 Task: Research Airbnb options in Ieper, Belgium from 6th December, 2023 to 8th December, 2023 for 2 adults. Place can be private room with 1  bedroom having 2 beds and 1 bathroom. Property type can be flat. Amenities needed are: heating.
Action: Mouse moved to (519, 123)
Screenshot: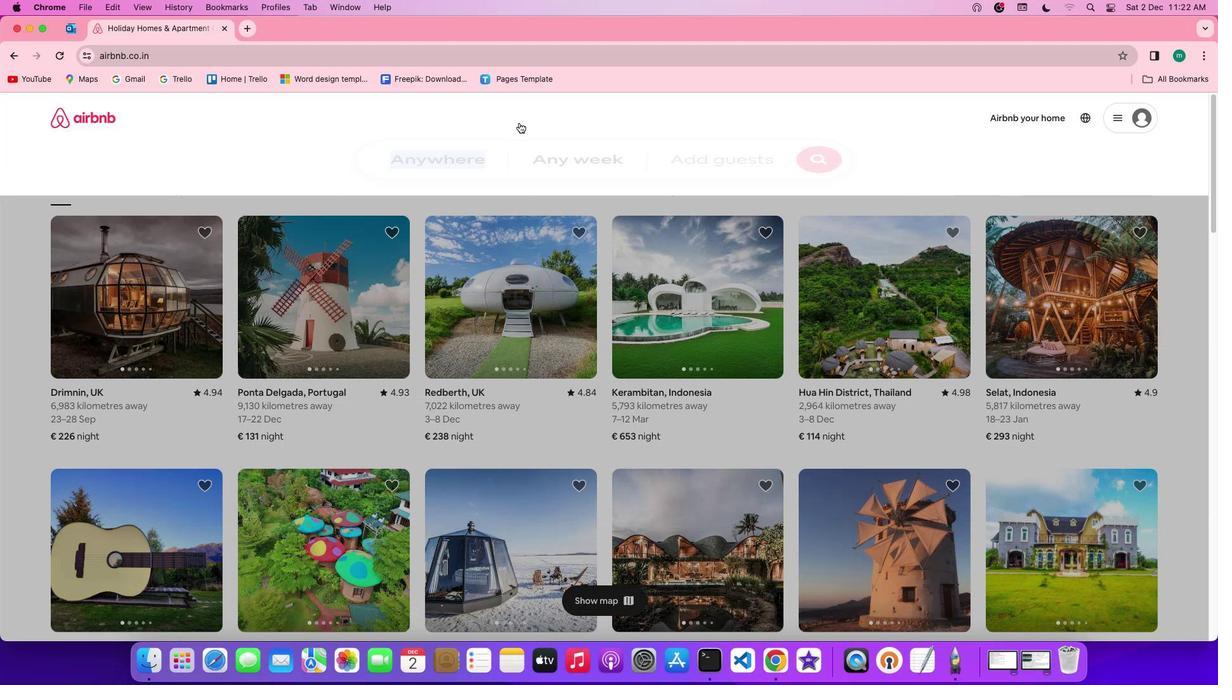 
Action: Mouse pressed left at (519, 123)
Screenshot: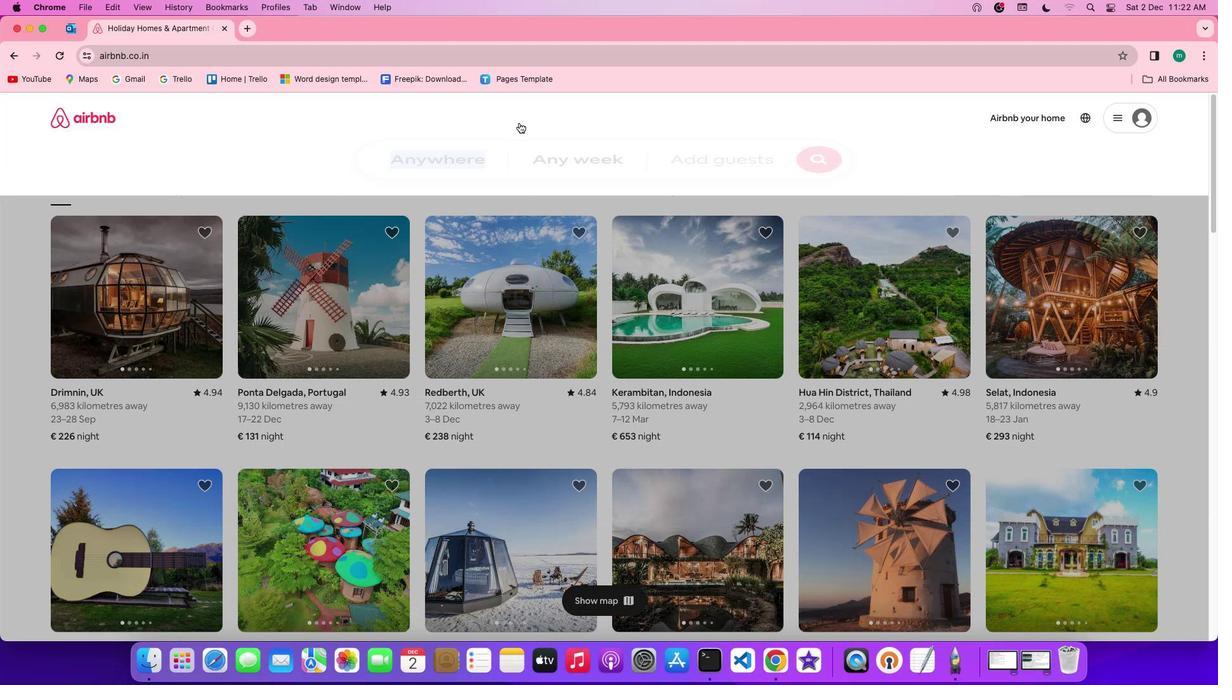 
Action: Mouse moved to (469, 163)
Screenshot: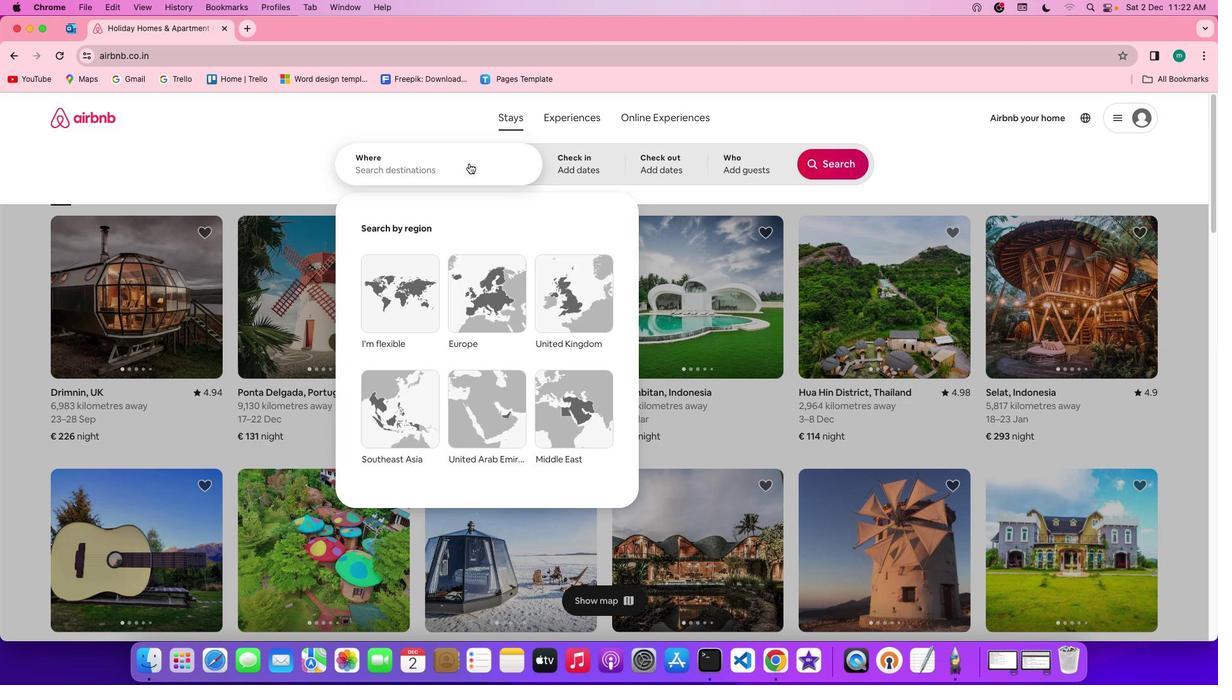 
Action: Mouse pressed left at (469, 163)
Screenshot: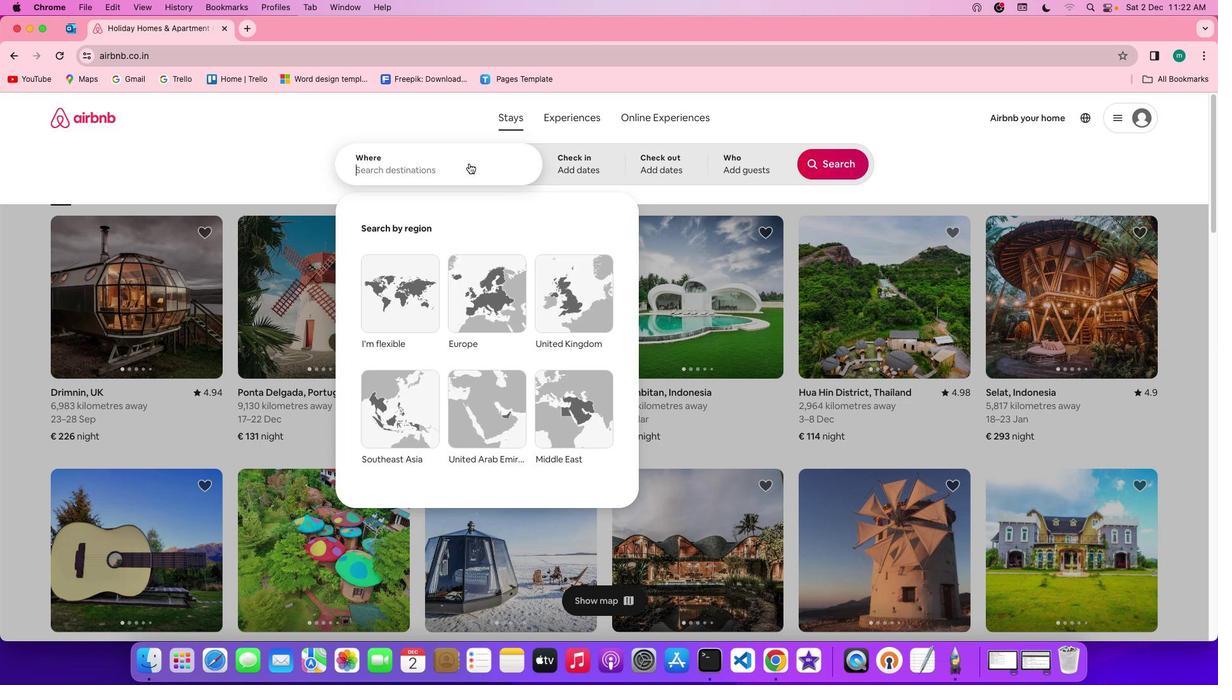 
Action: Key pressed Key.shift'L''e''p''r''e'Key.backspaceKey.backspace'e''r'','Key.spaceKey.shift'b''e''l''g''i''u''m'
Screenshot: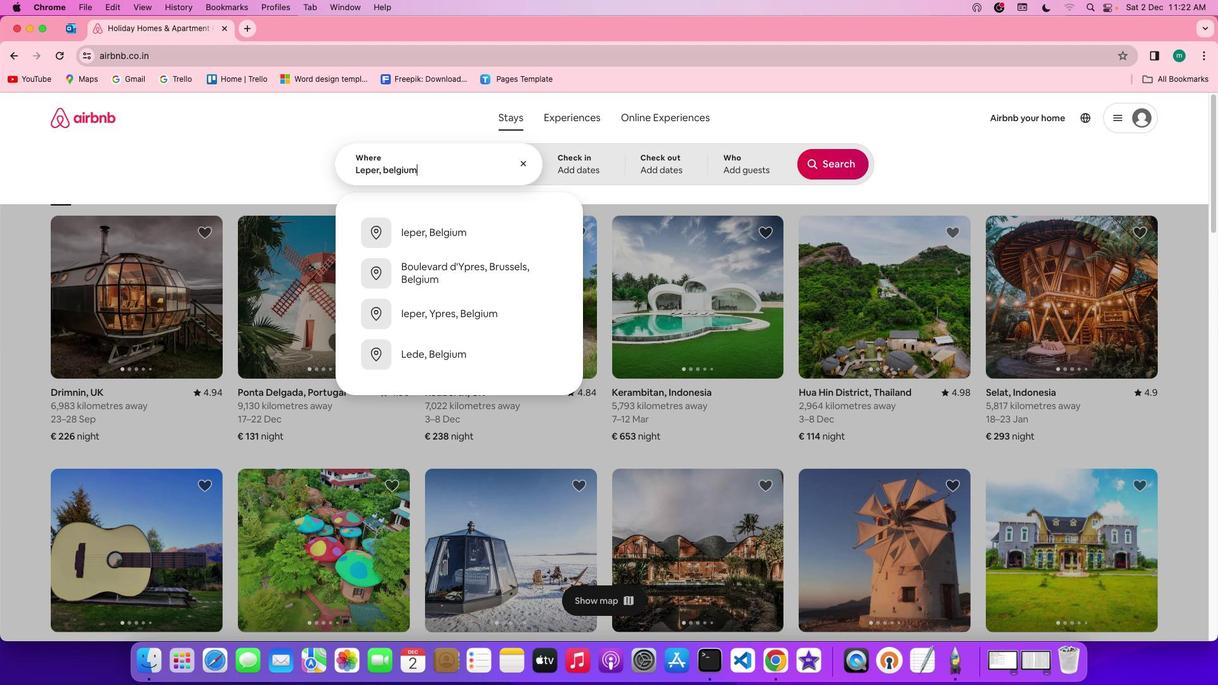 
Action: Mouse moved to (616, 156)
Screenshot: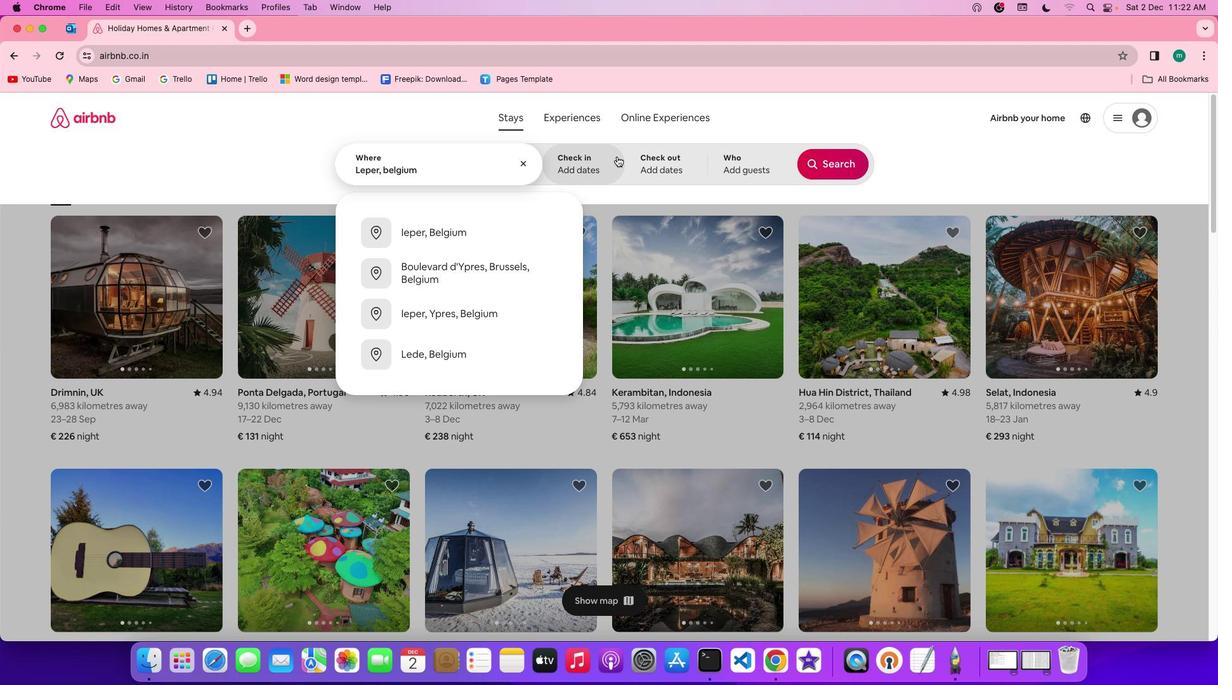 
Action: Mouse pressed left at (616, 156)
Screenshot: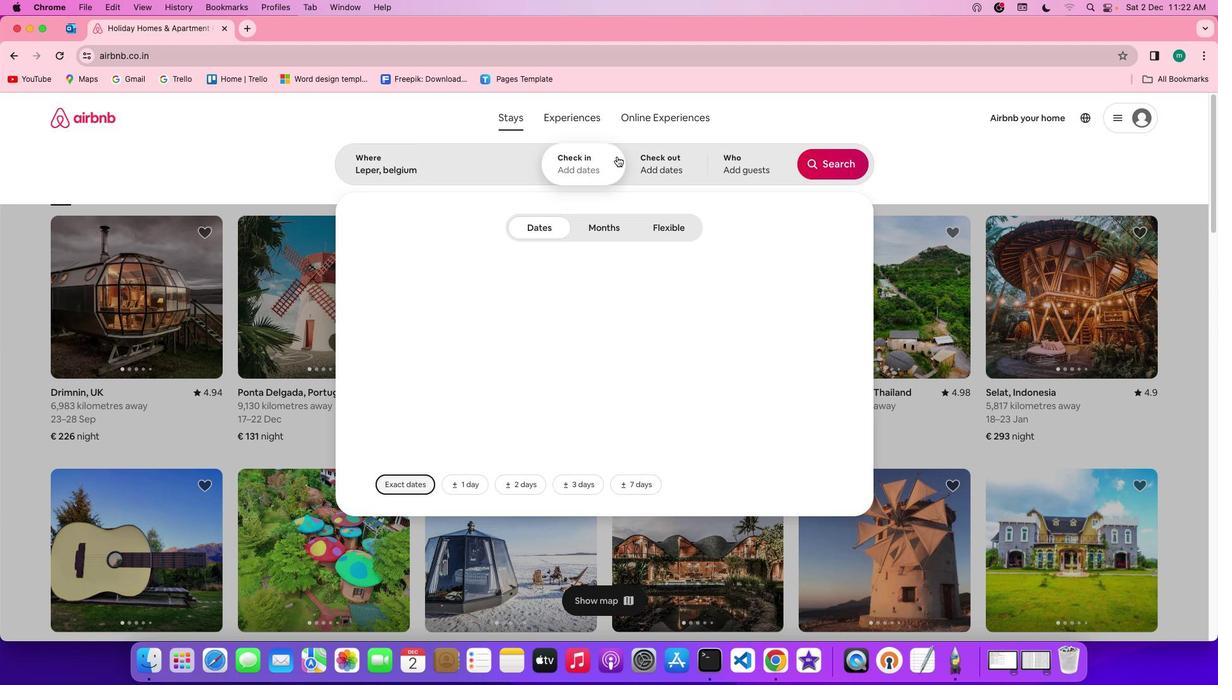 
Action: Mouse moved to (485, 354)
Screenshot: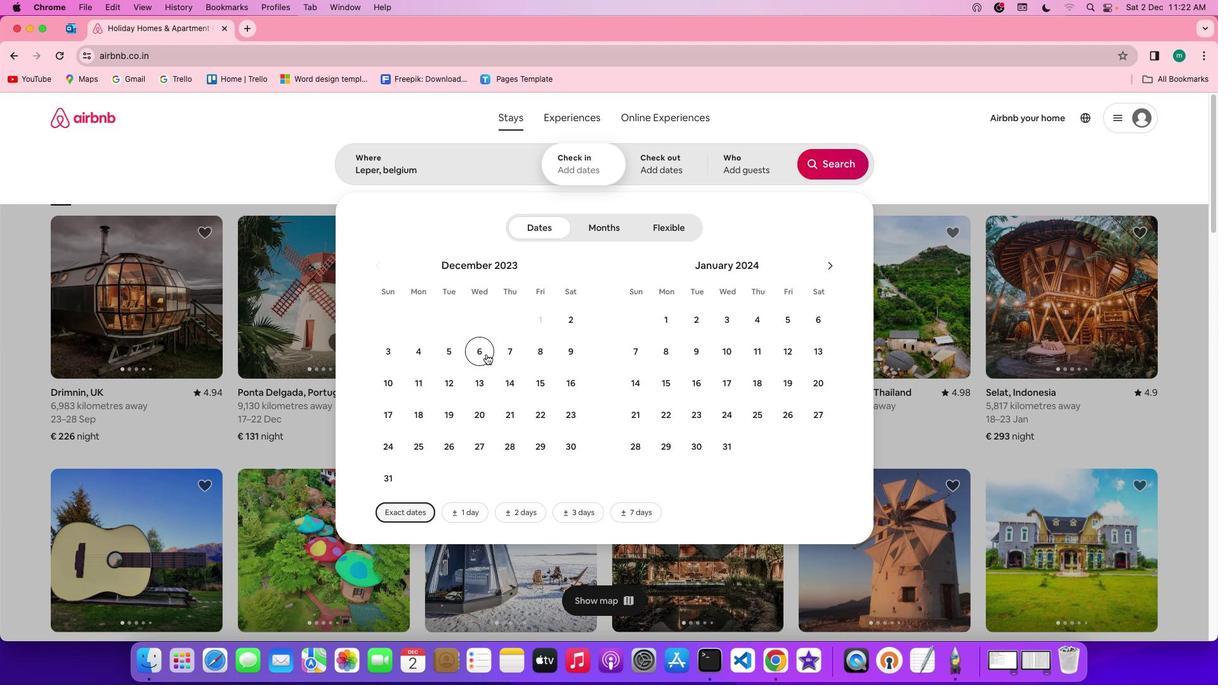 
Action: Mouse pressed left at (485, 354)
Screenshot: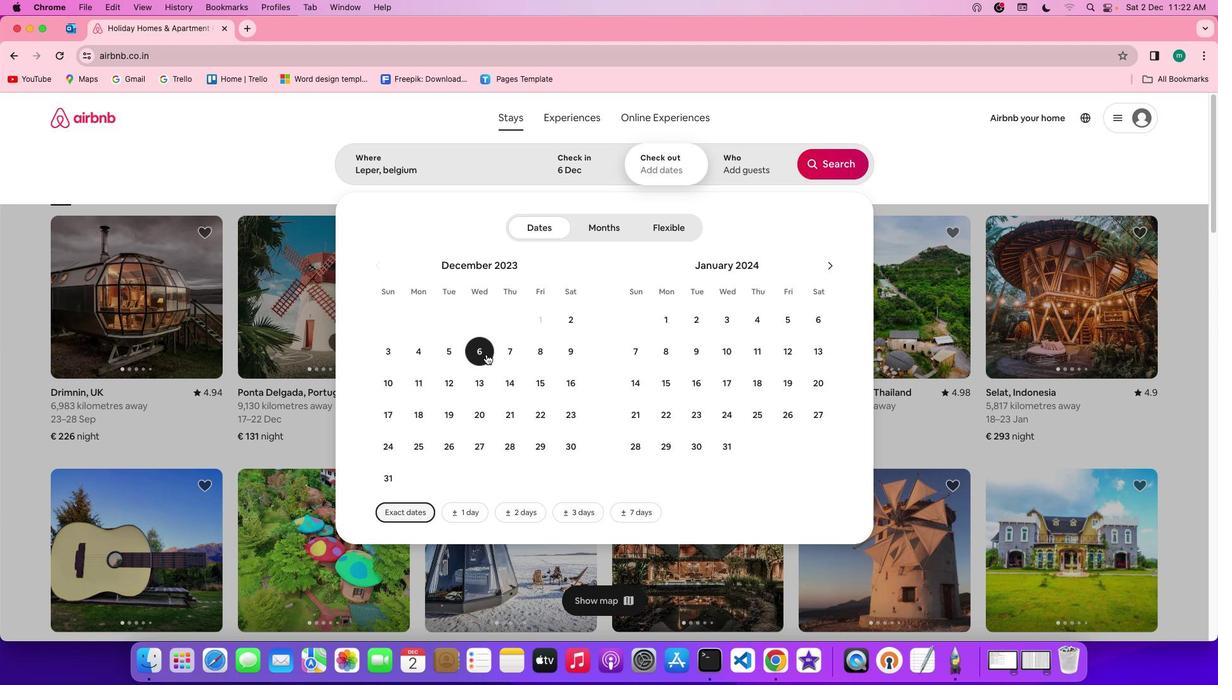 
Action: Mouse moved to (543, 357)
Screenshot: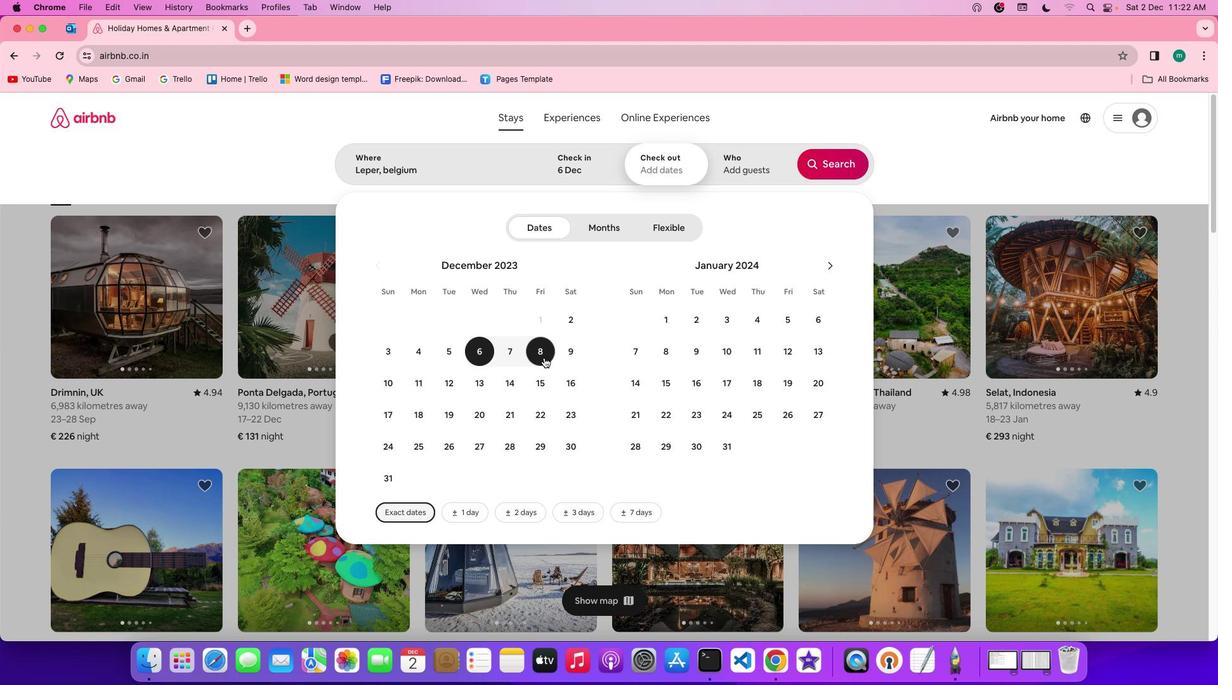 
Action: Mouse pressed left at (543, 357)
Screenshot: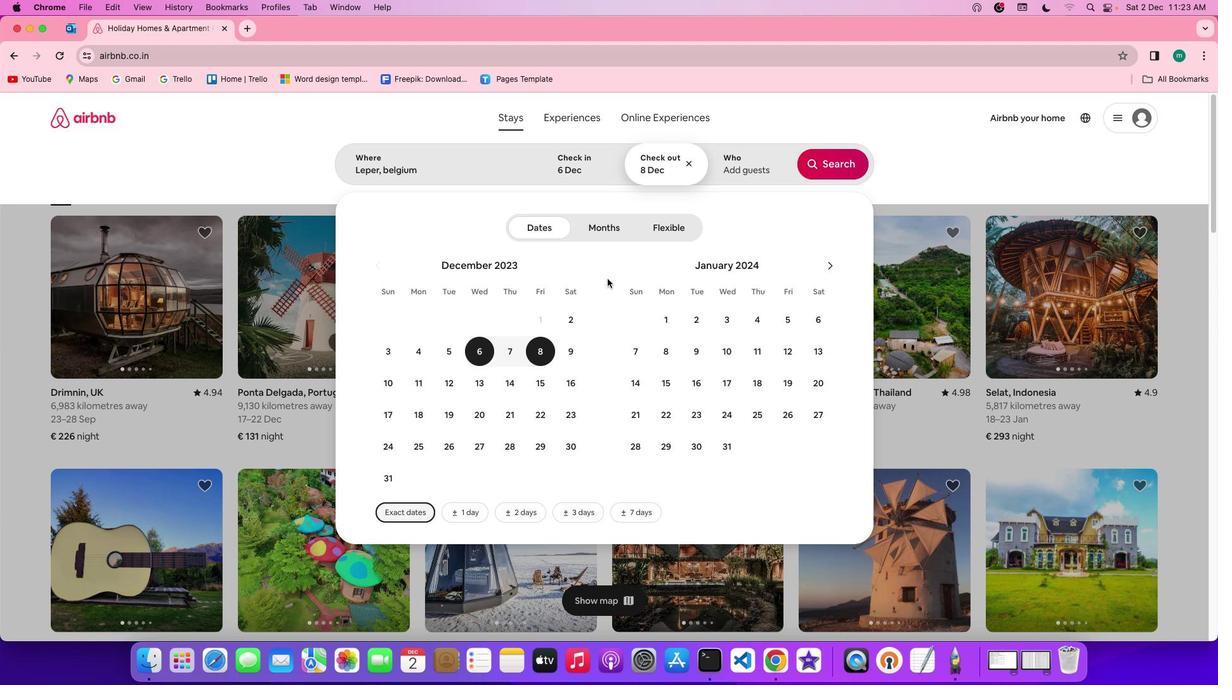 
Action: Mouse moved to (734, 180)
Screenshot: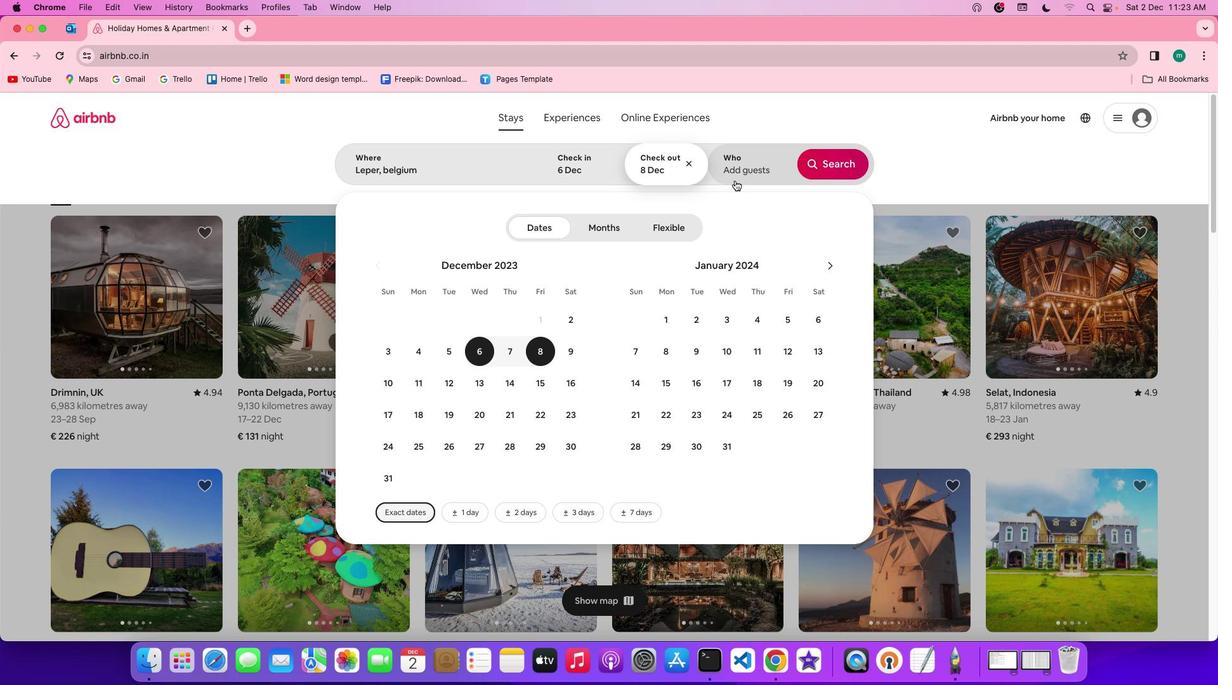 
Action: Mouse pressed left at (734, 180)
Screenshot: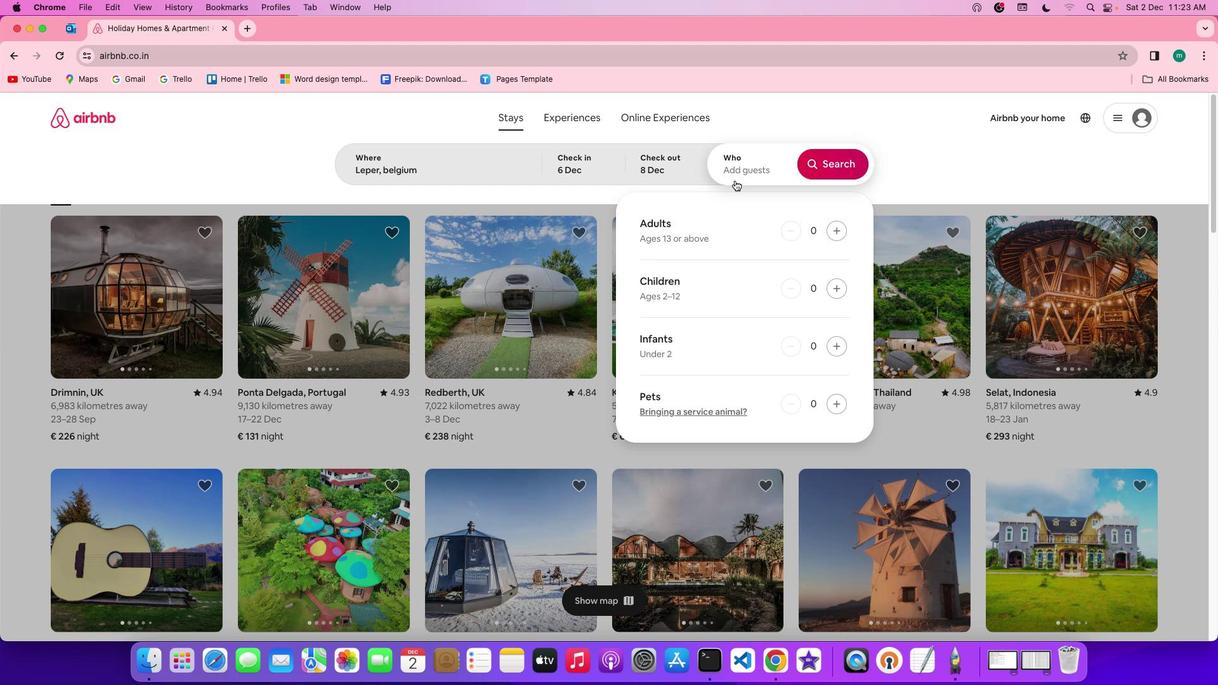 
Action: Mouse moved to (841, 236)
Screenshot: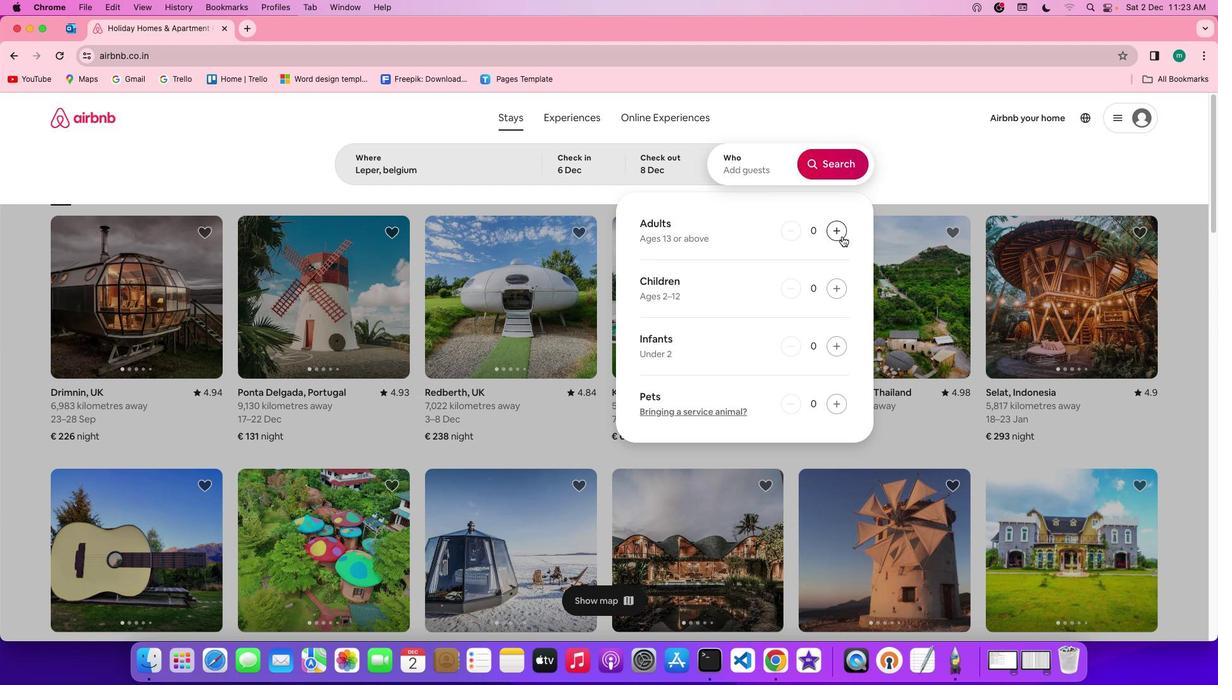 
Action: Mouse pressed left at (841, 236)
Screenshot: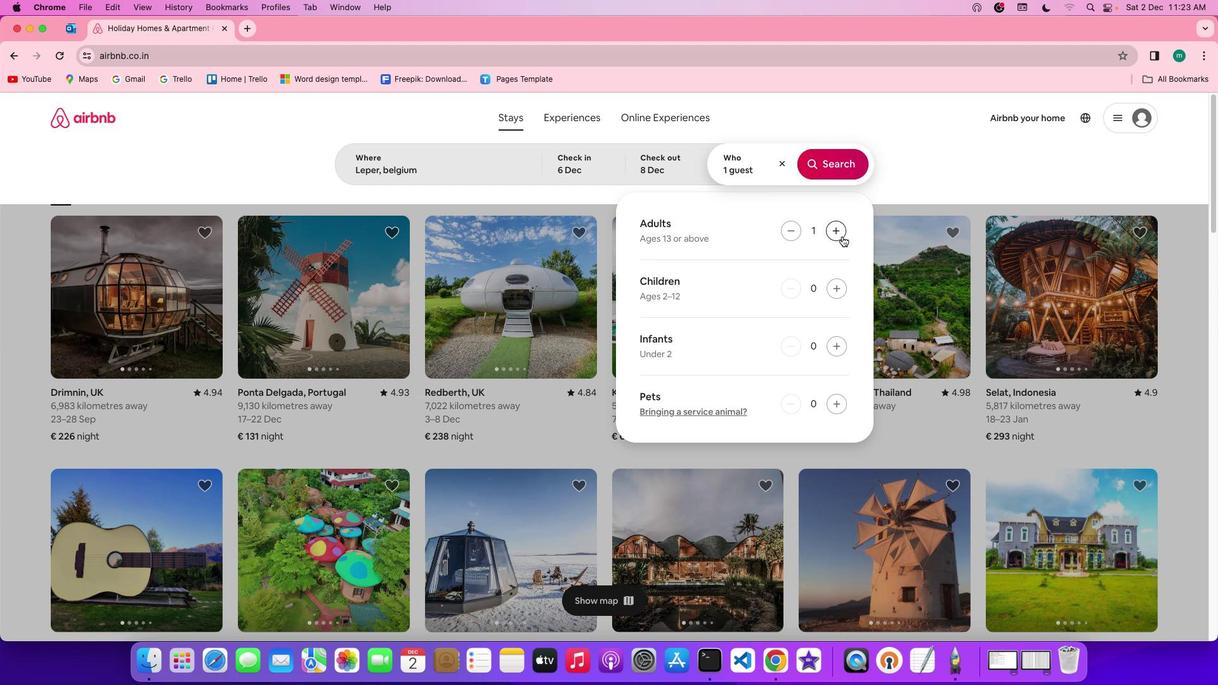 
Action: Mouse pressed left at (841, 236)
Screenshot: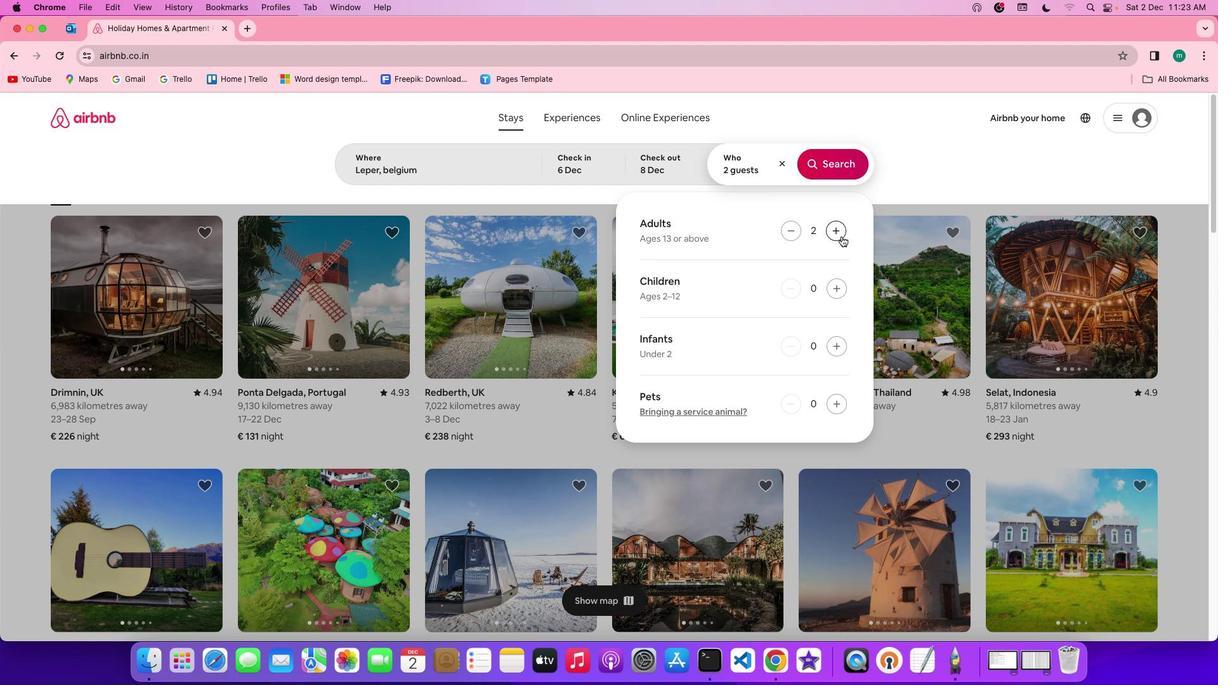 
Action: Mouse moved to (841, 161)
Screenshot: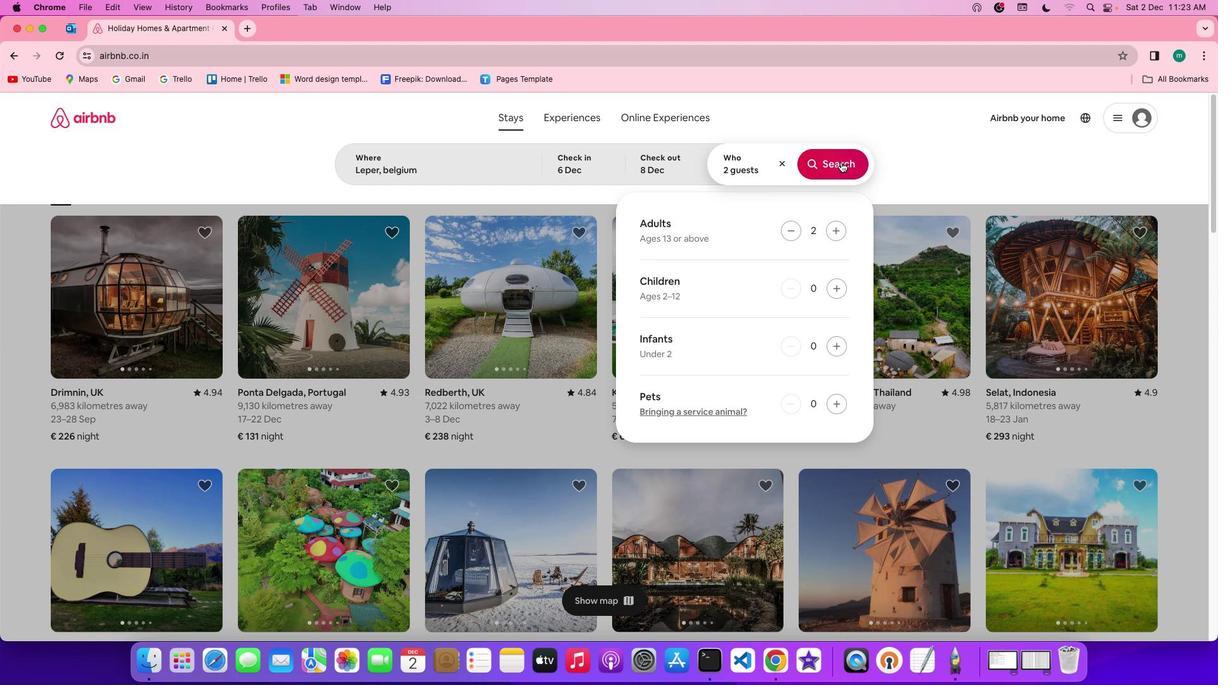 
Action: Mouse pressed left at (841, 161)
Screenshot: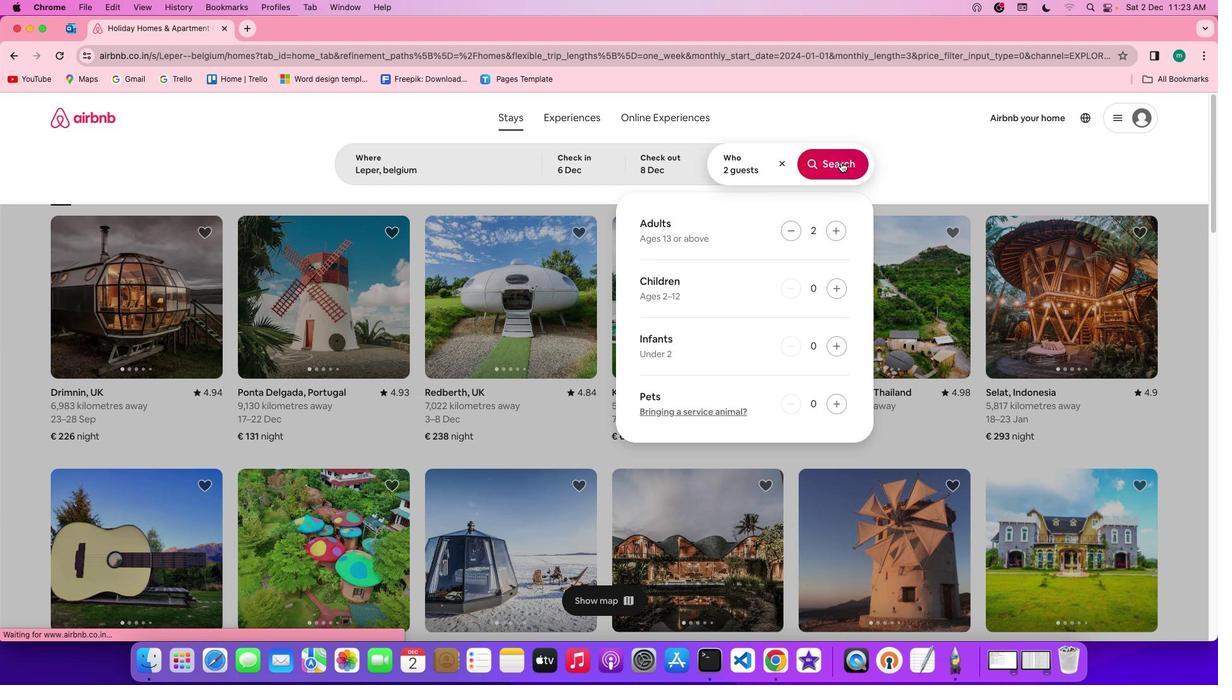 
Action: Mouse moved to (1036, 166)
Screenshot: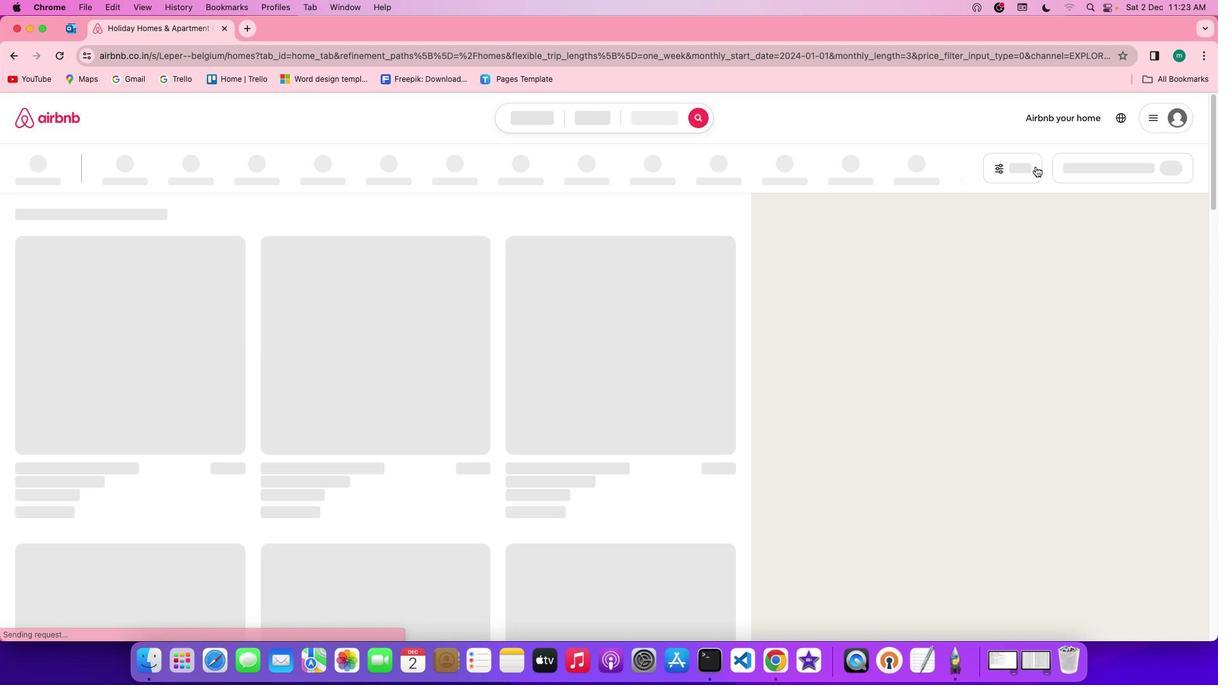 
Action: Mouse pressed left at (1036, 166)
Screenshot: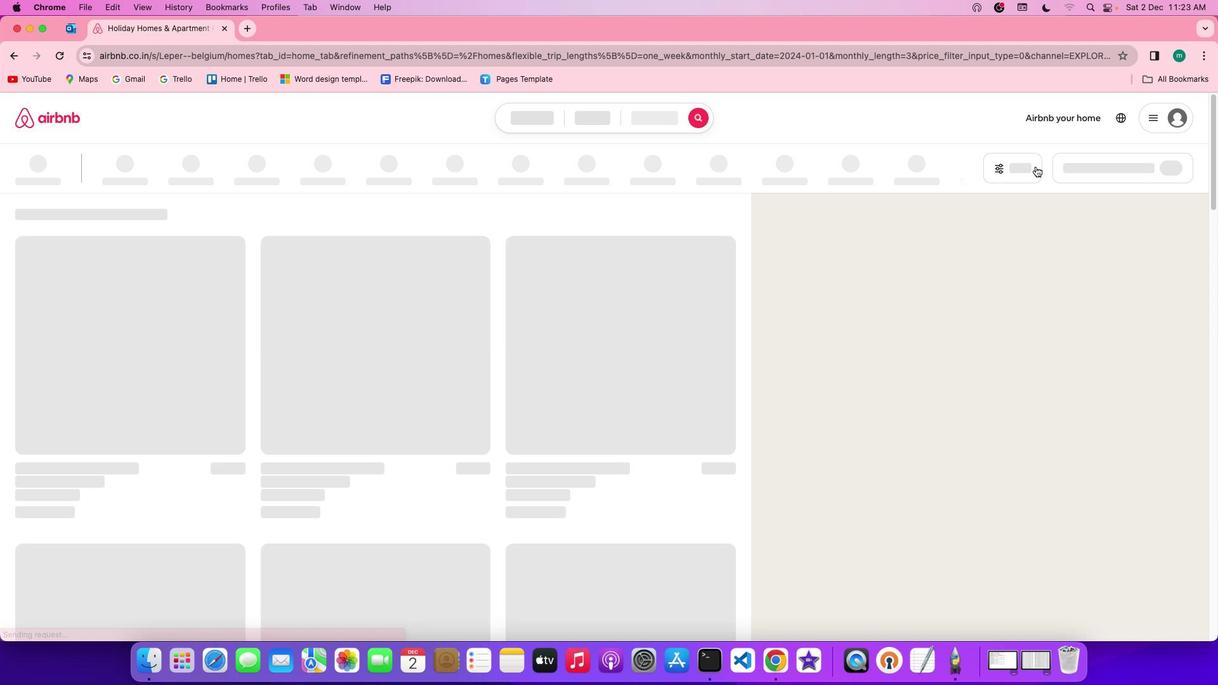 
Action: Mouse moved to (1010, 166)
Screenshot: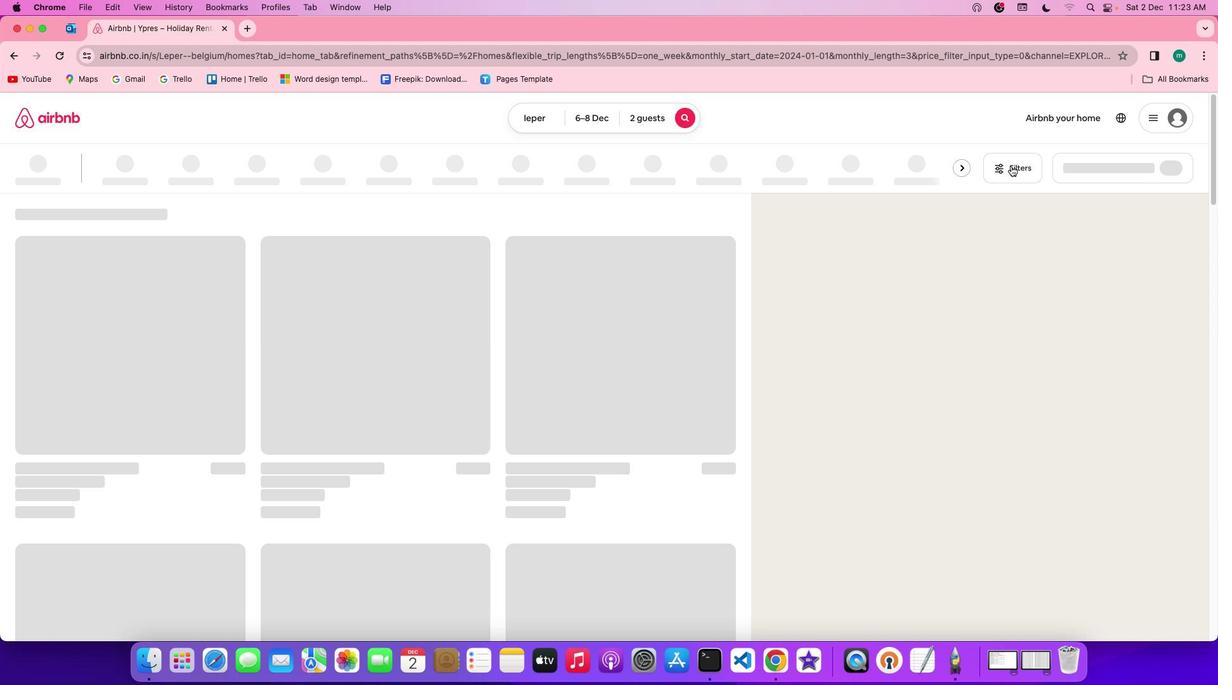 
Action: Mouse pressed left at (1010, 166)
Screenshot: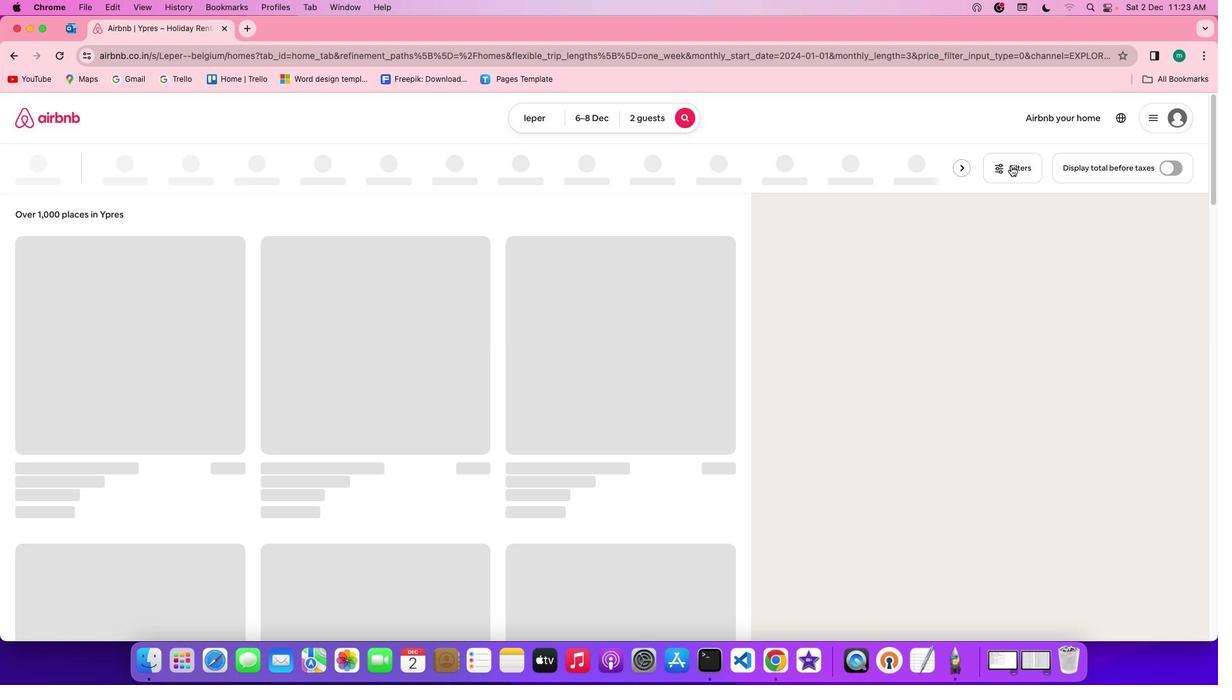 
Action: Mouse moved to (650, 380)
Screenshot: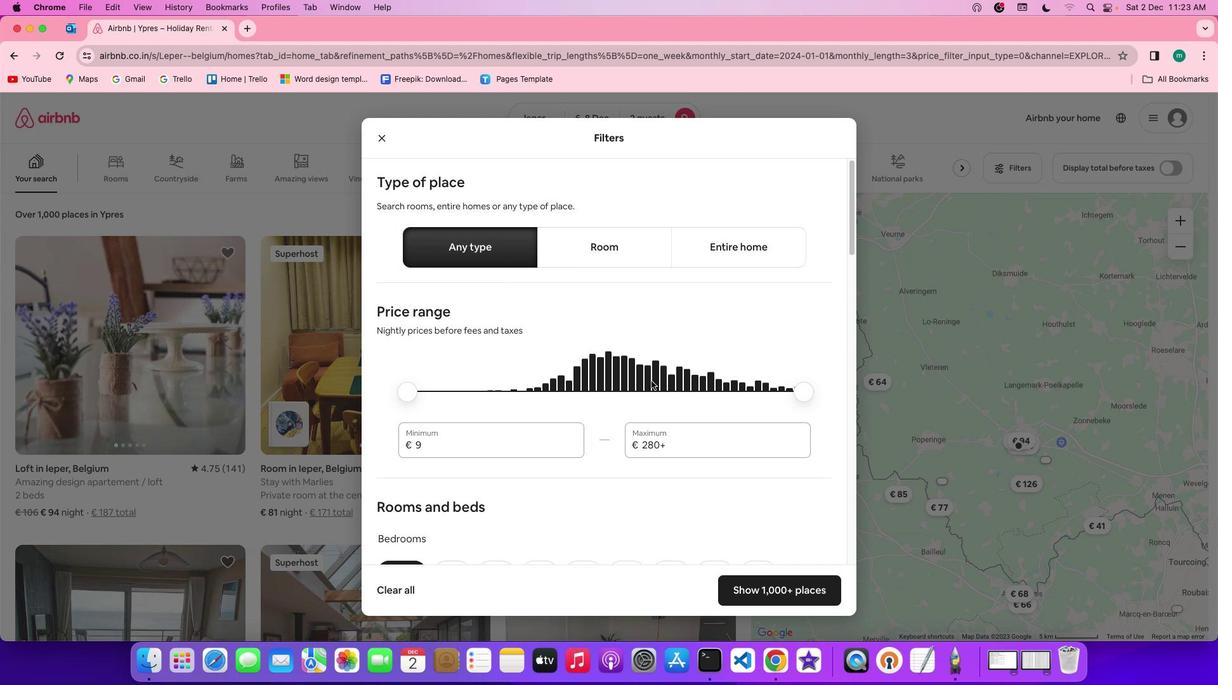
Action: Mouse scrolled (650, 380) with delta (0, 0)
Screenshot: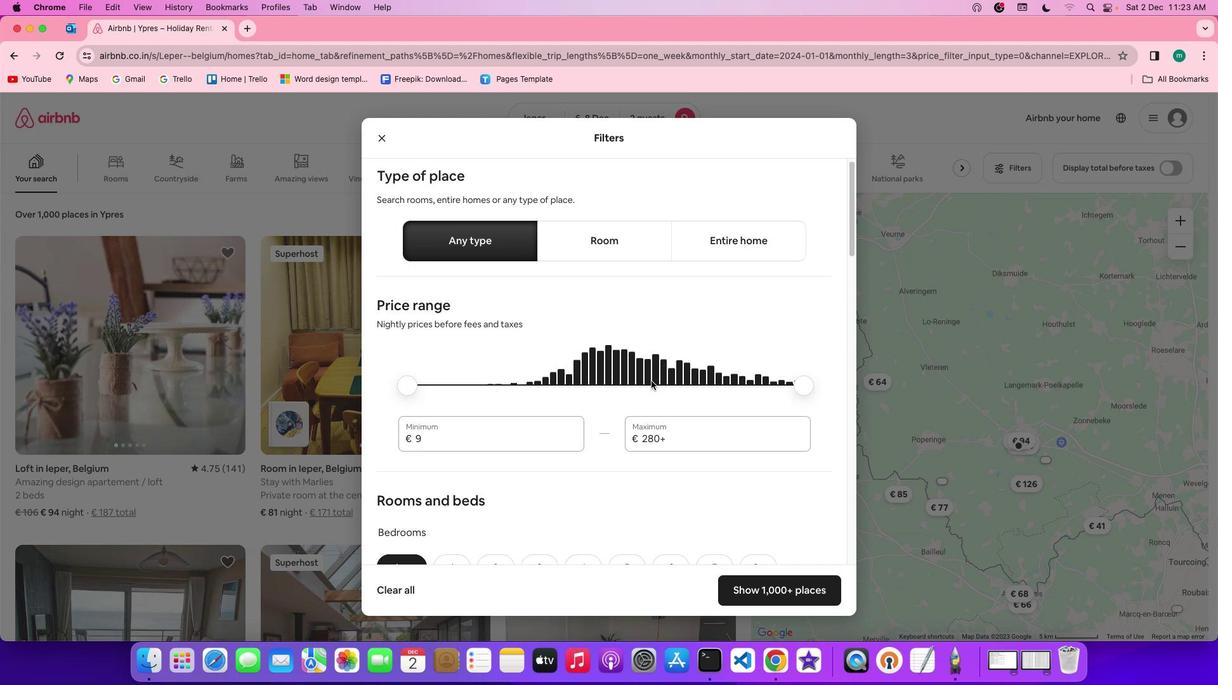
Action: Mouse scrolled (650, 380) with delta (0, 0)
Screenshot: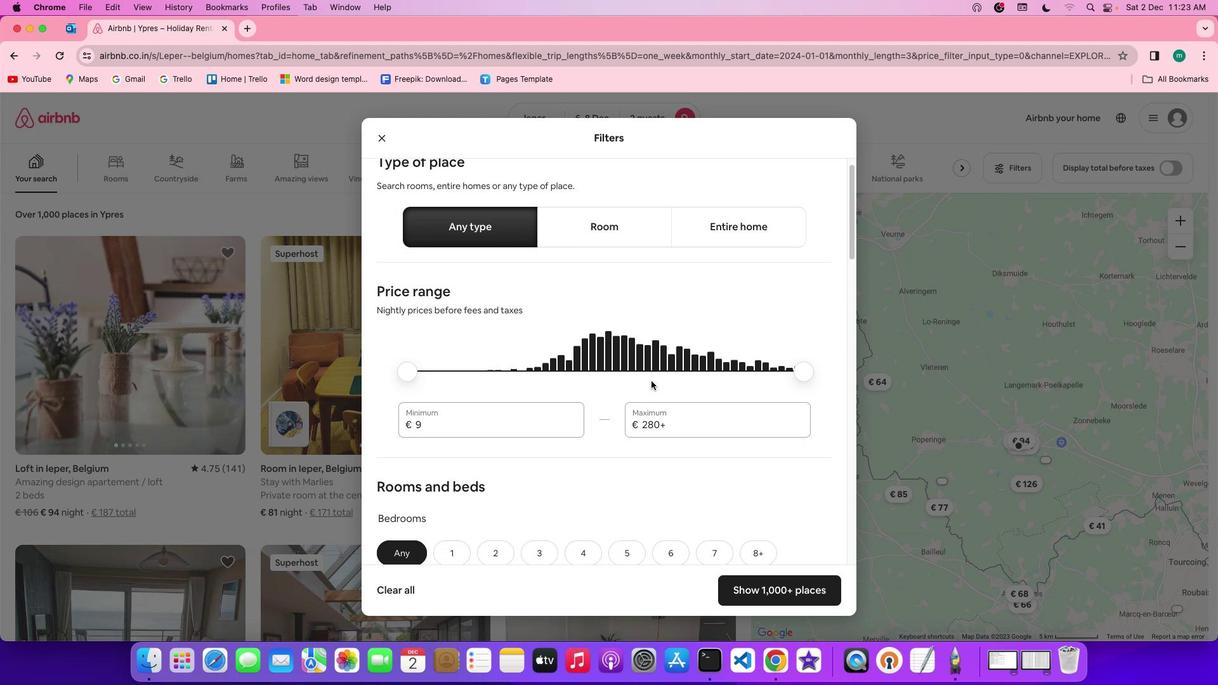
Action: Mouse scrolled (650, 380) with delta (0, 0)
Screenshot: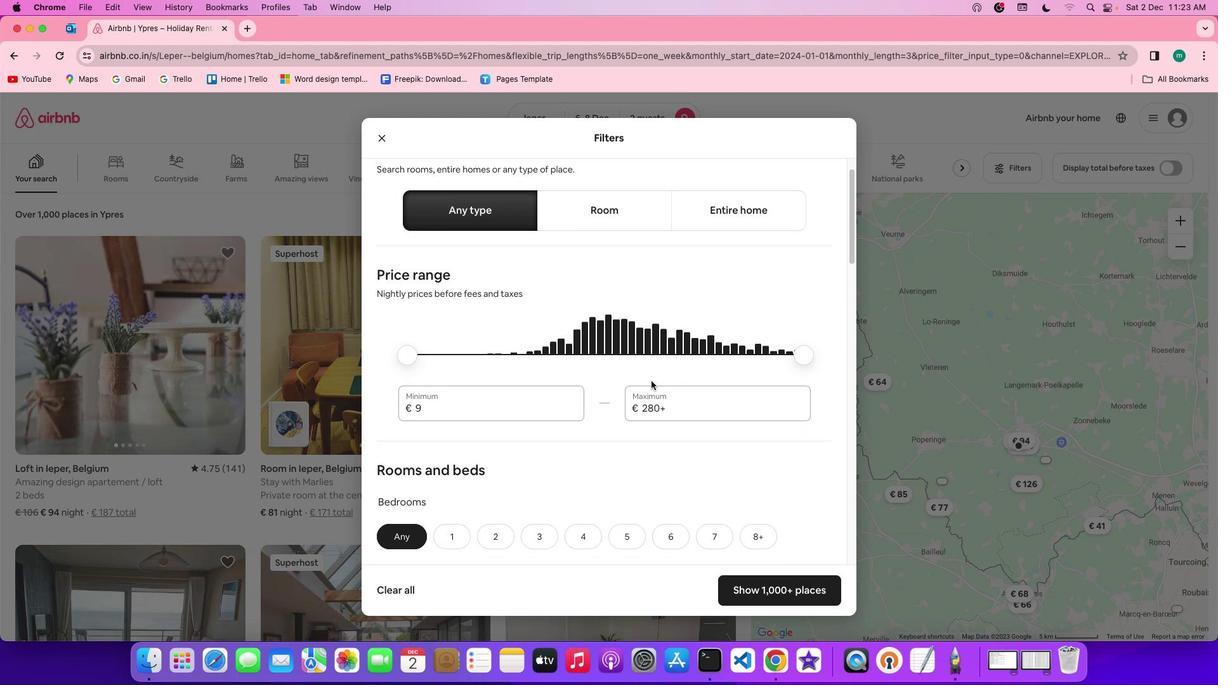 
Action: Mouse scrolled (650, 380) with delta (0, 0)
Screenshot: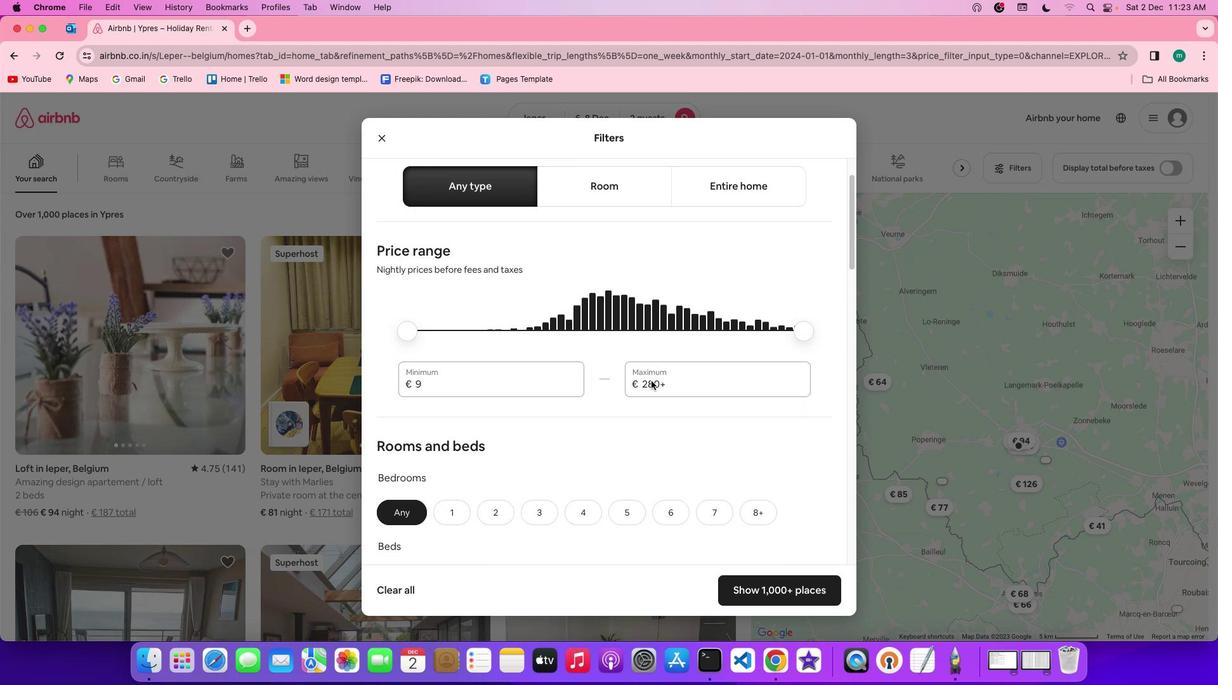 
Action: Mouse scrolled (650, 380) with delta (0, 0)
Screenshot: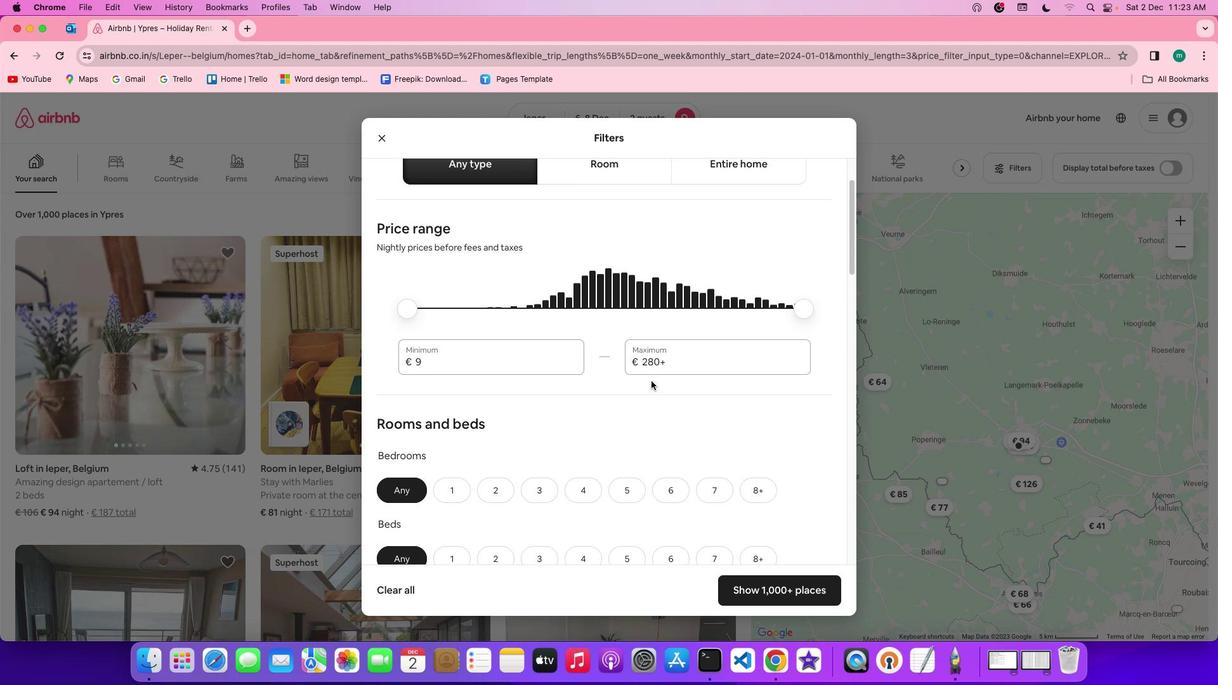 
Action: Mouse scrolled (650, 380) with delta (0, 0)
Screenshot: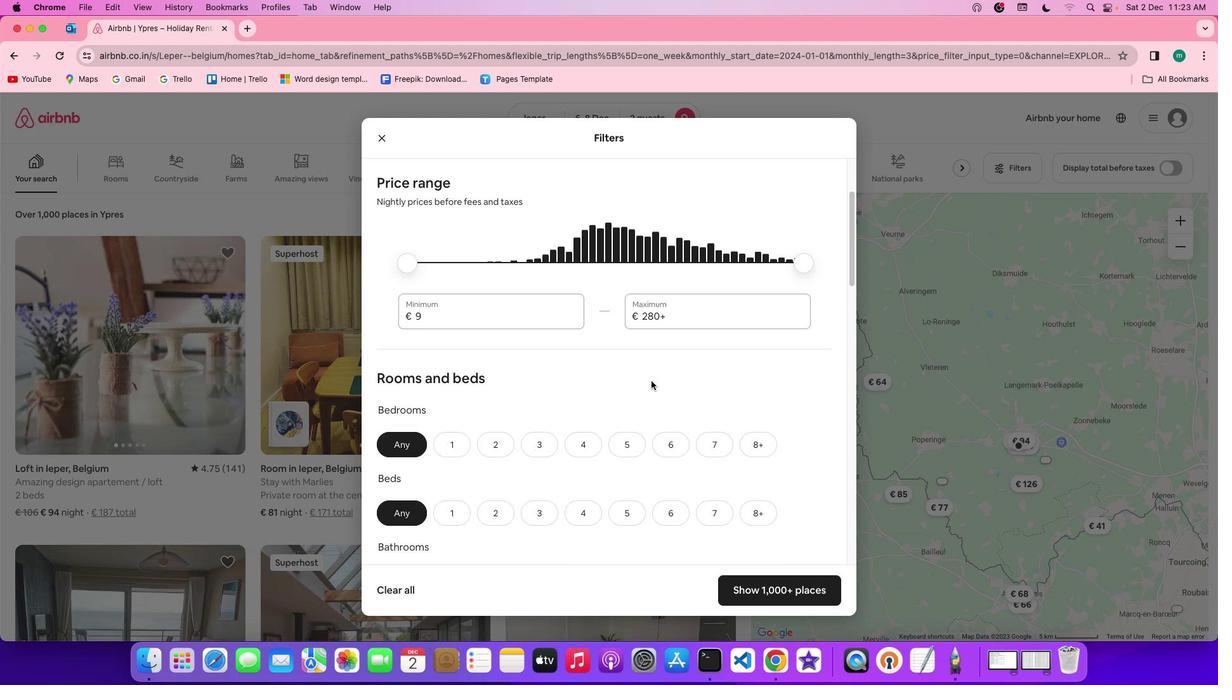 
Action: Mouse scrolled (650, 380) with delta (0, -1)
Screenshot: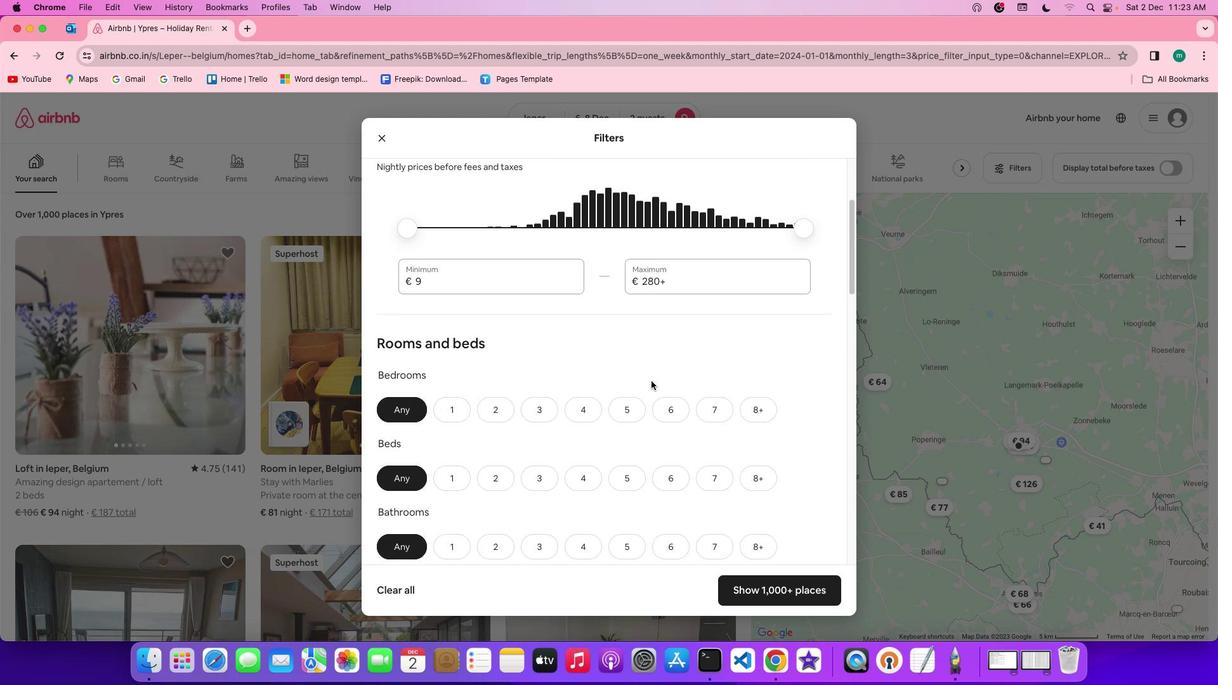 
Action: Mouse scrolled (650, 380) with delta (0, -1)
Screenshot: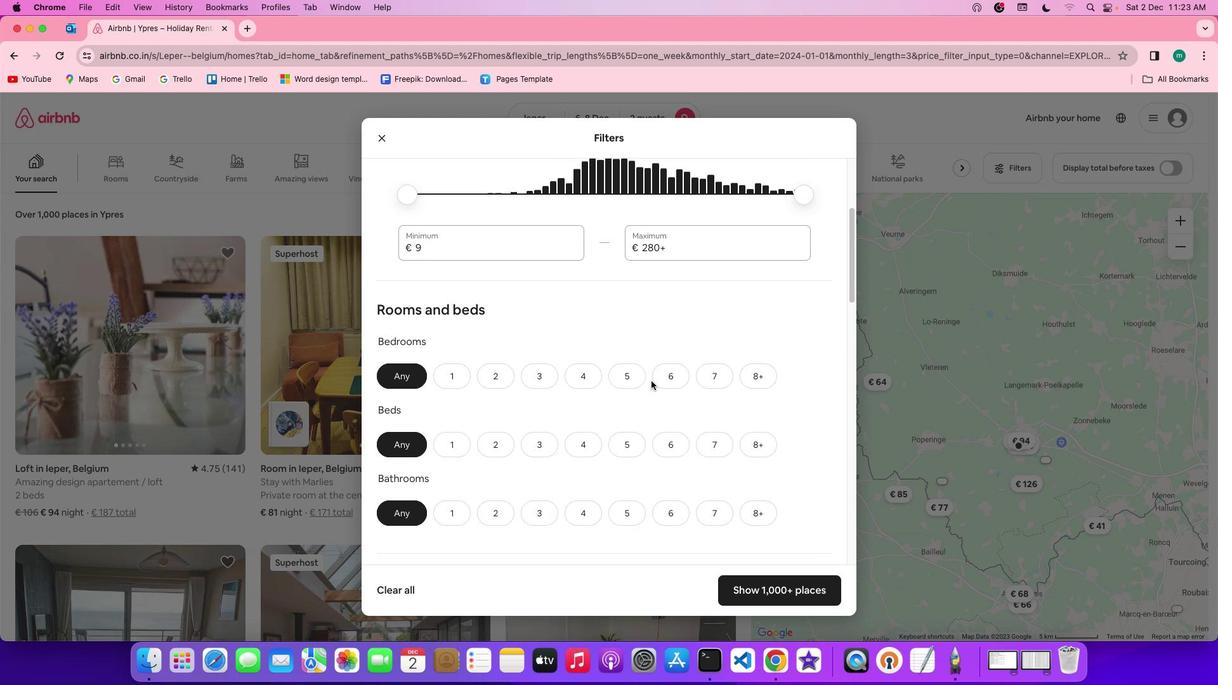 
Action: Mouse scrolled (650, 380) with delta (0, 0)
Screenshot: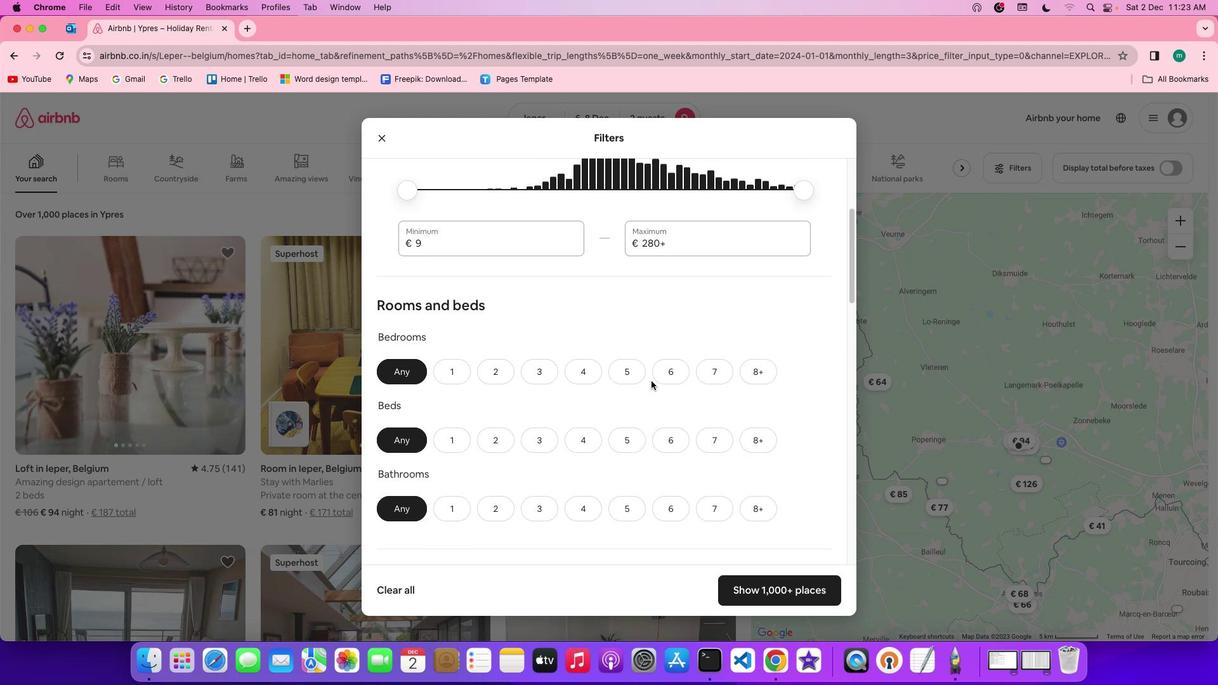 
Action: Mouse scrolled (650, 380) with delta (0, 0)
Screenshot: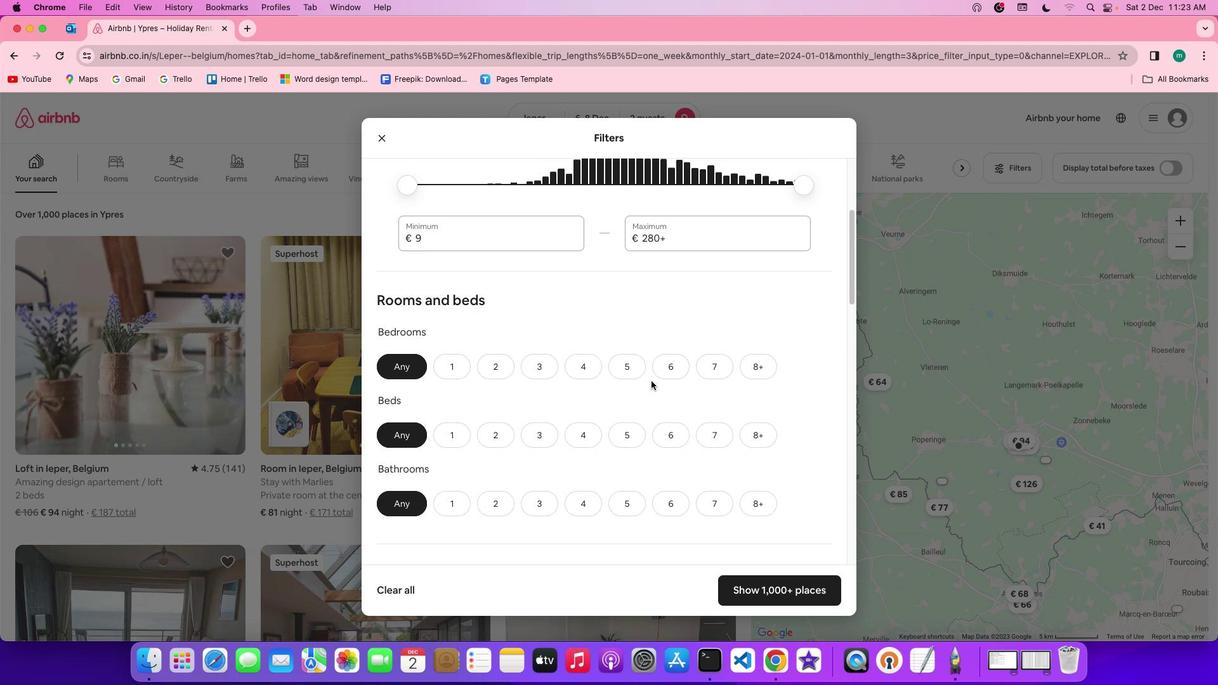 
Action: Mouse scrolled (650, 380) with delta (0, 0)
Screenshot: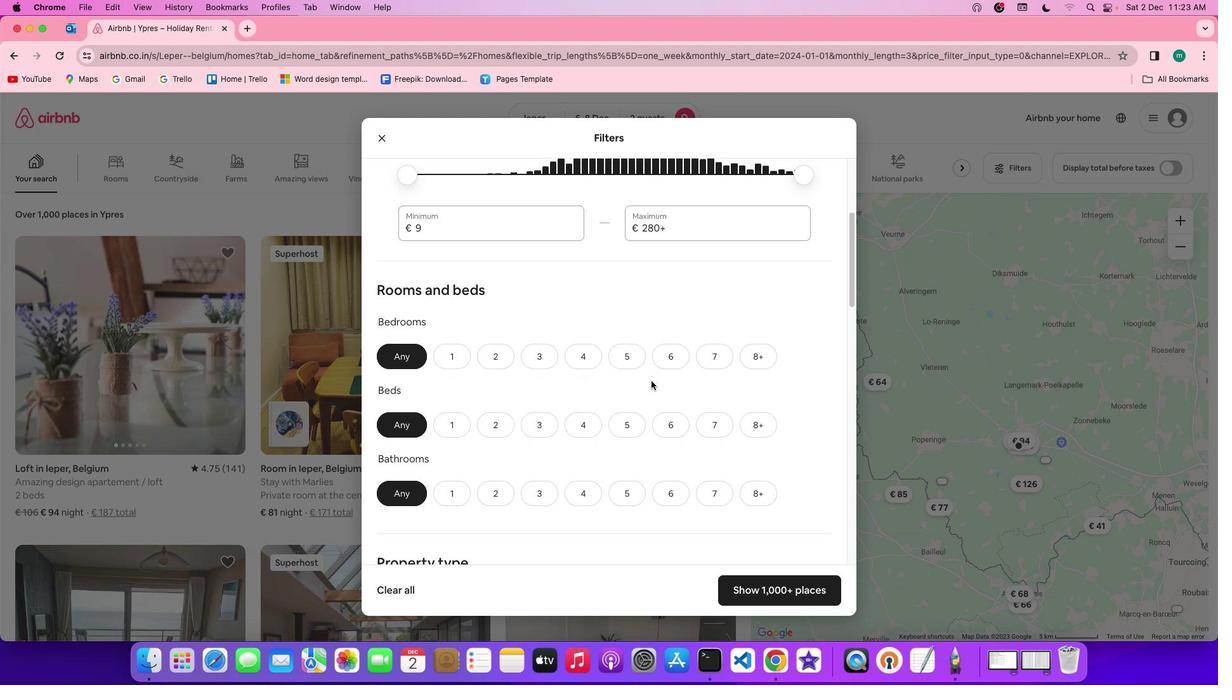 
Action: Mouse scrolled (650, 380) with delta (0, 0)
Screenshot: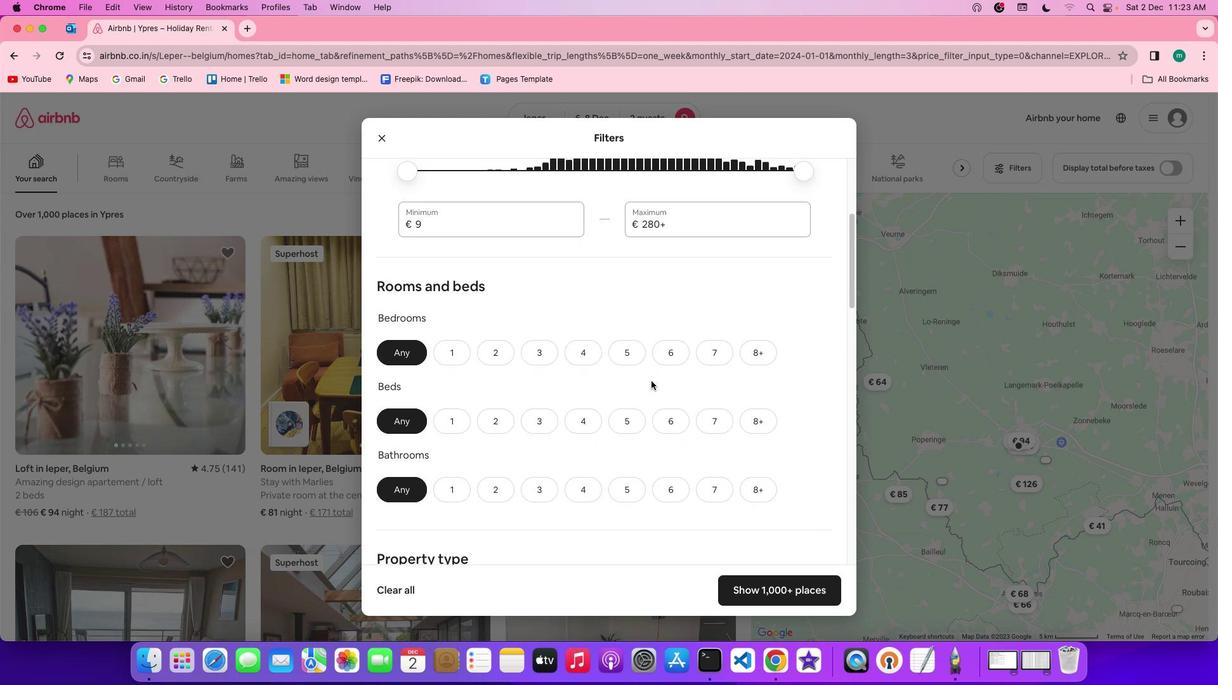 
Action: Mouse scrolled (650, 380) with delta (0, 0)
Screenshot: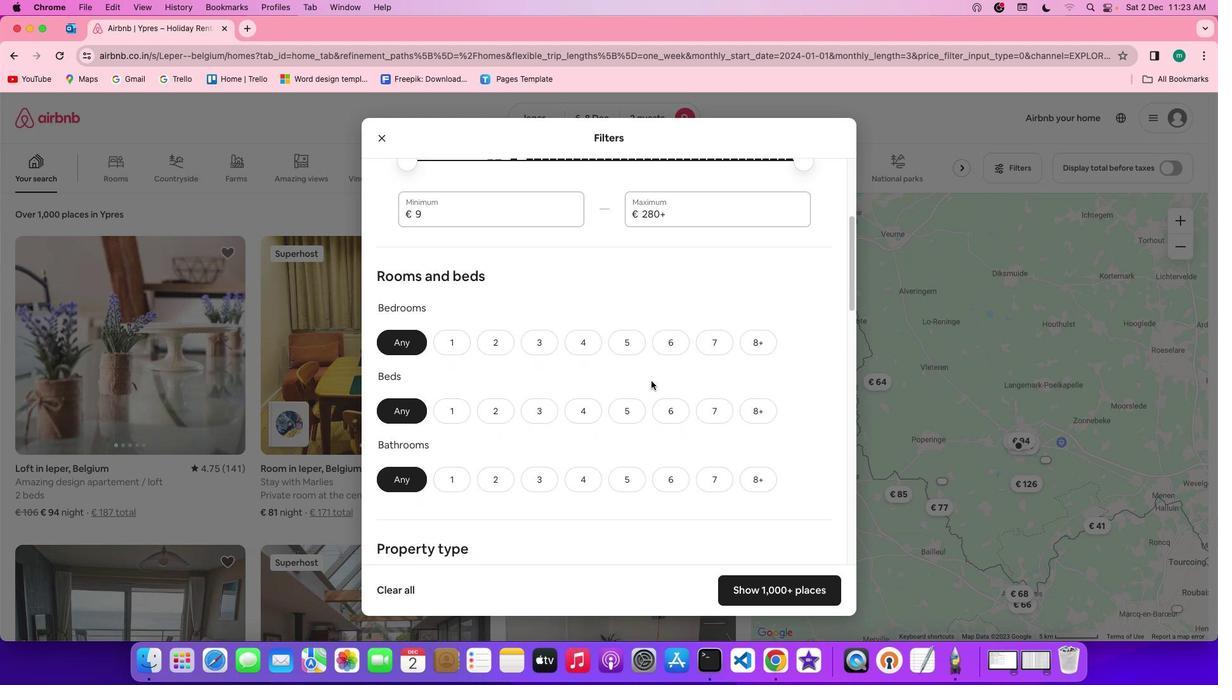 
Action: Mouse scrolled (650, 380) with delta (0, 0)
Screenshot: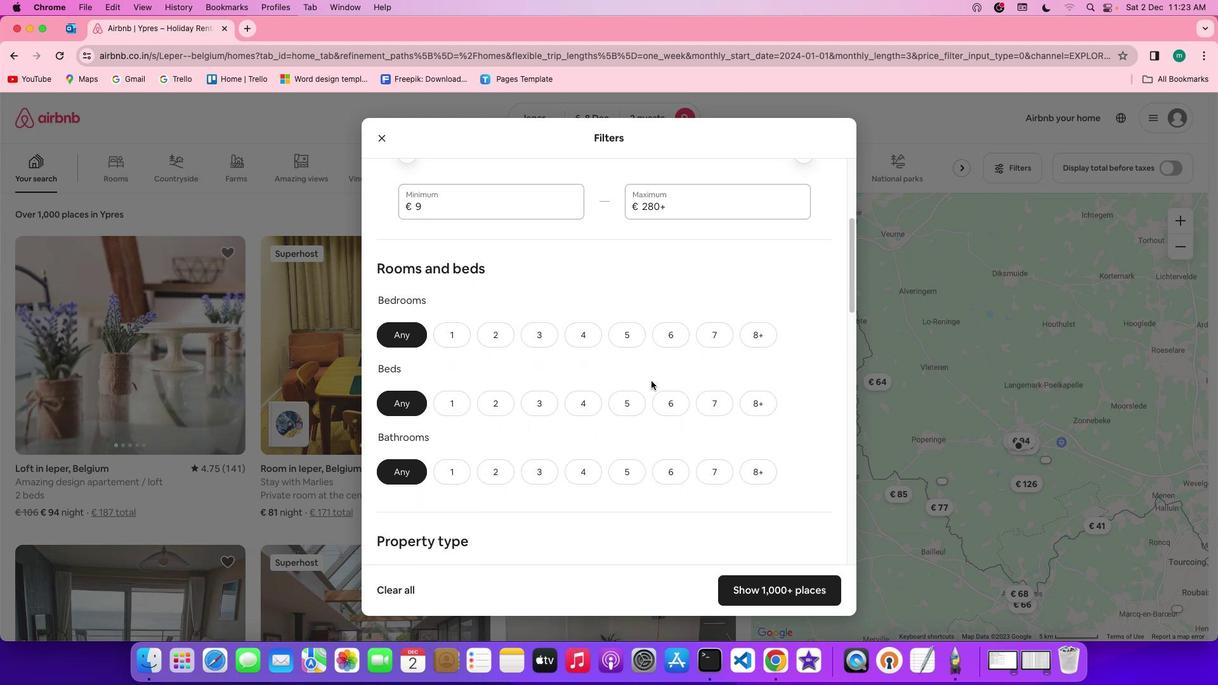 
Action: Mouse scrolled (650, 380) with delta (0, 0)
Screenshot: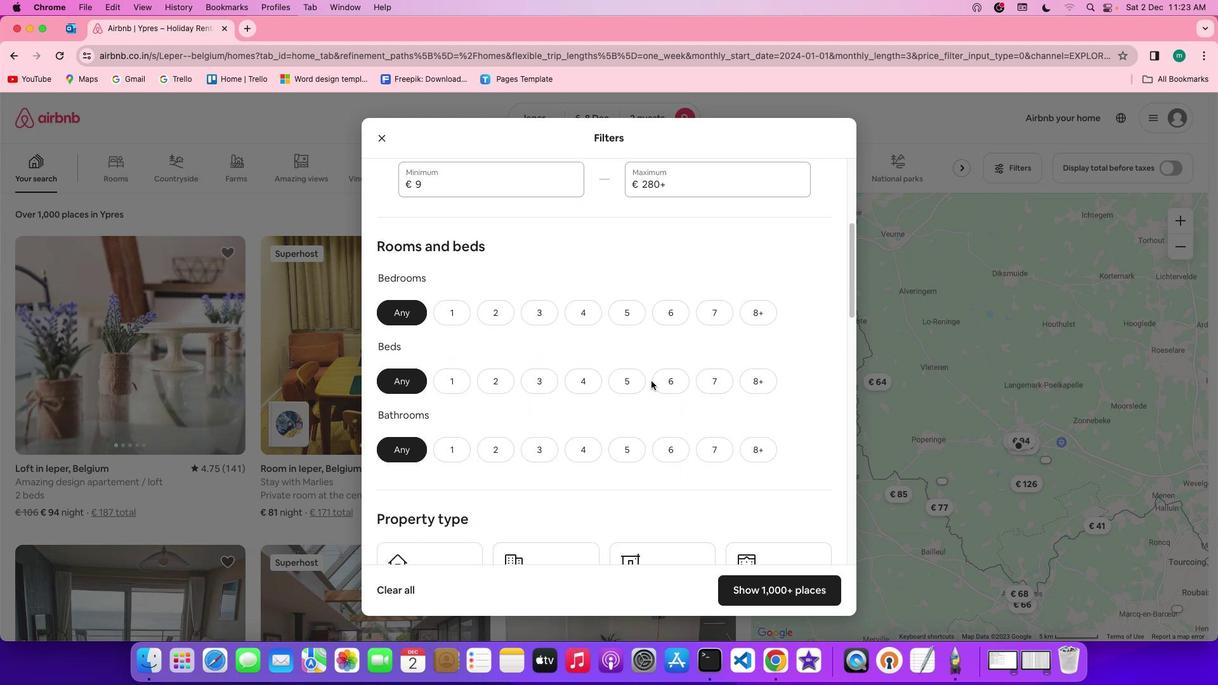 
Action: Mouse scrolled (650, 380) with delta (0, 0)
Screenshot: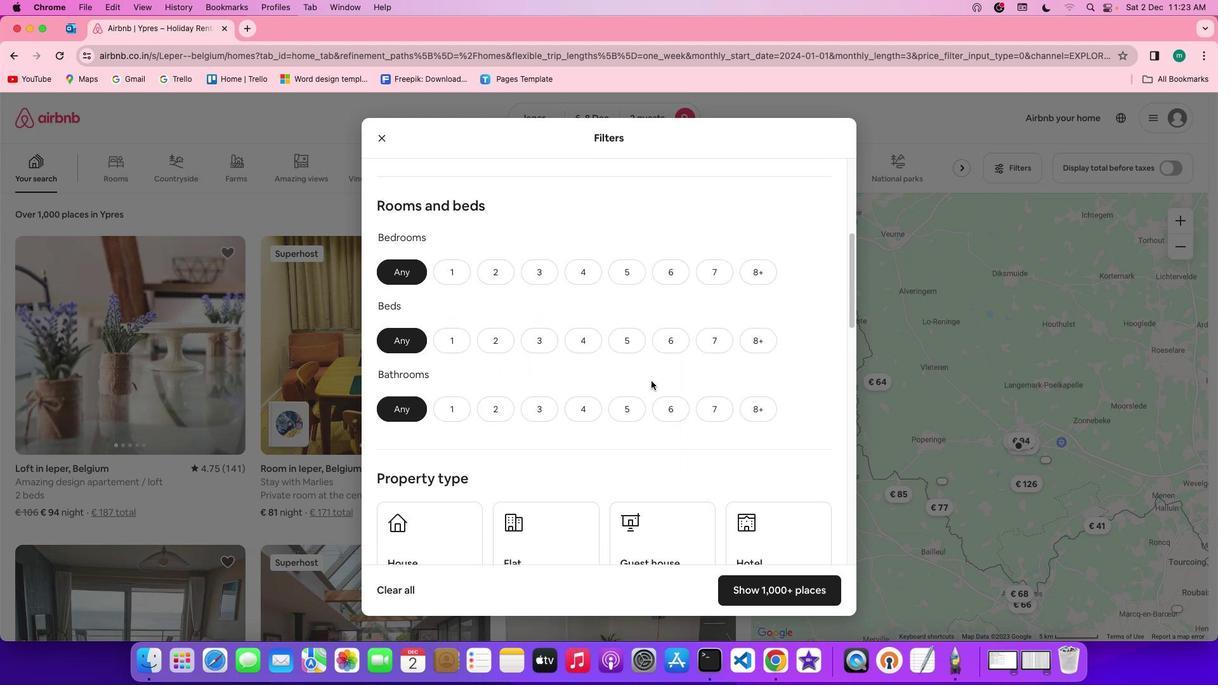 
Action: Mouse scrolled (650, 380) with delta (0, -1)
Screenshot: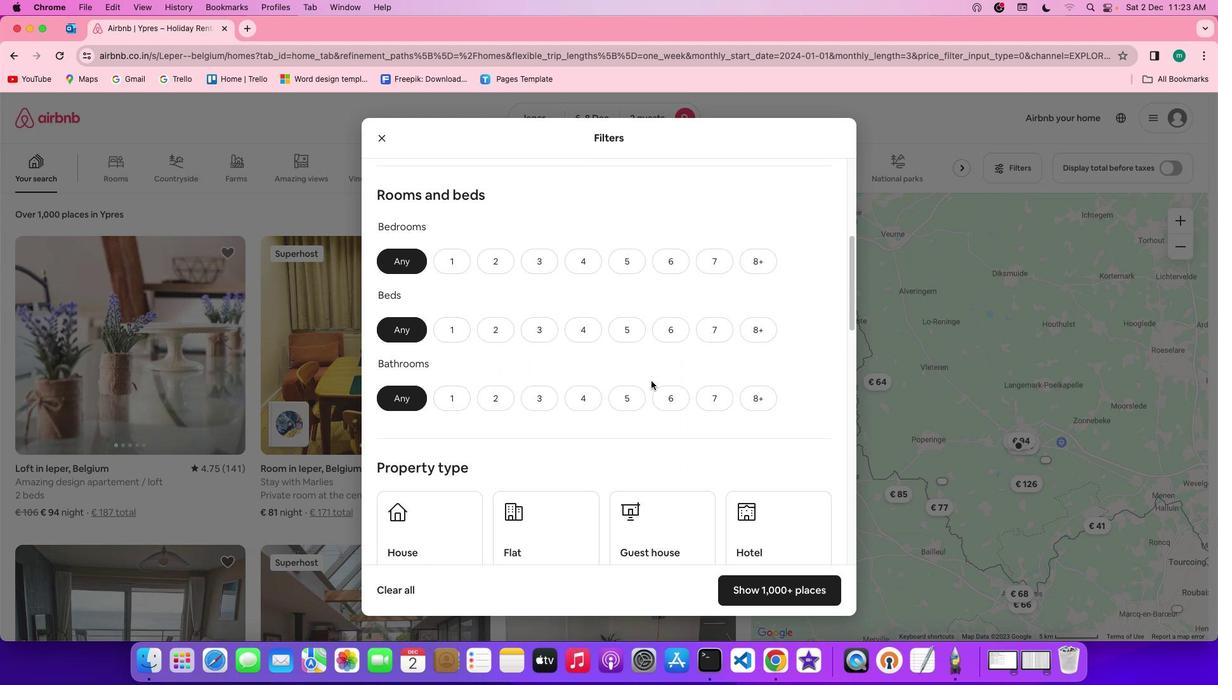 
Action: Mouse scrolled (650, 380) with delta (0, 0)
Screenshot: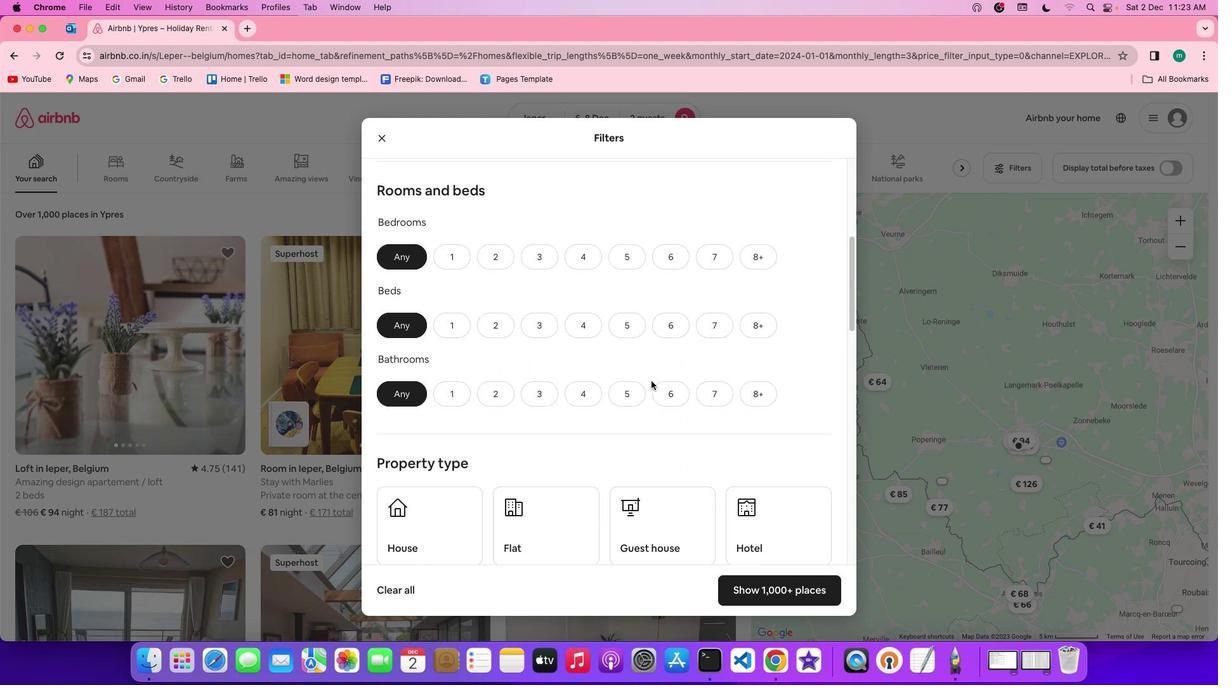 
Action: Mouse scrolled (650, 380) with delta (0, 0)
Screenshot: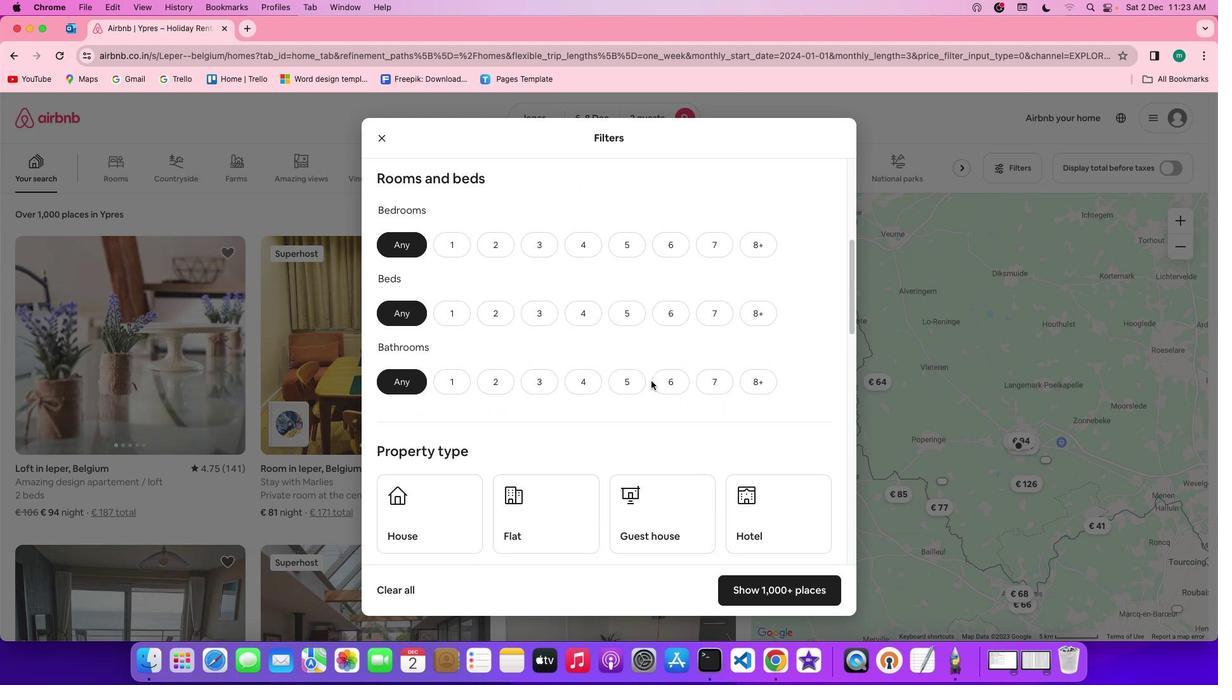 
Action: Mouse scrolled (650, 380) with delta (0, 0)
Screenshot: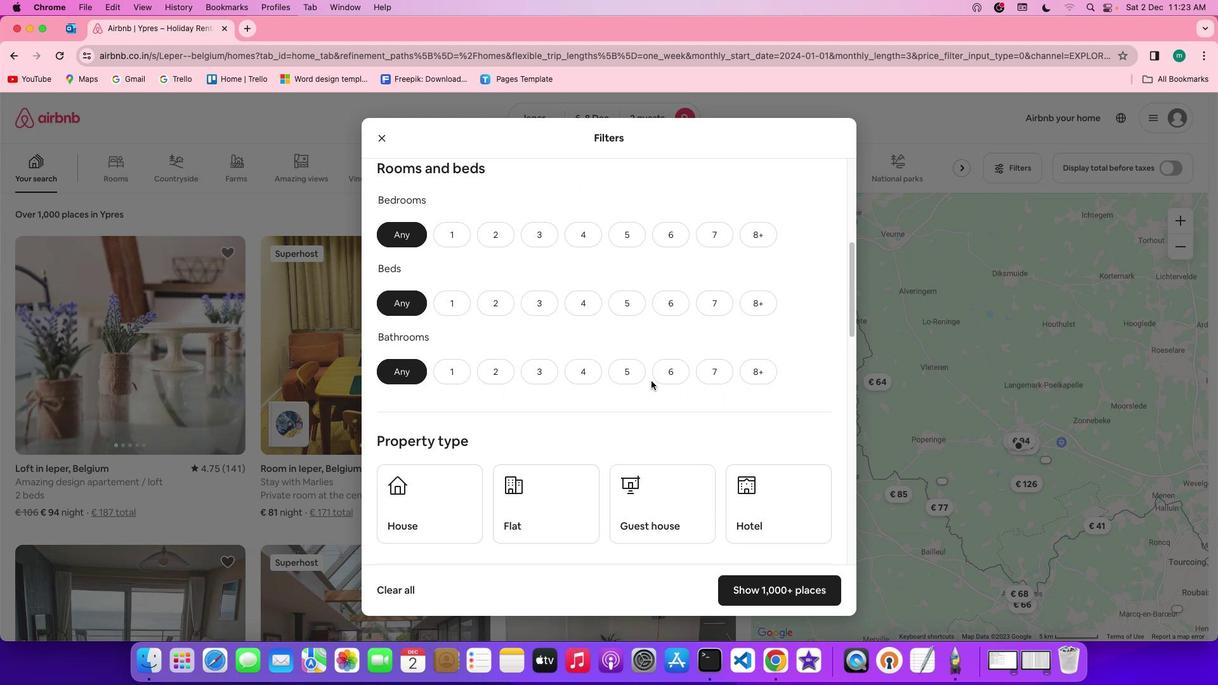 
Action: Mouse moved to (459, 238)
Screenshot: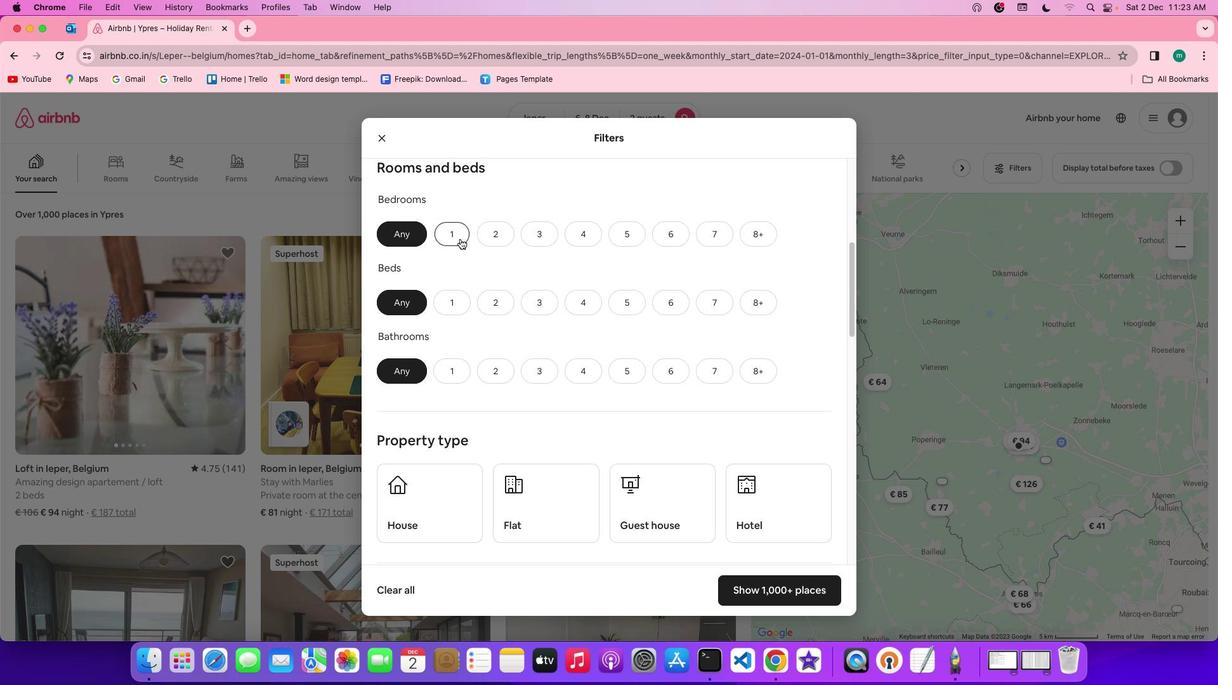 
Action: Mouse pressed left at (459, 238)
Screenshot: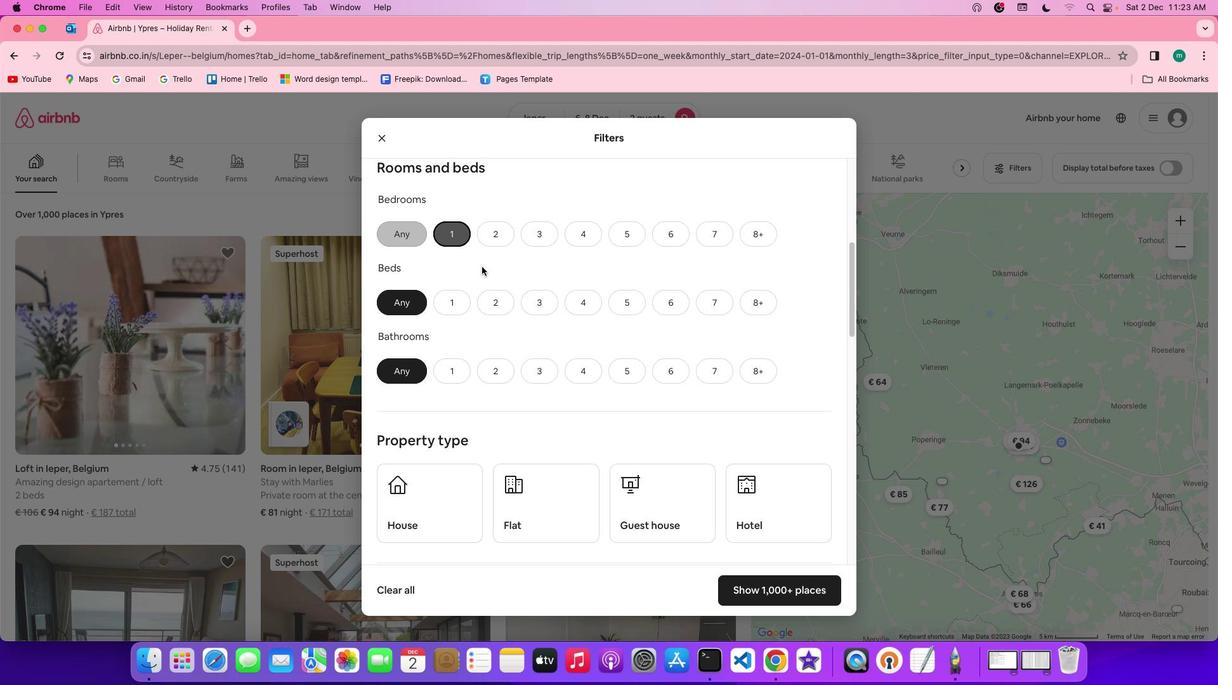 
Action: Mouse moved to (499, 289)
Screenshot: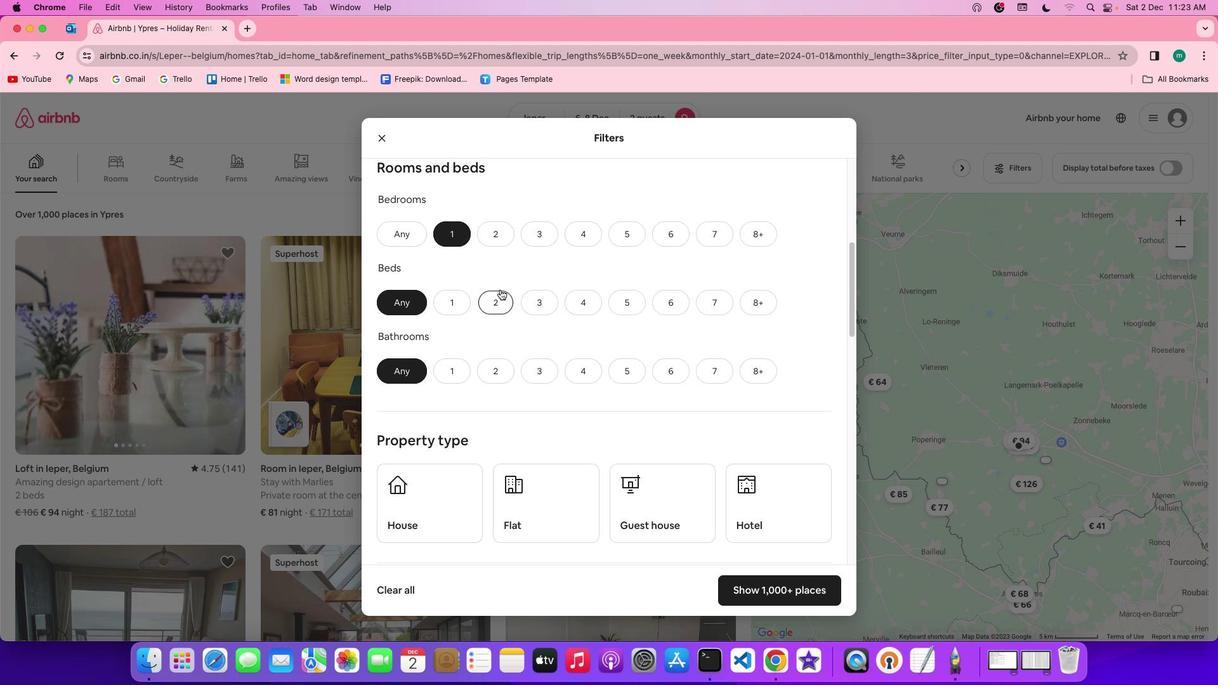 
Action: Mouse pressed left at (499, 289)
Screenshot: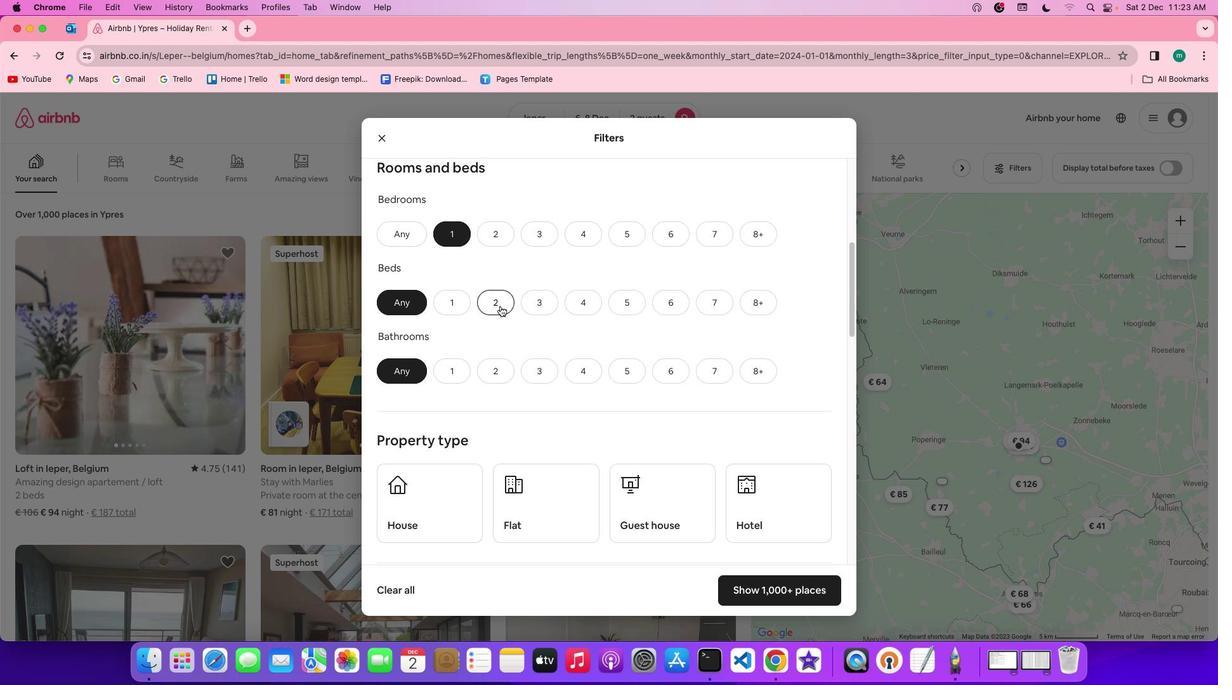 
Action: Mouse moved to (440, 374)
Screenshot: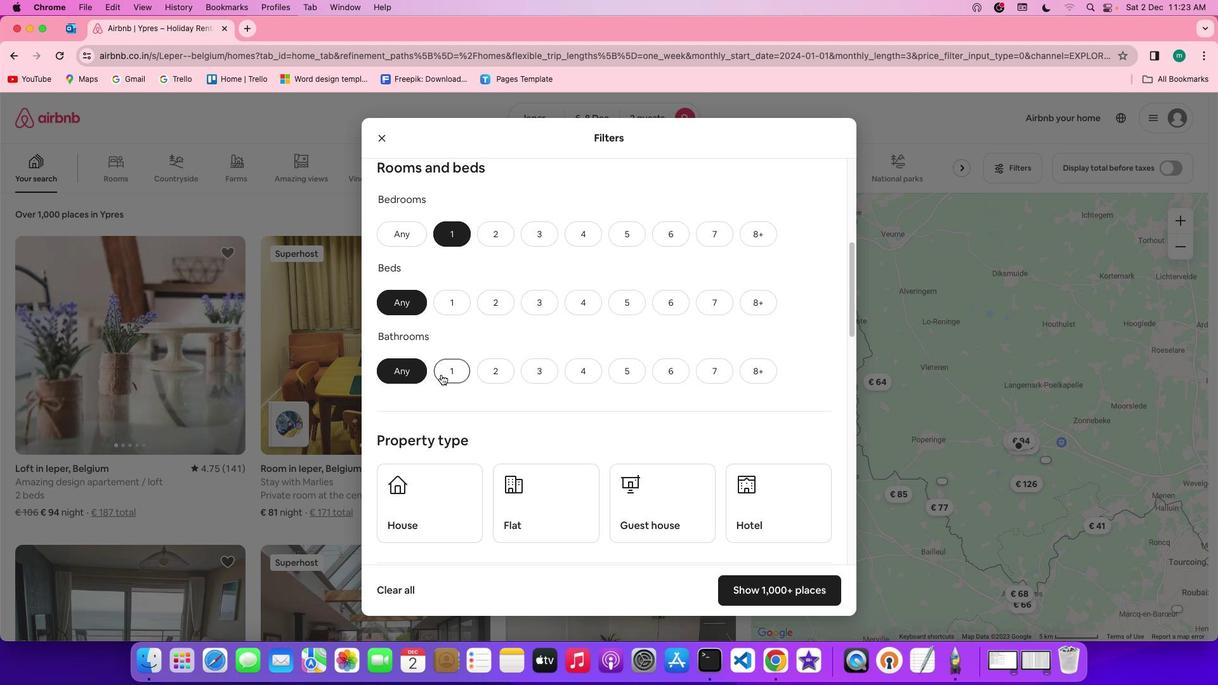 
Action: Mouse pressed left at (440, 374)
Screenshot: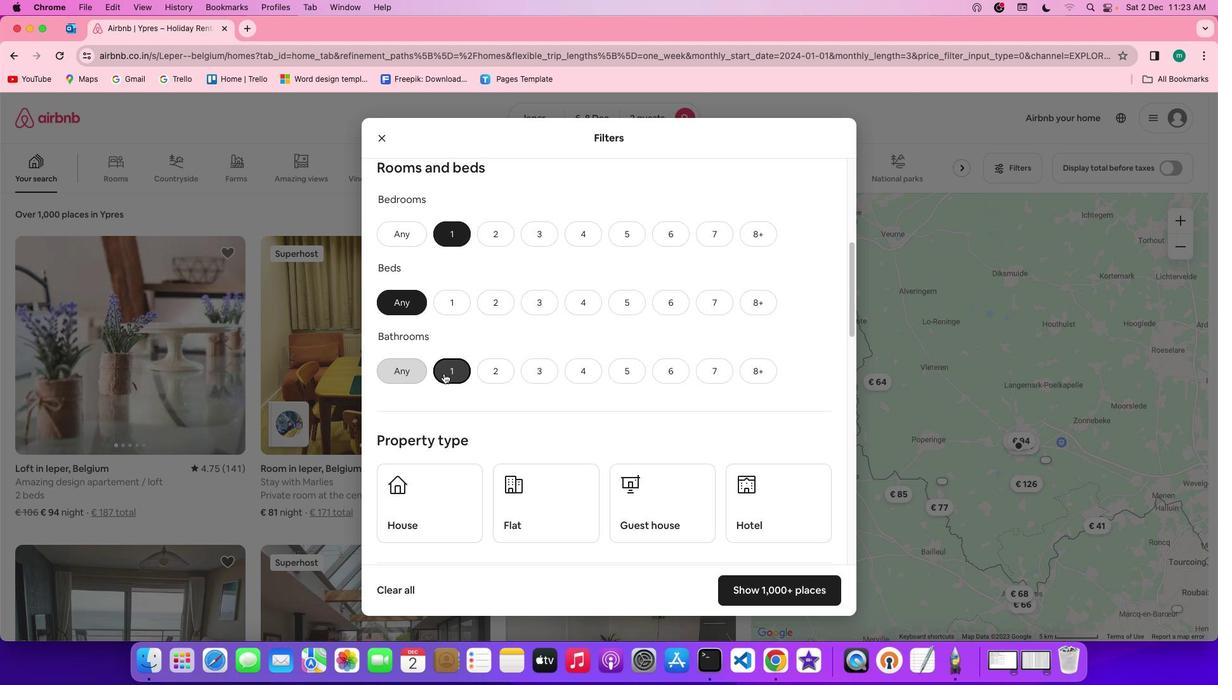 
Action: Mouse moved to (508, 303)
Screenshot: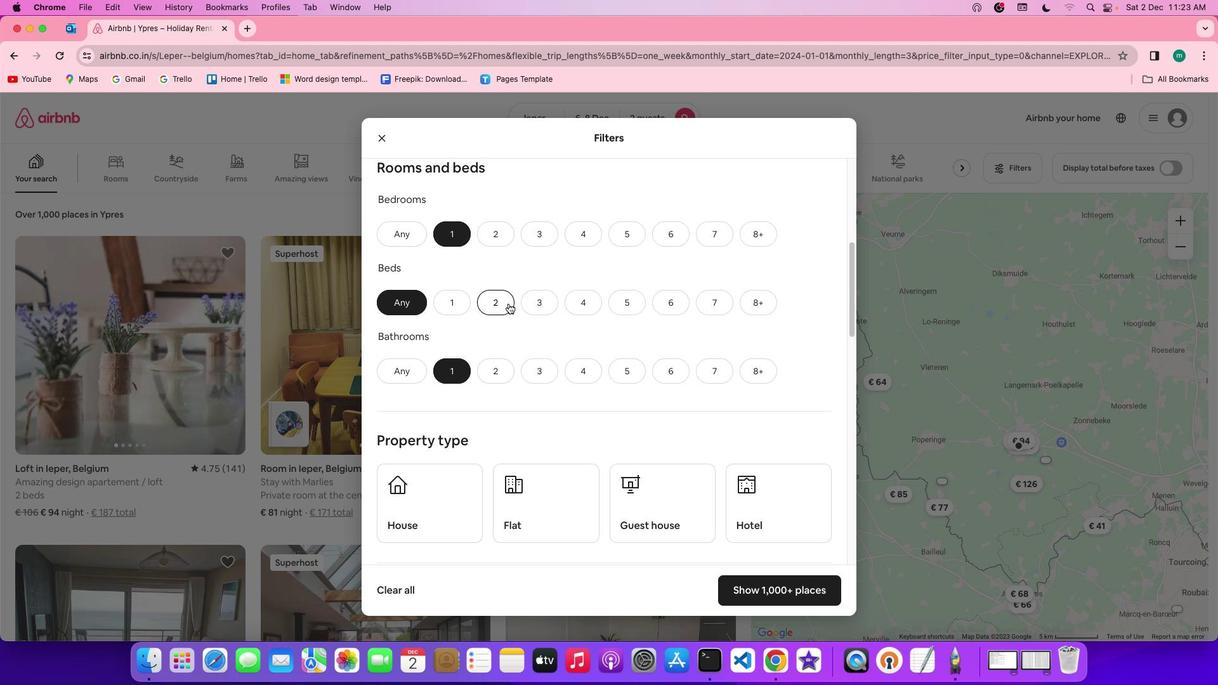 
Action: Mouse pressed left at (508, 303)
Screenshot: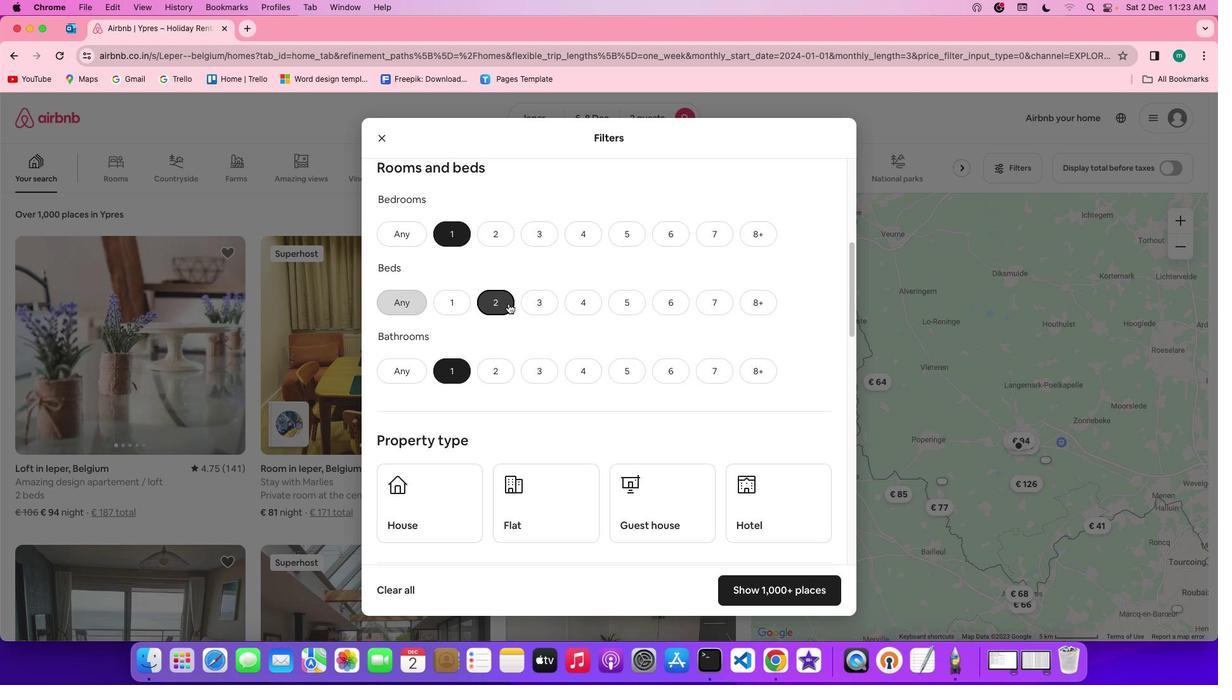 
Action: Mouse moved to (717, 436)
Screenshot: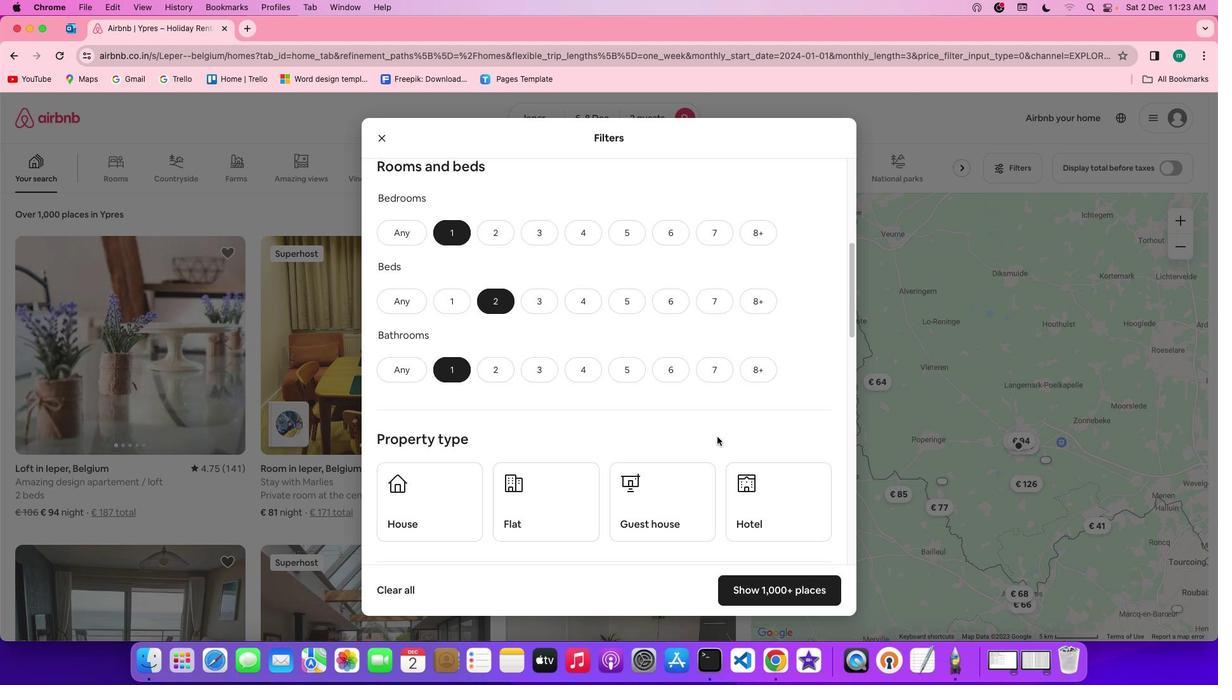
Action: Mouse scrolled (717, 436) with delta (0, 0)
Screenshot: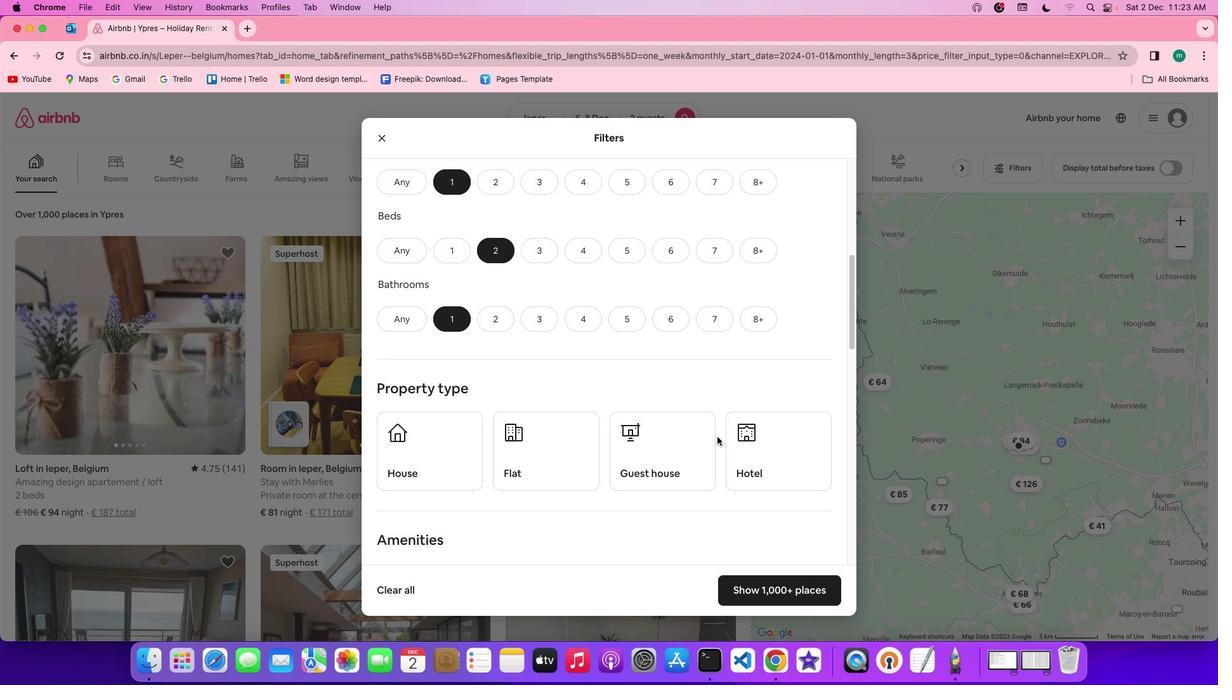 
Action: Mouse scrolled (717, 436) with delta (0, 0)
Screenshot: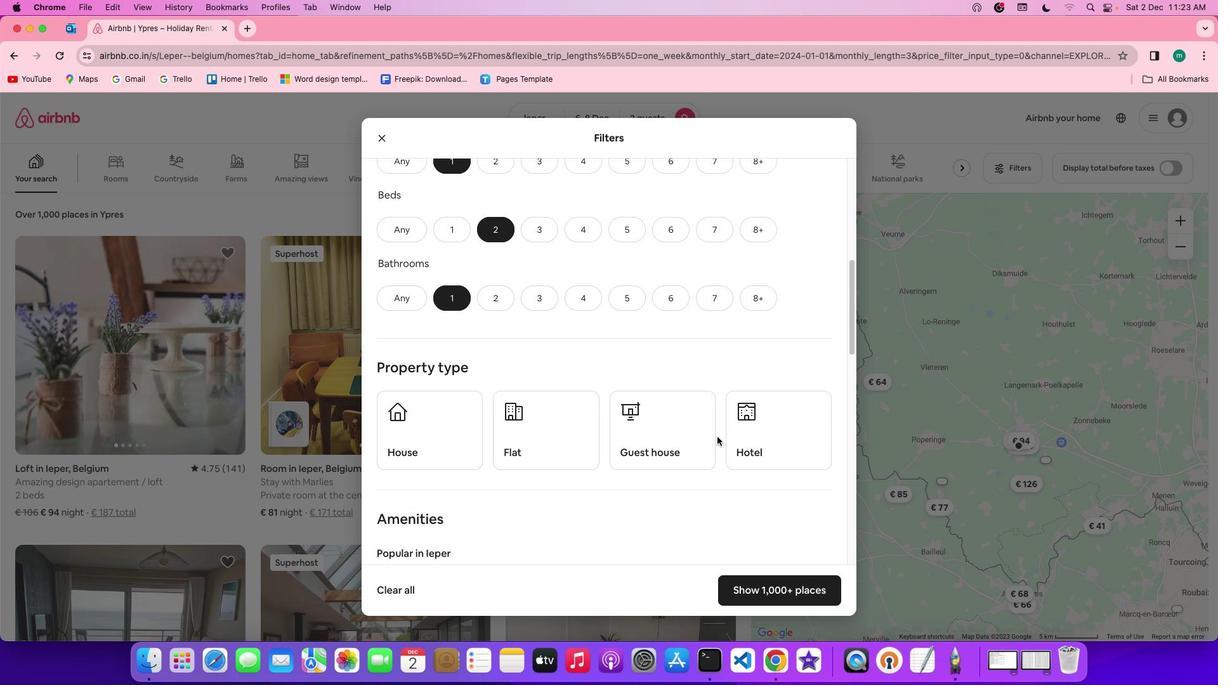 
Action: Mouse scrolled (717, 436) with delta (0, -1)
Screenshot: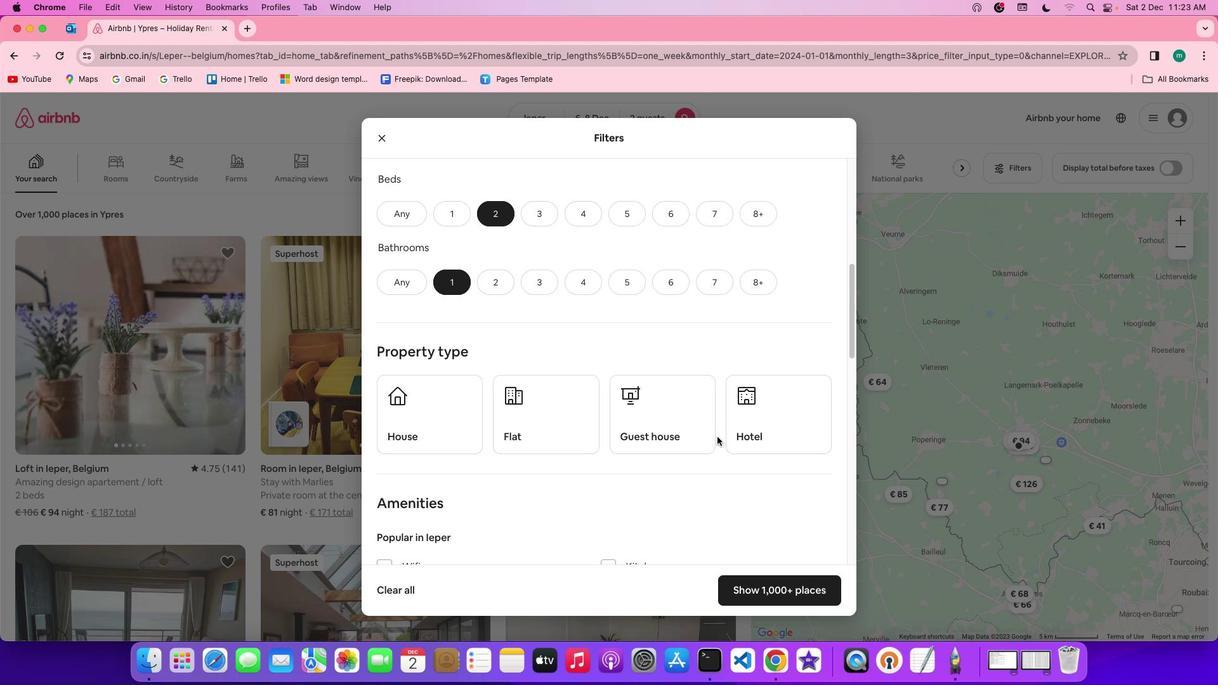 
Action: Mouse scrolled (717, 436) with delta (0, 0)
Screenshot: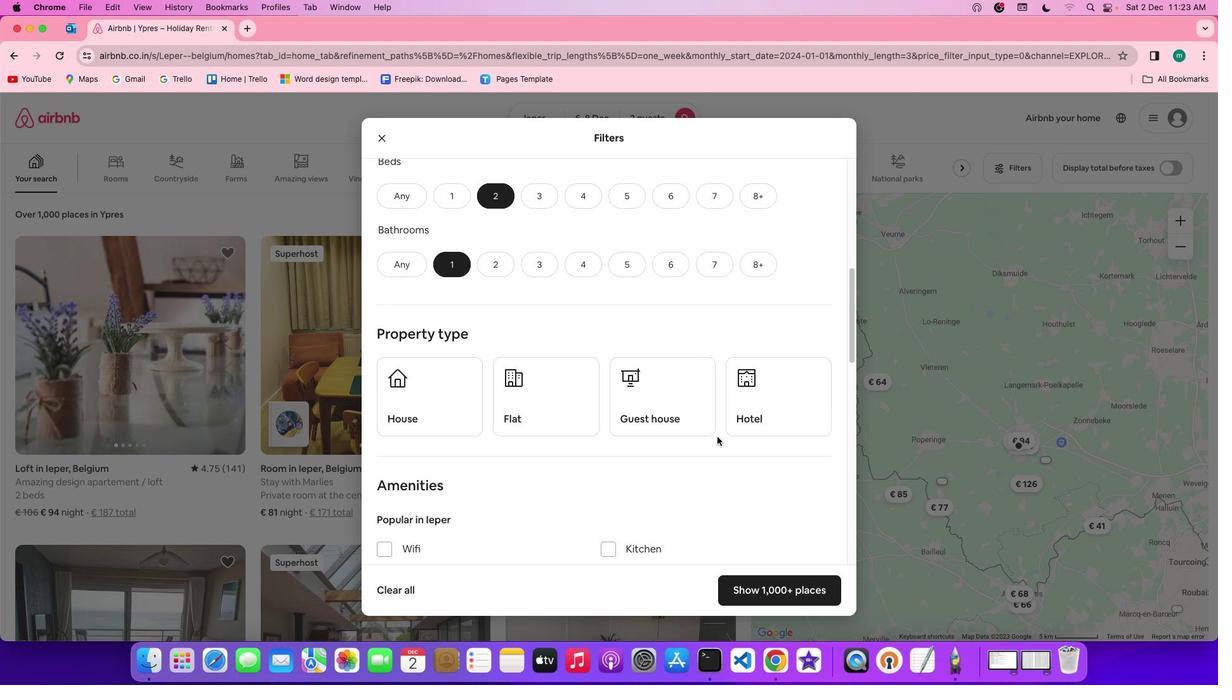 
Action: Mouse scrolled (717, 436) with delta (0, 0)
Screenshot: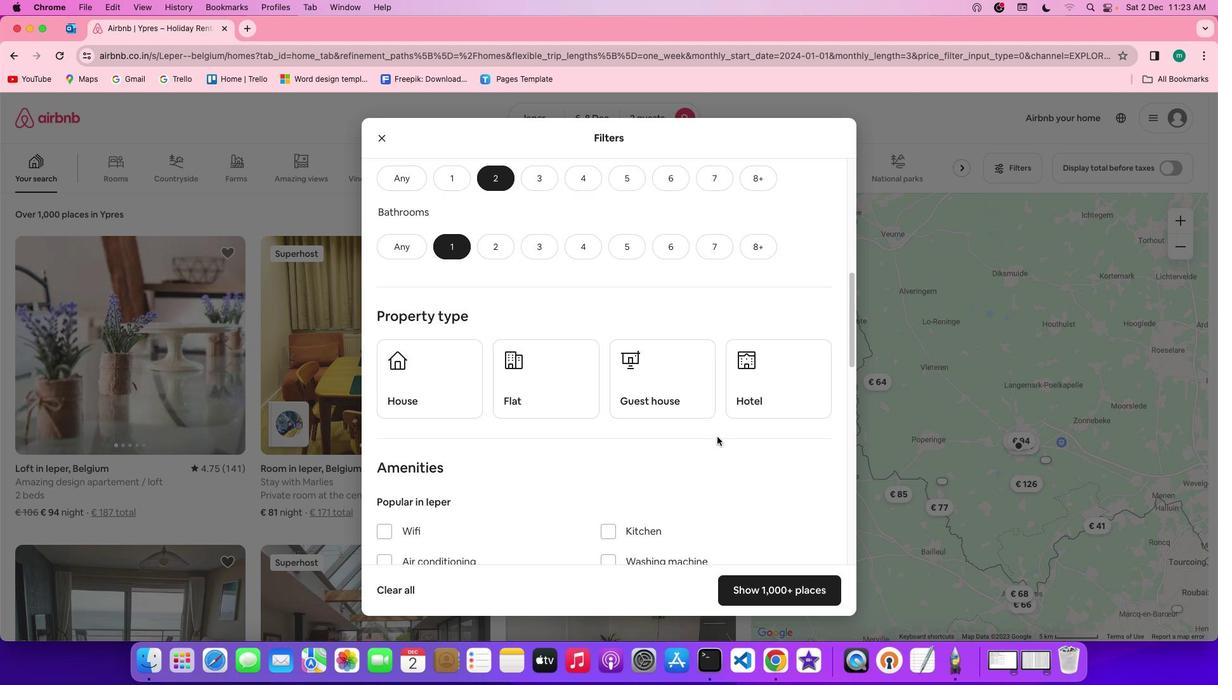 
Action: Mouse scrolled (717, 436) with delta (0, 0)
Screenshot: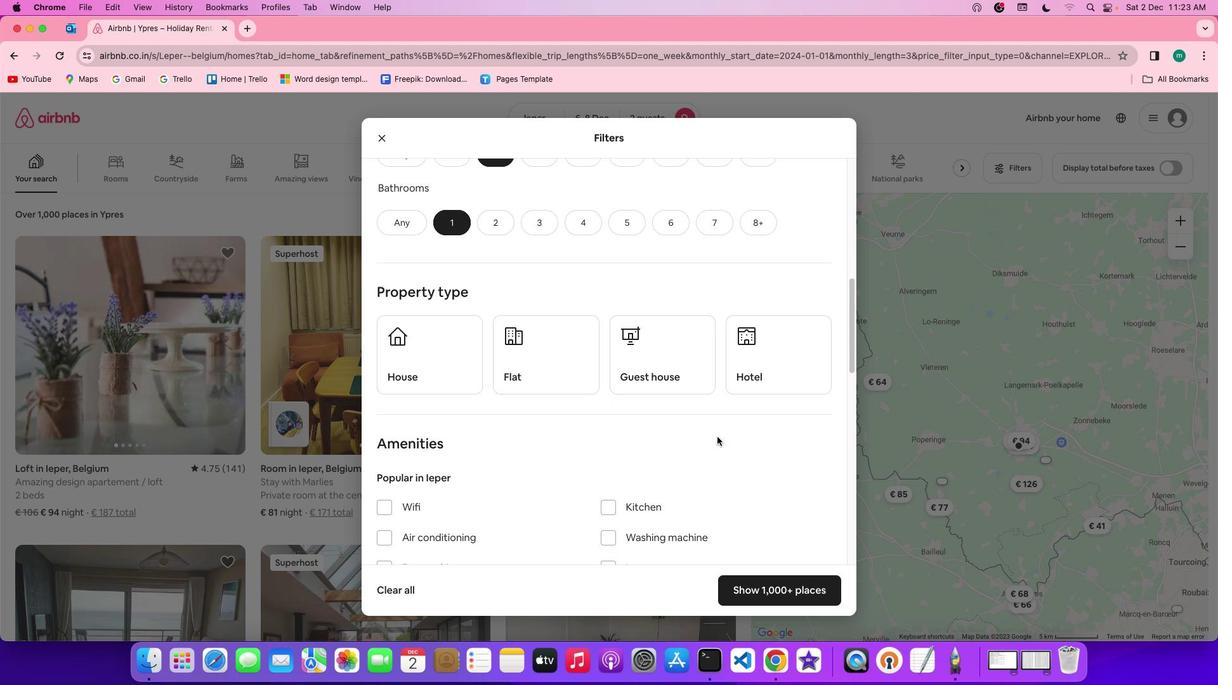 
Action: Mouse scrolled (717, 436) with delta (0, 0)
Screenshot: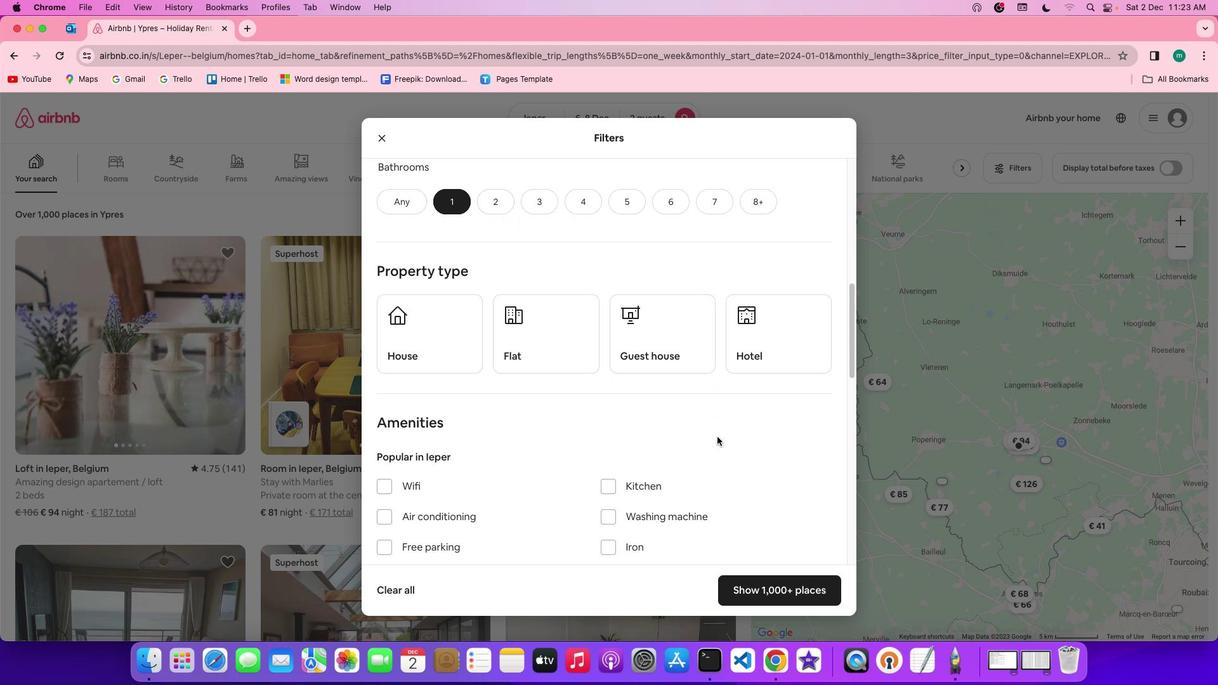 
Action: Mouse scrolled (717, 436) with delta (0, 0)
Screenshot: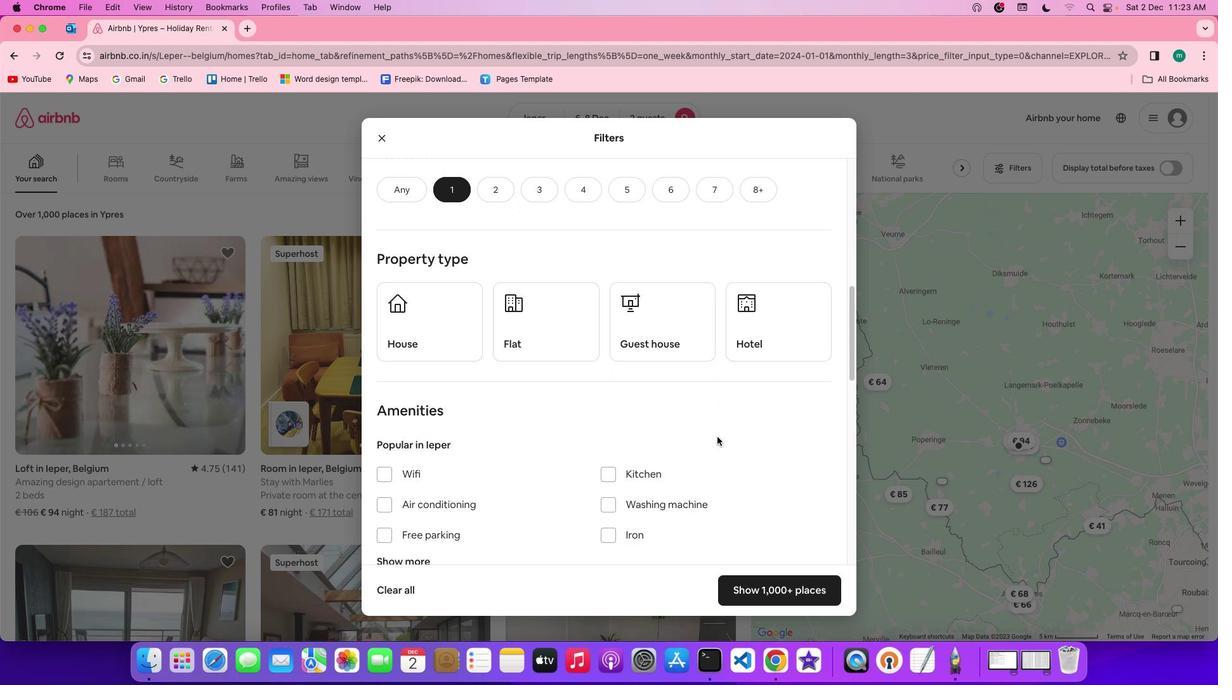 
Action: Mouse scrolled (717, 436) with delta (0, 0)
Screenshot: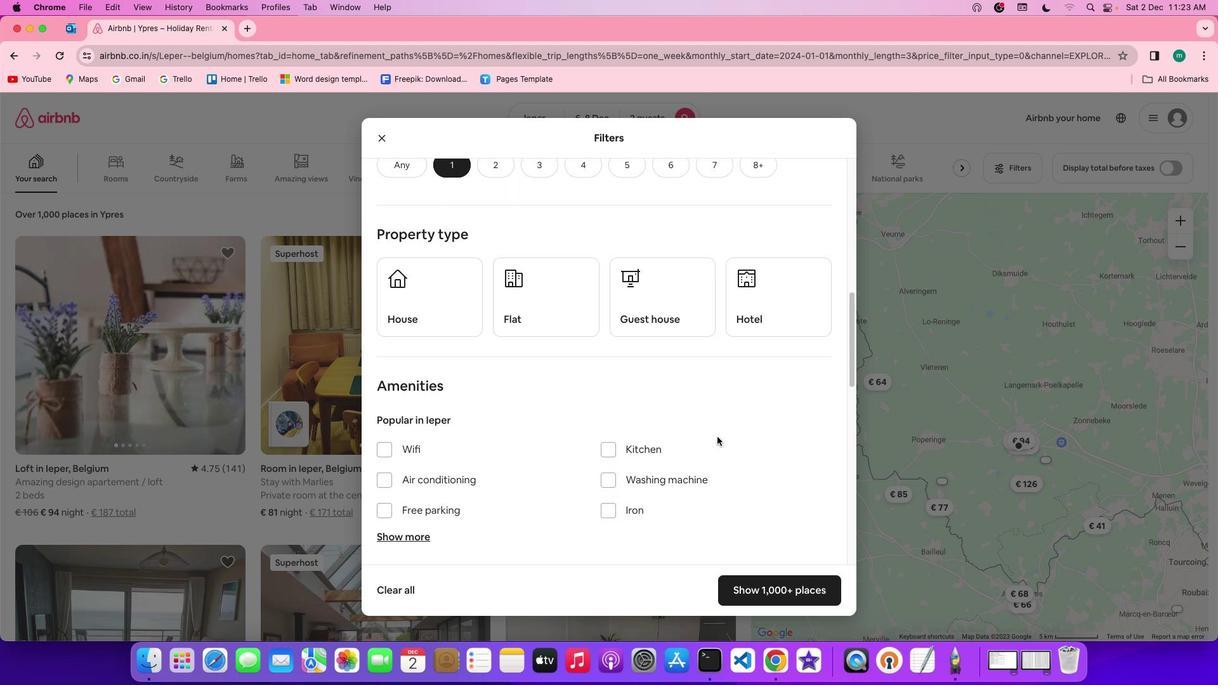 
Action: Mouse moved to (571, 314)
Screenshot: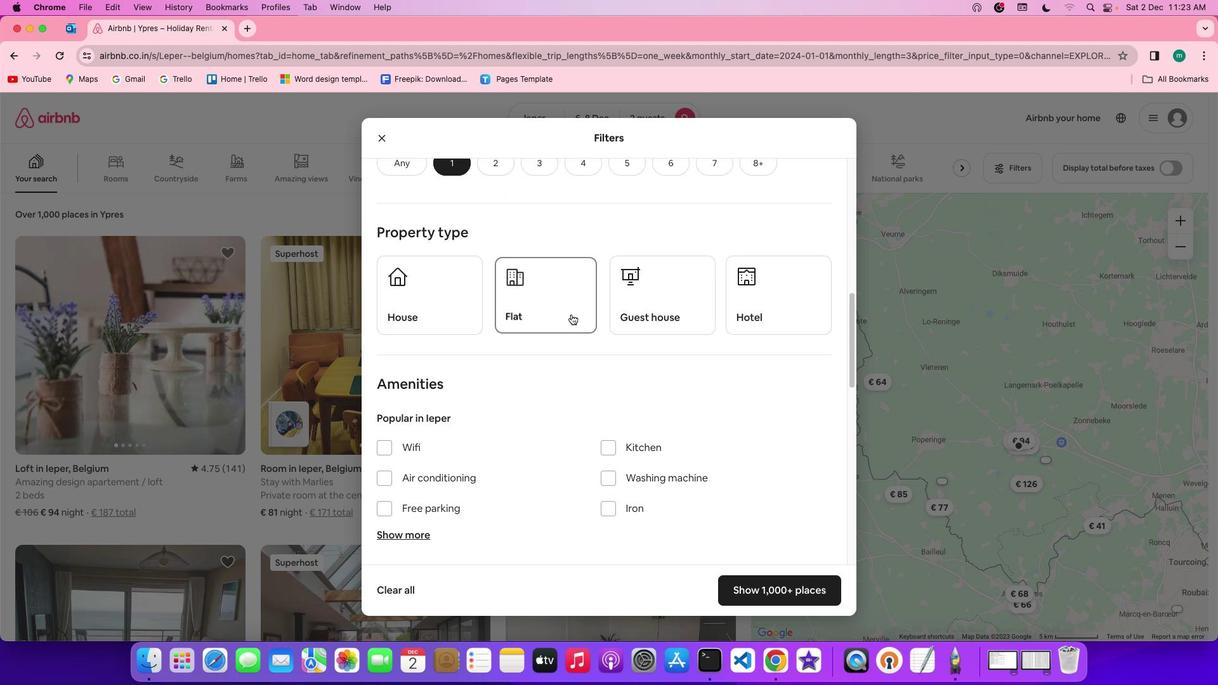 
Action: Mouse pressed left at (571, 314)
Screenshot: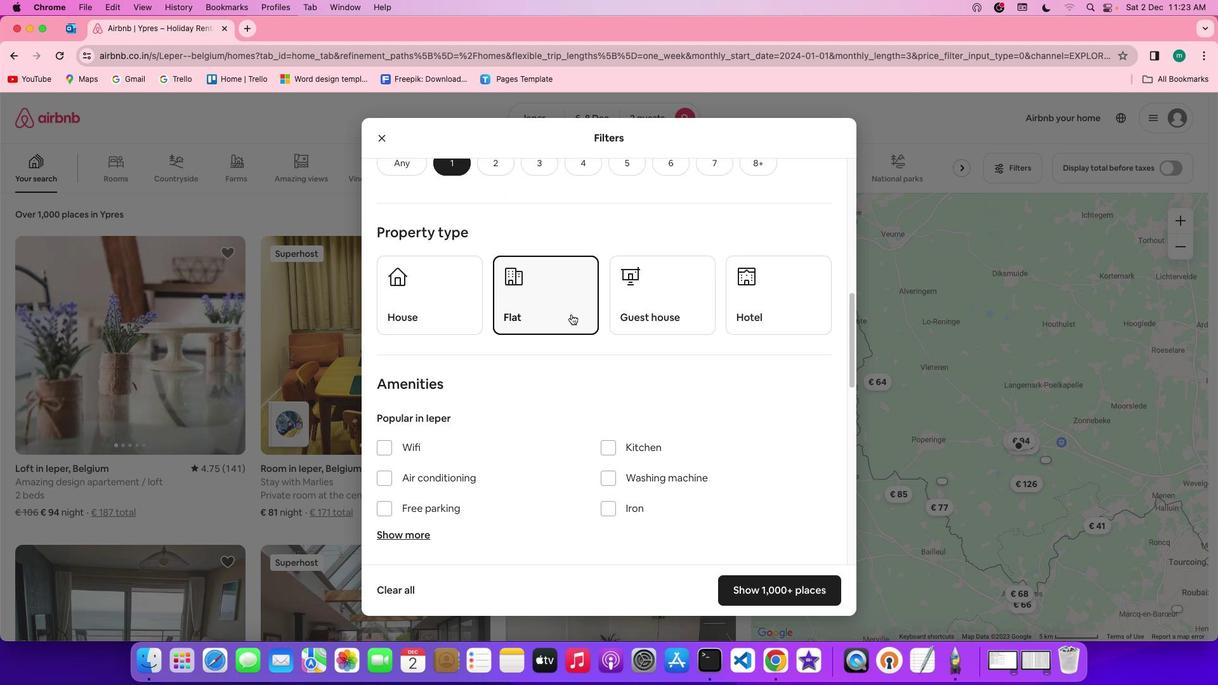 
Action: Mouse moved to (715, 408)
Screenshot: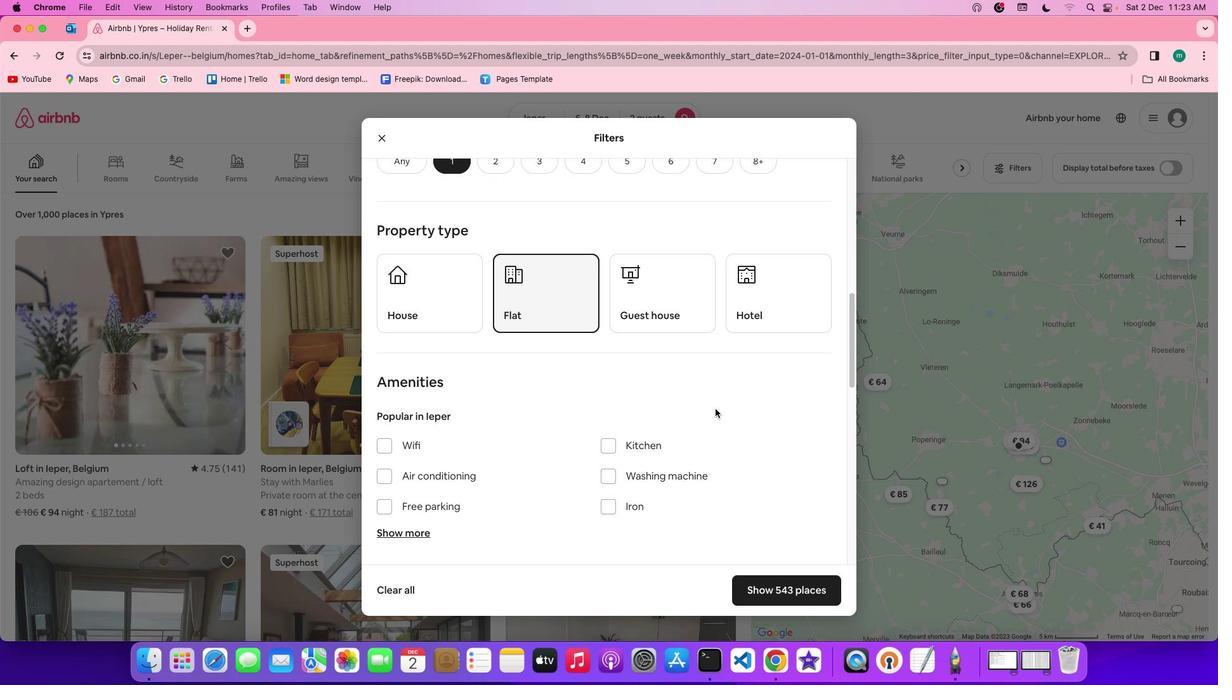 
Action: Mouse scrolled (715, 408) with delta (0, 0)
Screenshot: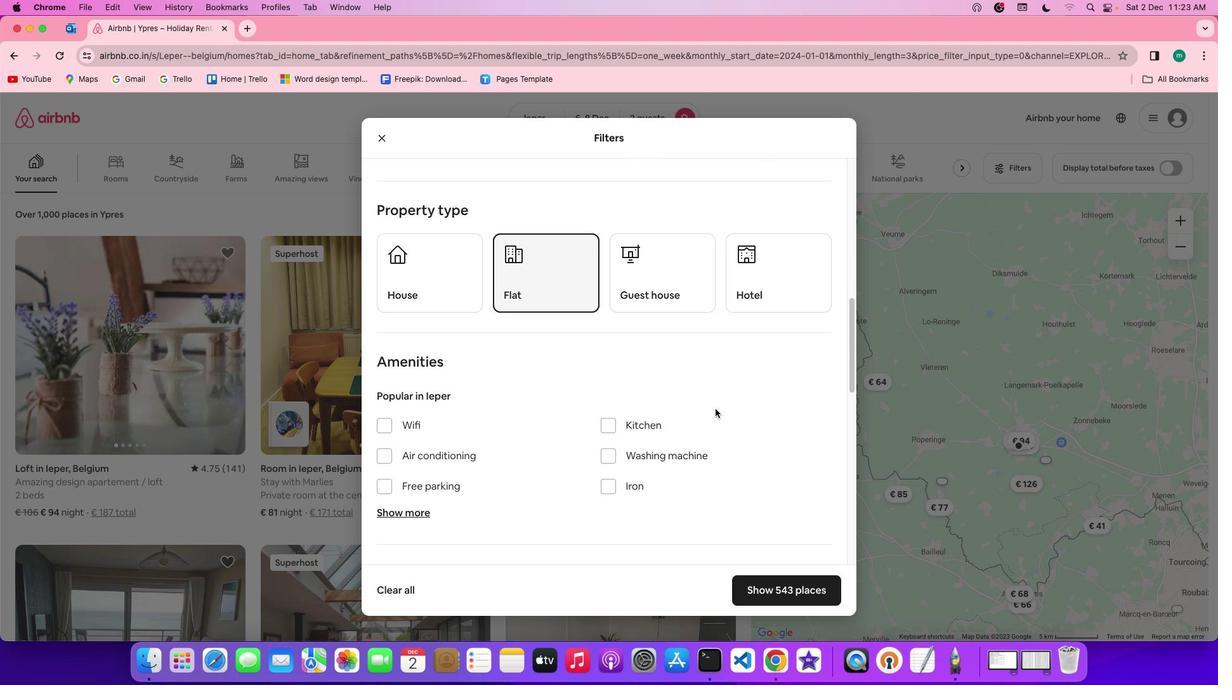 
Action: Mouse scrolled (715, 408) with delta (0, 0)
Screenshot: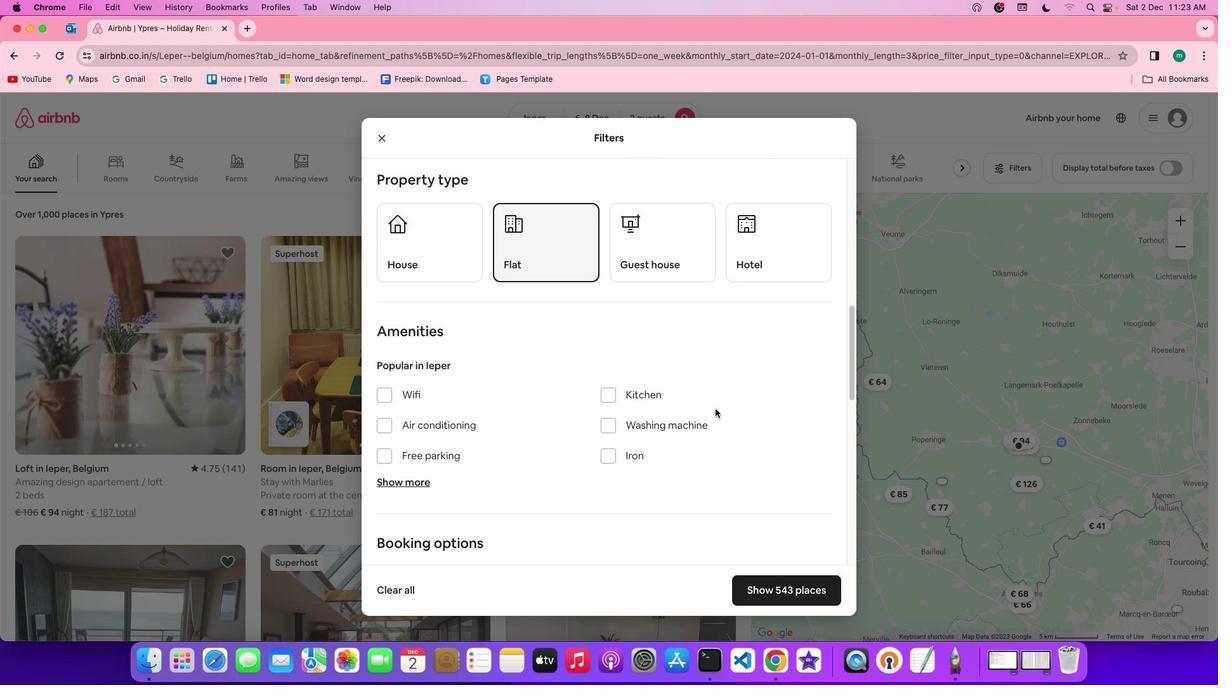 
Action: Mouse scrolled (715, 408) with delta (0, 0)
Screenshot: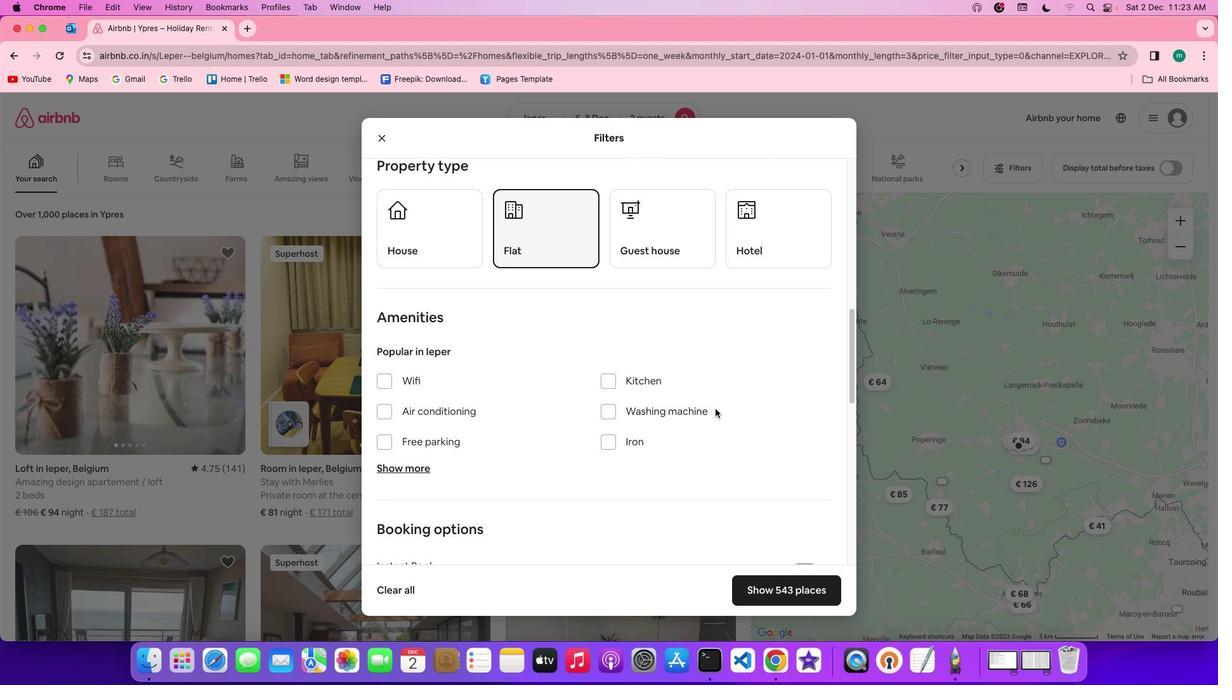 
Action: Mouse scrolled (715, 408) with delta (0, 0)
Screenshot: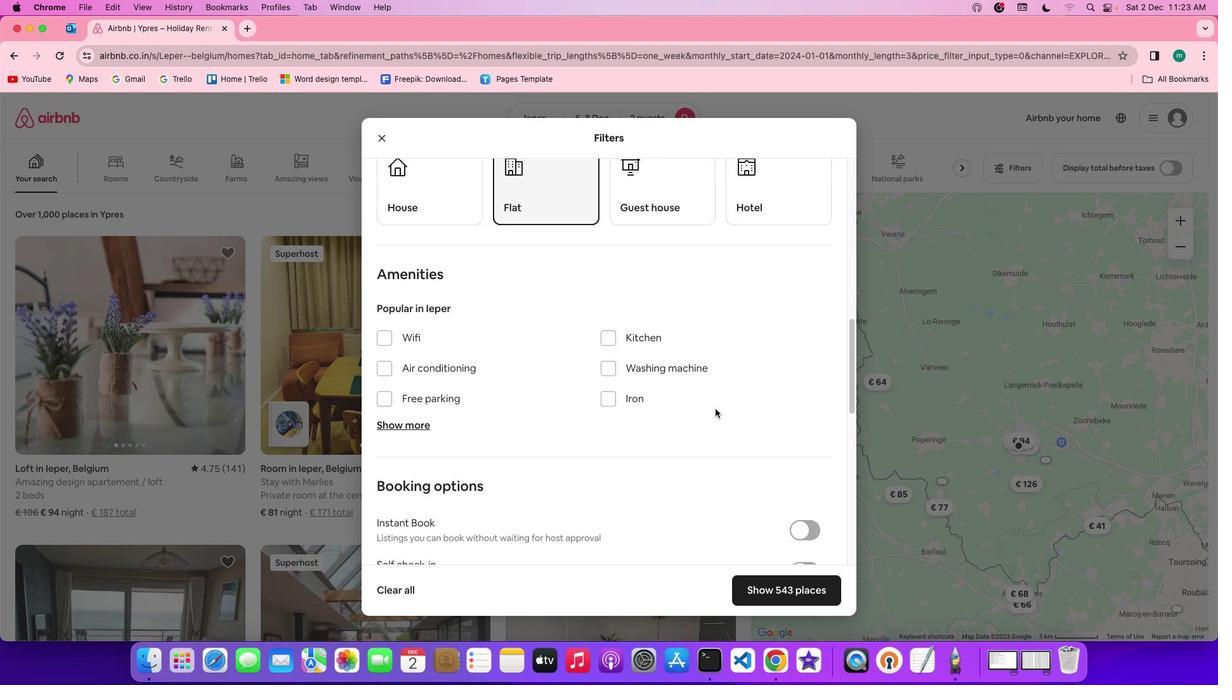 
Action: Mouse scrolled (715, 408) with delta (0, 0)
Screenshot: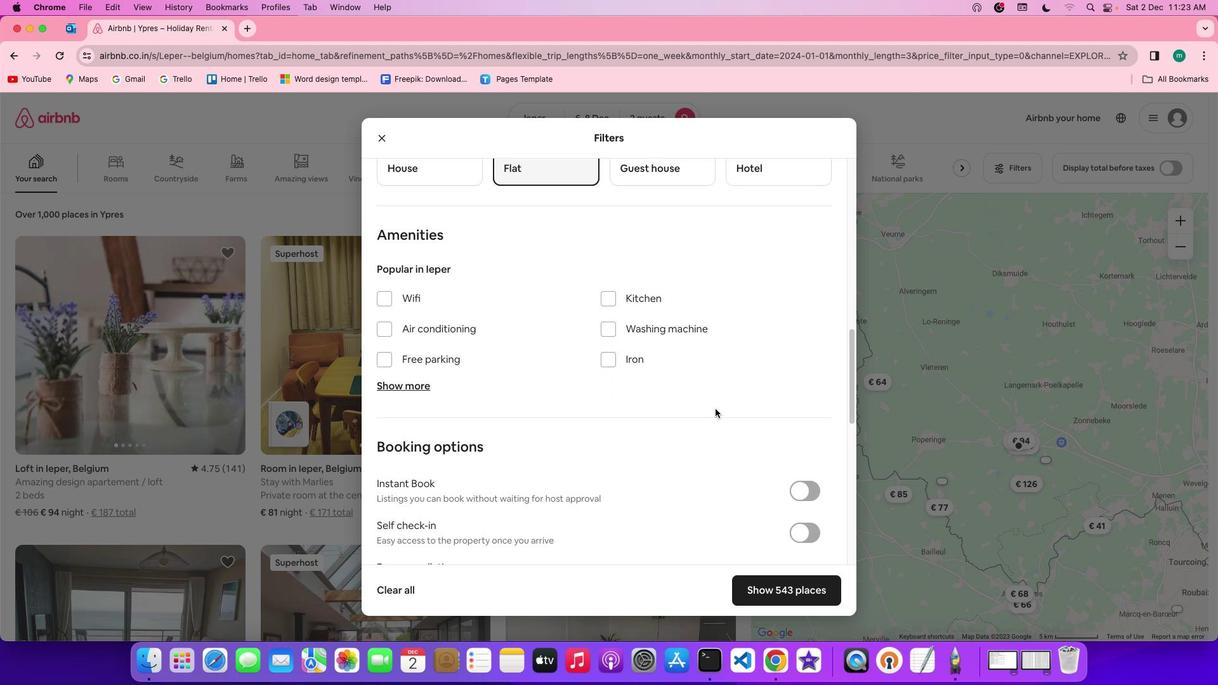 
Action: Mouse scrolled (715, 408) with delta (0, -1)
Screenshot: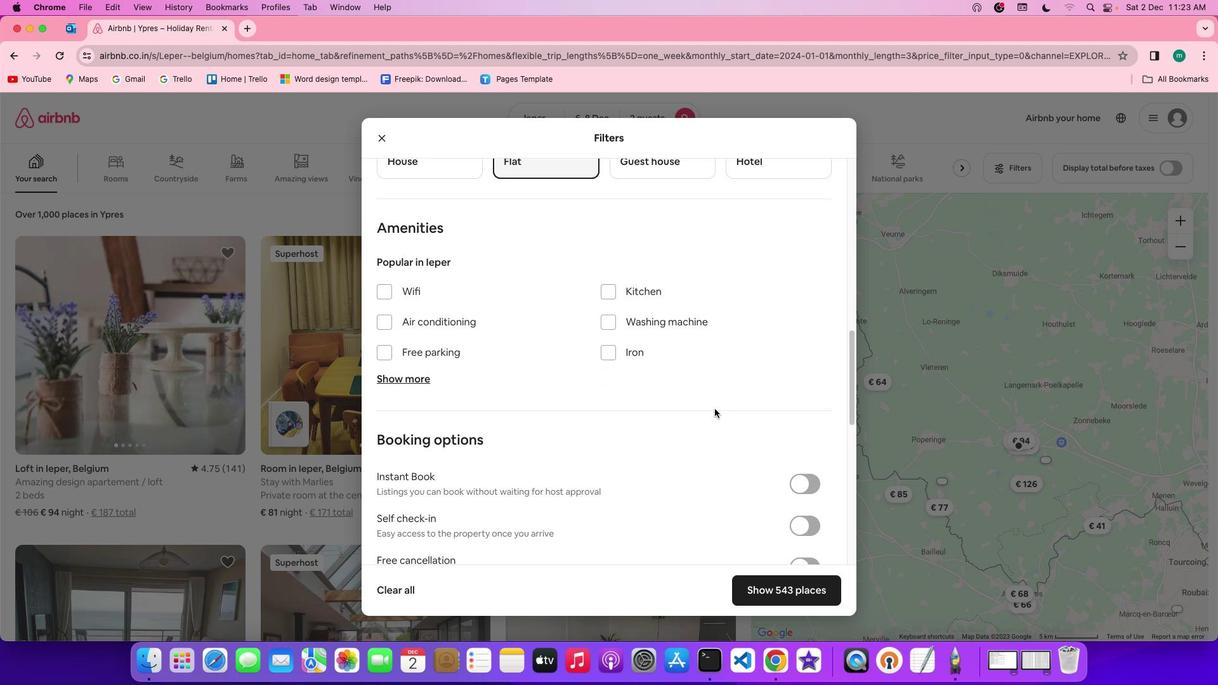 
Action: Mouse moved to (428, 374)
Screenshot: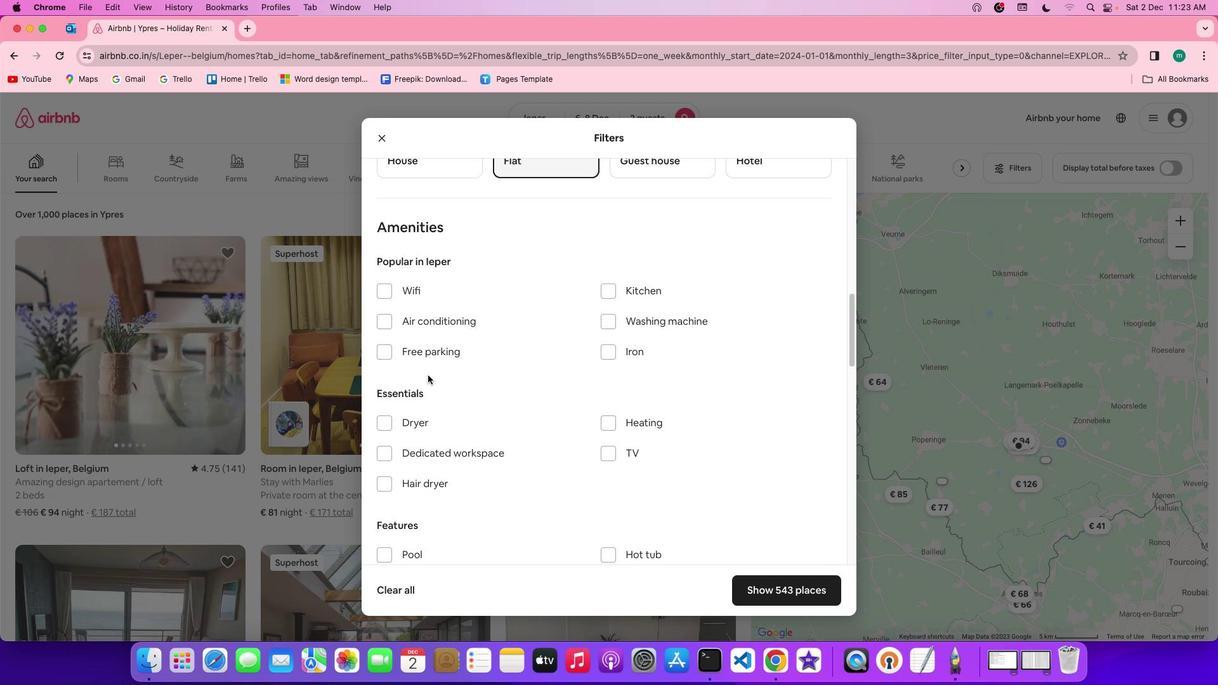 
Action: Mouse pressed left at (428, 374)
Screenshot: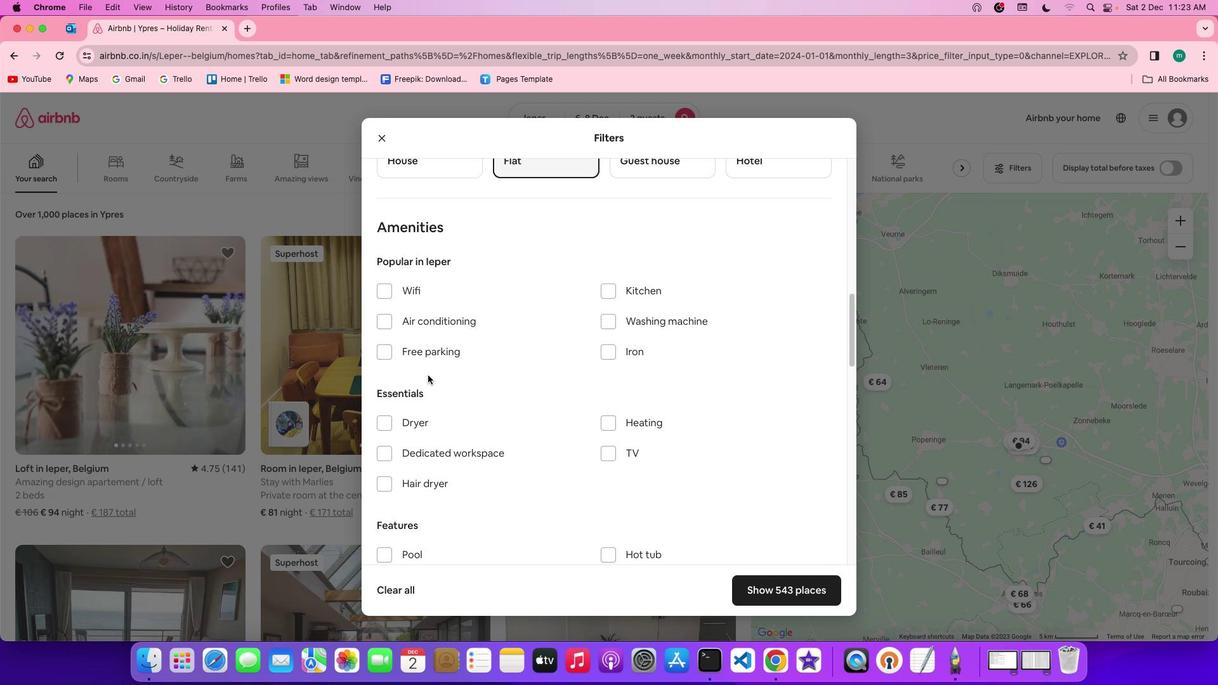 
Action: Mouse moved to (662, 425)
Screenshot: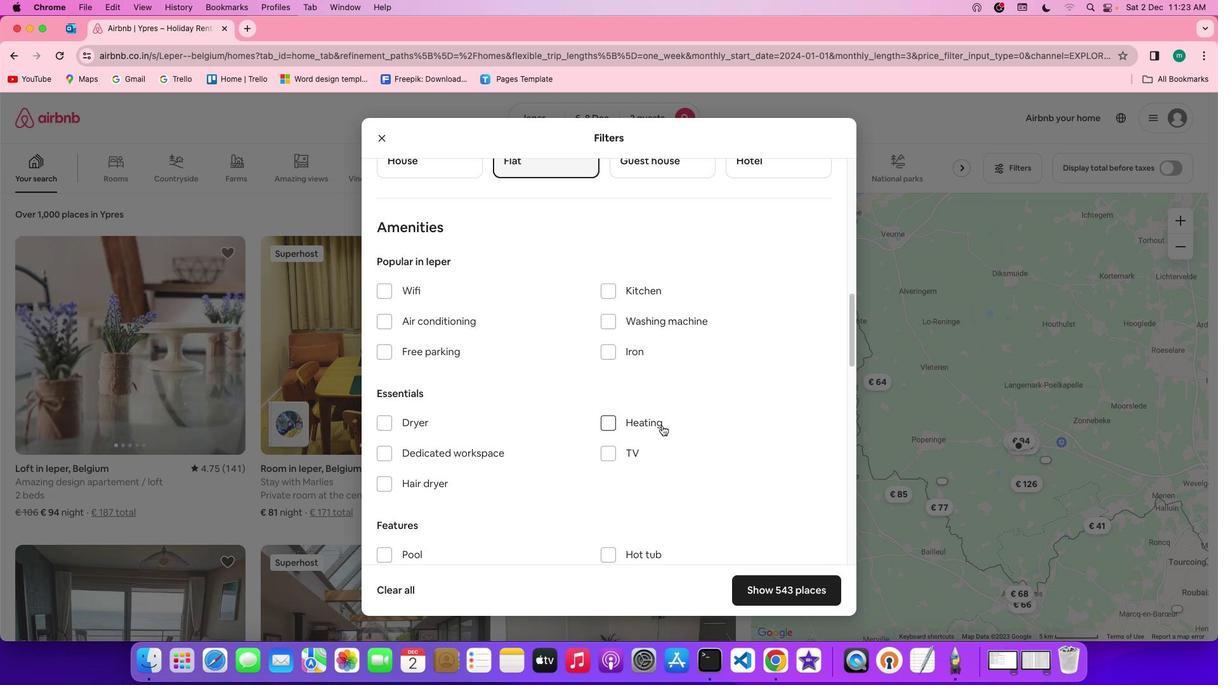 
Action: Mouse pressed left at (662, 425)
Screenshot: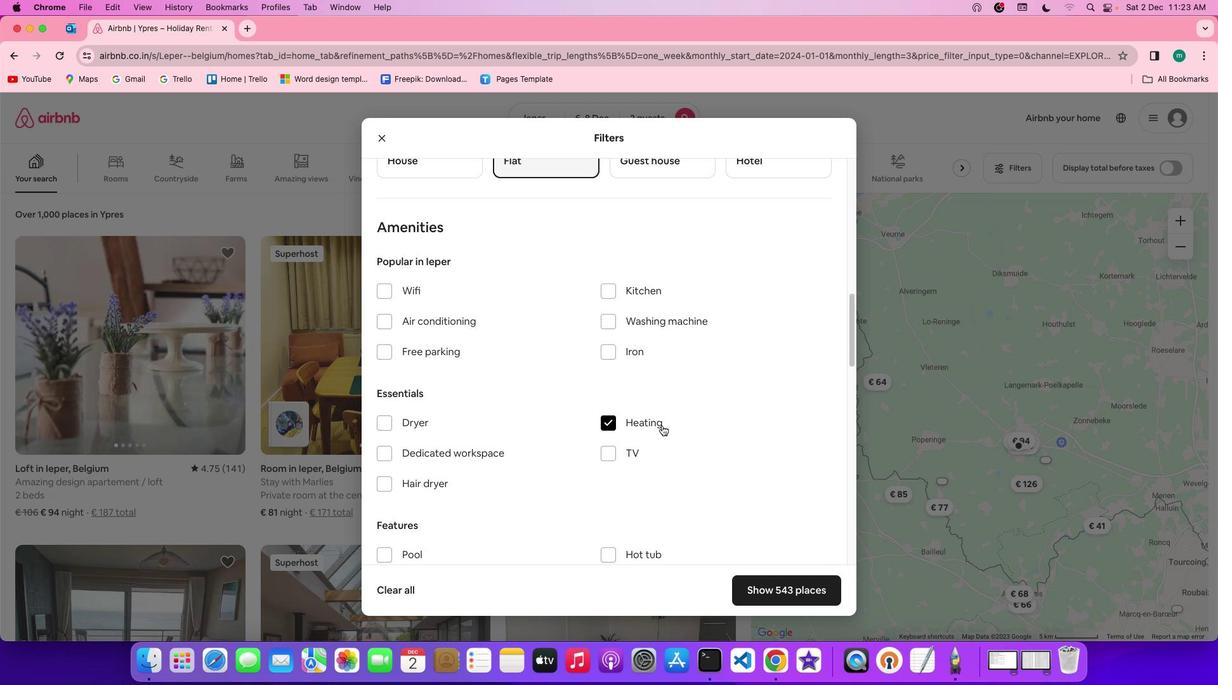 
Action: Mouse moved to (799, 482)
Screenshot: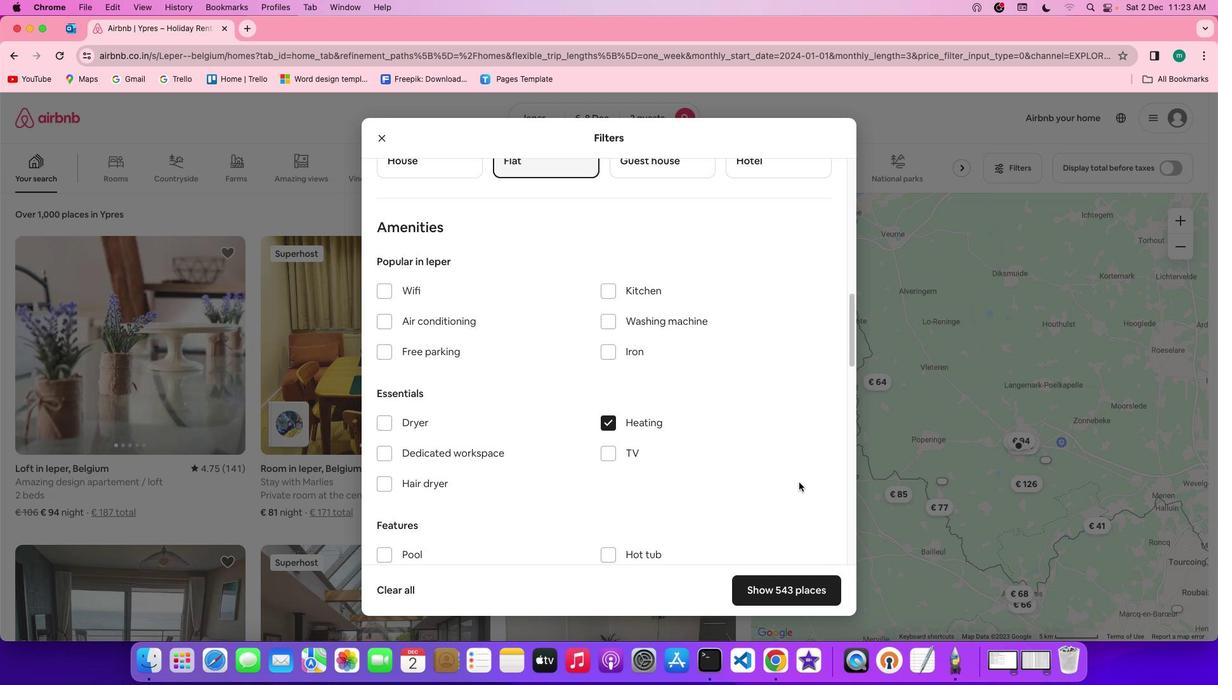 
Action: Mouse scrolled (799, 482) with delta (0, 0)
Screenshot: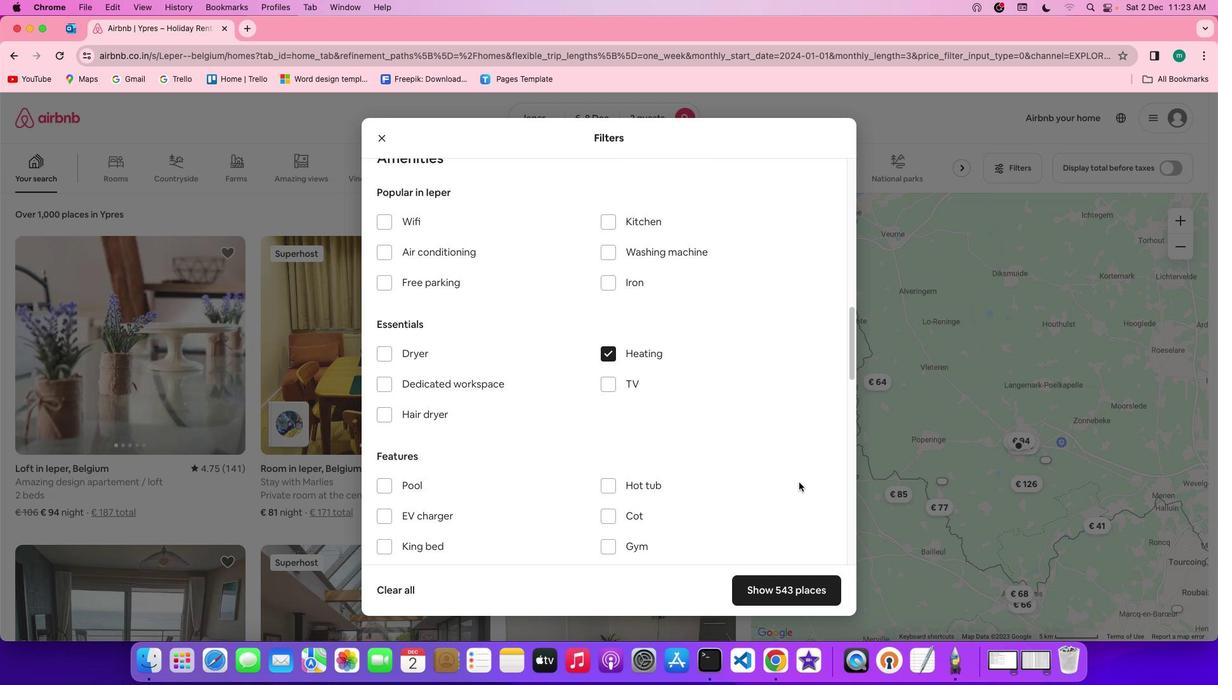 
Action: Mouse scrolled (799, 482) with delta (0, 0)
Screenshot: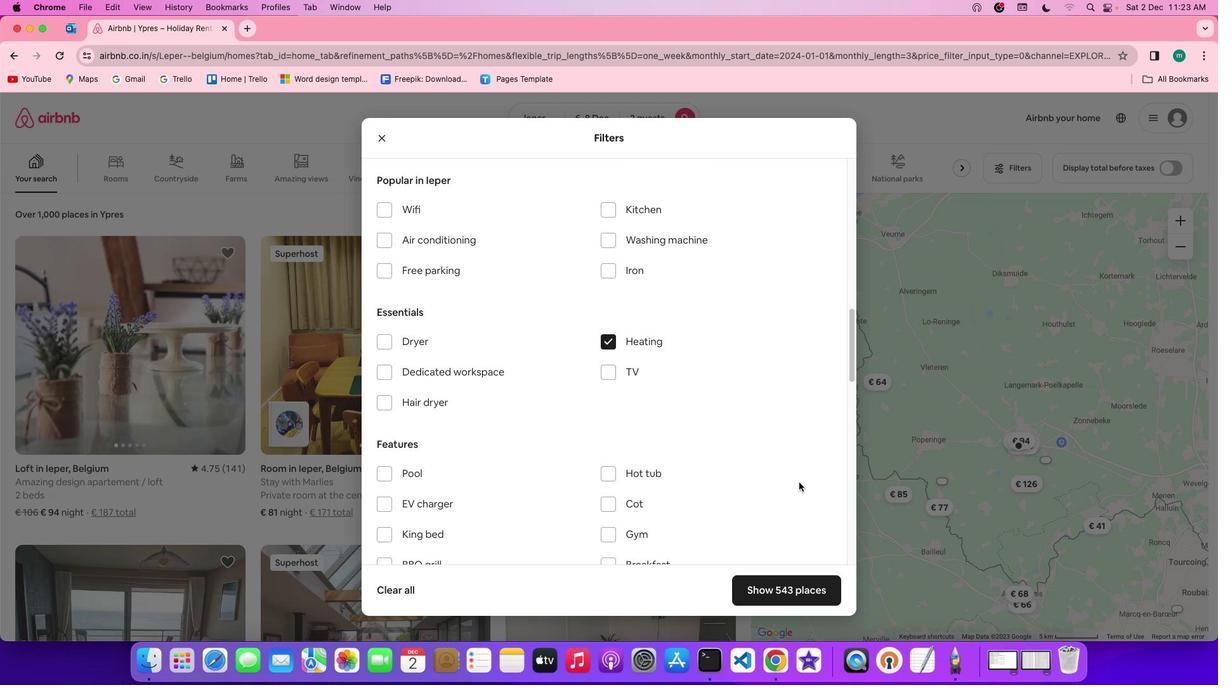 
Action: Mouse scrolled (799, 482) with delta (0, -1)
Screenshot: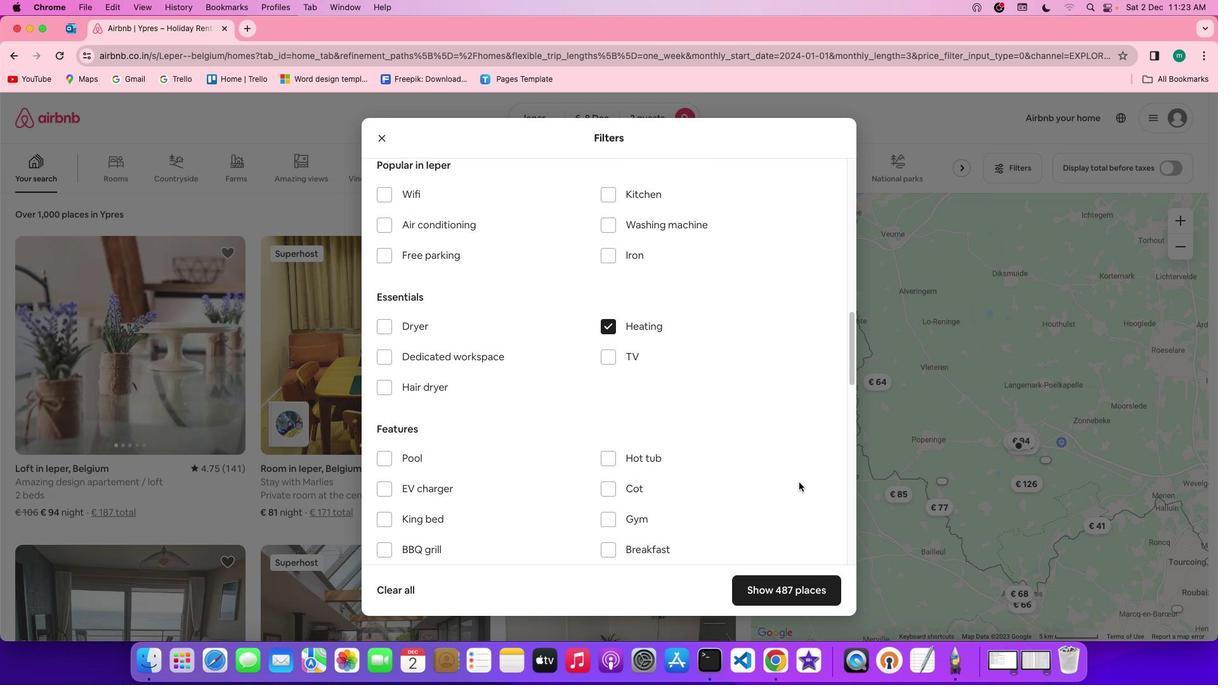 
Action: Mouse scrolled (799, 482) with delta (0, 0)
Screenshot: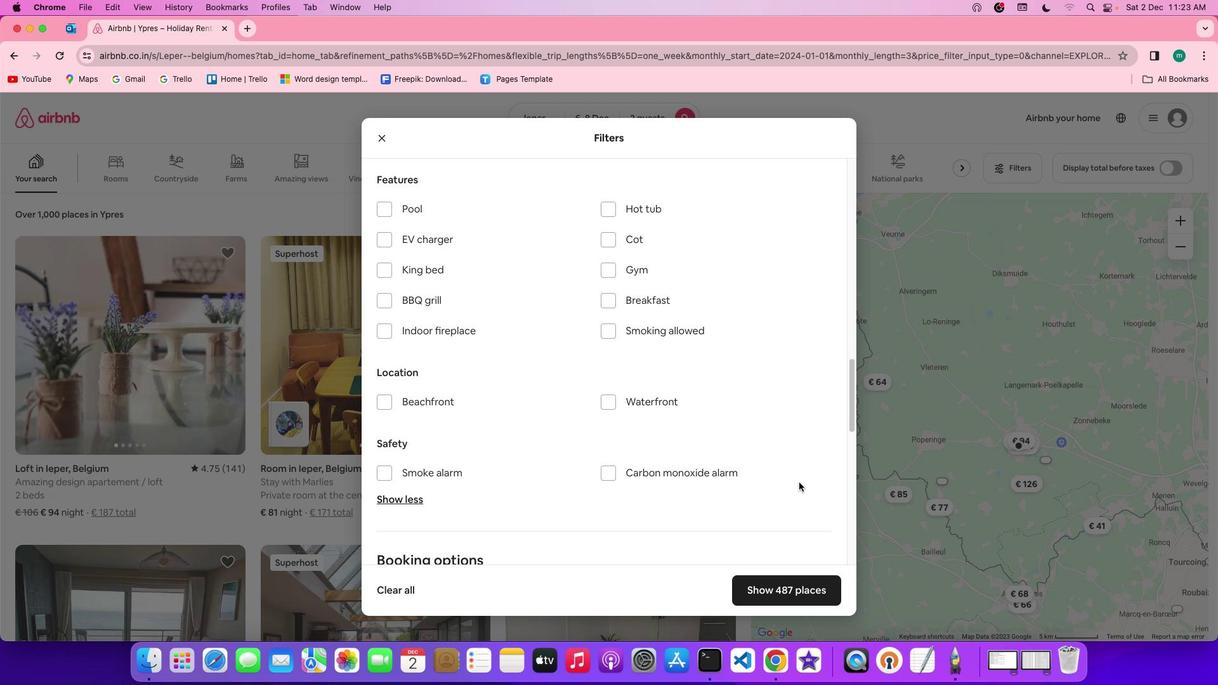 
Action: Mouse scrolled (799, 482) with delta (0, 0)
Screenshot: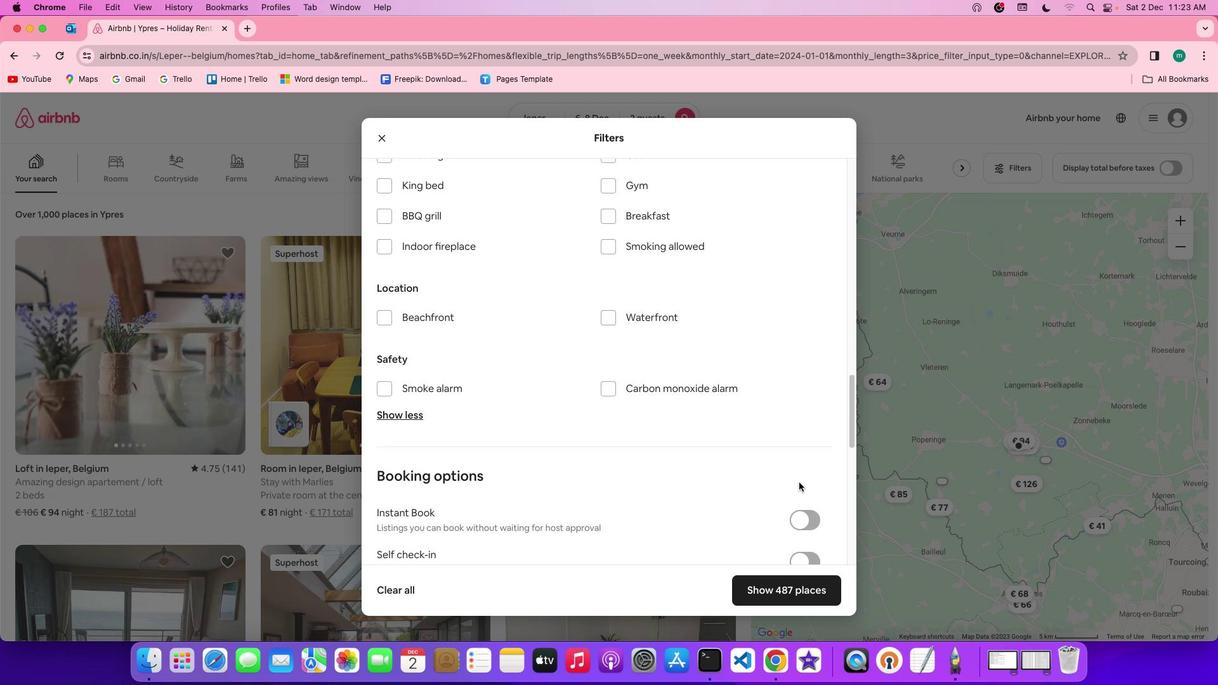 
Action: Mouse scrolled (799, 482) with delta (0, -1)
Screenshot: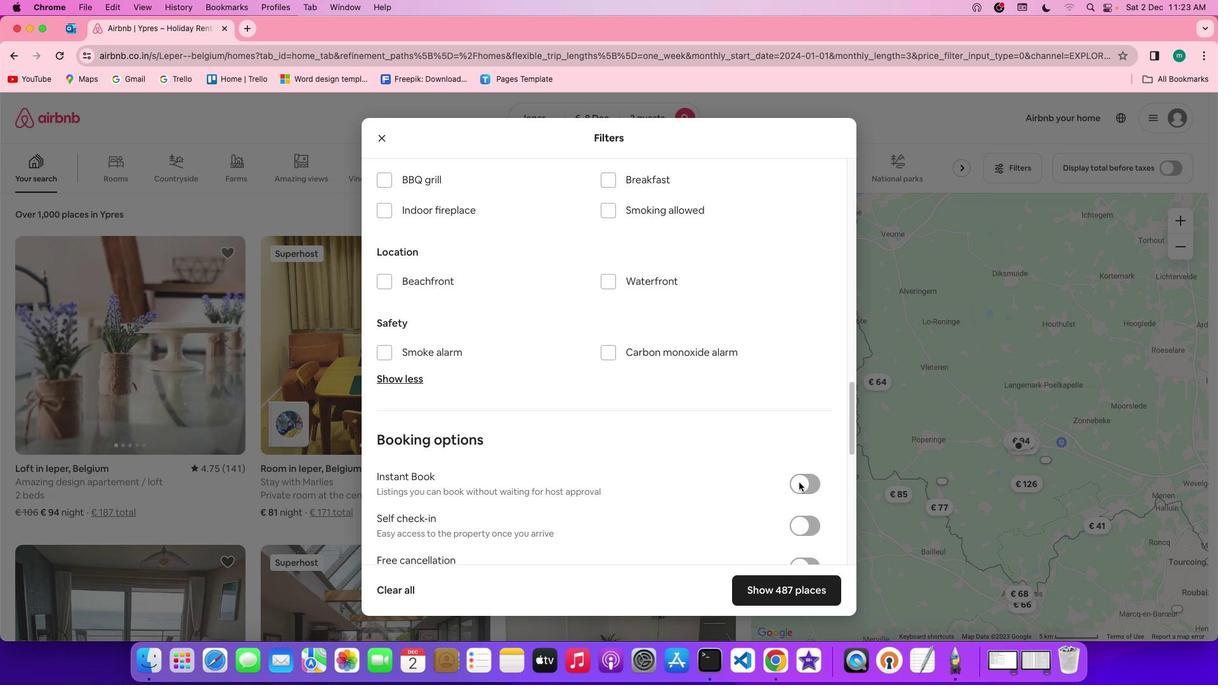 
Action: Mouse scrolled (799, 482) with delta (0, -2)
Screenshot: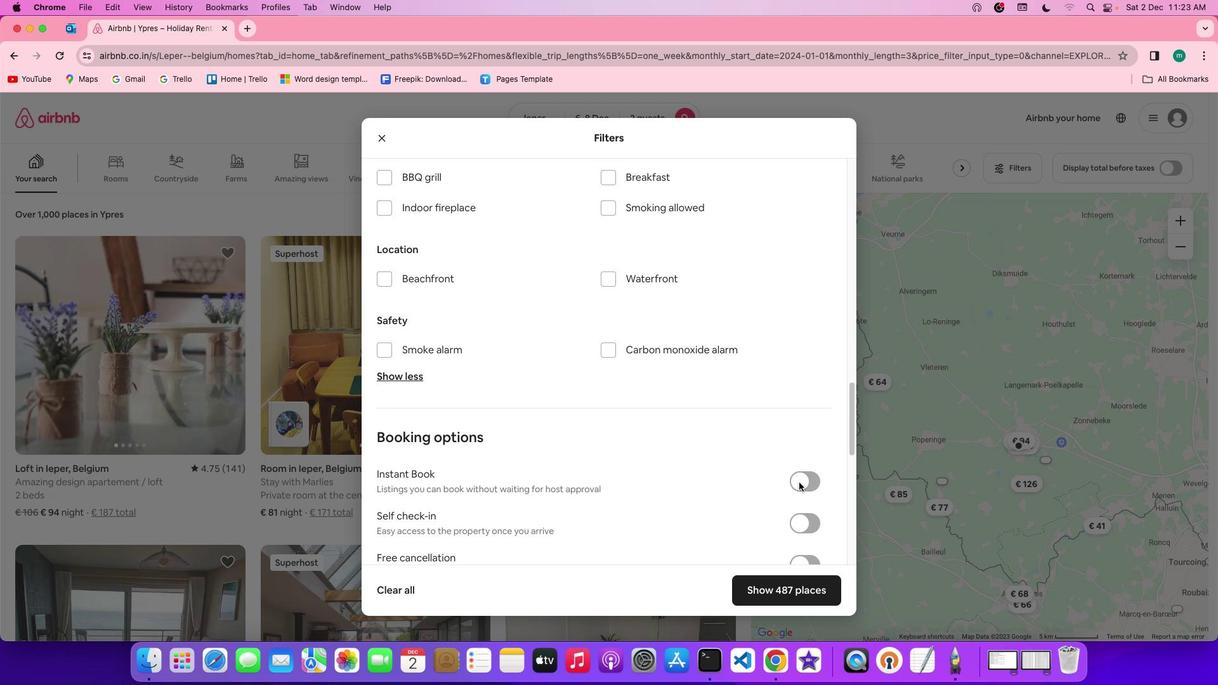 
Action: Mouse scrolled (799, 482) with delta (0, -3)
Screenshot: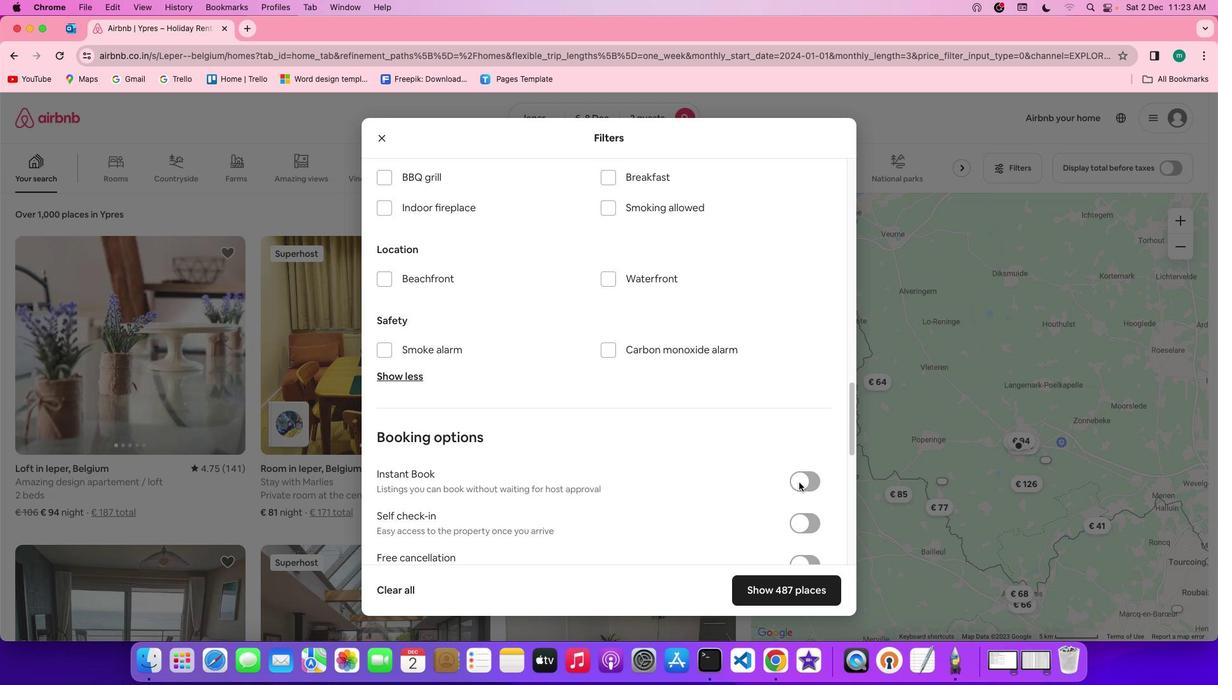 
Action: Mouse scrolled (799, 482) with delta (0, 0)
Screenshot: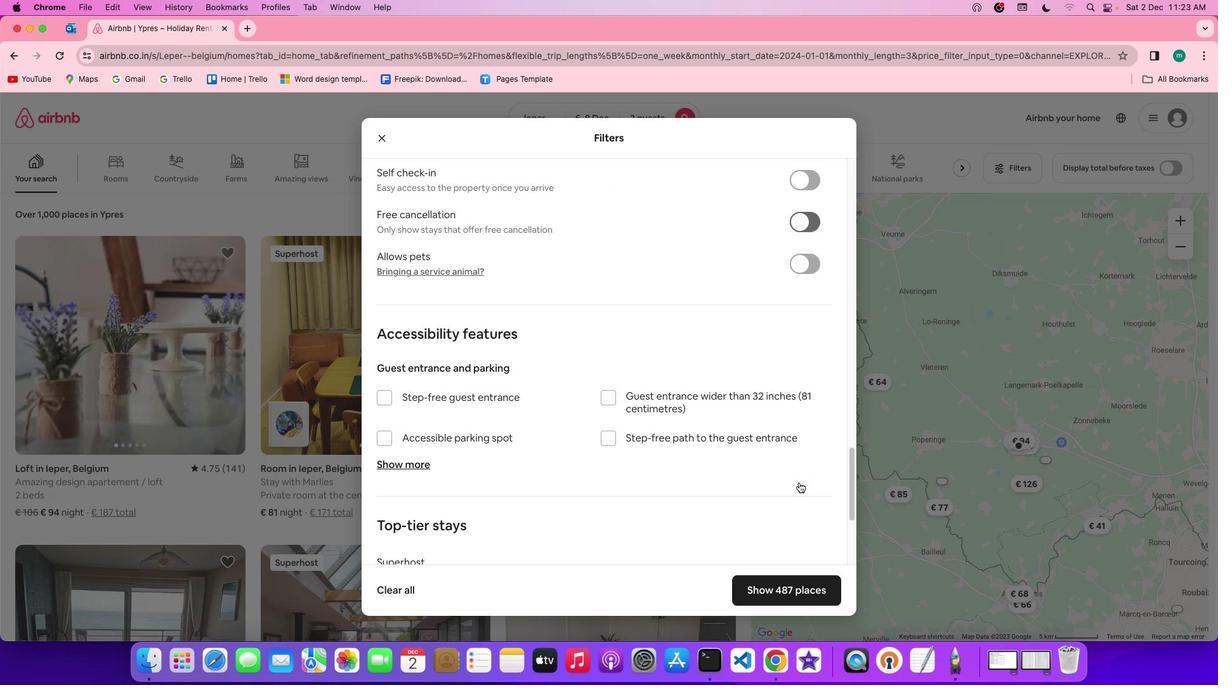 
Action: Mouse scrolled (799, 482) with delta (0, 0)
Screenshot: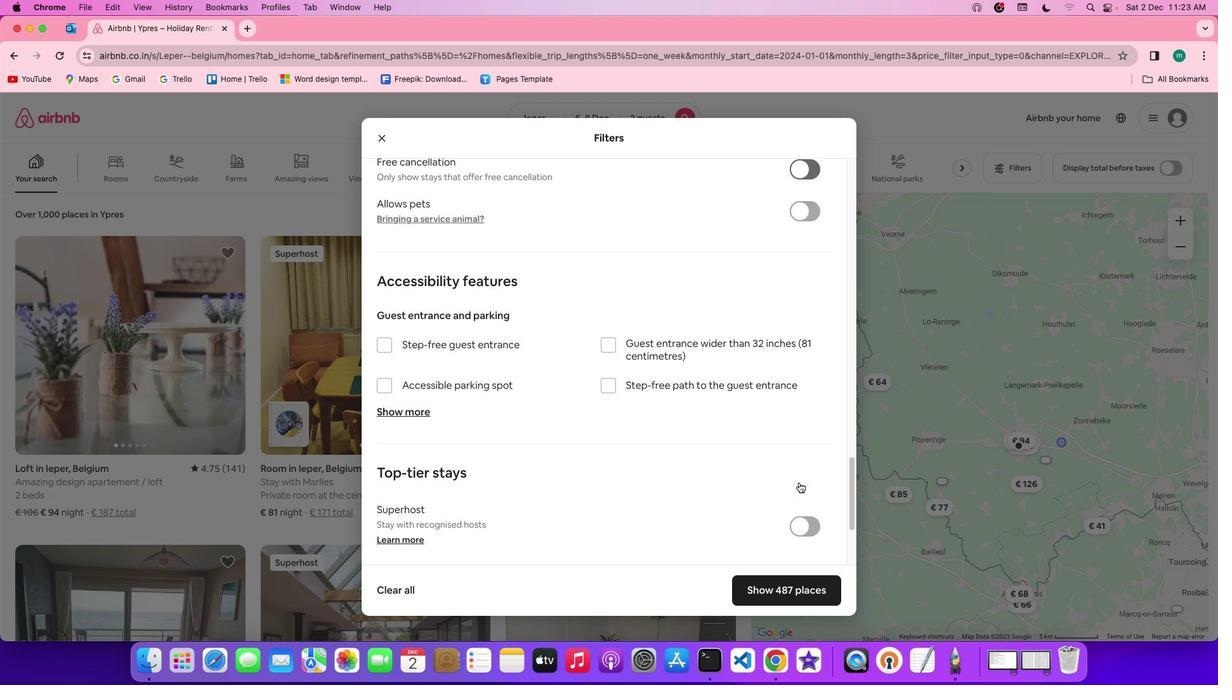 
Action: Mouse scrolled (799, 482) with delta (0, -1)
Screenshot: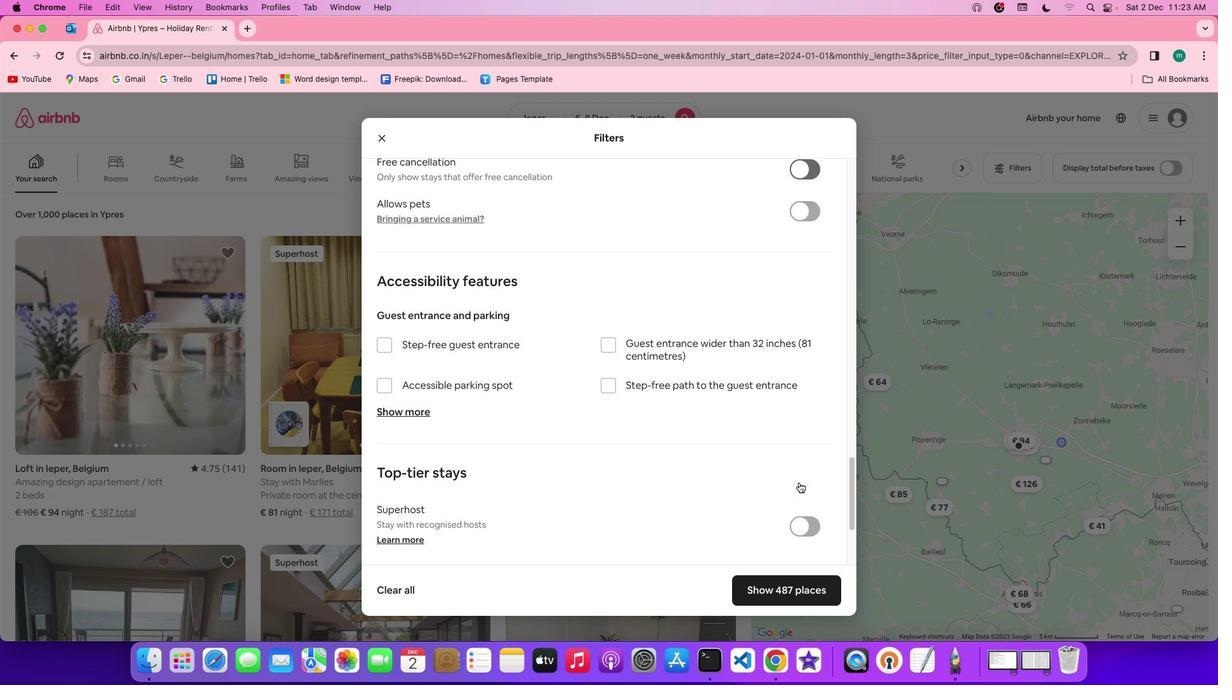 
Action: Mouse scrolled (799, 482) with delta (0, -3)
Screenshot: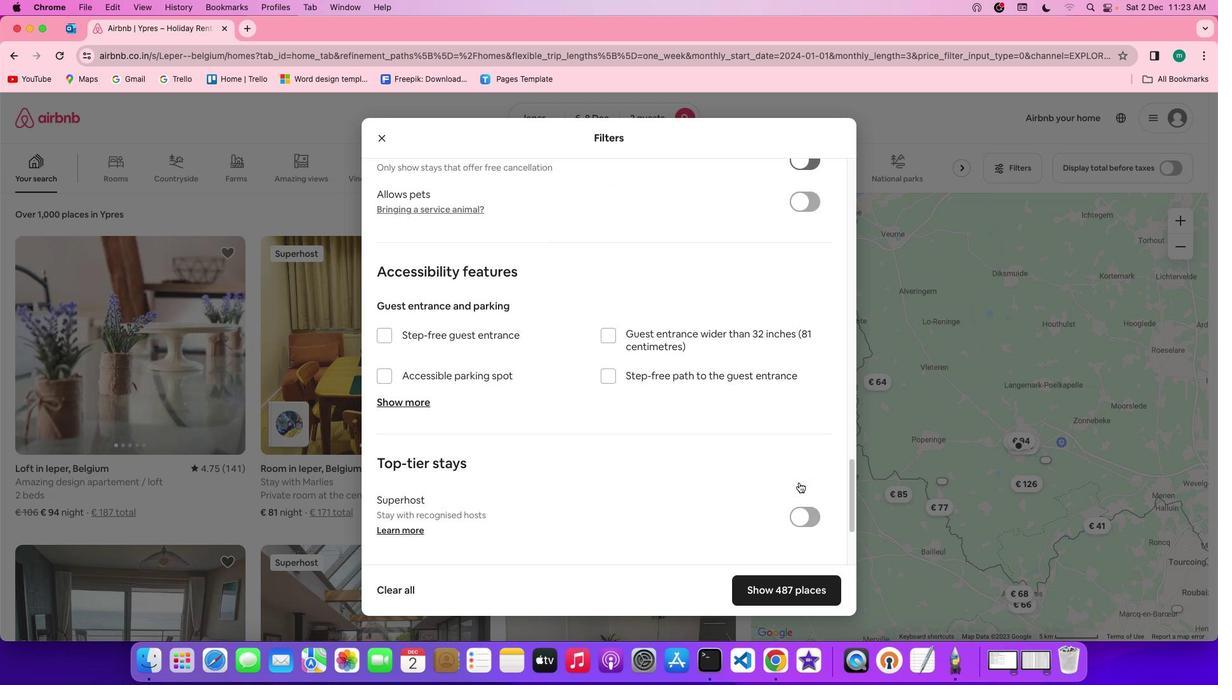 
Action: Mouse scrolled (799, 482) with delta (0, -3)
Screenshot: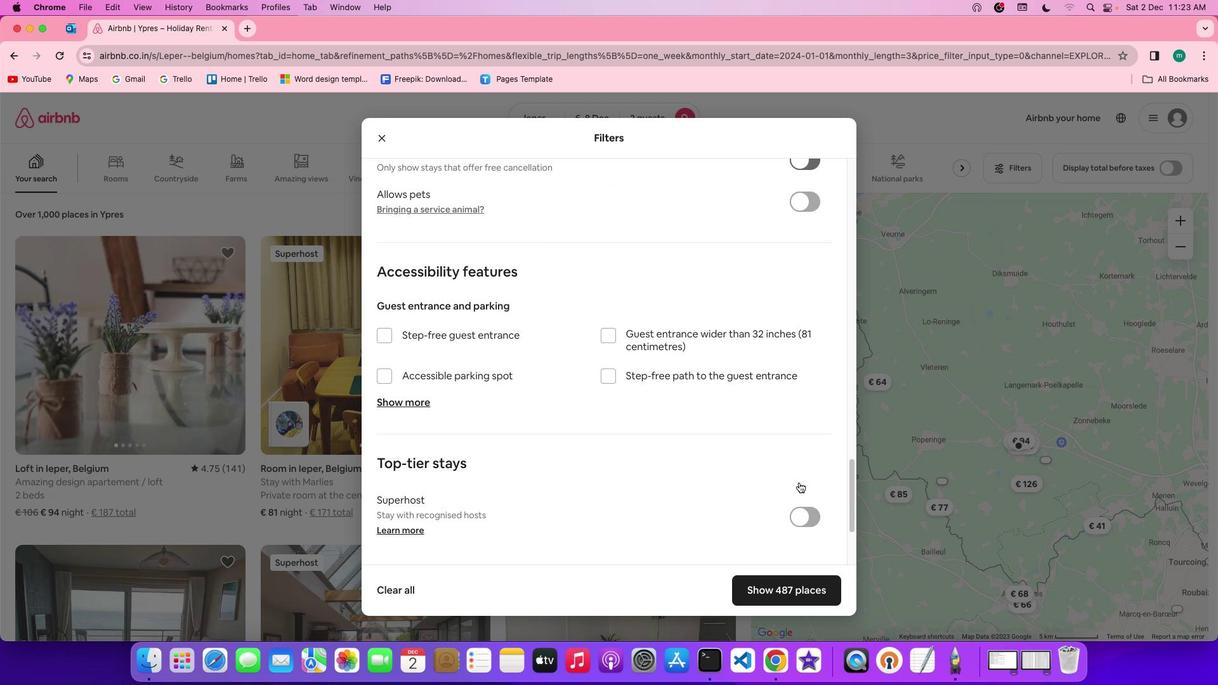 
Action: Mouse scrolled (799, 482) with delta (0, 0)
Screenshot: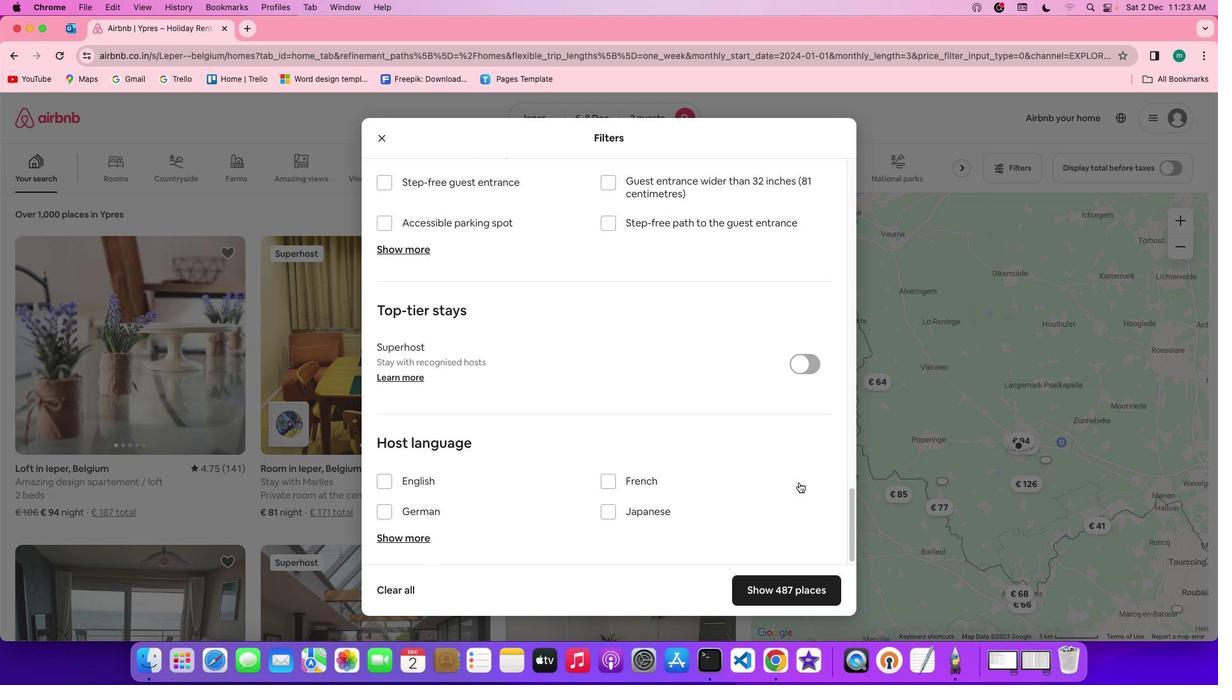 
Action: Mouse scrolled (799, 482) with delta (0, 0)
Screenshot: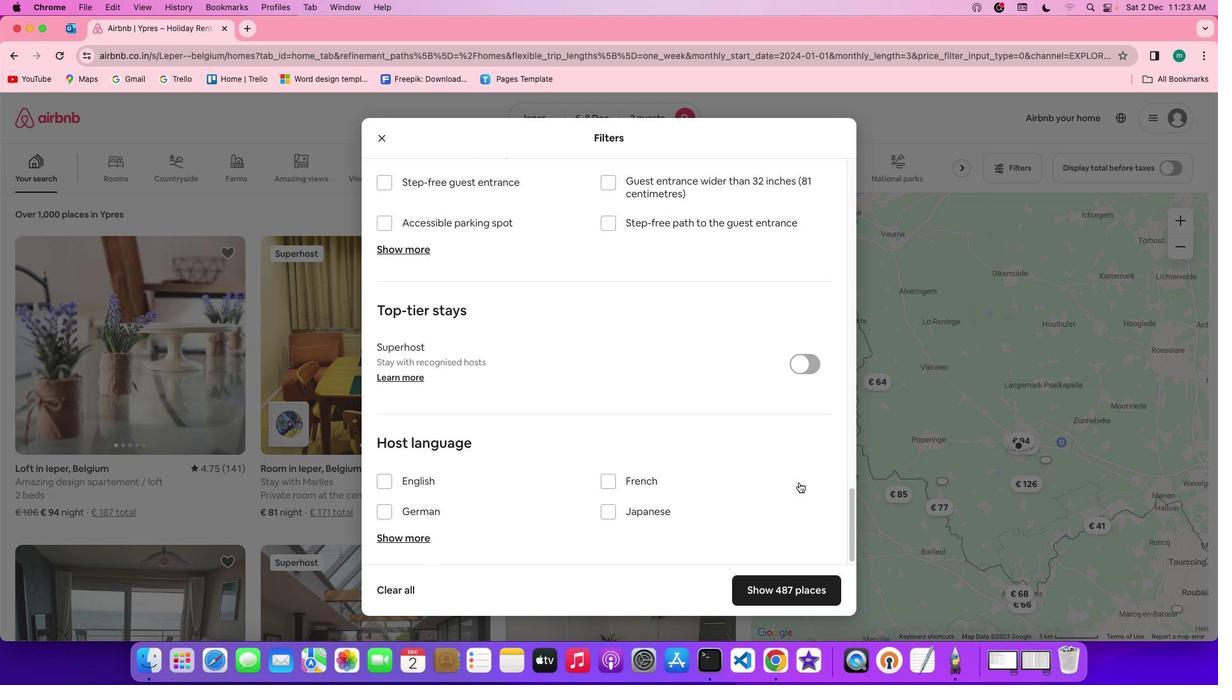 
Action: Mouse scrolled (799, 482) with delta (0, -1)
Screenshot: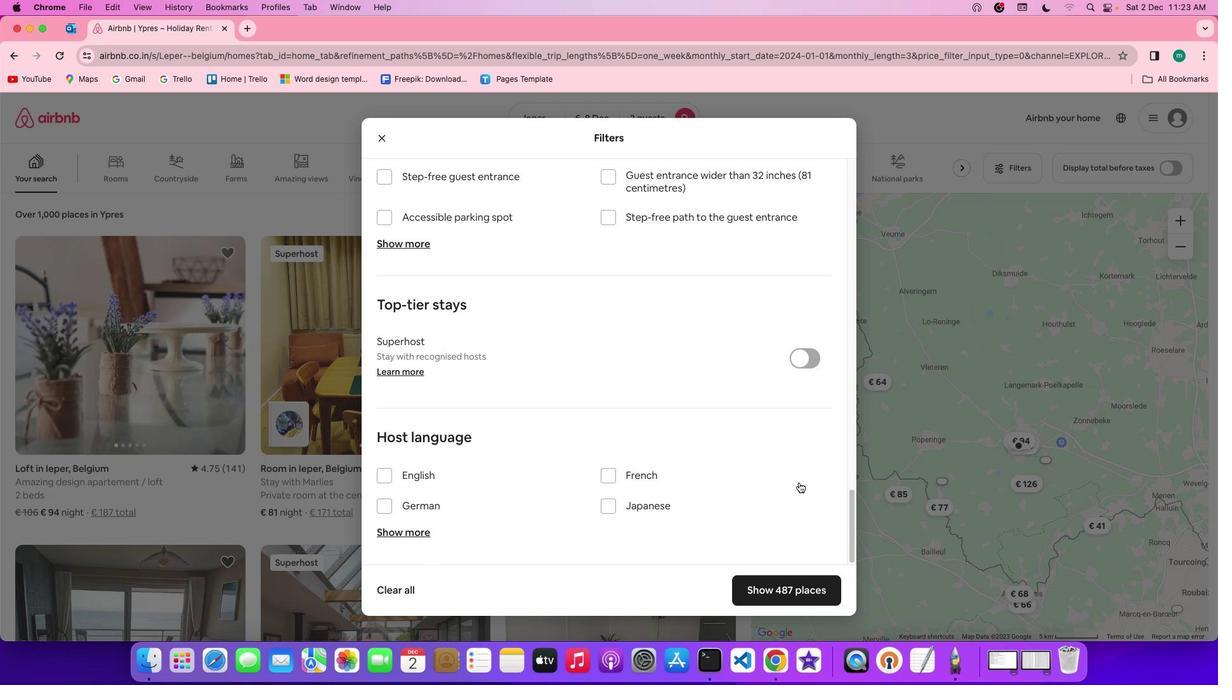 
Action: Mouse scrolled (799, 482) with delta (0, -3)
Screenshot: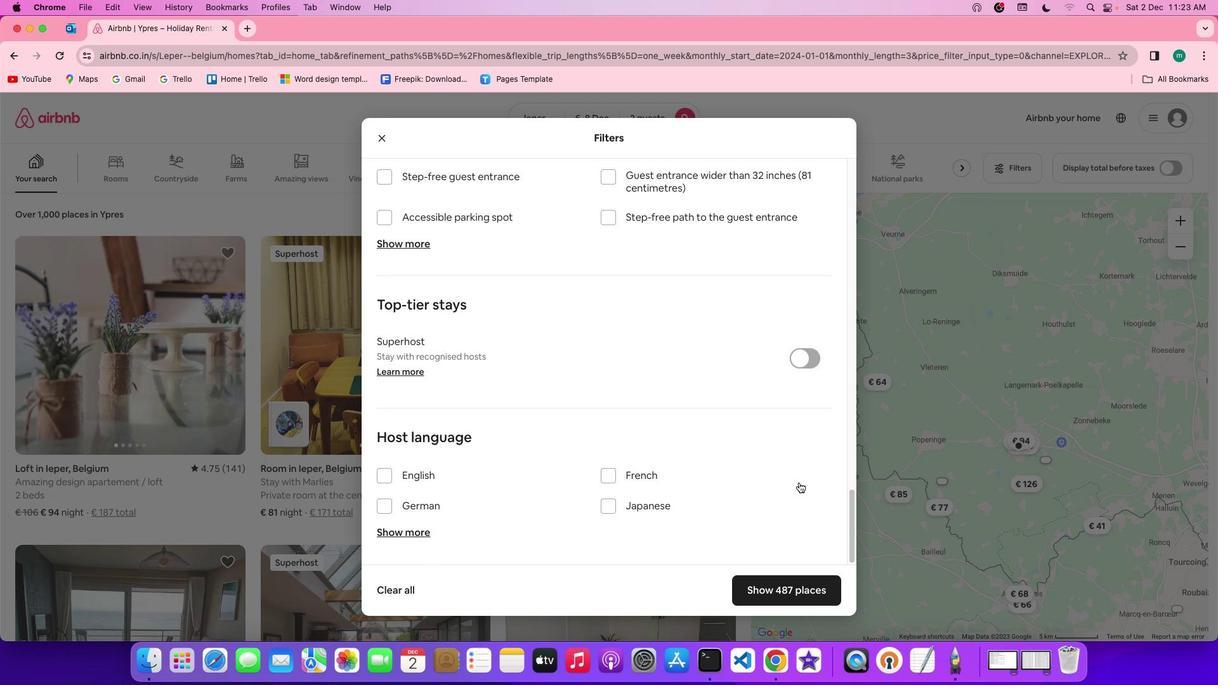 
Action: Mouse scrolled (799, 482) with delta (0, -3)
Screenshot: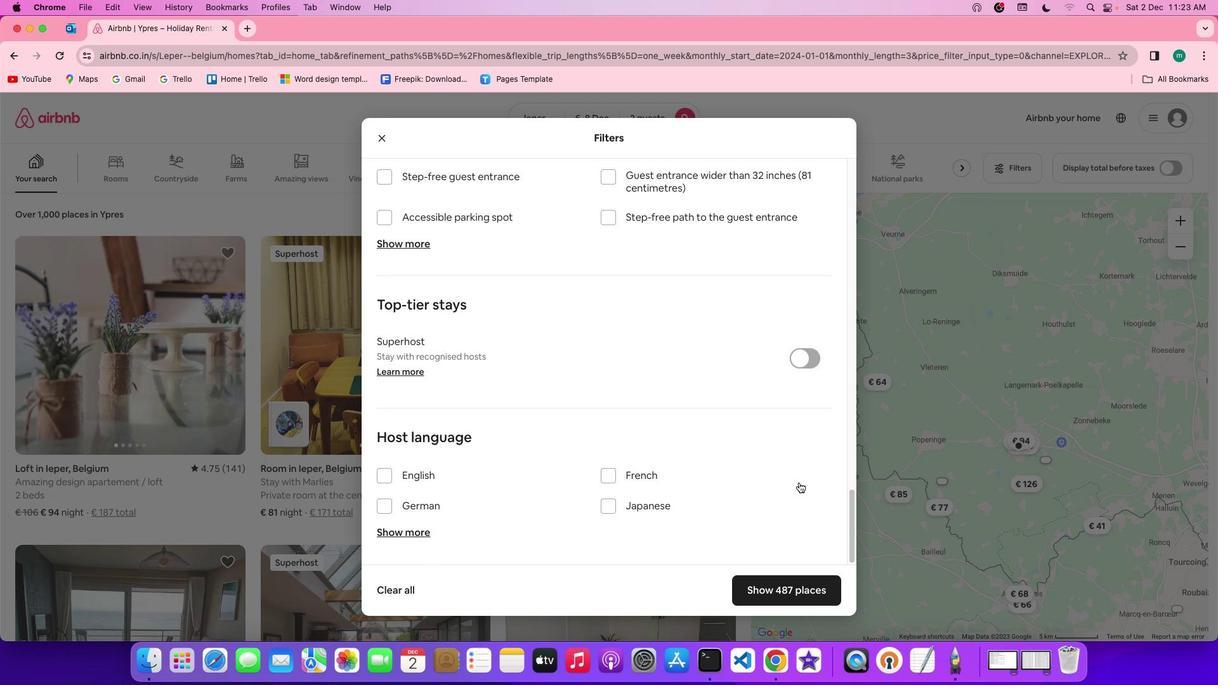 
Action: Mouse scrolled (799, 482) with delta (0, 0)
Screenshot: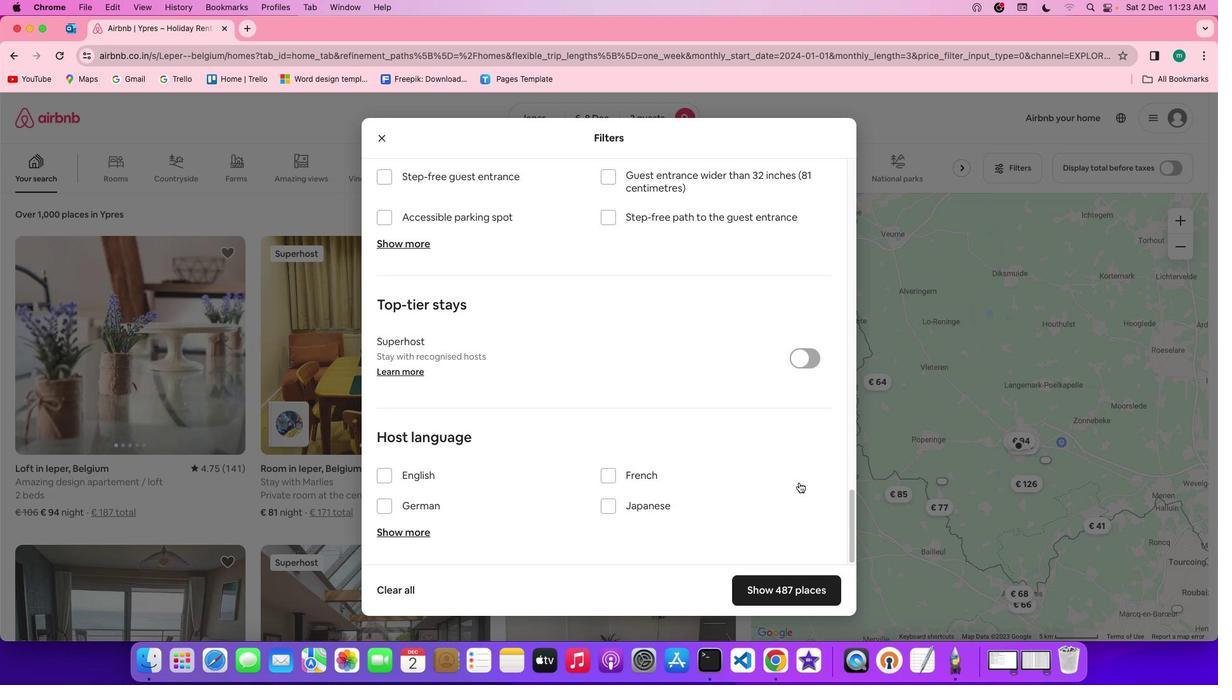 
Action: Mouse scrolled (799, 482) with delta (0, 0)
Screenshot: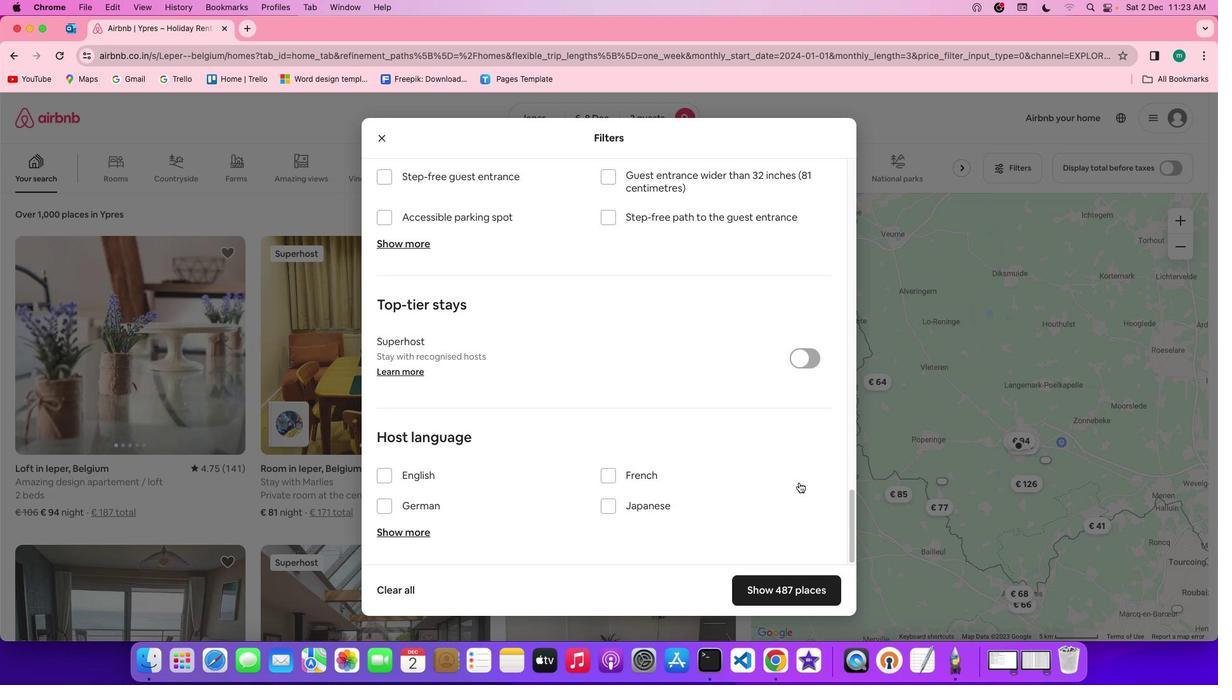 
Action: Mouse scrolled (799, 482) with delta (0, -1)
Screenshot: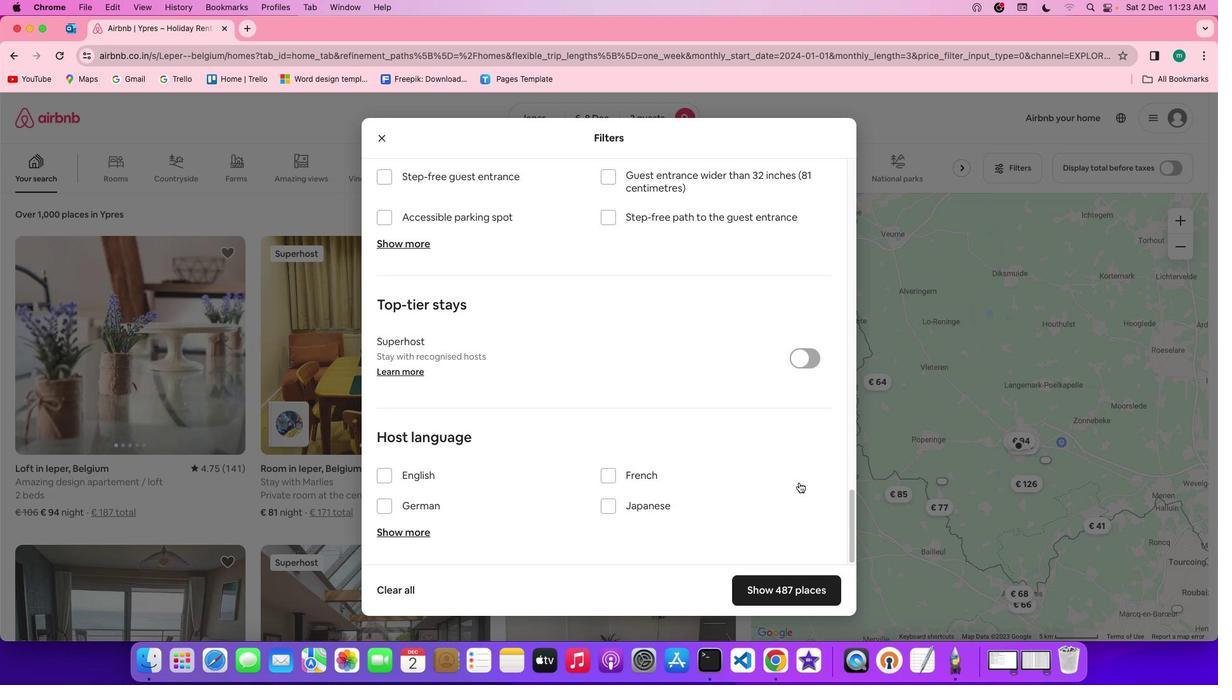 
Action: Mouse scrolled (799, 482) with delta (0, -3)
Screenshot: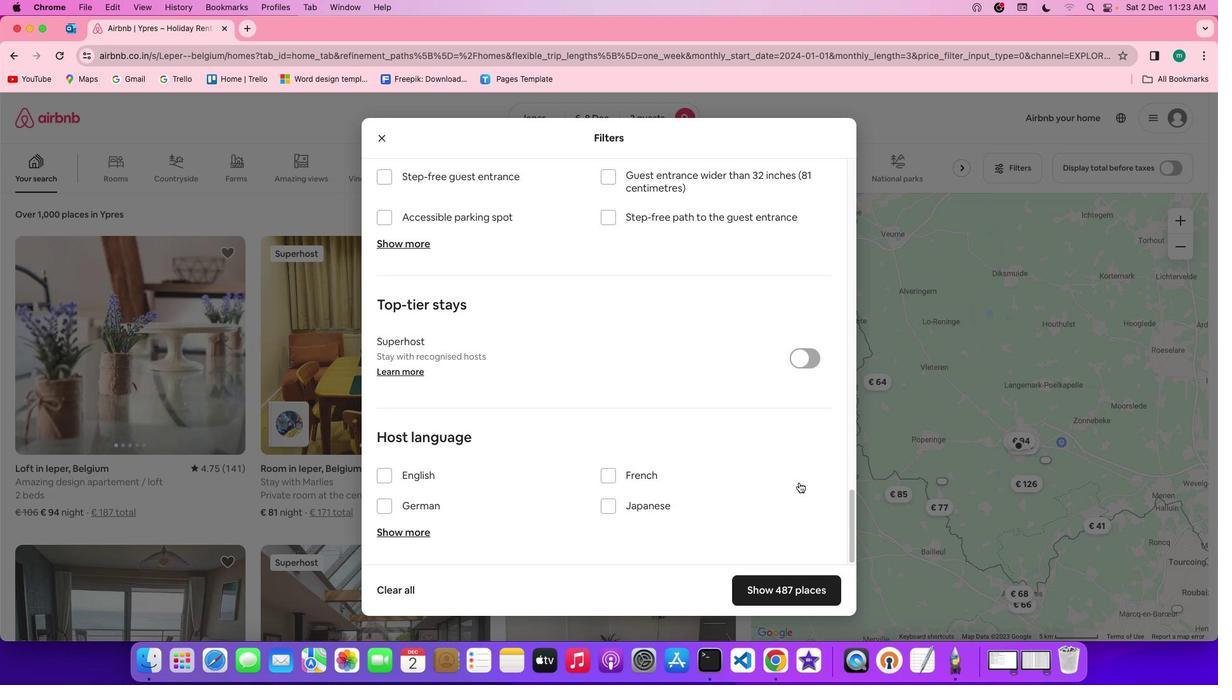 
Action: Mouse scrolled (799, 482) with delta (0, -3)
Screenshot: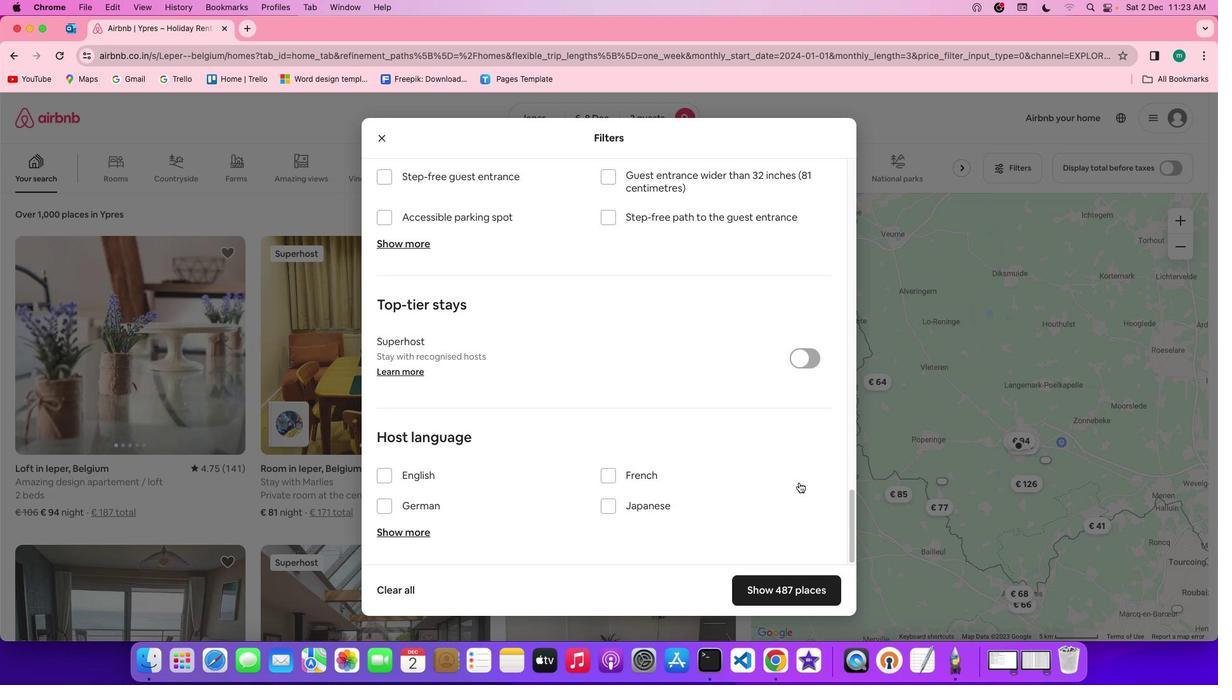
Action: Mouse scrolled (799, 482) with delta (0, 0)
Screenshot: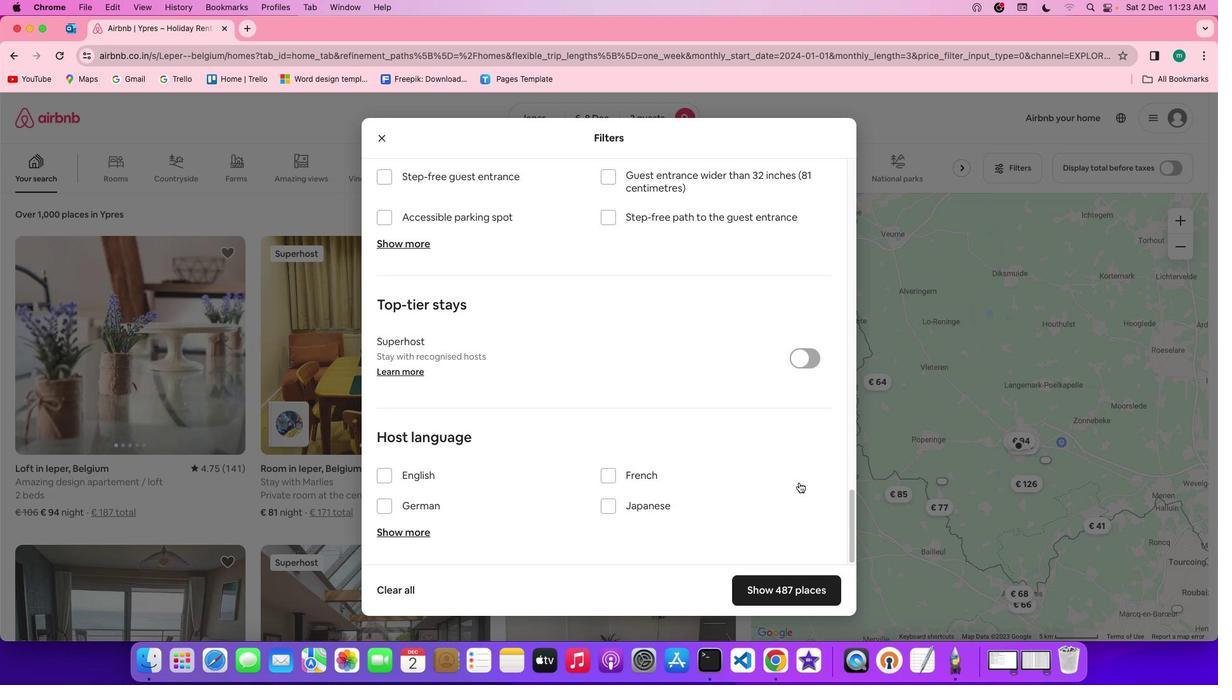 
Action: Mouse scrolled (799, 482) with delta (0, 0)
Screenshot: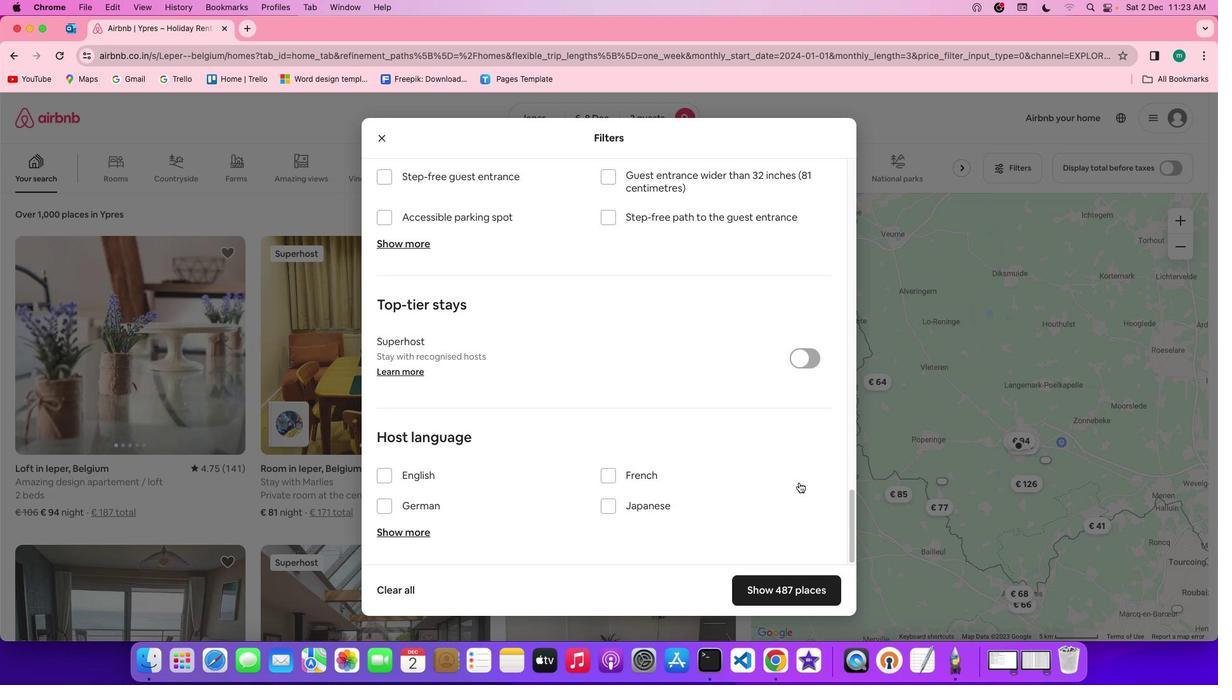 
Action: Mouse scrolled (799, 482) with delta (0, -1)
Screenshot: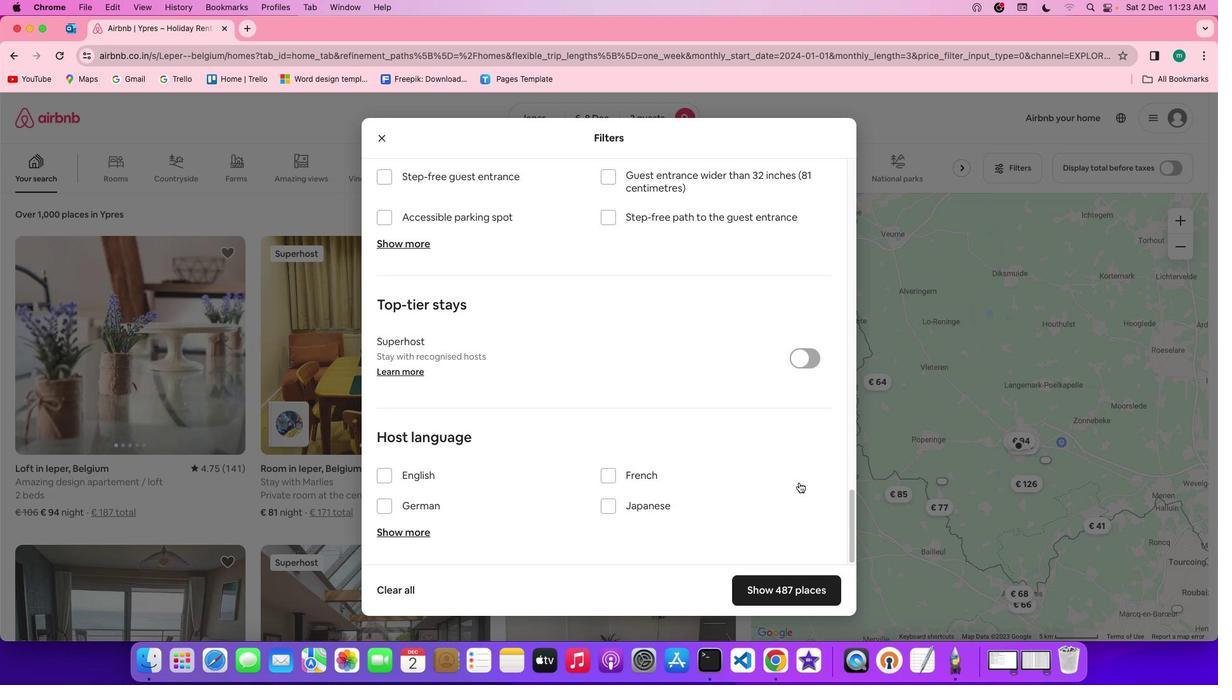 
Action: Mouse moved to (786, 593)
Screenshot: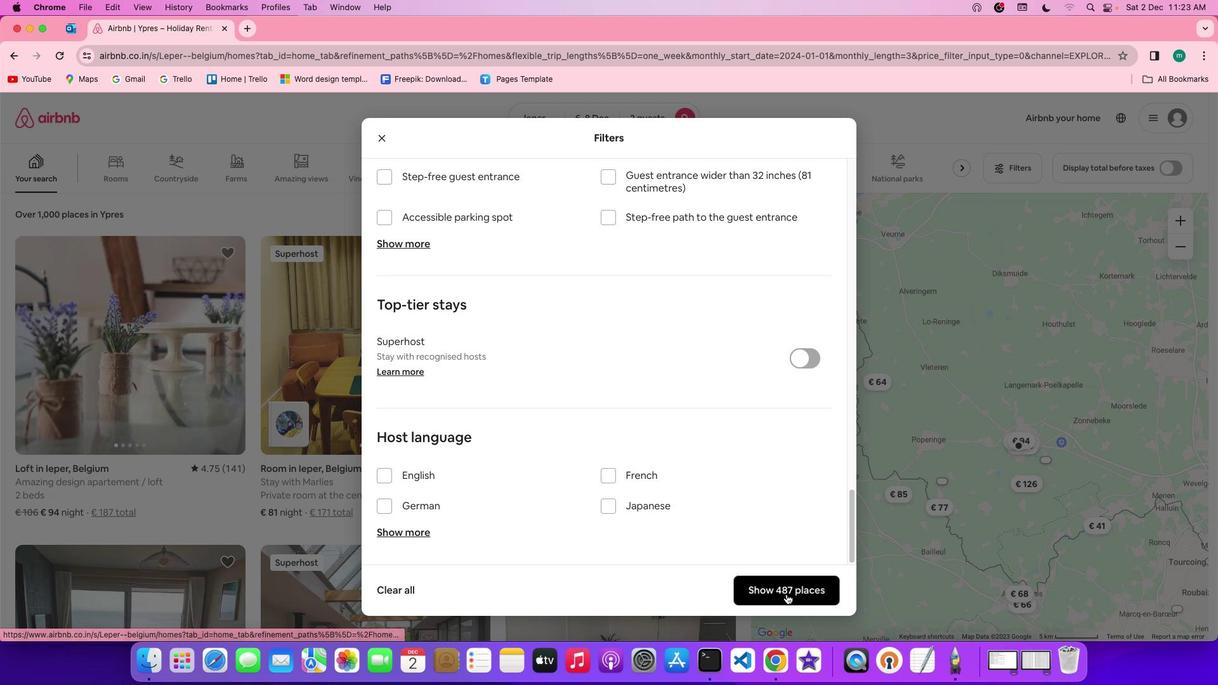 
Action: Mouse pressed left at (786, 593)
Screenshot: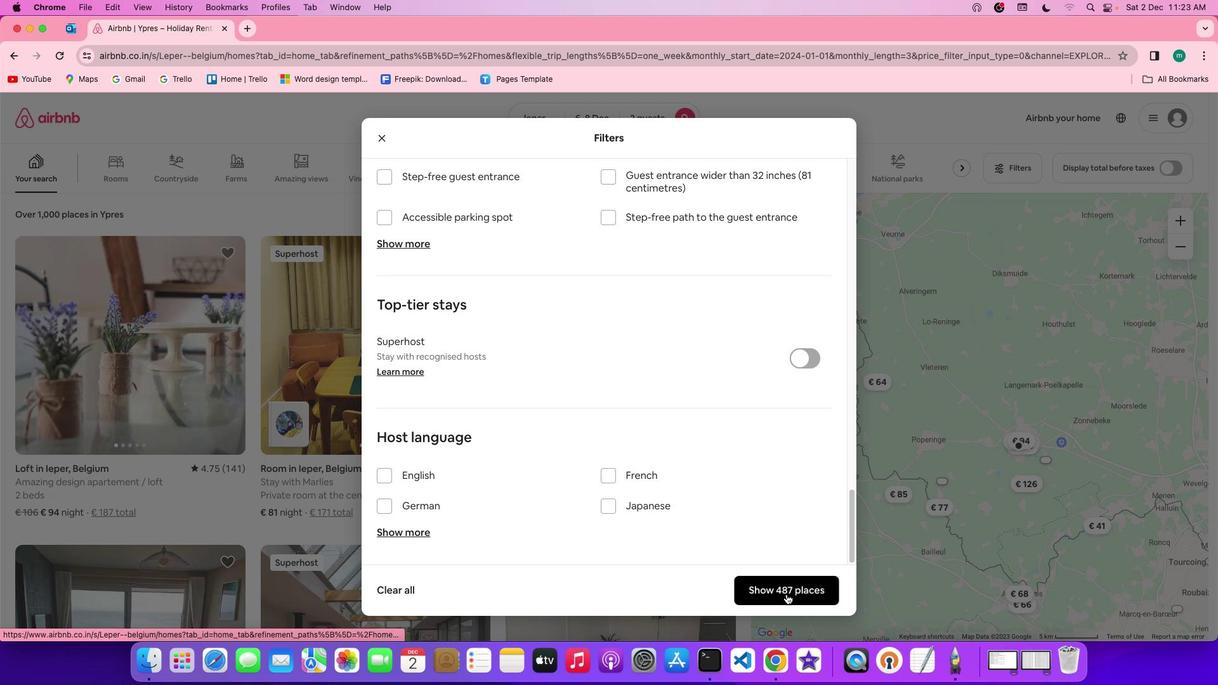 
Action: Mouse moved to (449, 377)
Screenshot: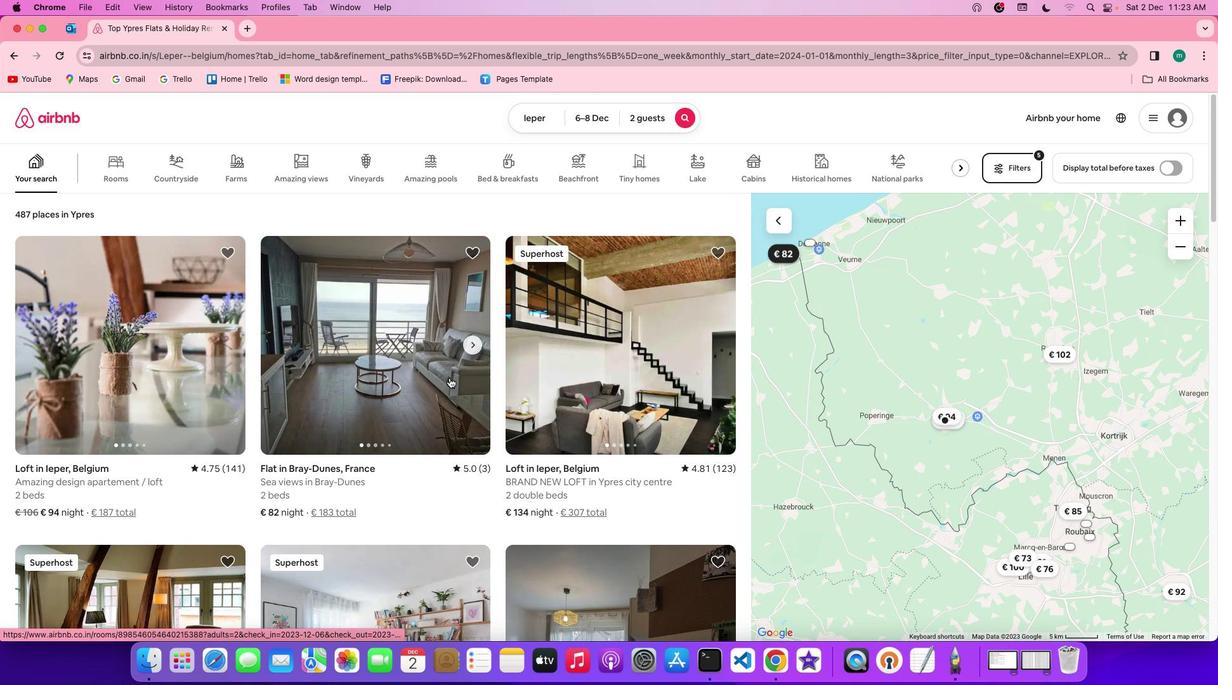 
Action: Mouse scrolled (449, 377) with delta (0, 0)
Screenshot: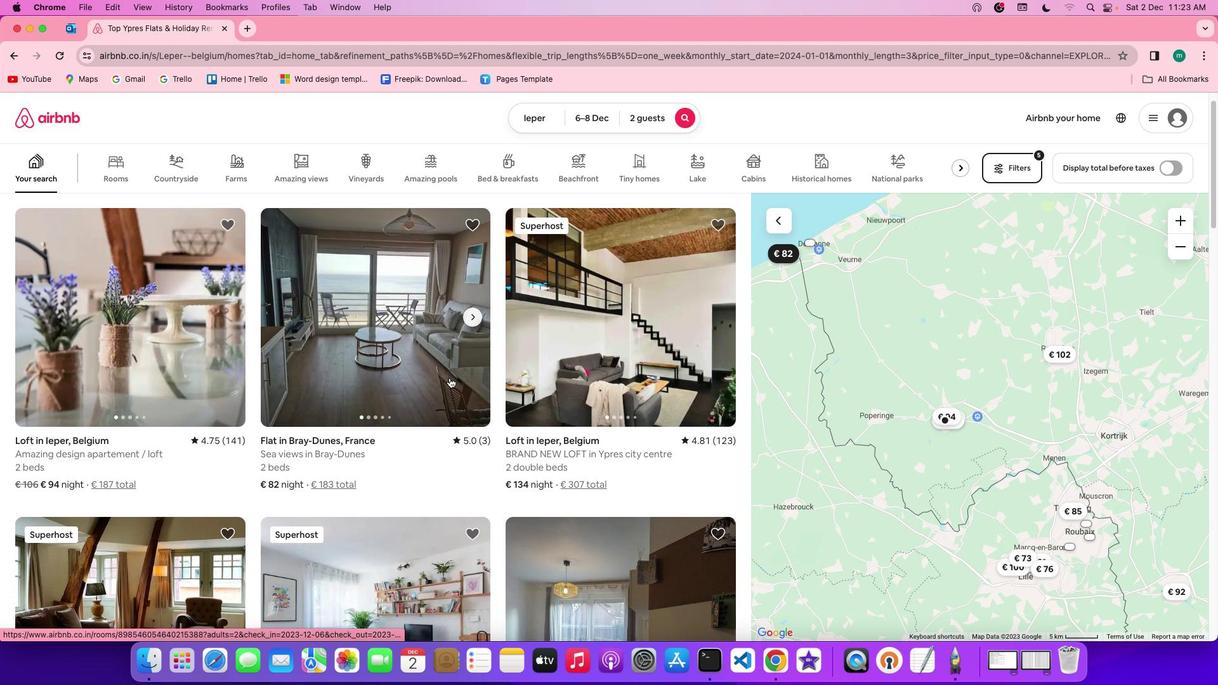 
Action: Mouse scrolled (449, 377) with delta (0, 0)
Screenshot: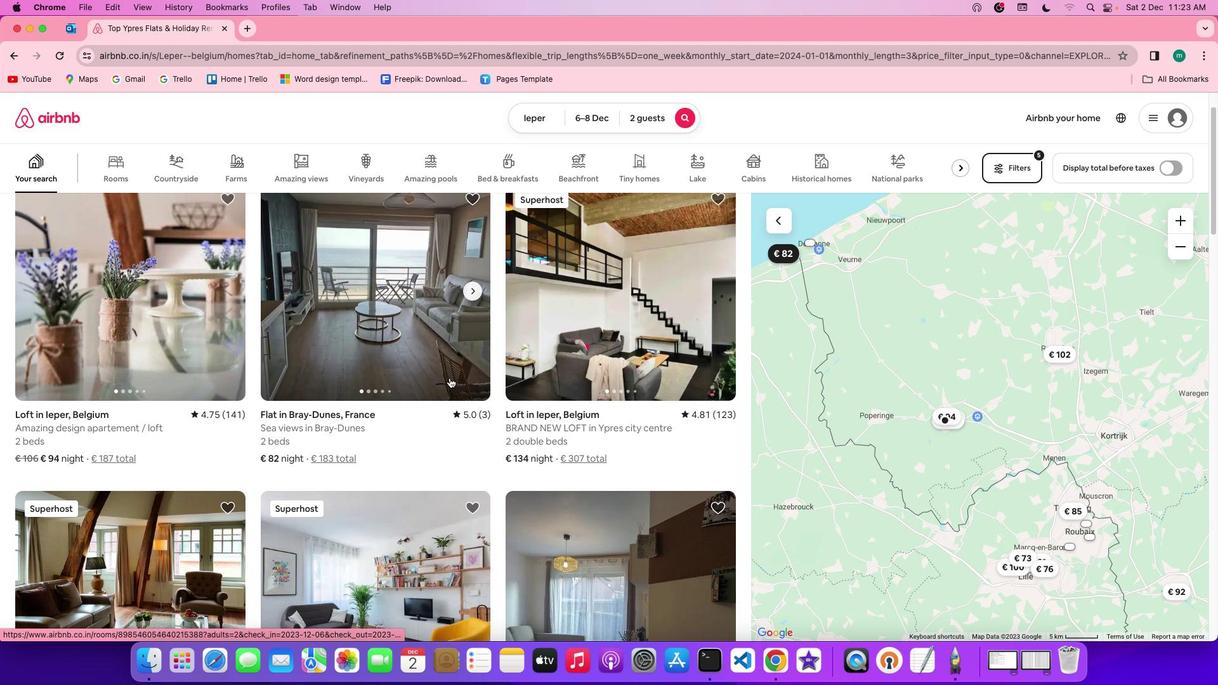 
Action: Mouse scrolled (449, 377) with delta (0, -1)
Screenshot: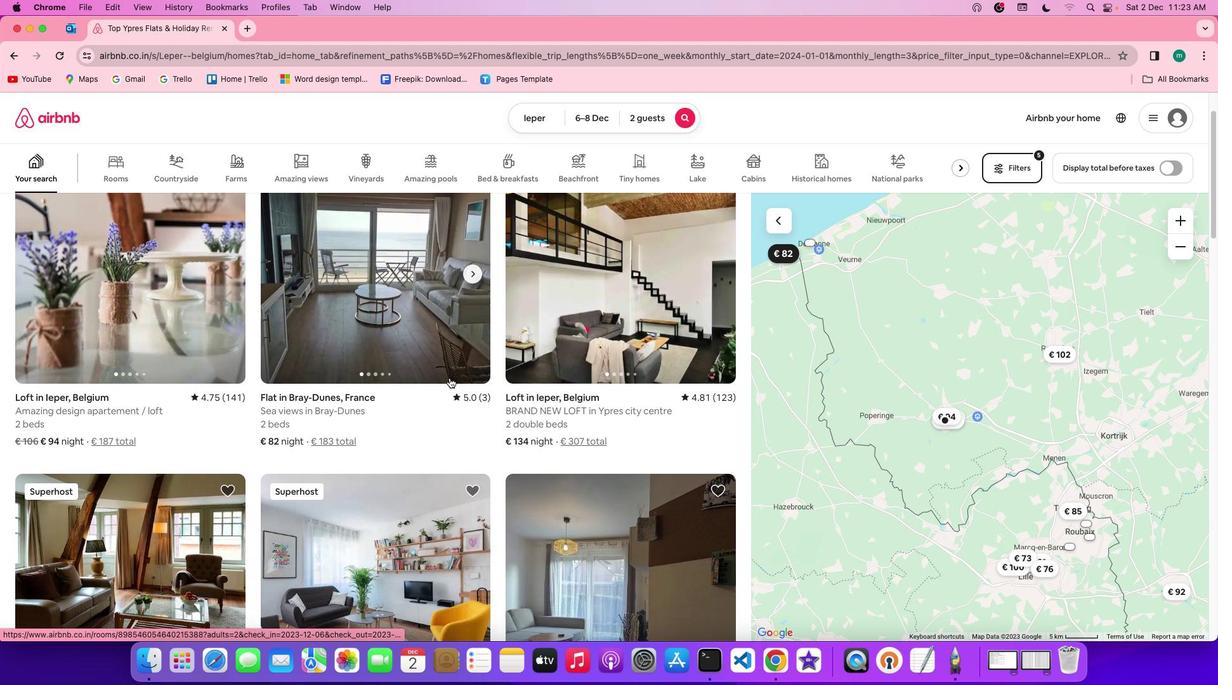 
Action: Mouse scrolled (449, 377) with delta (0, 0)
Screenshot: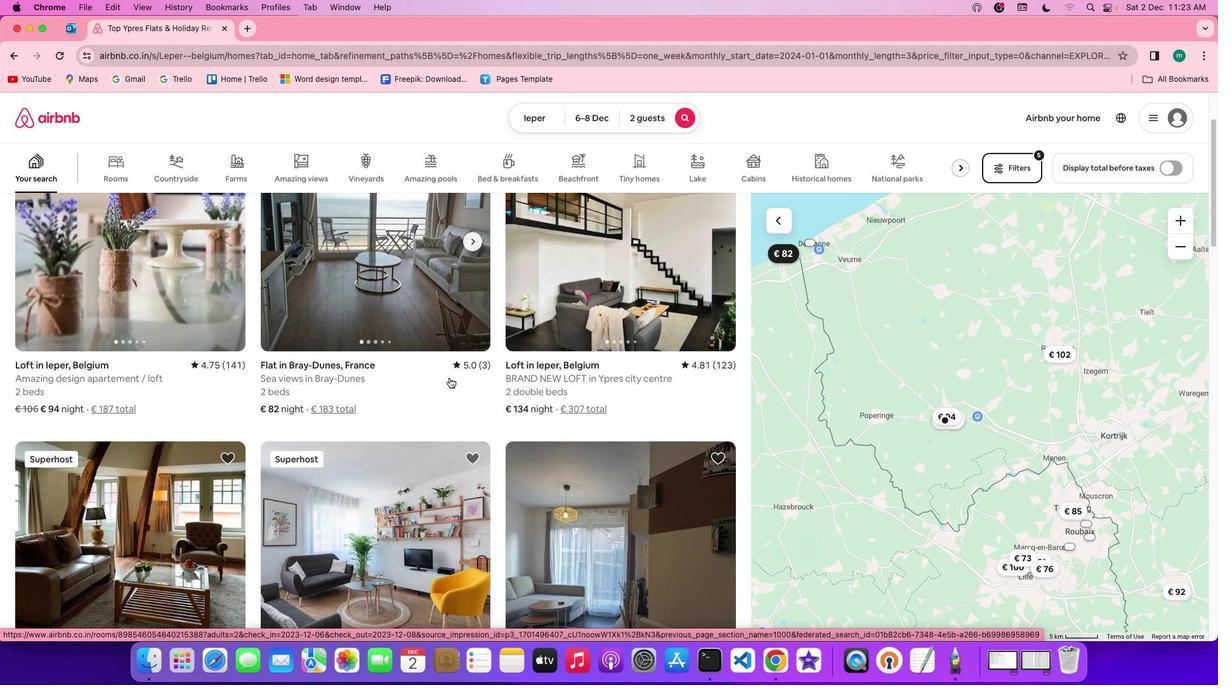 
Action: Mouse scrolled (449, 377) with delta (0, 0)
Screenshot: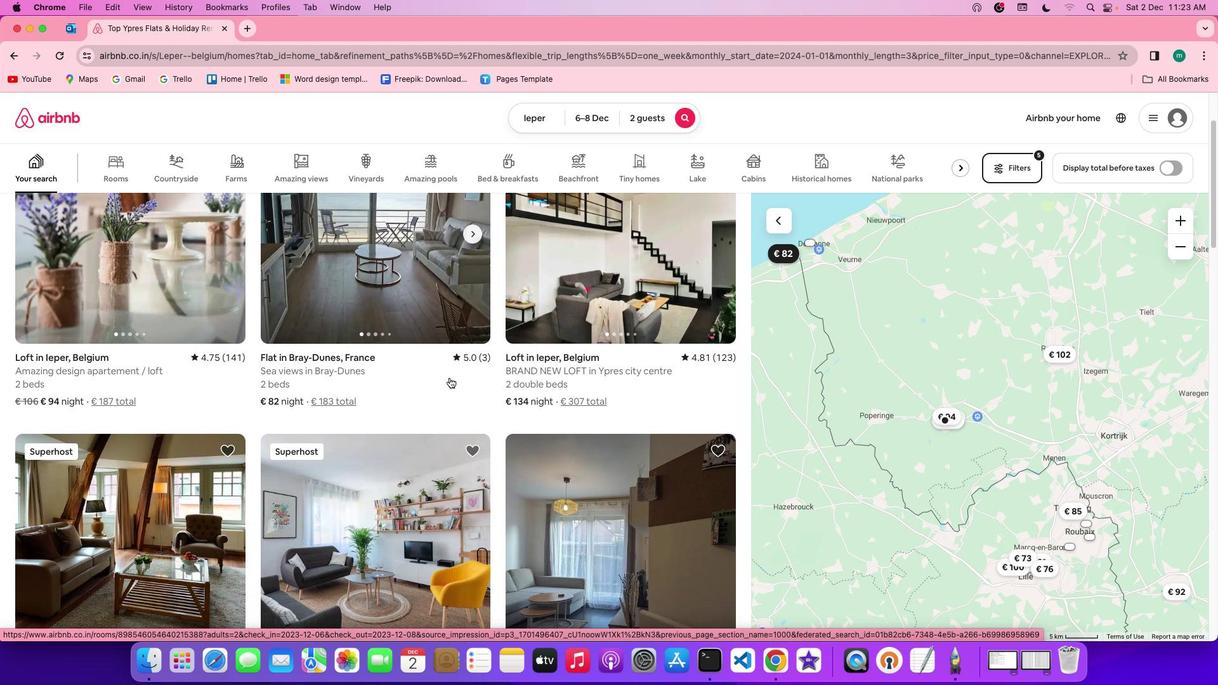 
Action: Mouse scrolled (449, 377) with delta (0, 0)
Screenshot: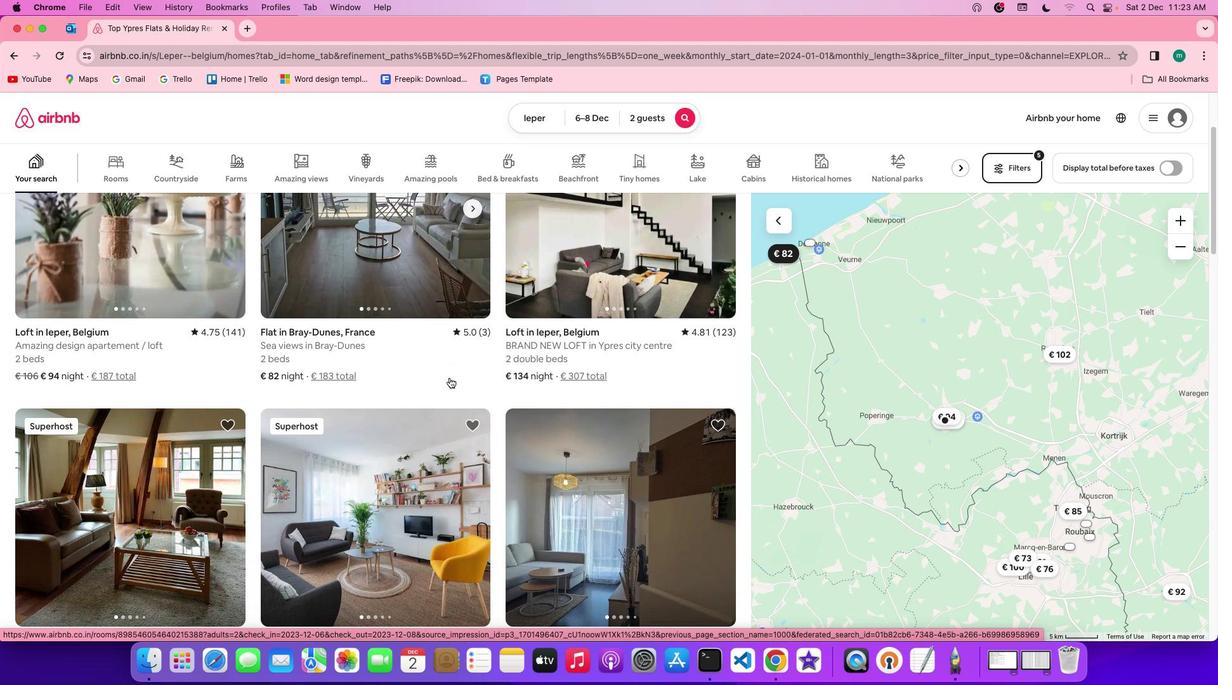 
Action: Mouse scrolled (449, 377) with delta (0, 0)
Screenshot: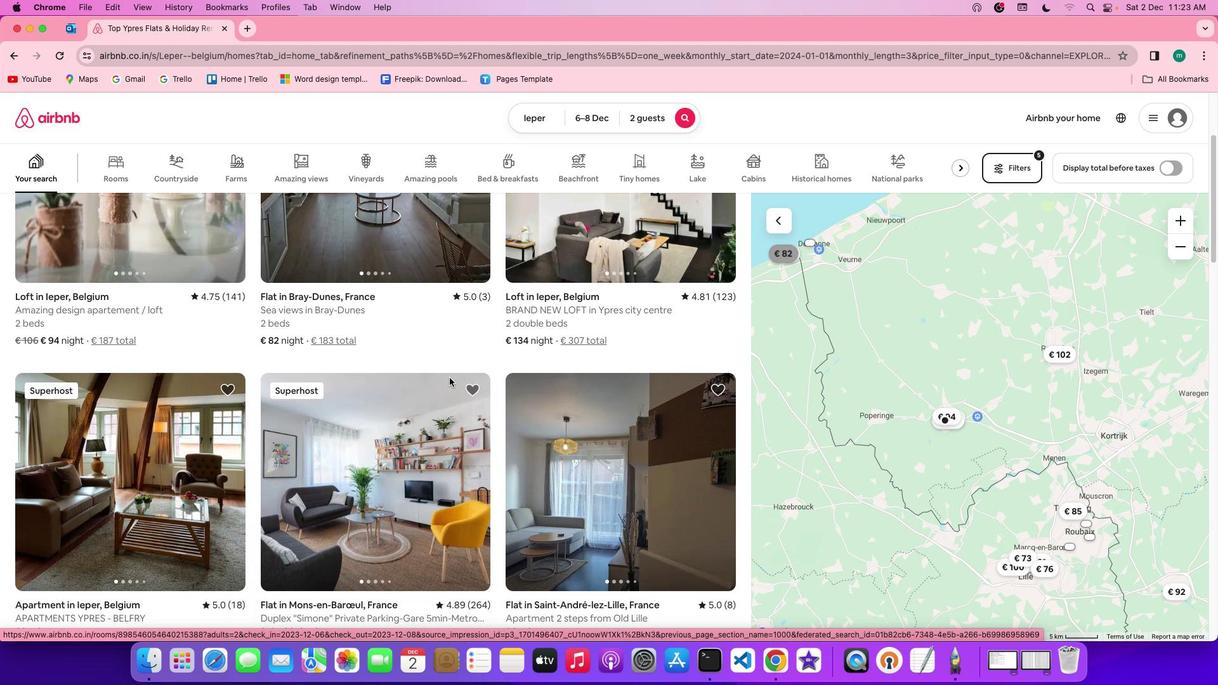 
Action: Mouse scrolled (449, 377) with delta (0, 0)
Screenshot: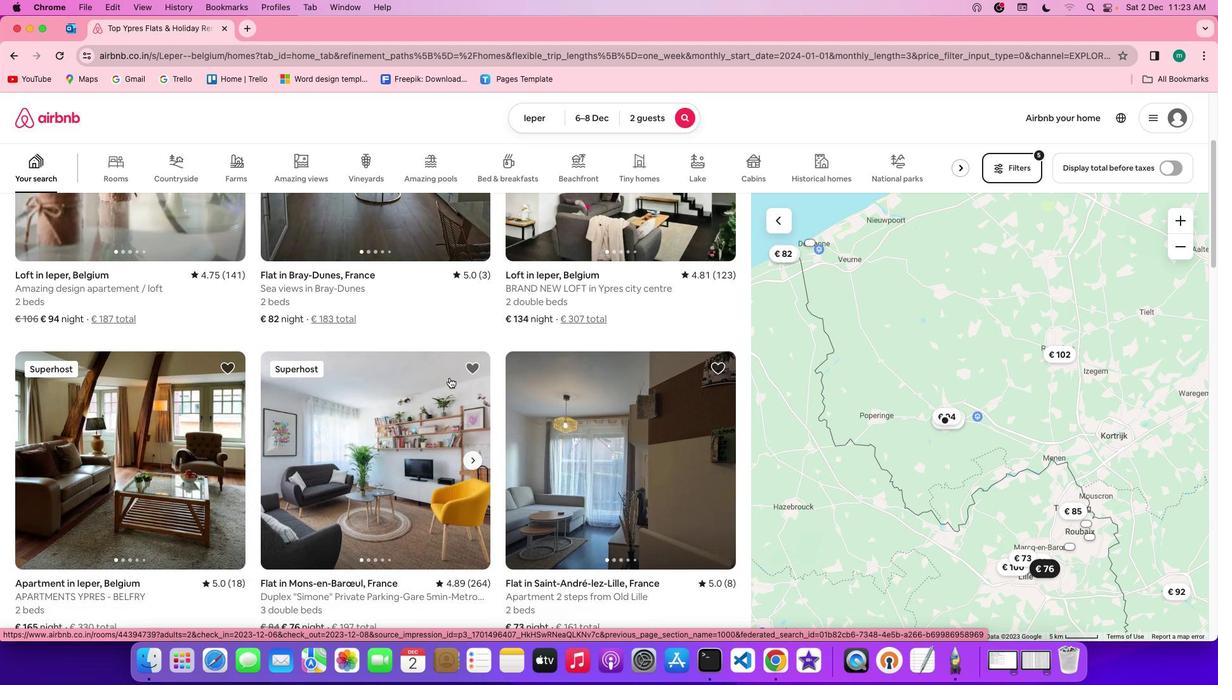 
Action: Mouse scrolled (449, 377) with delta (0, 0)
Screenshot: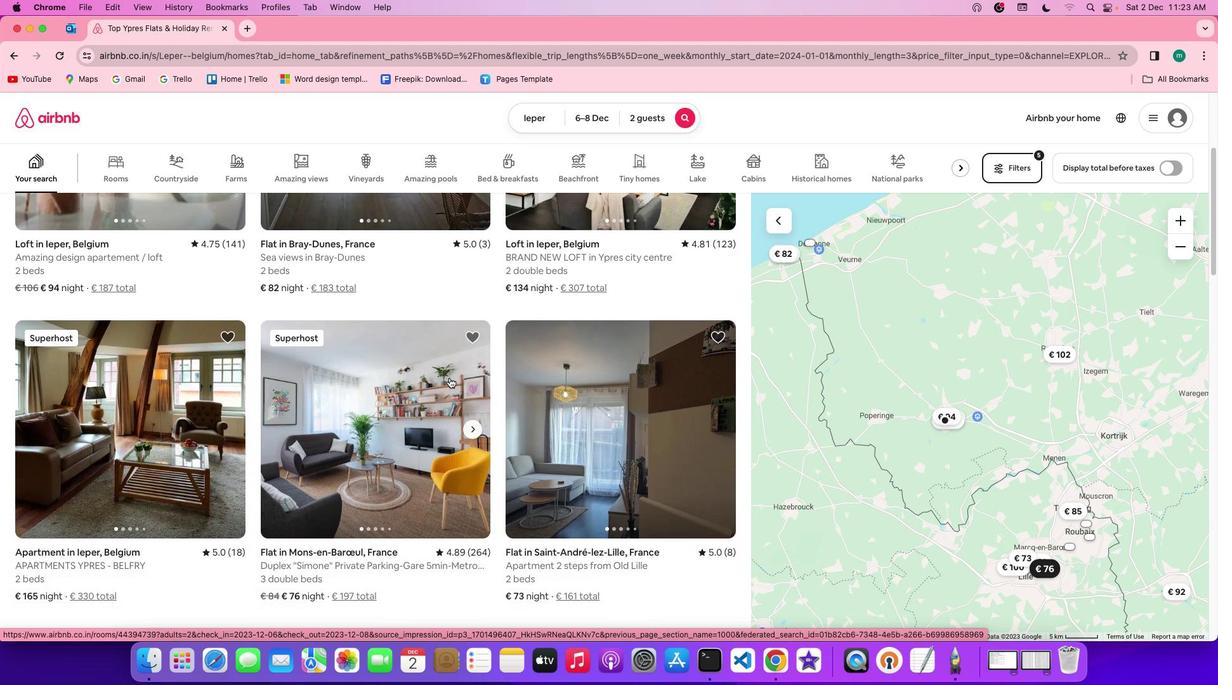 
Action: Mouse scrolled (449, 377) with delta (0, 0)
Screenshot: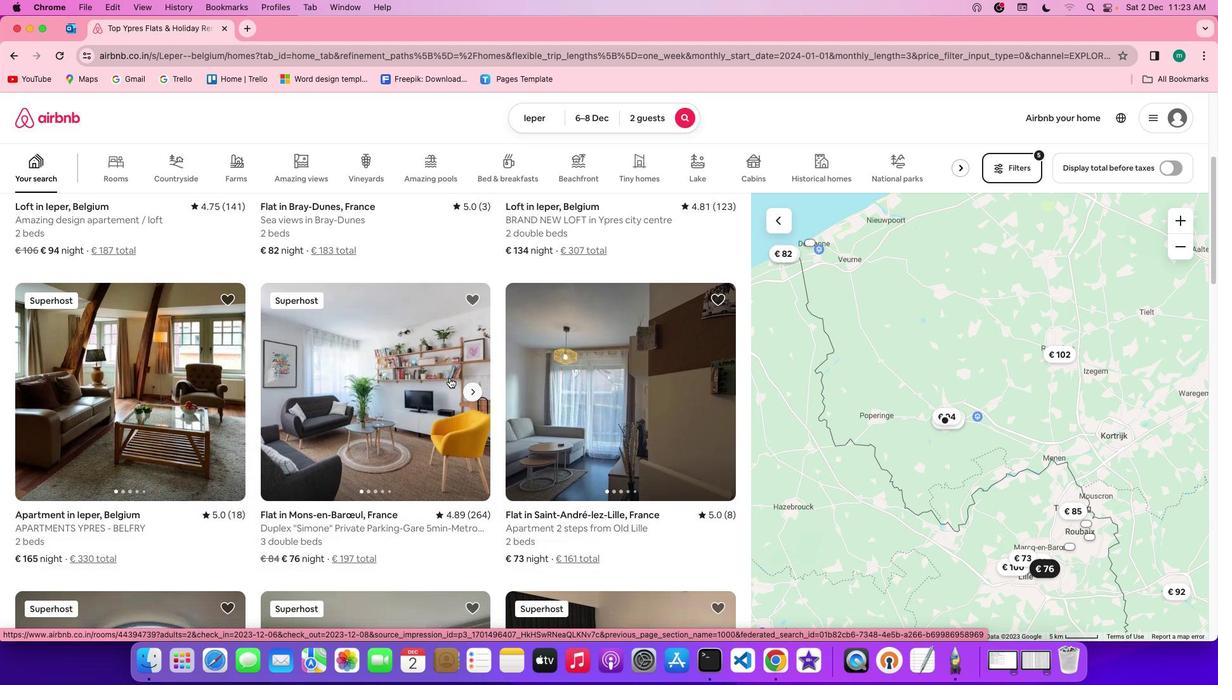 
Action: Mouse scrolled (449, 377) with delta (0, -1)
Screenshot: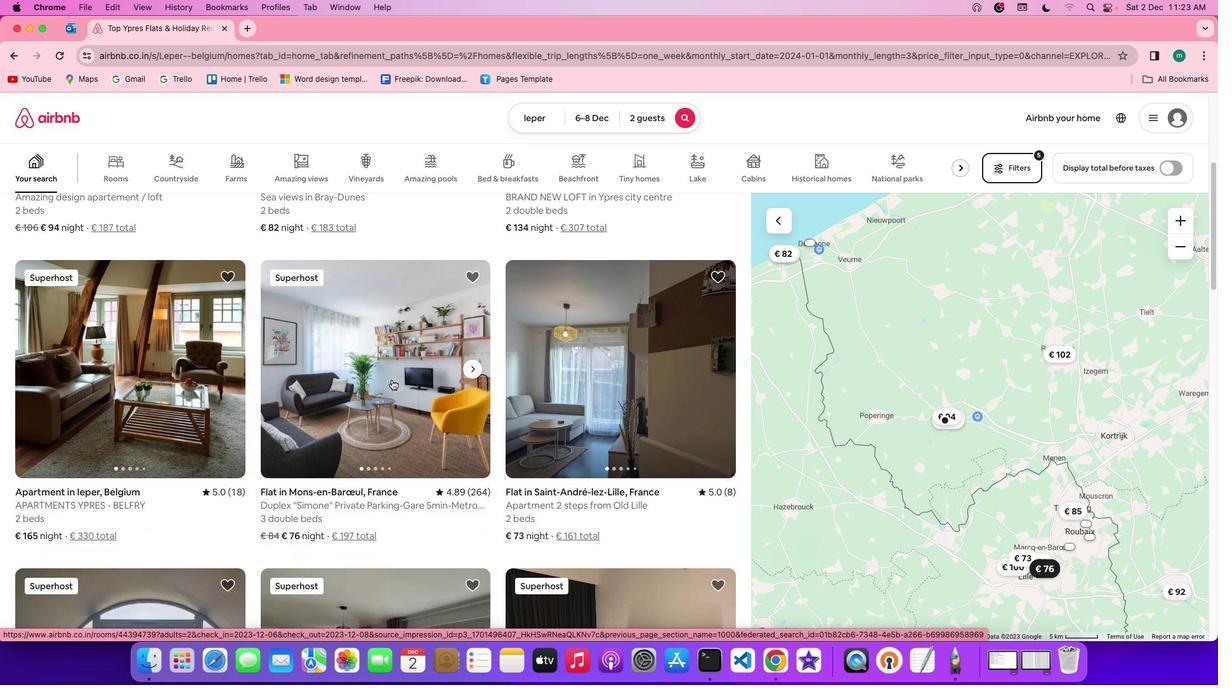 
Action: Mouse moved to (147, 369)
Screenshot: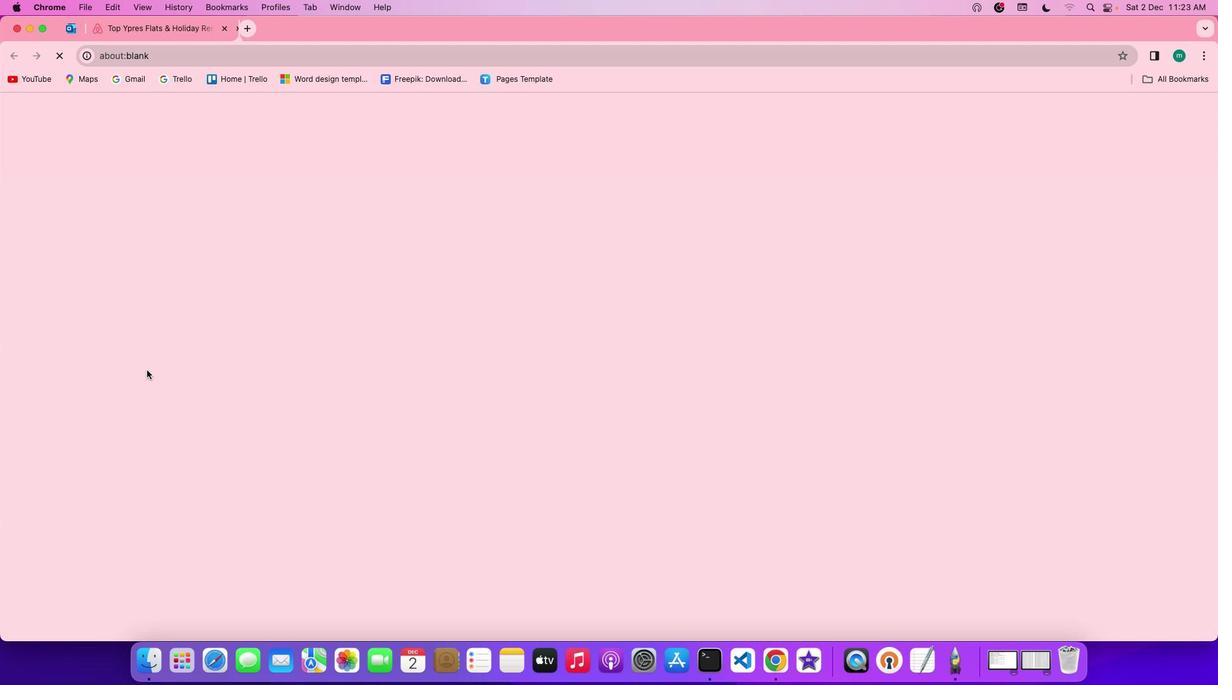 
Action: Mouse pressed left at (147, 369)
Screenshot: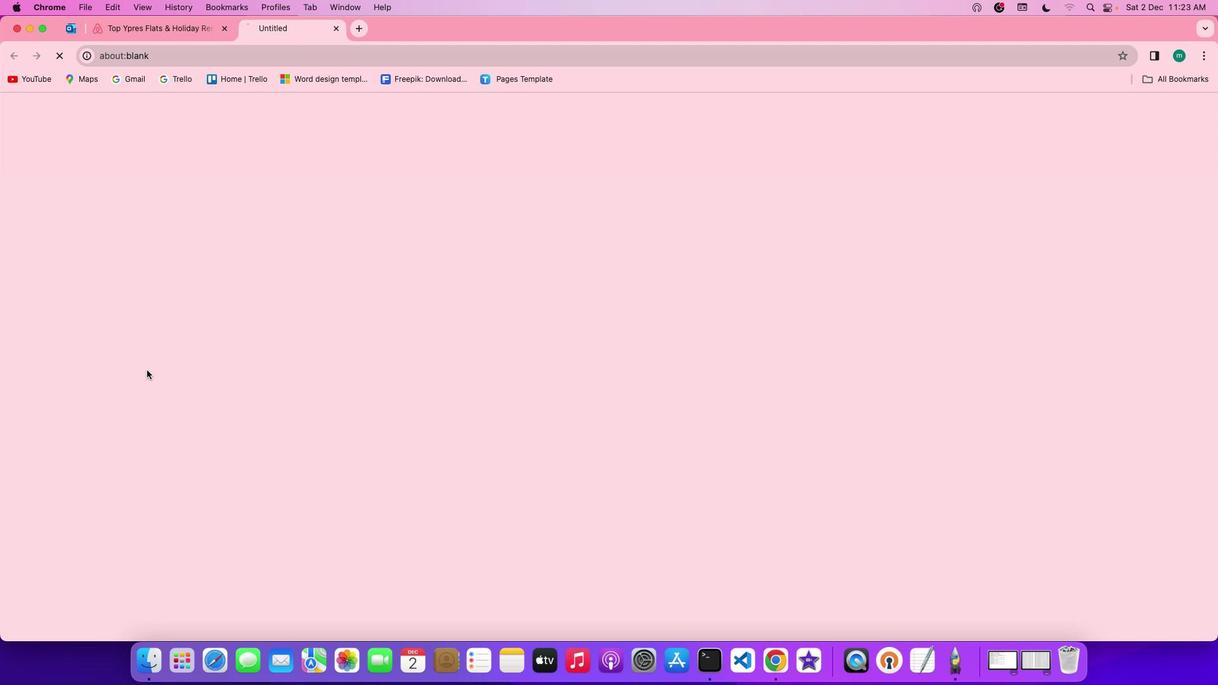 
Action: Mouse moved to (906, 470)
Screenshot: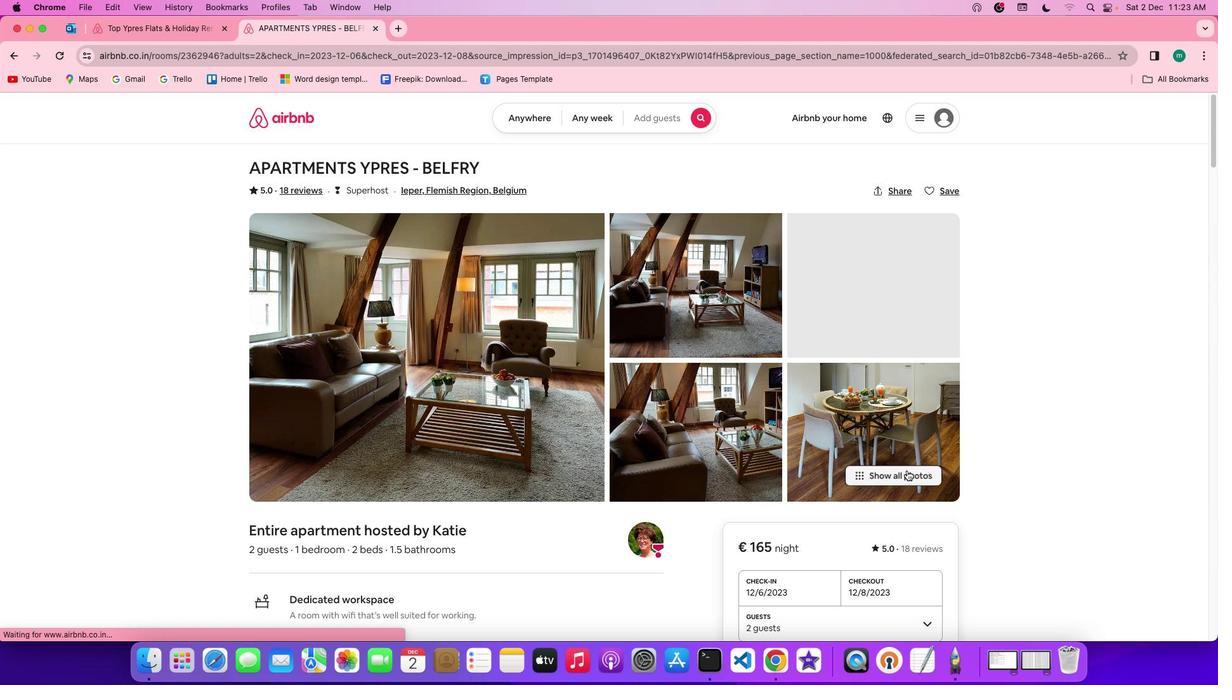 
Action: Mouse pressed left at (906, 470)
Screenshot: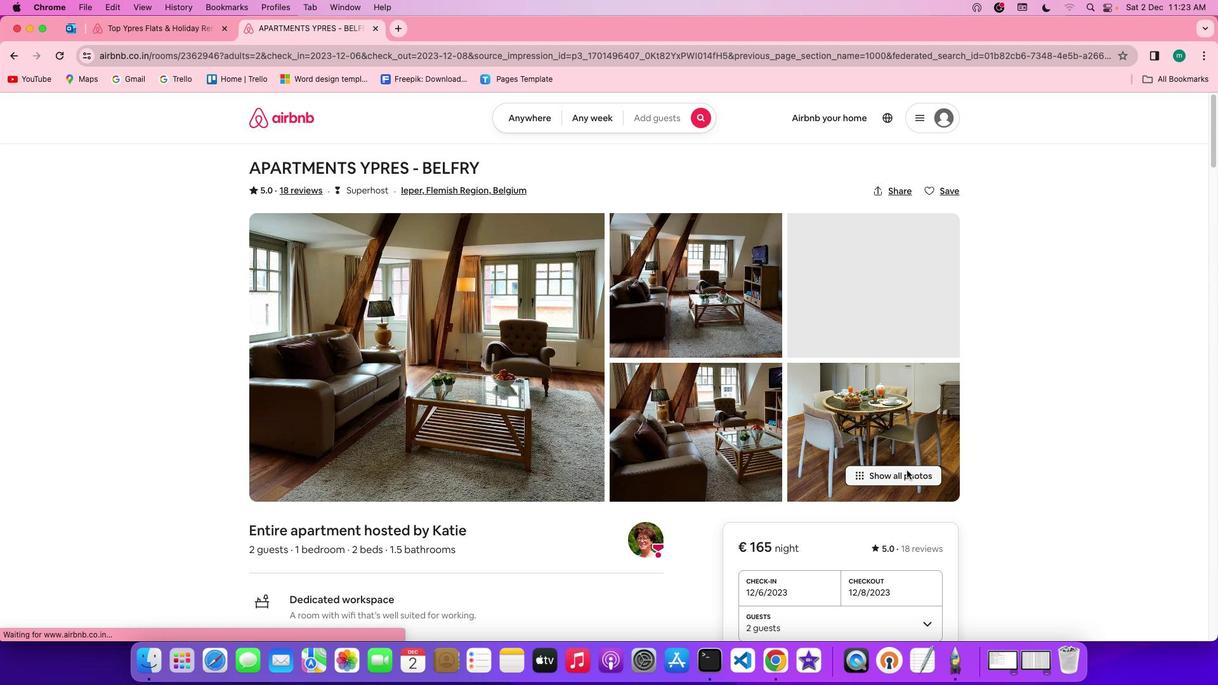 
Action: Mouse moved to (614, 476)
Screenshot: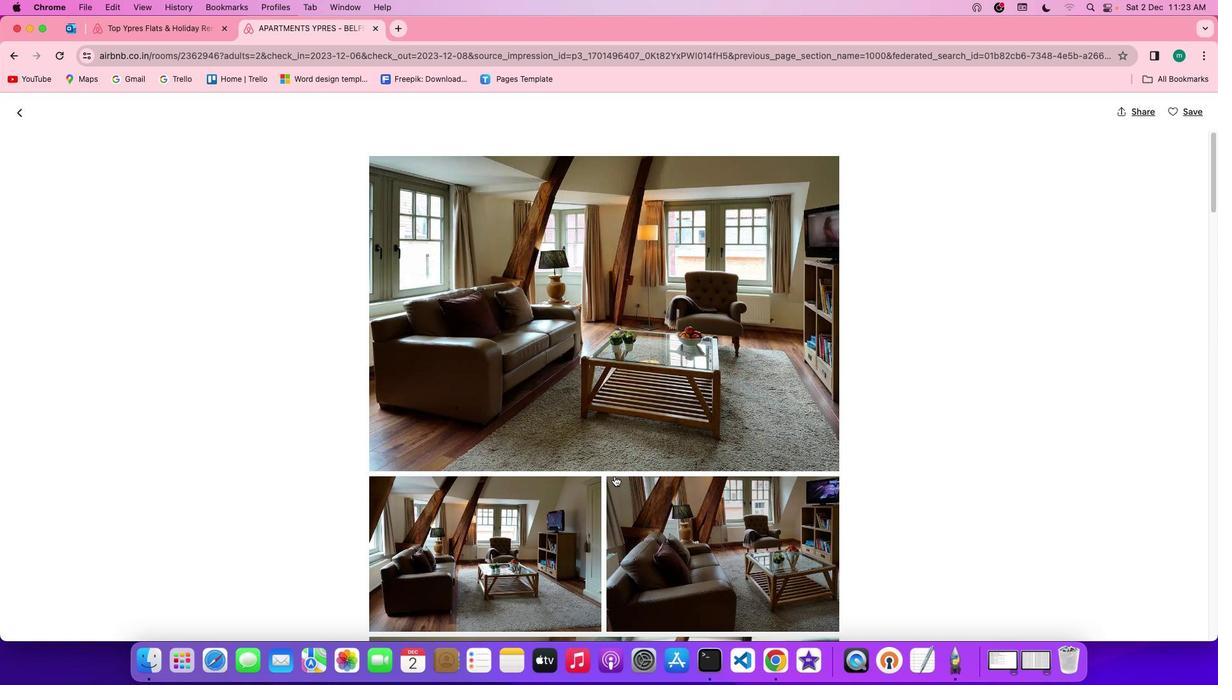 
Action: Mouse scrolled (614, 476) with delta (0, 0)
Screenshot: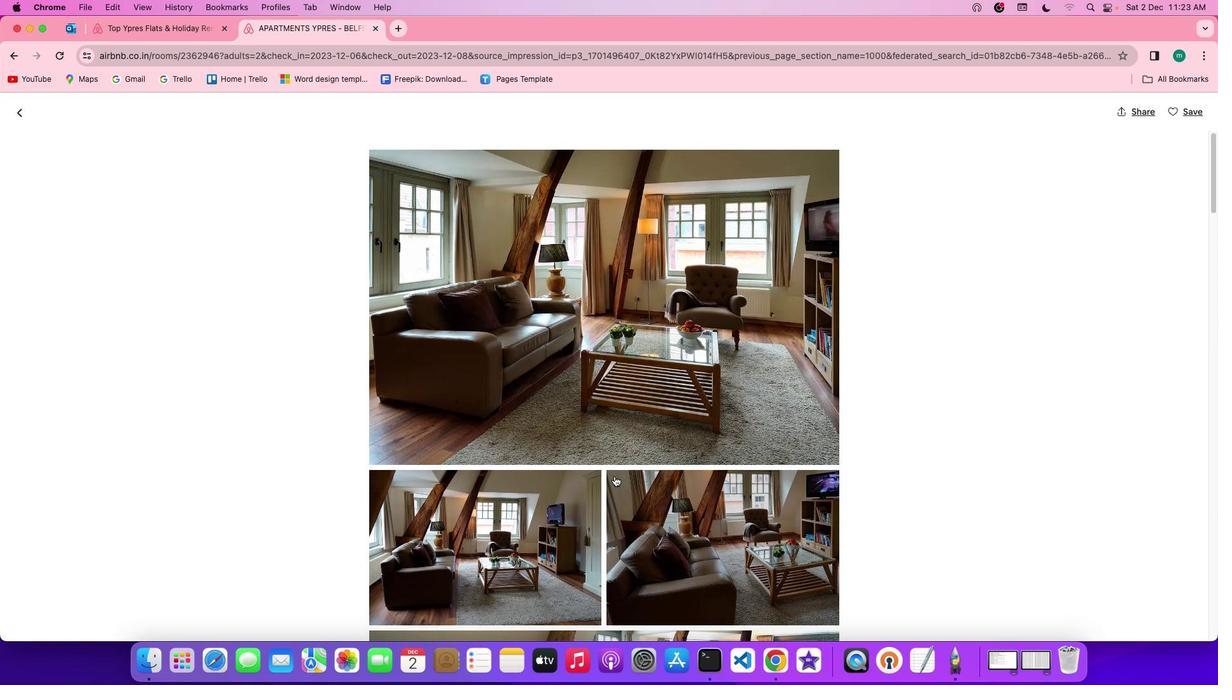 
Action: Mouse scrolled (614, 476) with delta (0, 0)
Screenshot: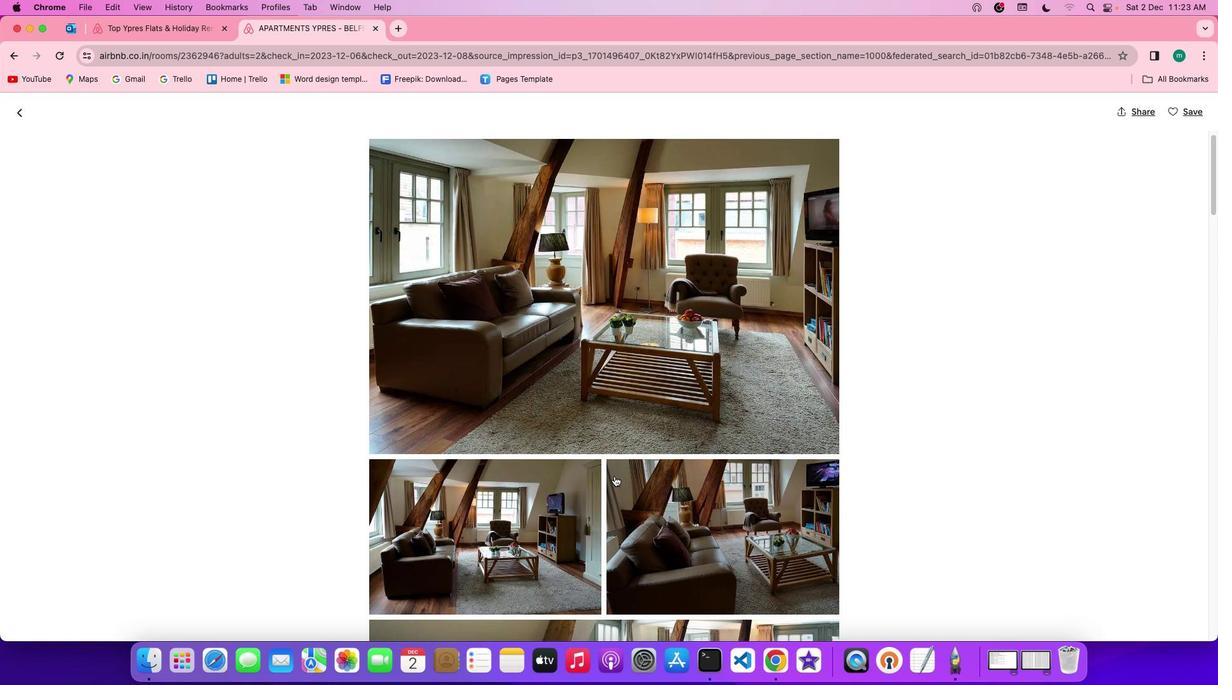 
Action: Mouse scrolled (614, 476) with delta (0, 0)
Screenshot: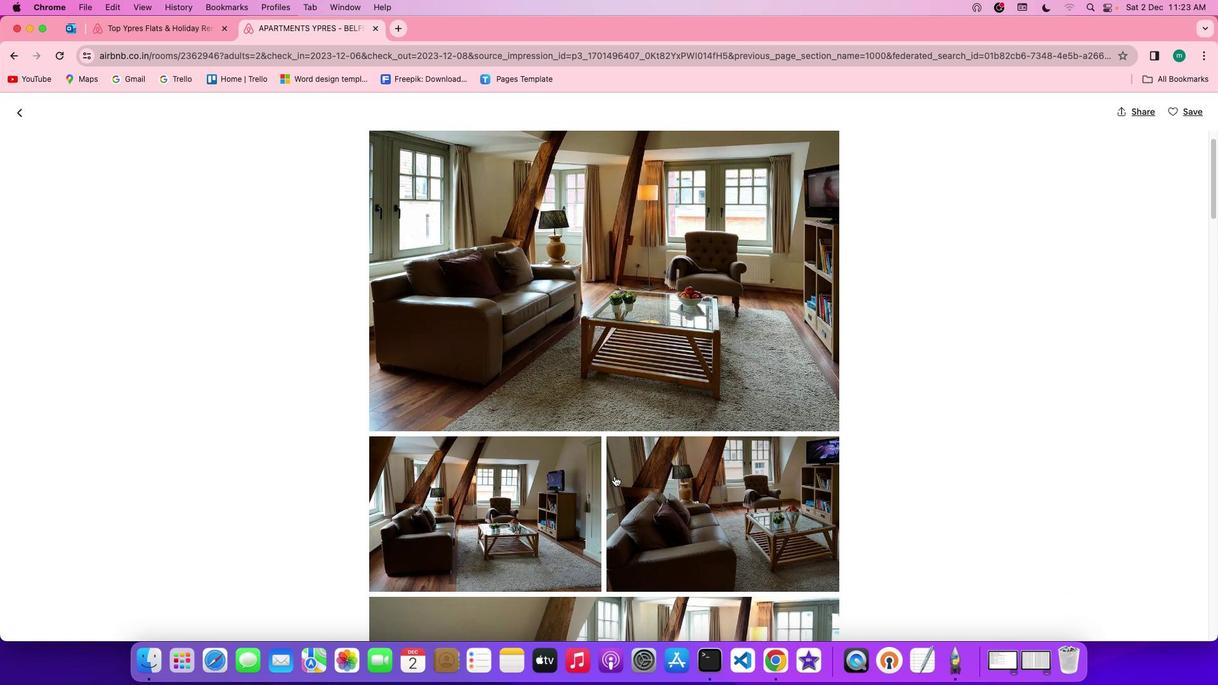 
Action: Mouse scrolled (614, 476) with delta (0, 0)
Screenshot: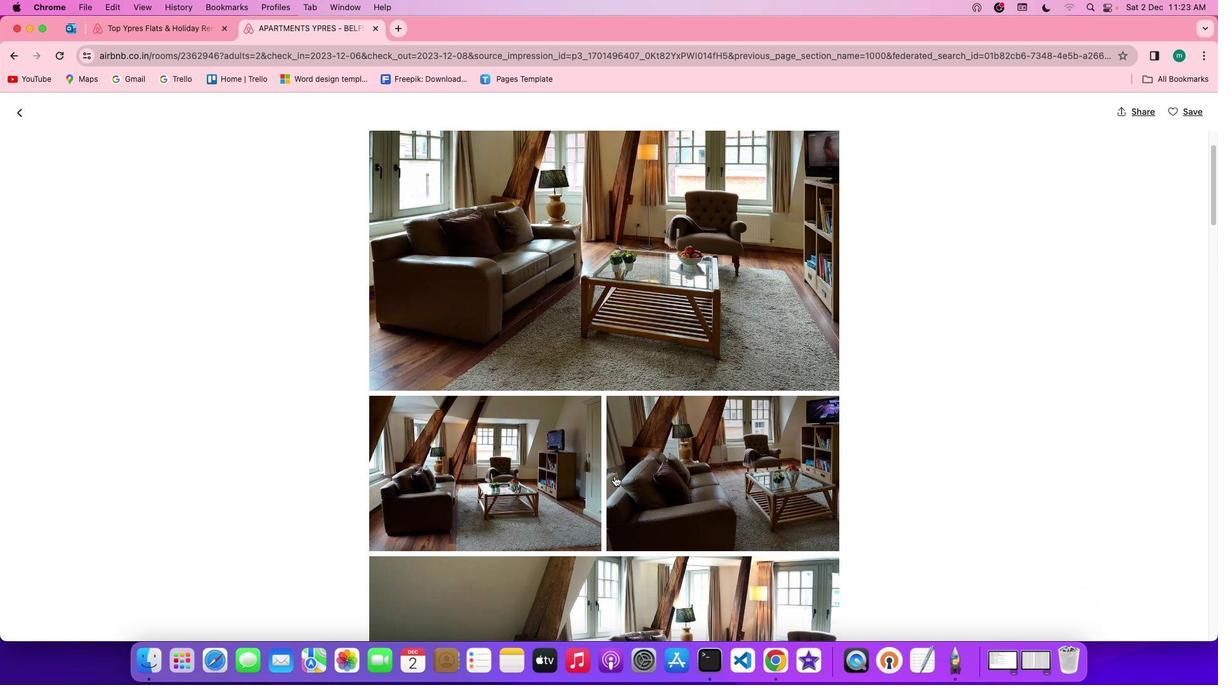 
Action: Mouse scrolled (614, 476) with delta (0, 0)
Screenshot: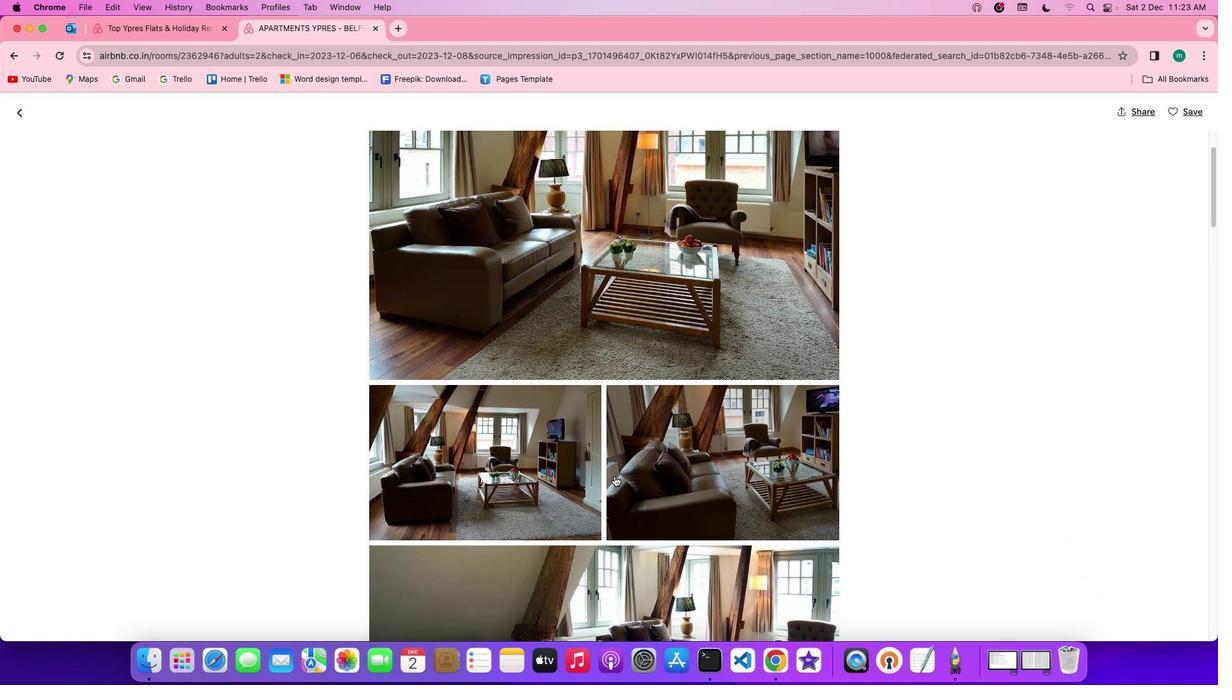 
Action: Mouse scrolled (614, 476) with delta (0, -1)
Screenshot: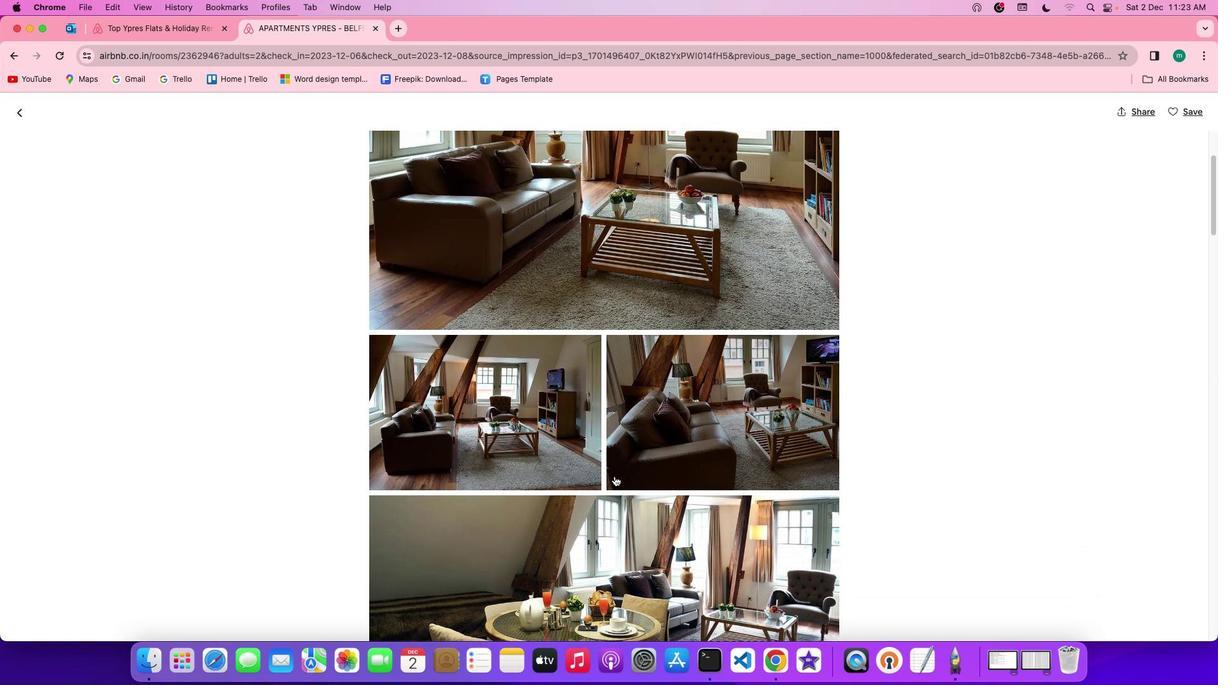 
Action: Mouse scrolled (614, 476) with delta (0, -1)
Screenshot: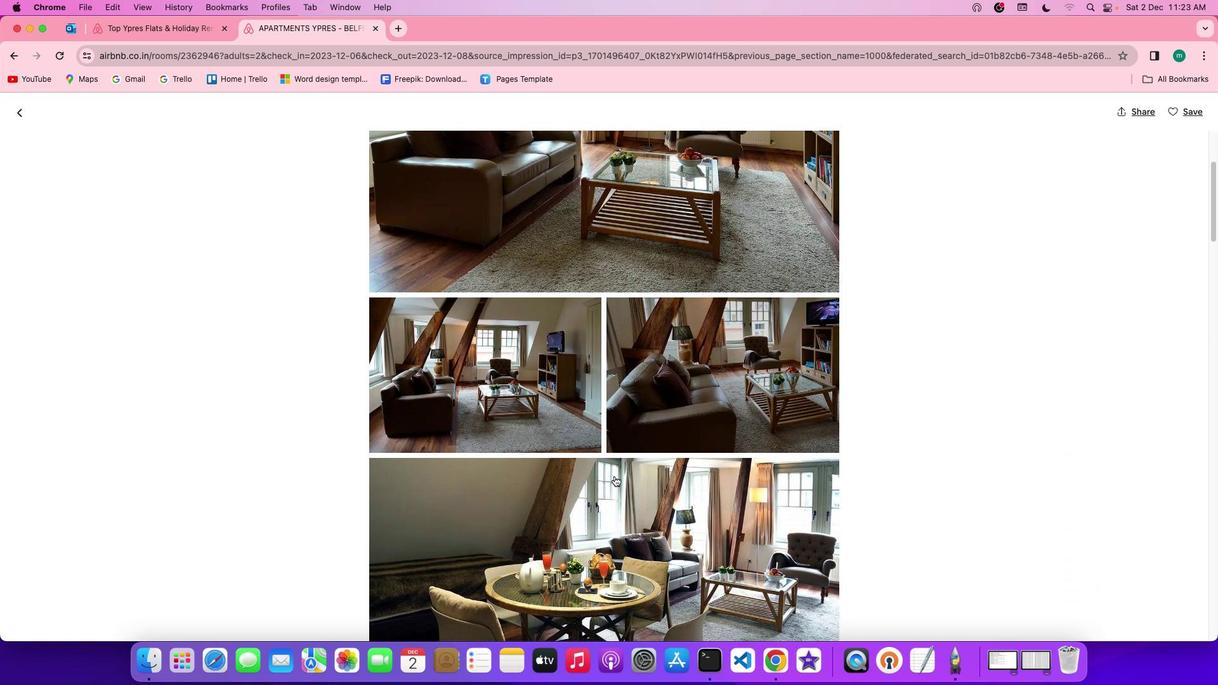 
Action: Mouse scrolled (614, 476) with delta (0, 0)
Screenshot: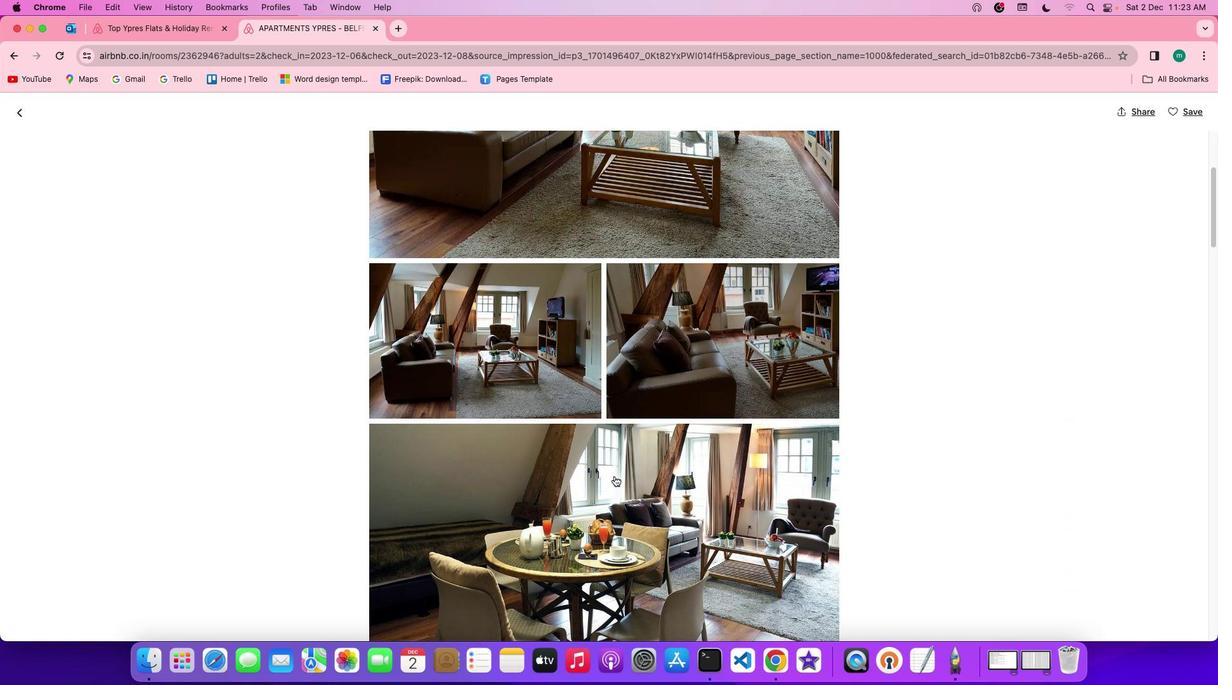 
Action: Mouse scrolled (614, 476) with delta (0, 0)
Screenshot: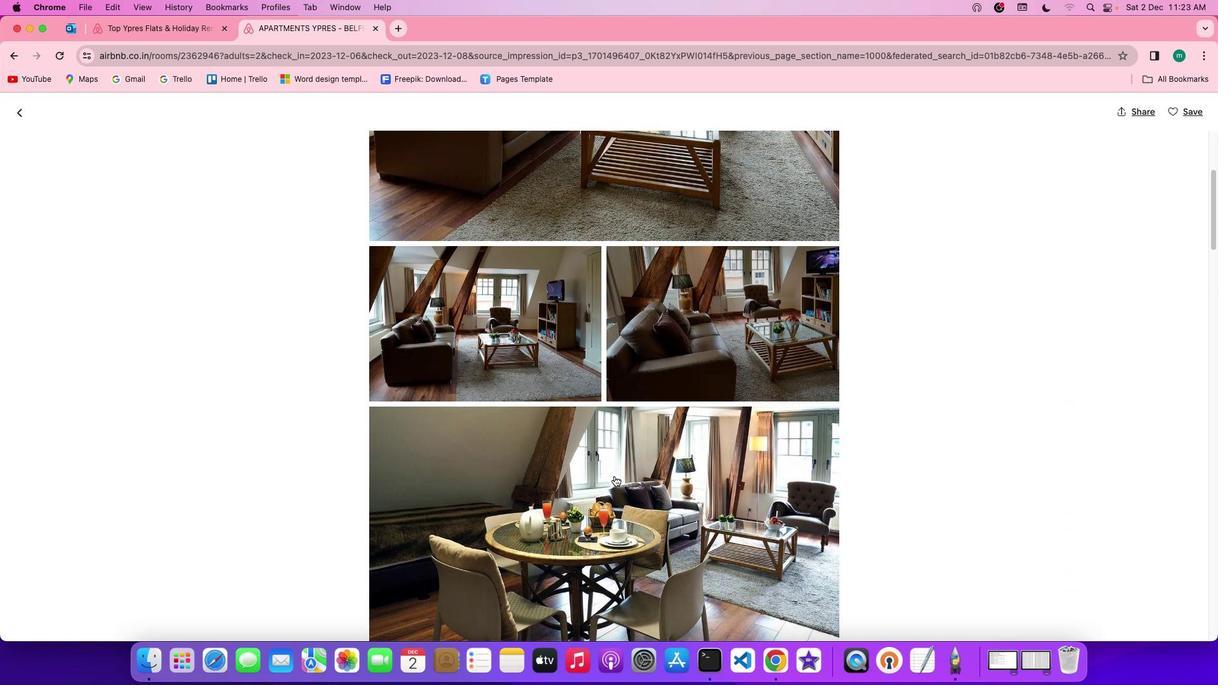 
Action: Mouse scrolled (614, 476) with delta (0, -1)
Screenshot: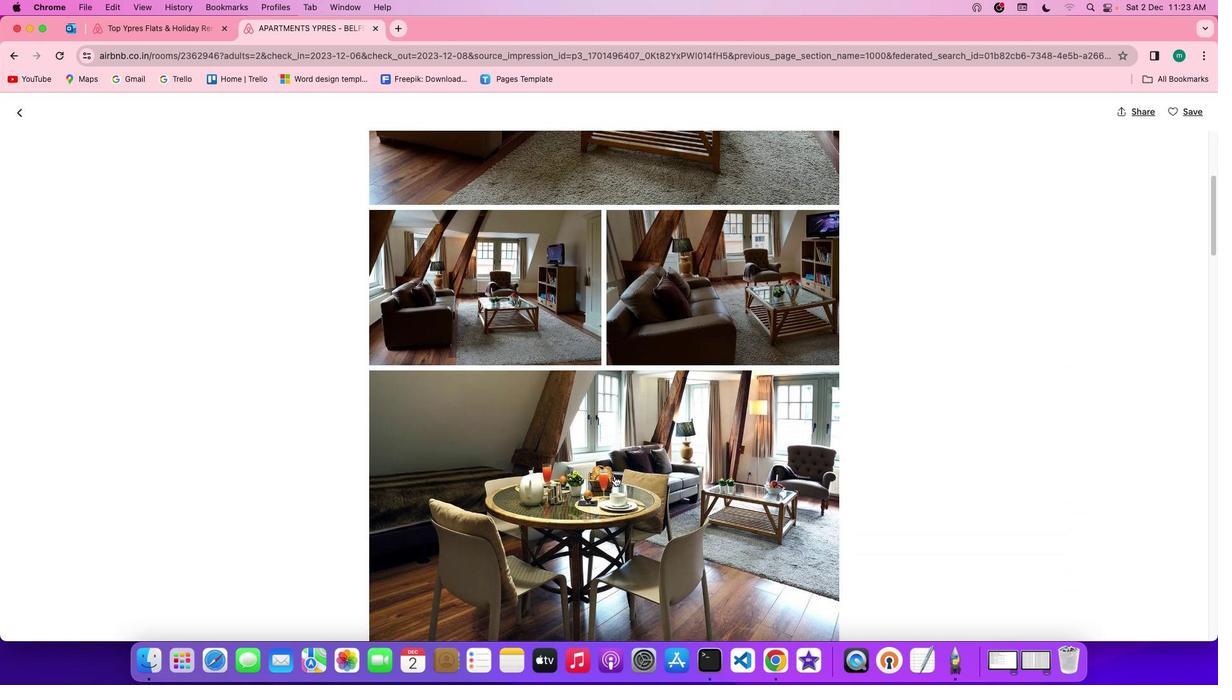 
Action: Mouse scrolled (614, 476) with delta (0, -1)
Screenshot: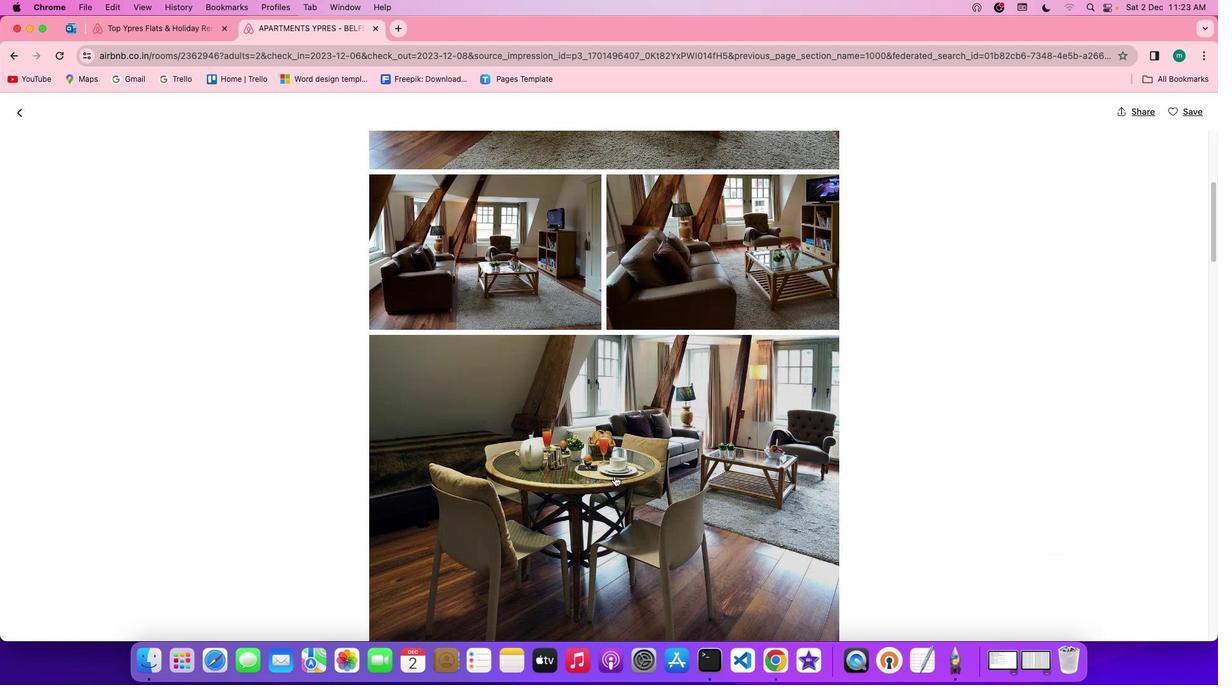 
Action: Mouse scrolled (614, 476) with delta (0, 0)
Screenshot: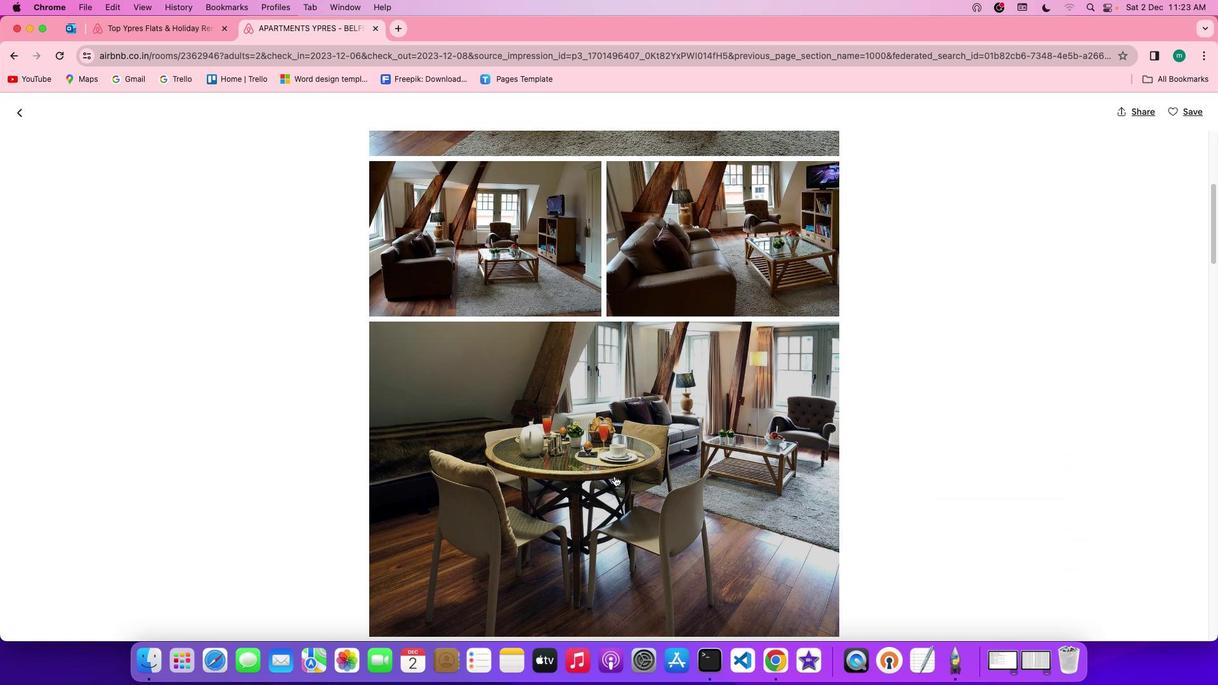 
Action: Mouse scrolled (614, 476) with delta (0, 0)
Screenshot: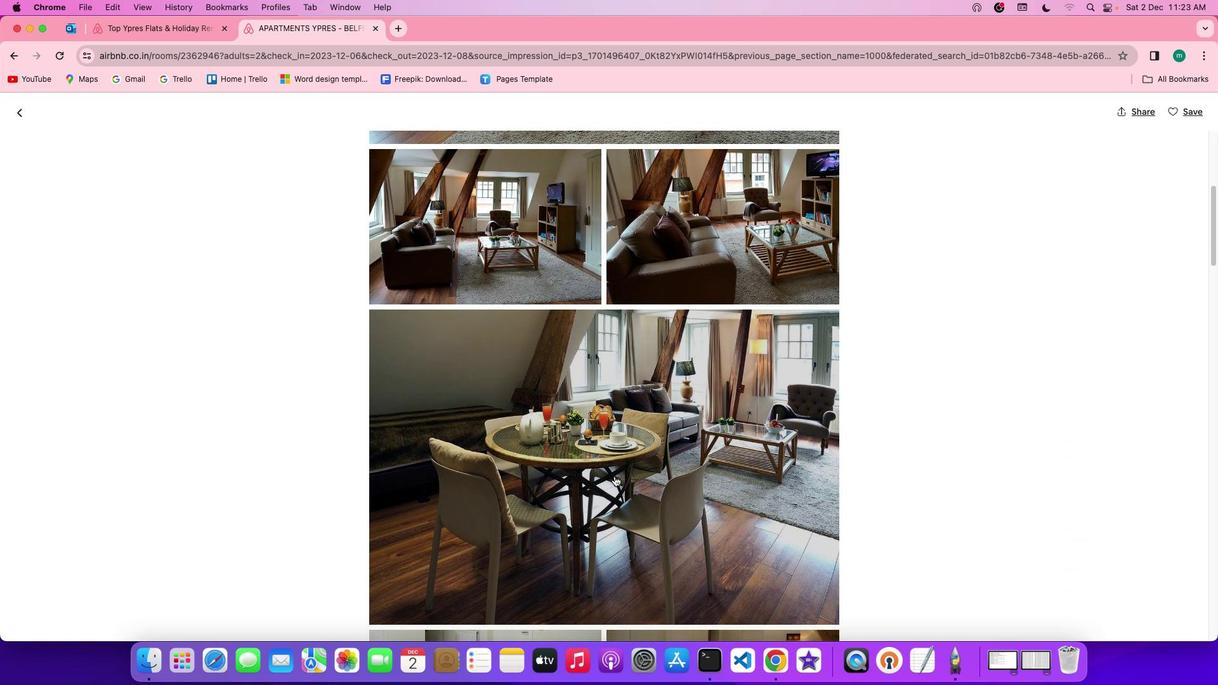 
Action: Mouse scrolled (614, 476) with delta (0, 0)
Screenshot: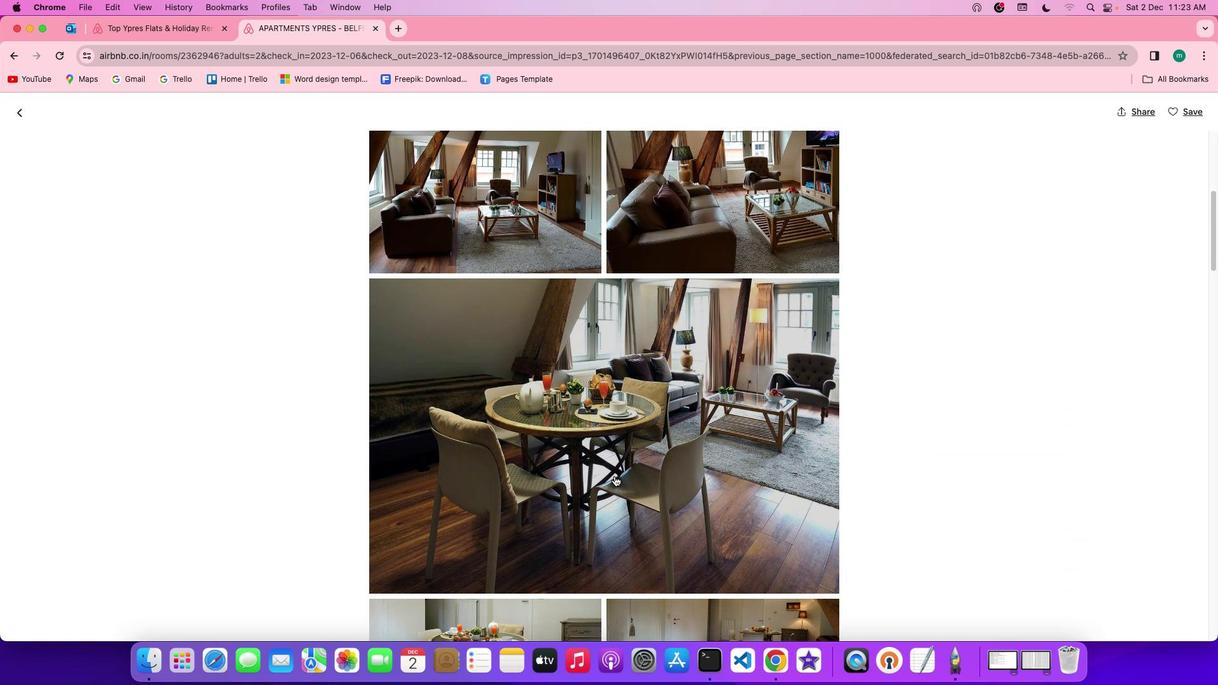 
Action: Mouse scrolled (614, 476) with delta (0, 0)
Screenshot: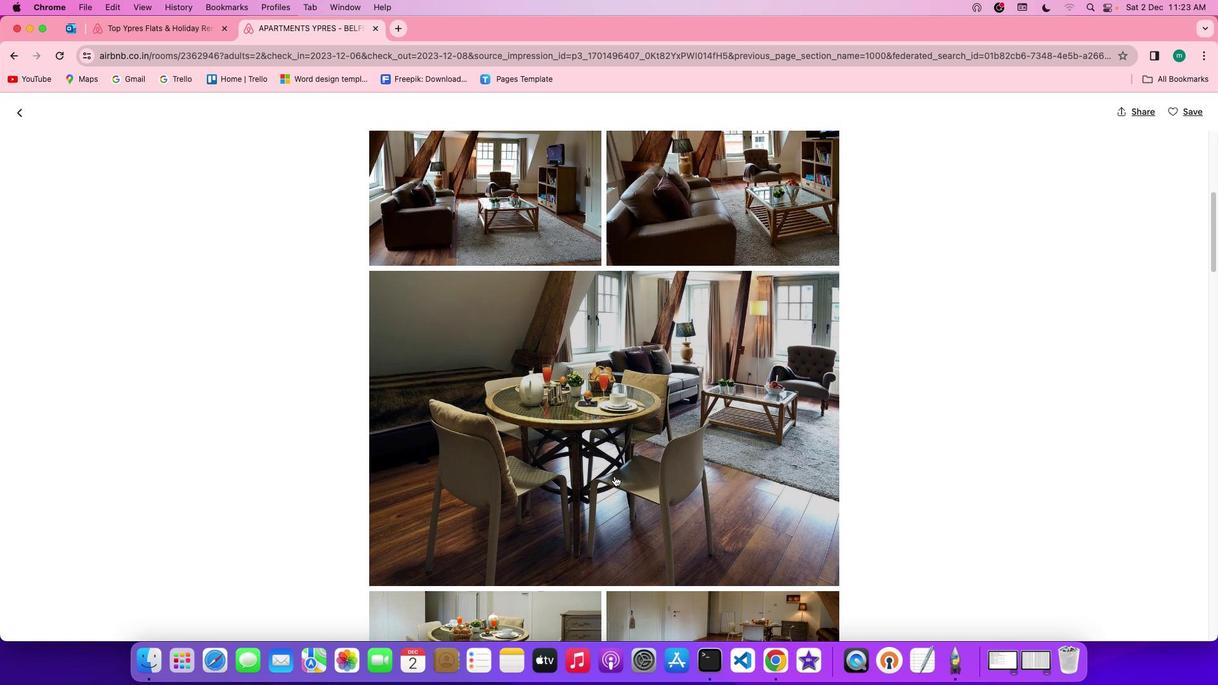
Action: Mouse scrolled (614, 476) with delta (0, 0)
Screenshot: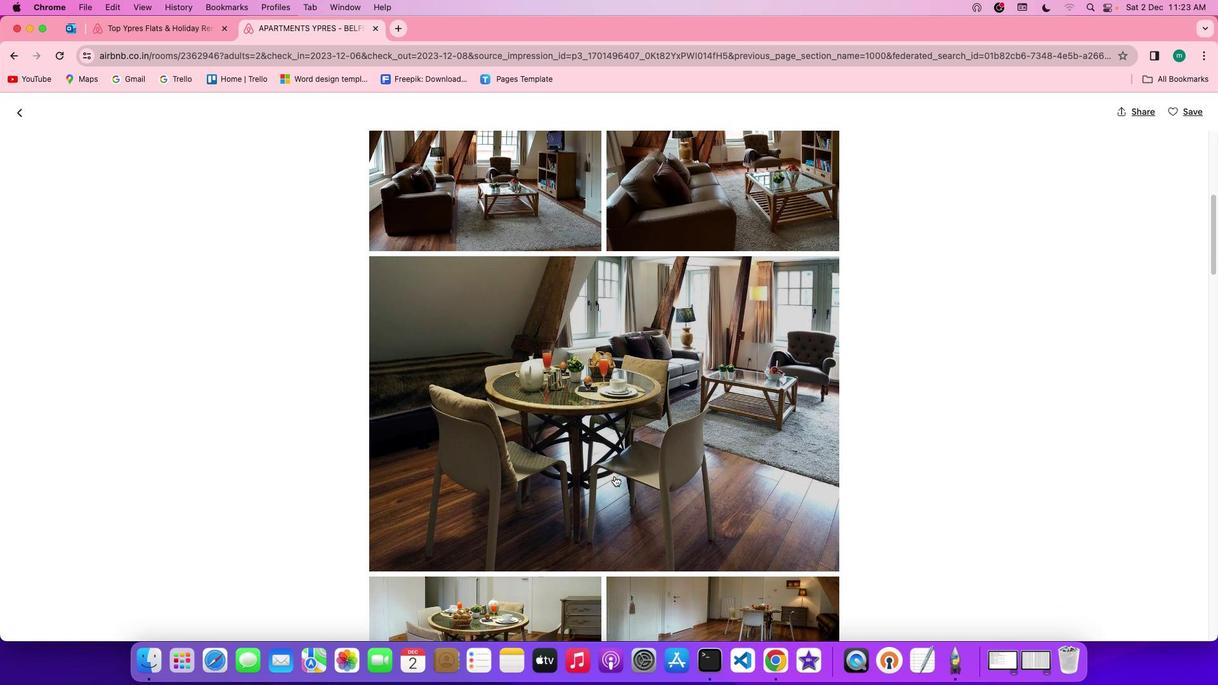 
Action: Mouse scrolled (614, 476) with delta (0, 0)
Screenshot: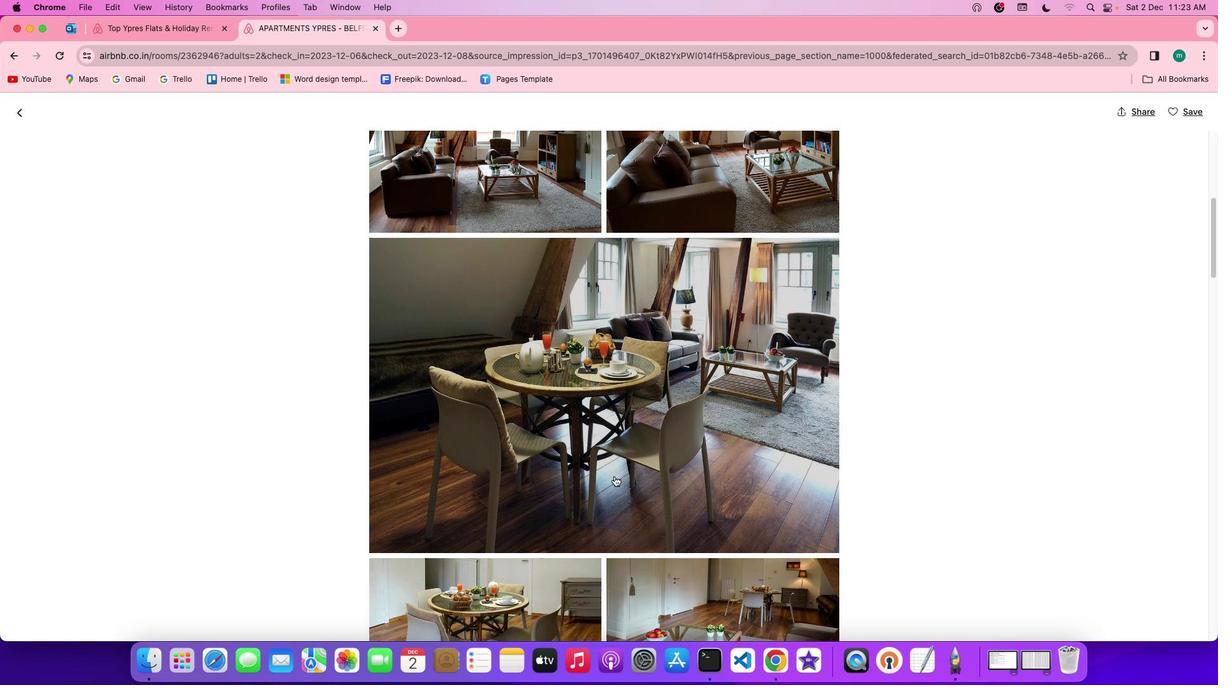 
Action: Mouse scrolled (614, 476) with delta (0, 0)
Screenshot: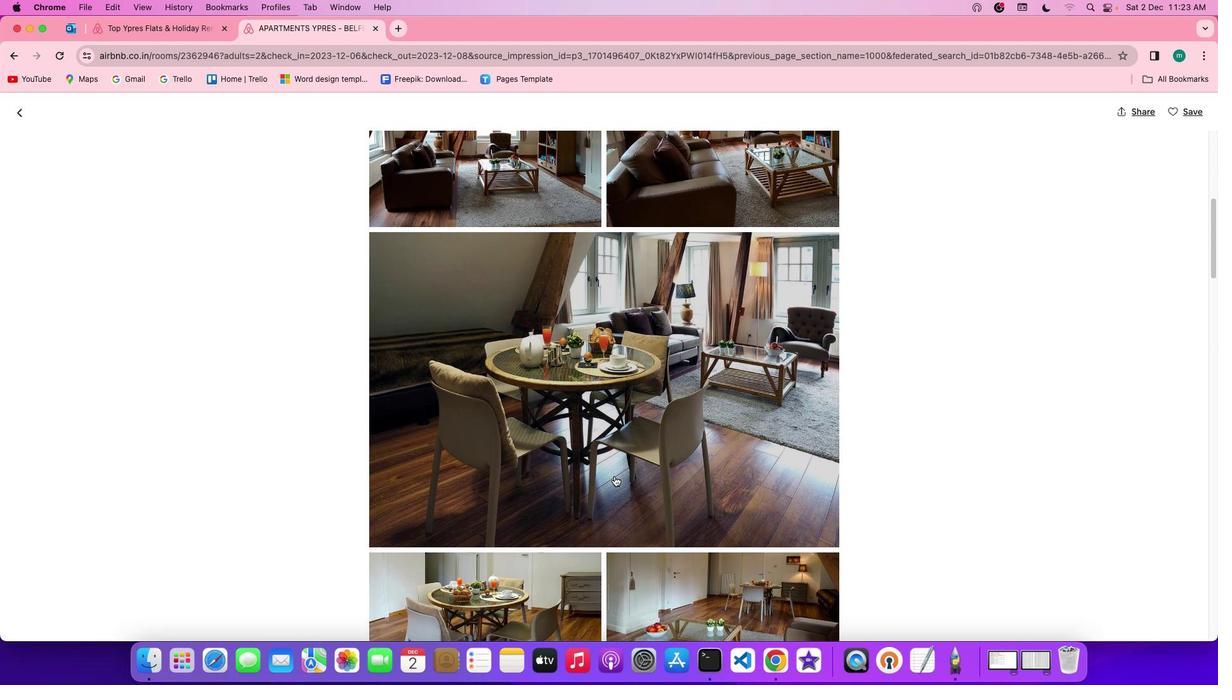 
Action: Mouse scrolled (614, 476) with delta (0, 0)
Screenshot: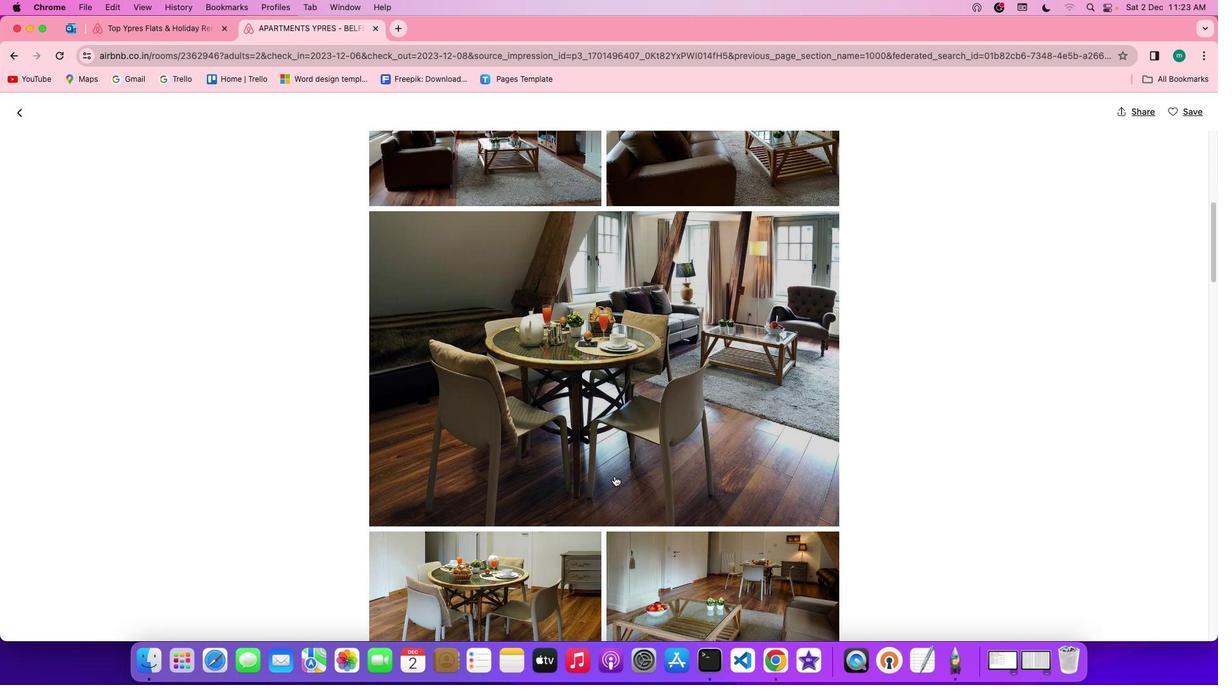
Action: Mouse scrolled (614, 476) with delta (0, 0)
Screenshot: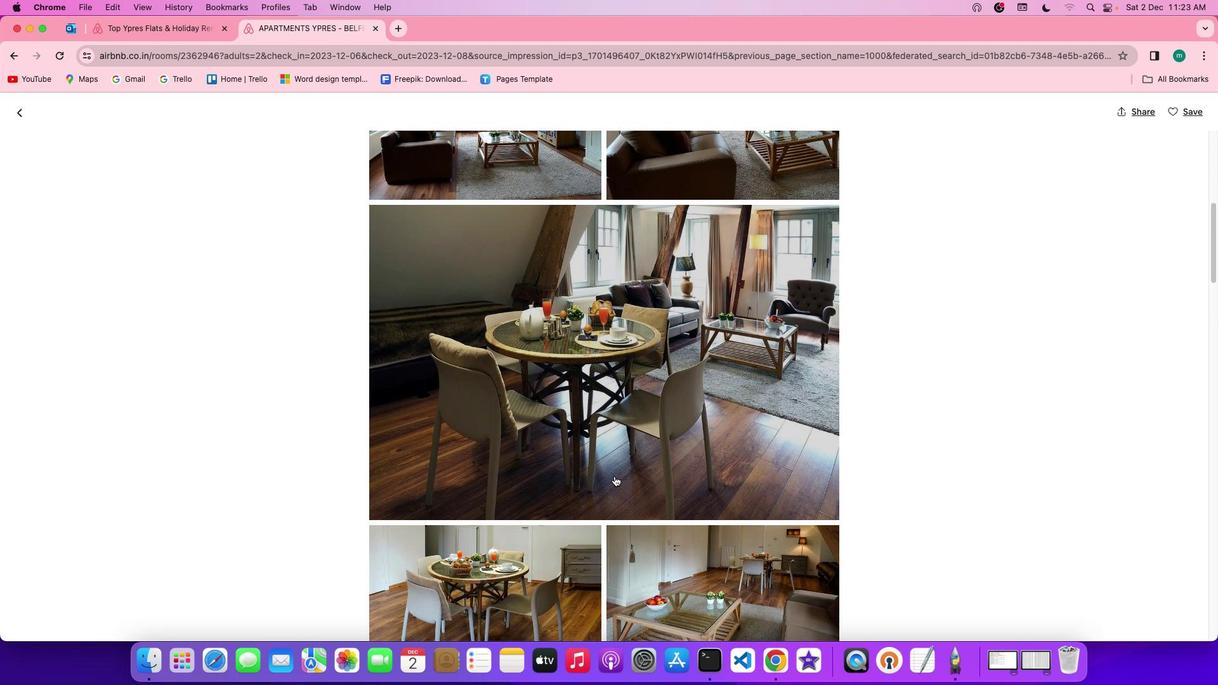 
Action: Mouse scrolled (614, 476) with delta (0, 0)
Screenshot: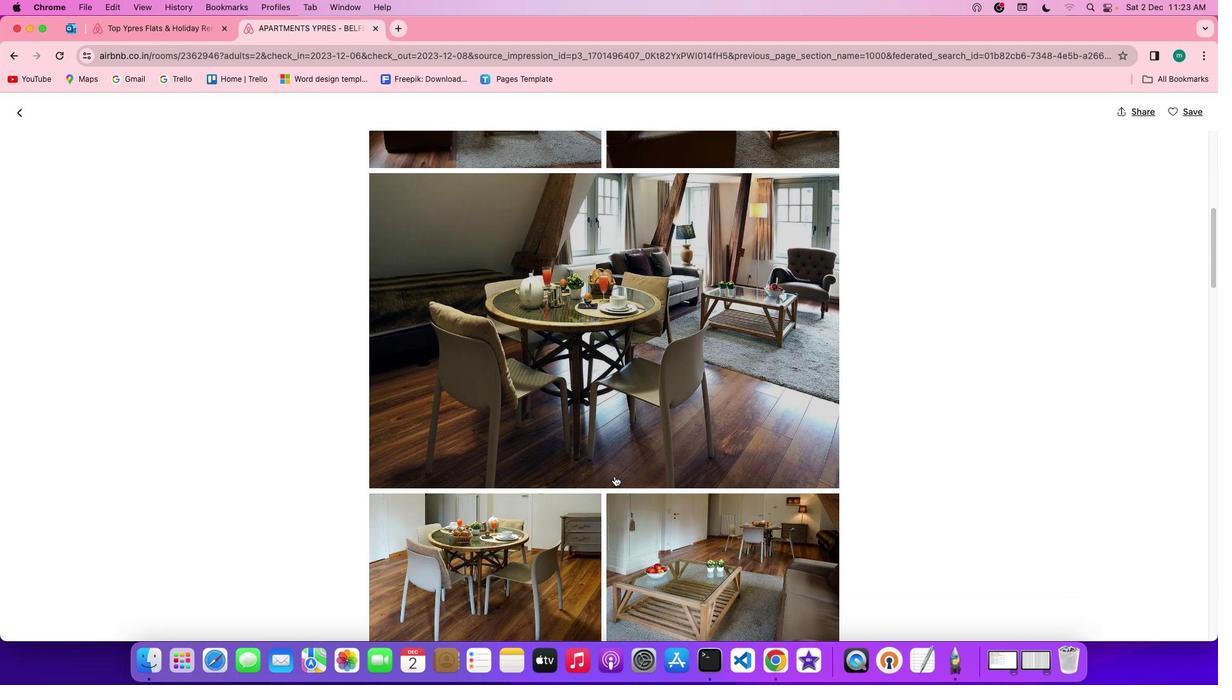 
Action: Mouse scrolled (614, 476) with delta (0, 0)
Screenshot: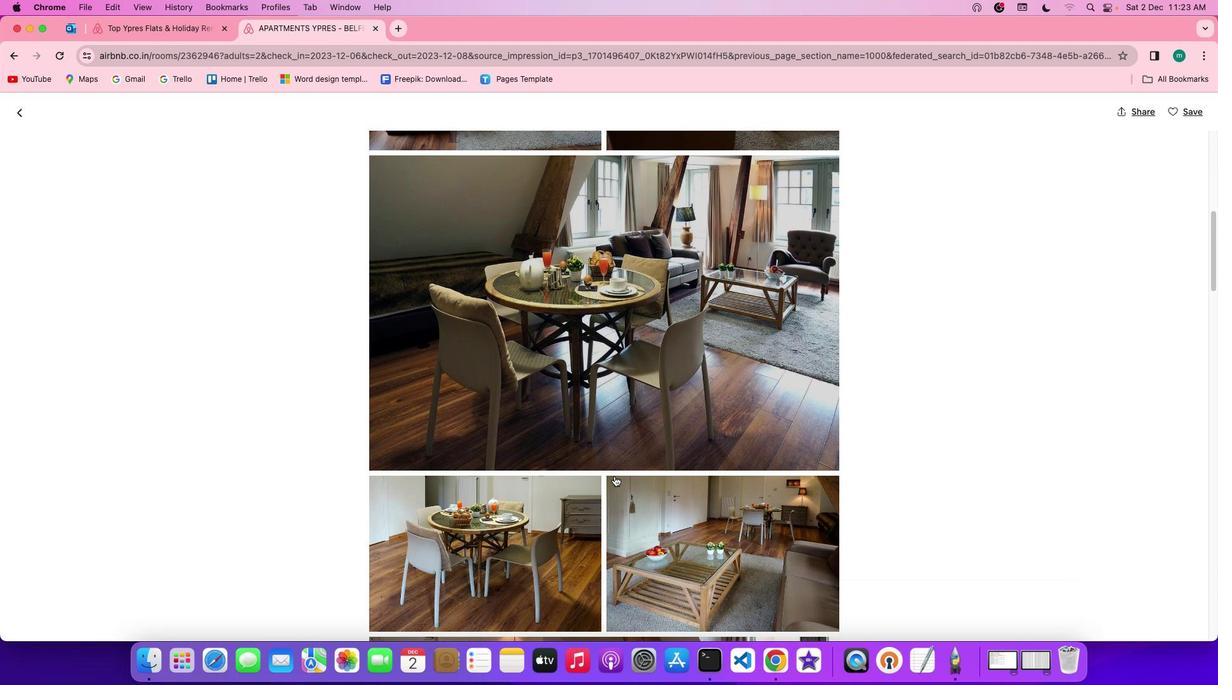 
Action: Mouse scrolled (614, 476) with delta (0, -1)
Screenshot: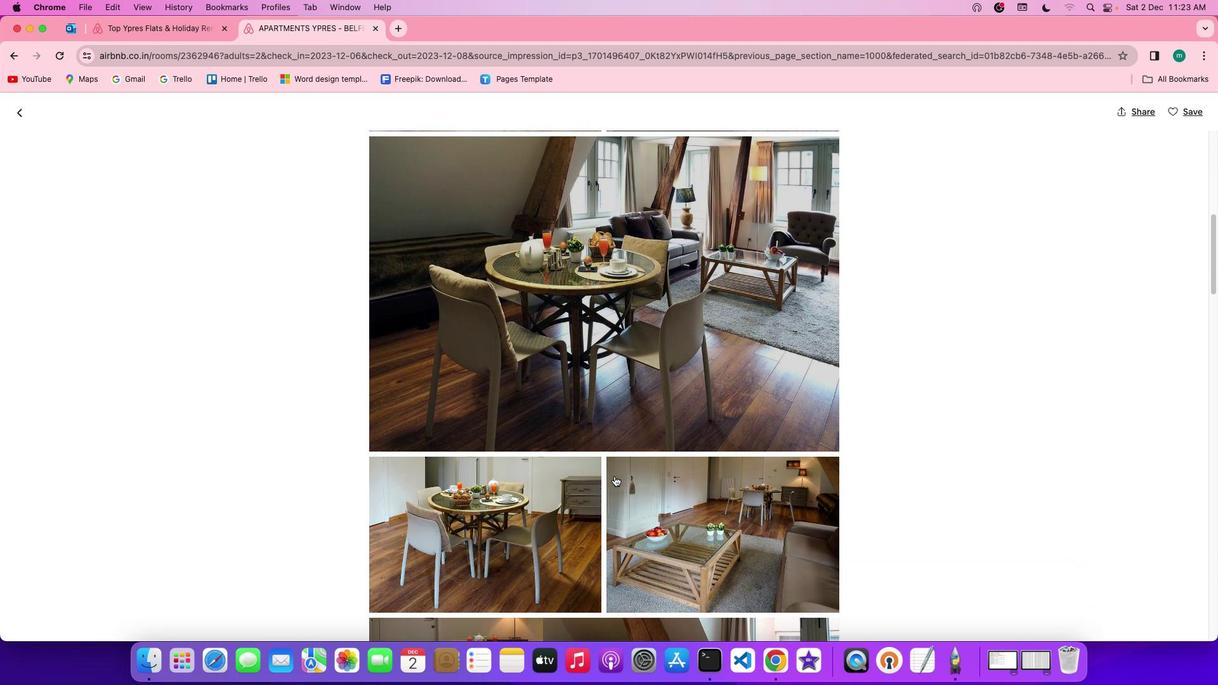 
Action: Mouse scrolled (614, 476) with delta (0, 0)
Screenshot: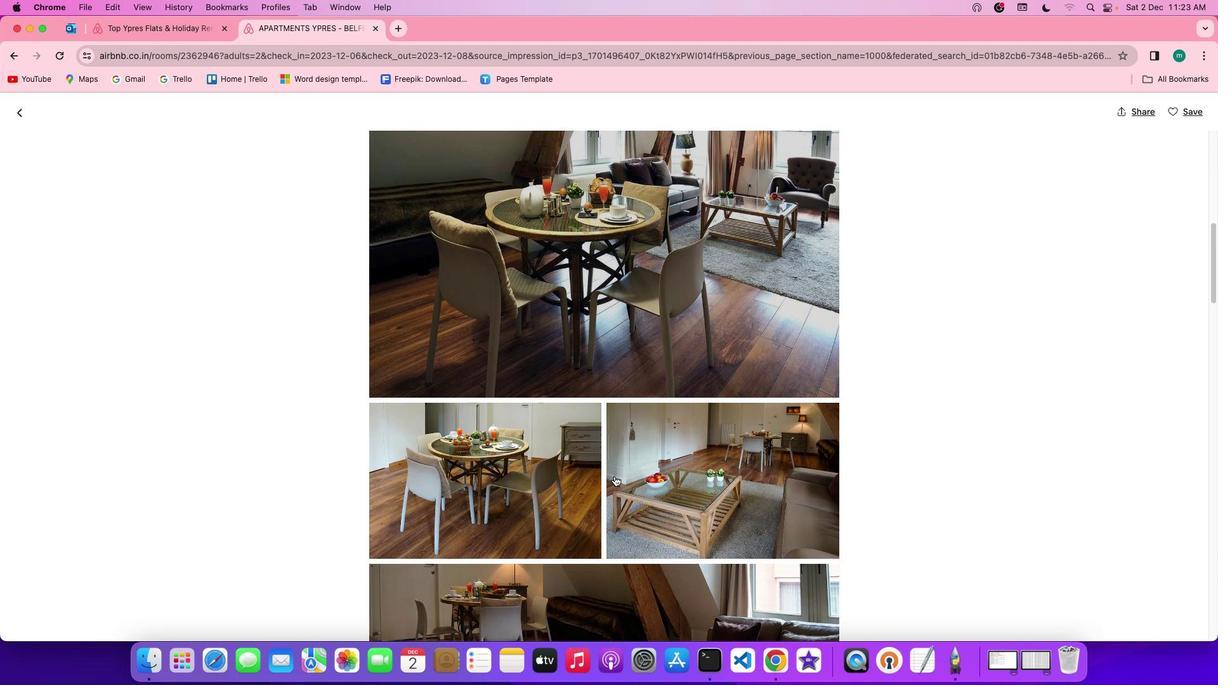 
Action: Mouse scrolled (614, 476) with delta (0, 0)
Screenshot: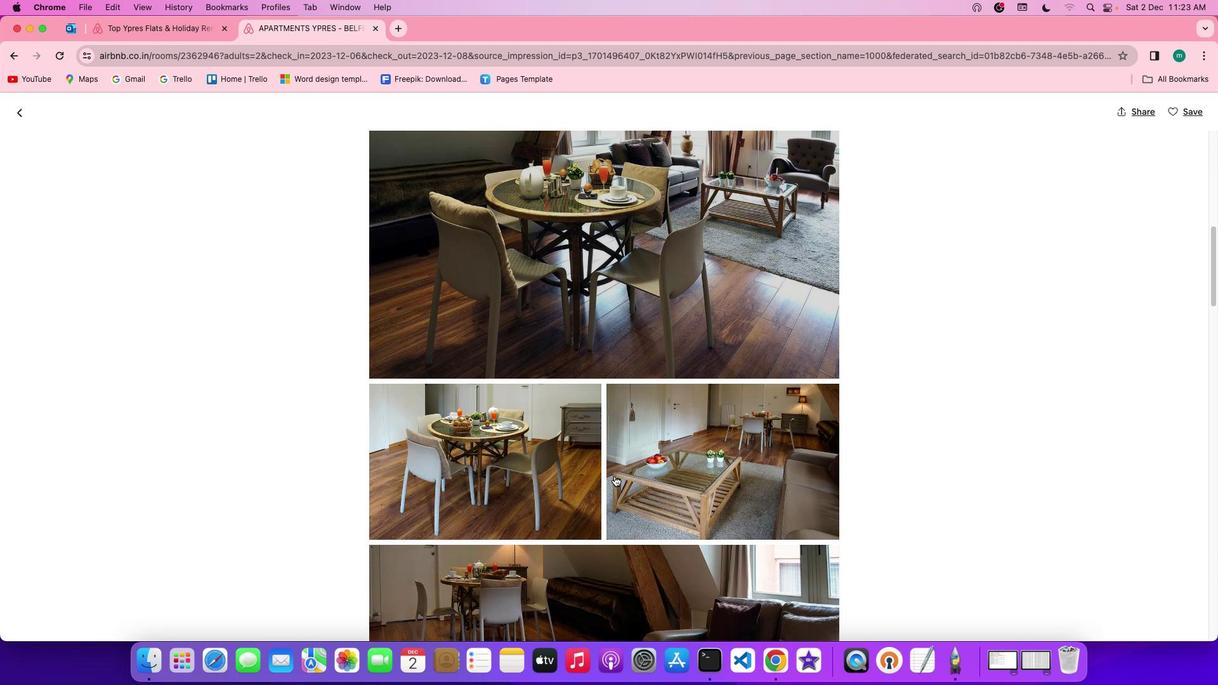 
Action: Mouse scrolled (614, 476) with delta (0, -1)
Screenshot: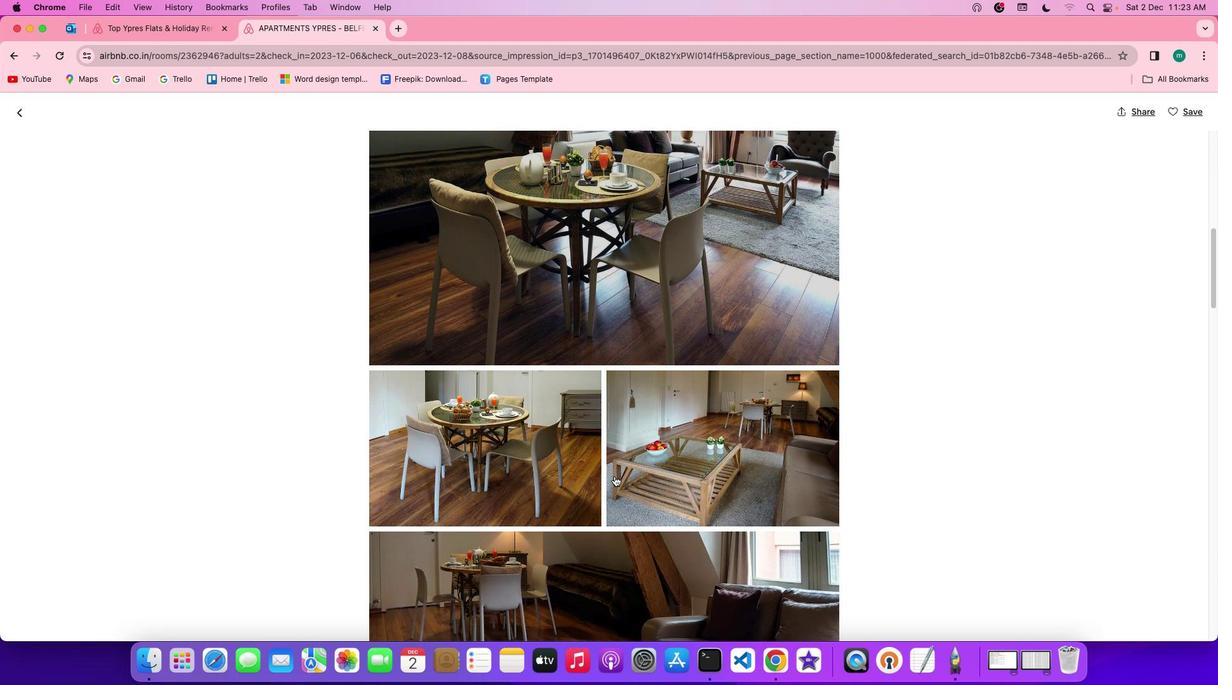 
Action: Mouse scrolled (614, 476) with delta (0, 0)
Screenshot: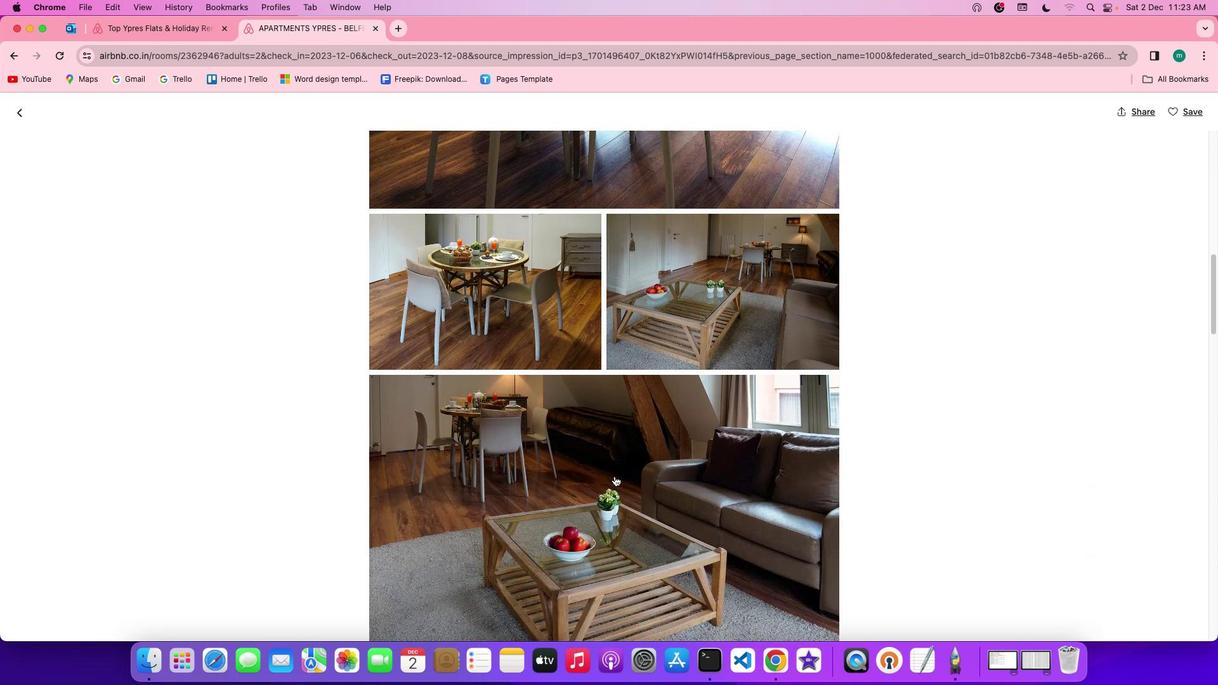 
Action: Mouse scrolled (614, 476) with delta (0, 0)
Screenshot: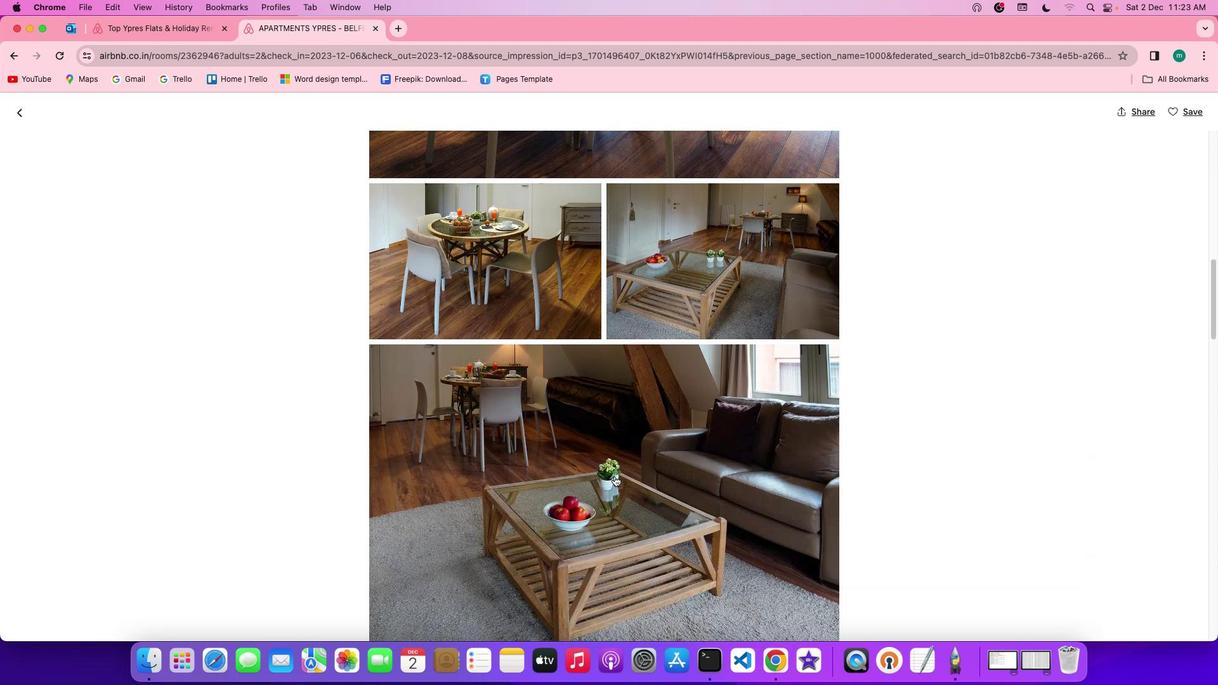 
Action: Mouse scrolled (614, 476) with delta (0, -1)
Screenshot: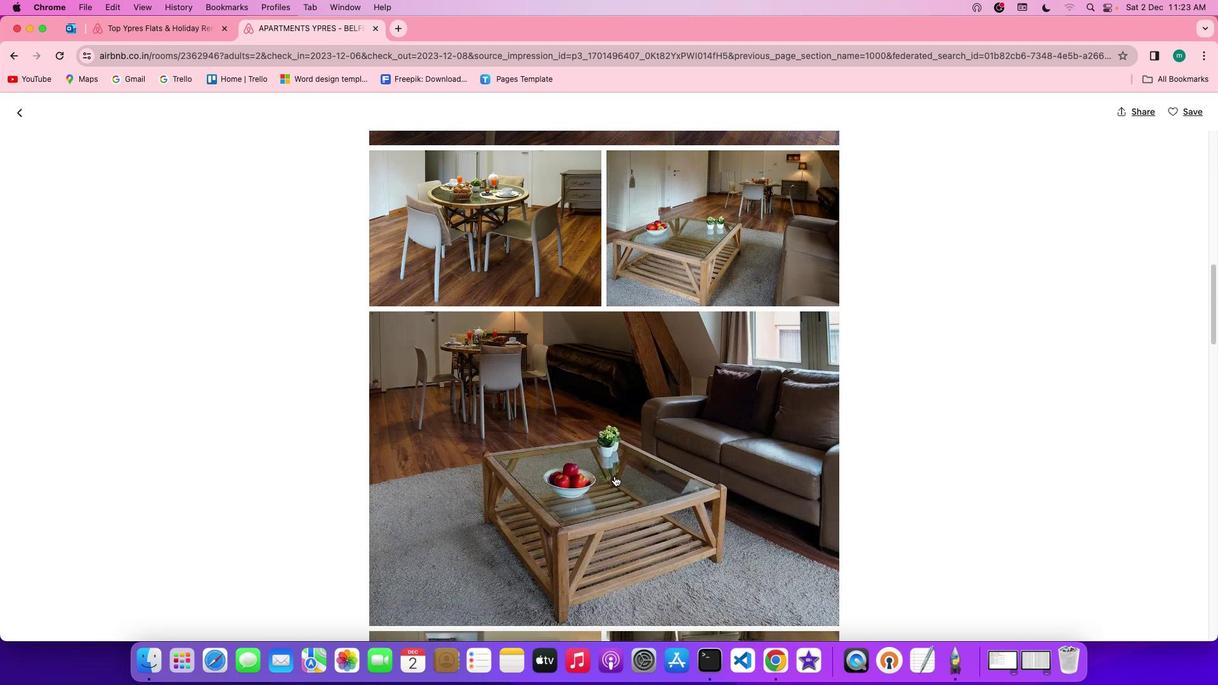
Action: Mouse scrolled (614, 476) with delta (0, -2)
Screenshot: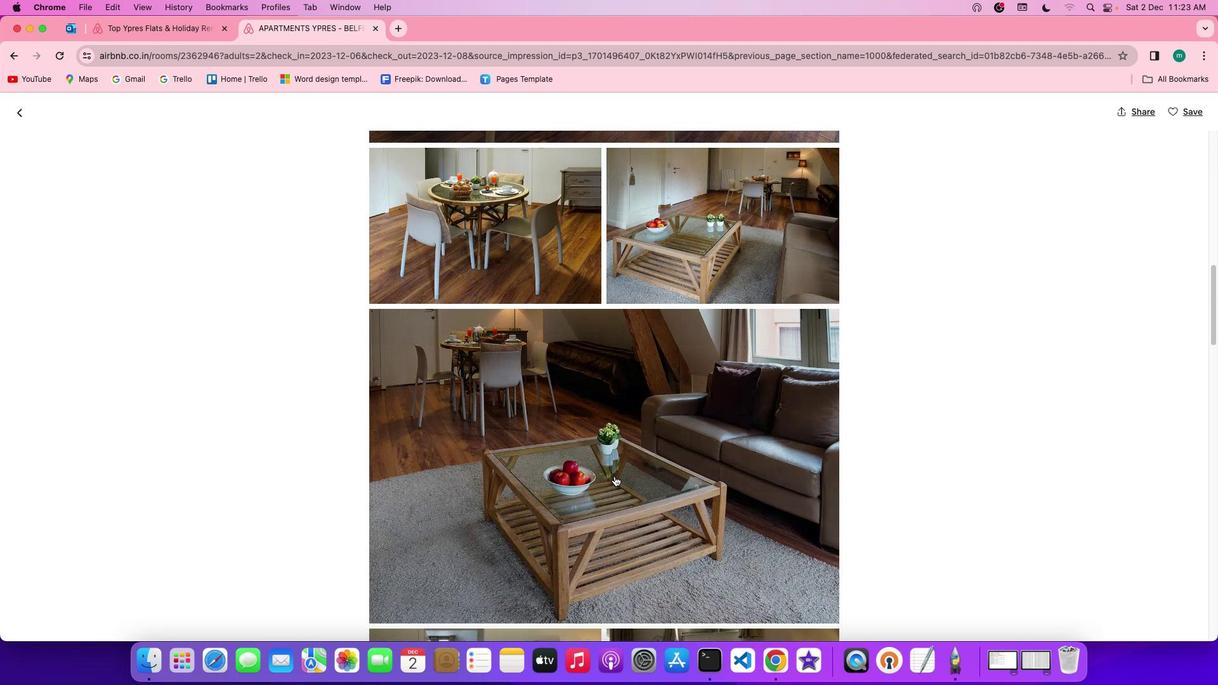 
Action: Mouse scrolled (614, 476) with delta (0, 0)
Screenshot: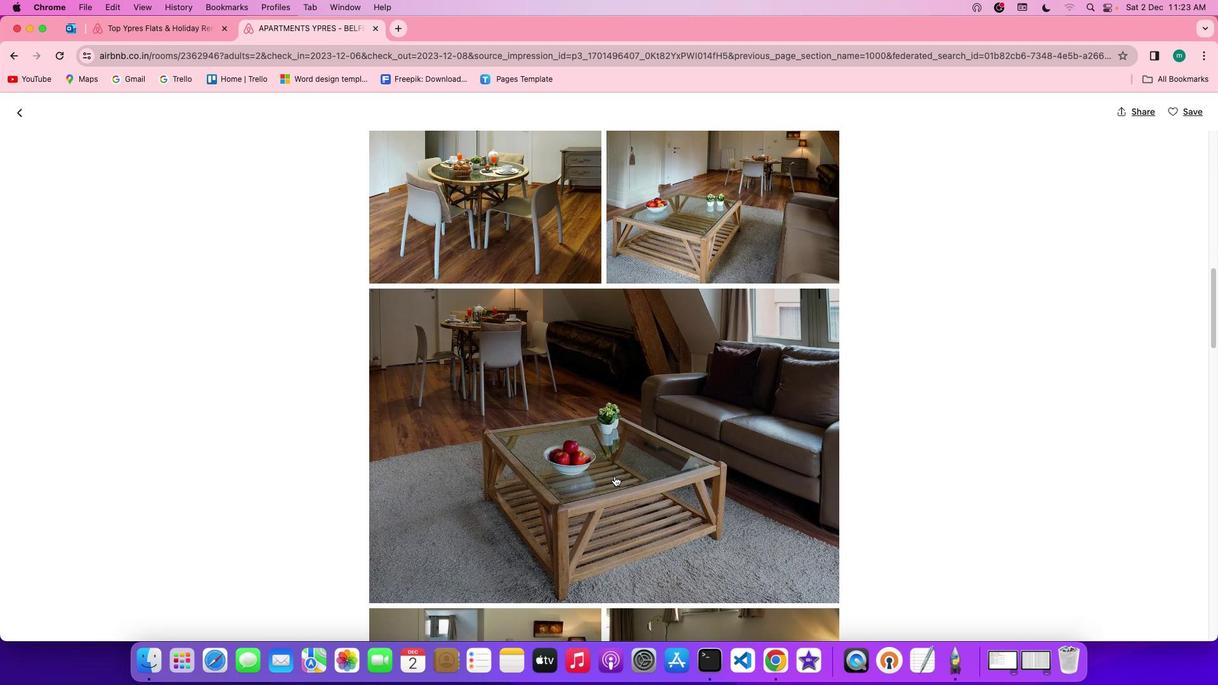 
Action: Mouse scrolled (614, 476) with delta (0, 0)
Screenshot: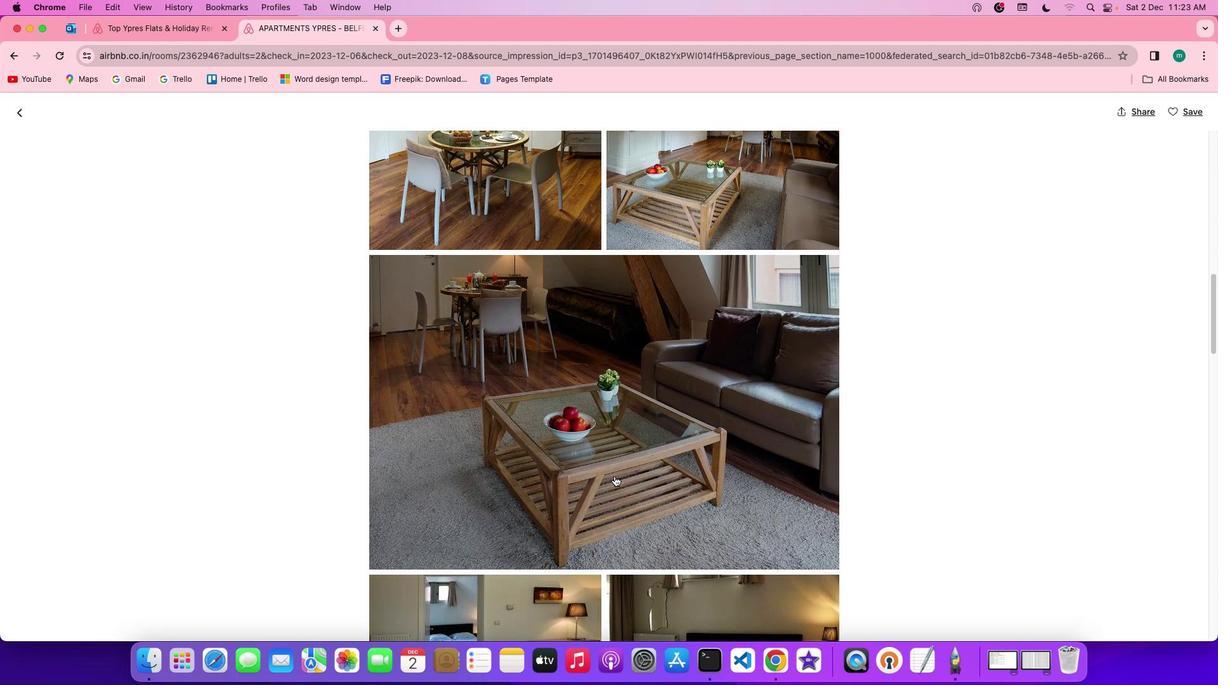 
Action: Mouse scrolled (614, 476) with delta (0, -1)
Screenshot: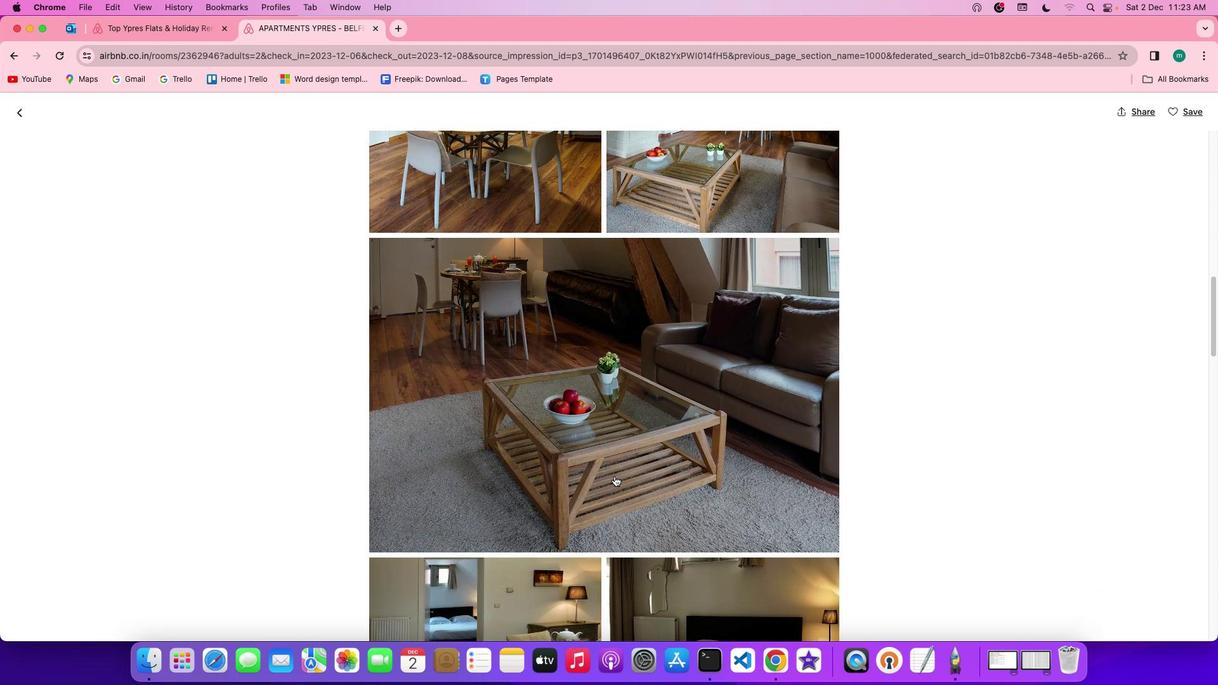
Action: Mouse scrolled (614, 476) with delta (0, 0)
Screenshot: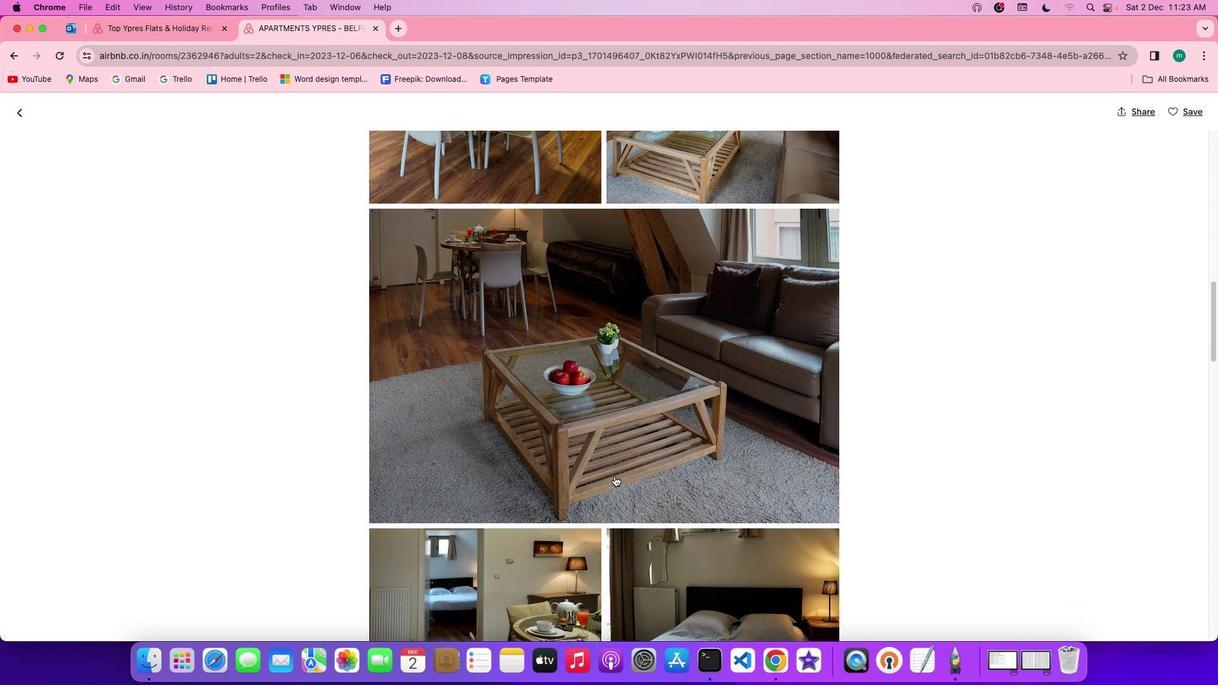 
Action: Mouse scrolled (614, 476) with delta (0, 0)
Screenshot: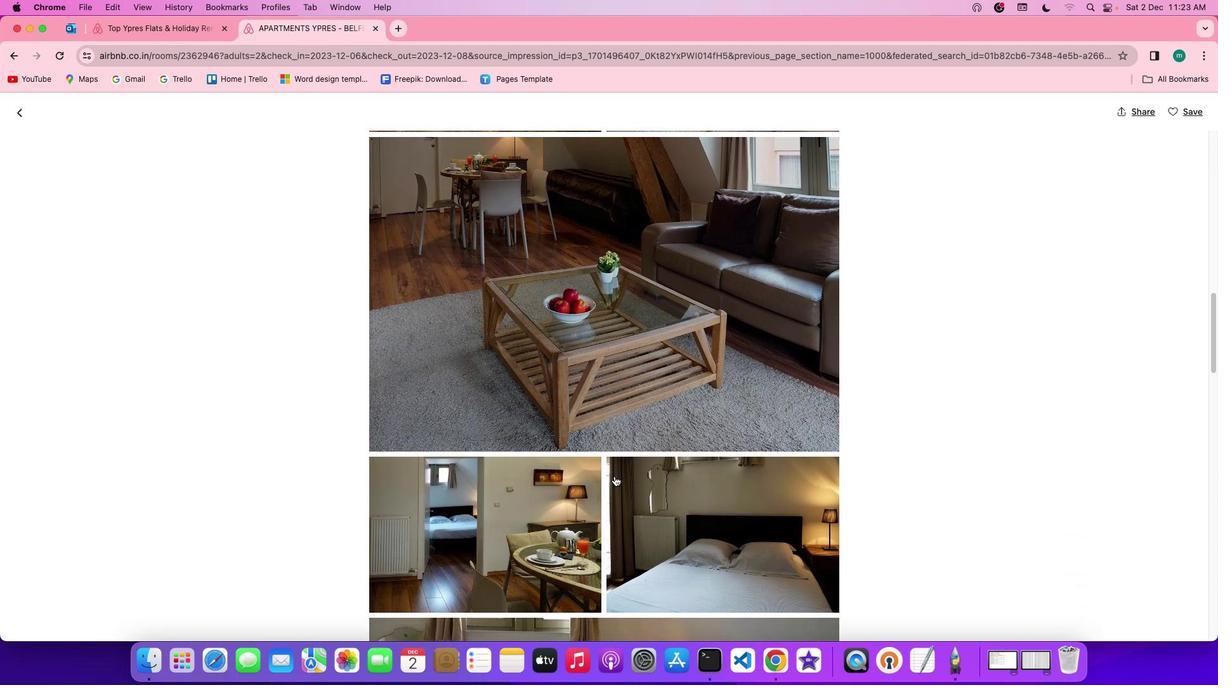 
Action: Mouse scrolled (614, 476) with delta (0, -1)
Screenshot: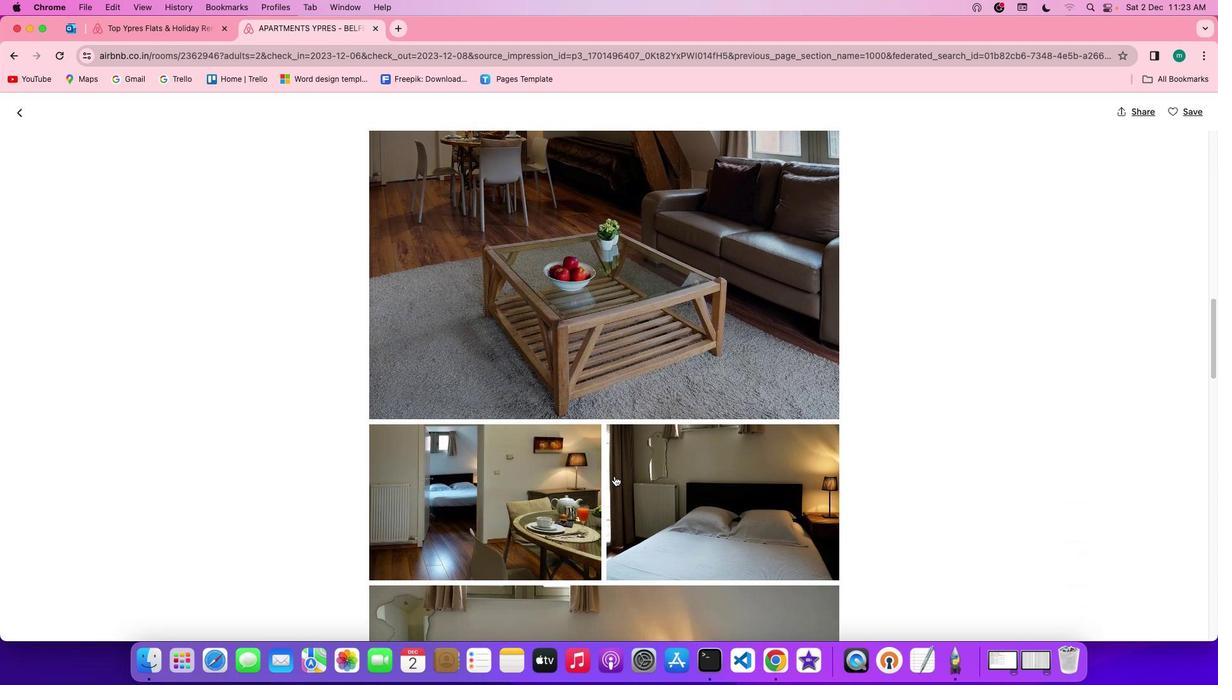 
Action: Mouse scrolled (614, 476) with delta (0, -1)
Screenshot: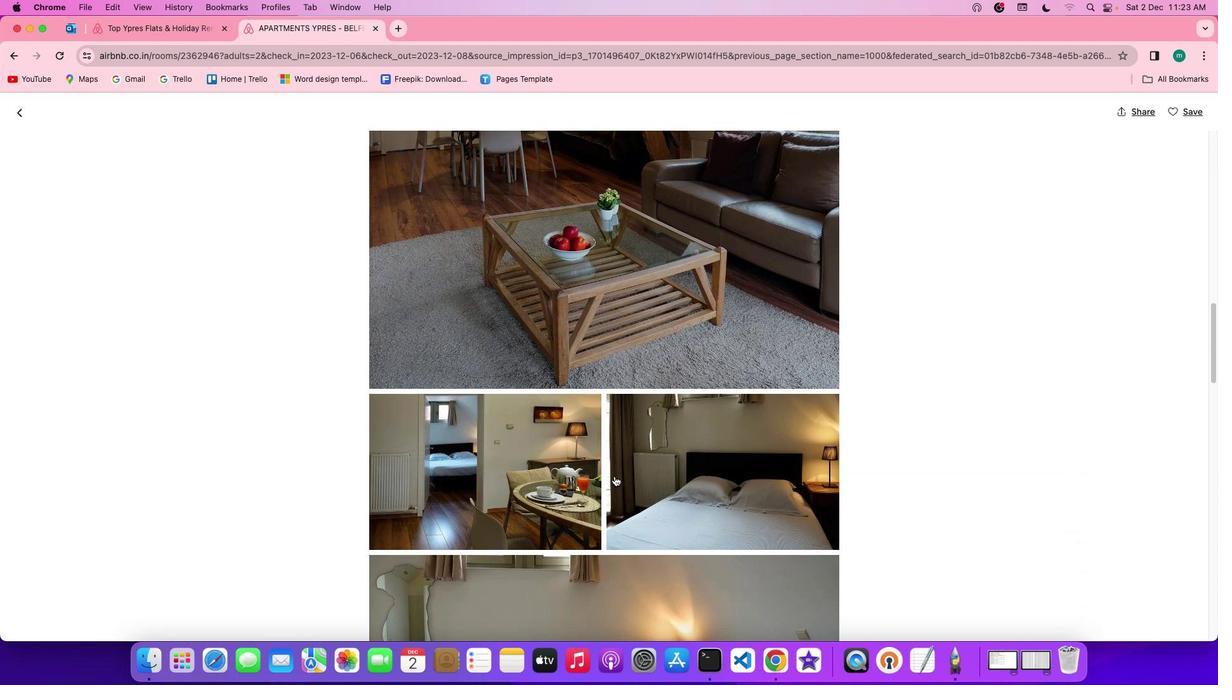 
Action: Mouse scrolled (614, 476) with delta (0, 0)
Screenshot: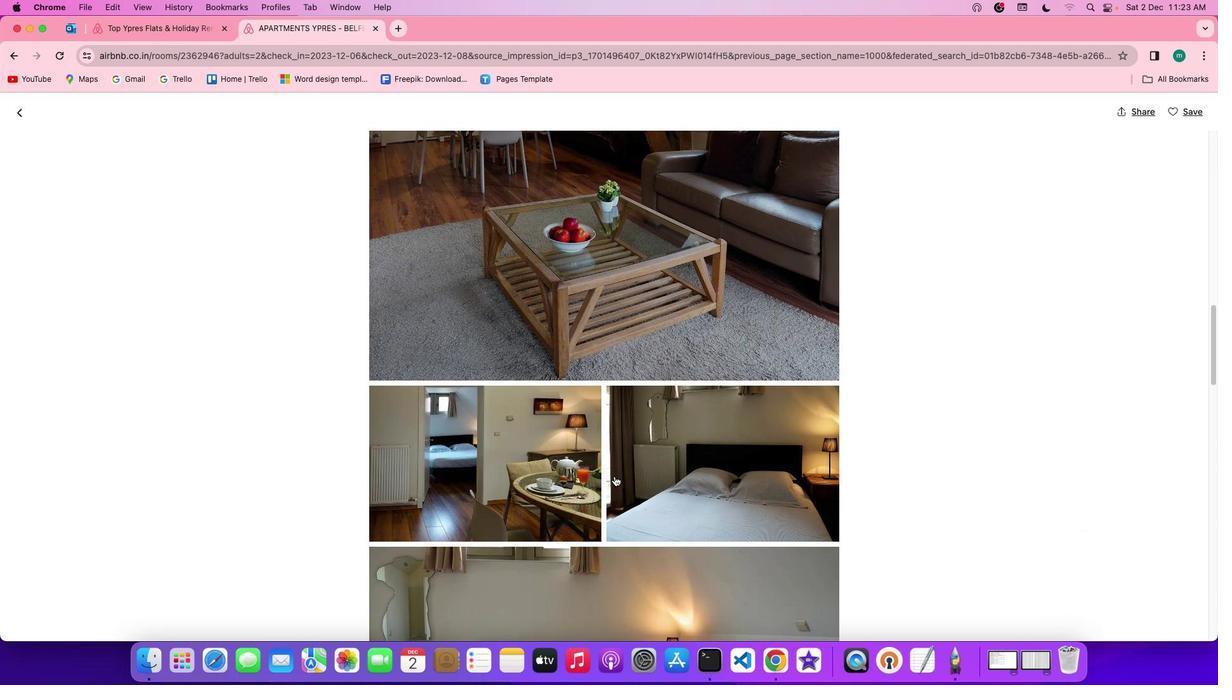 
Action: Mouse scrolled (614, 476) with delta (0, 0)
Screenshot: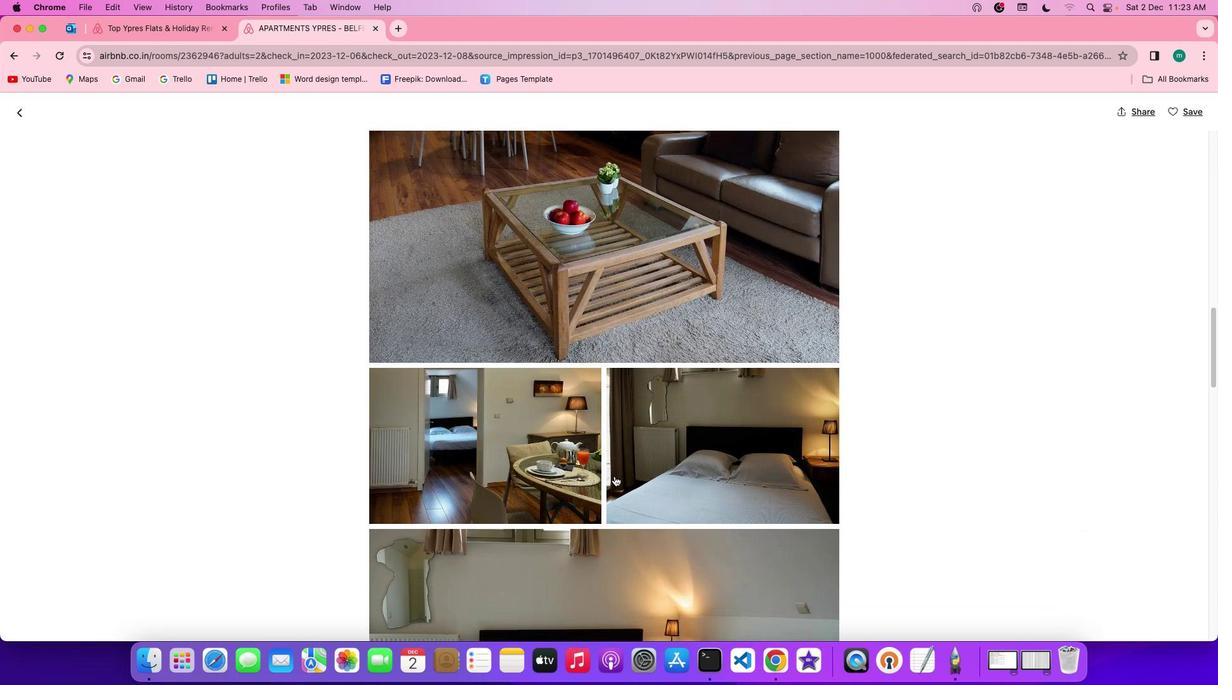 
Action: Mouse scrolled (614, 476) with delta (0, 0)
Screenshot: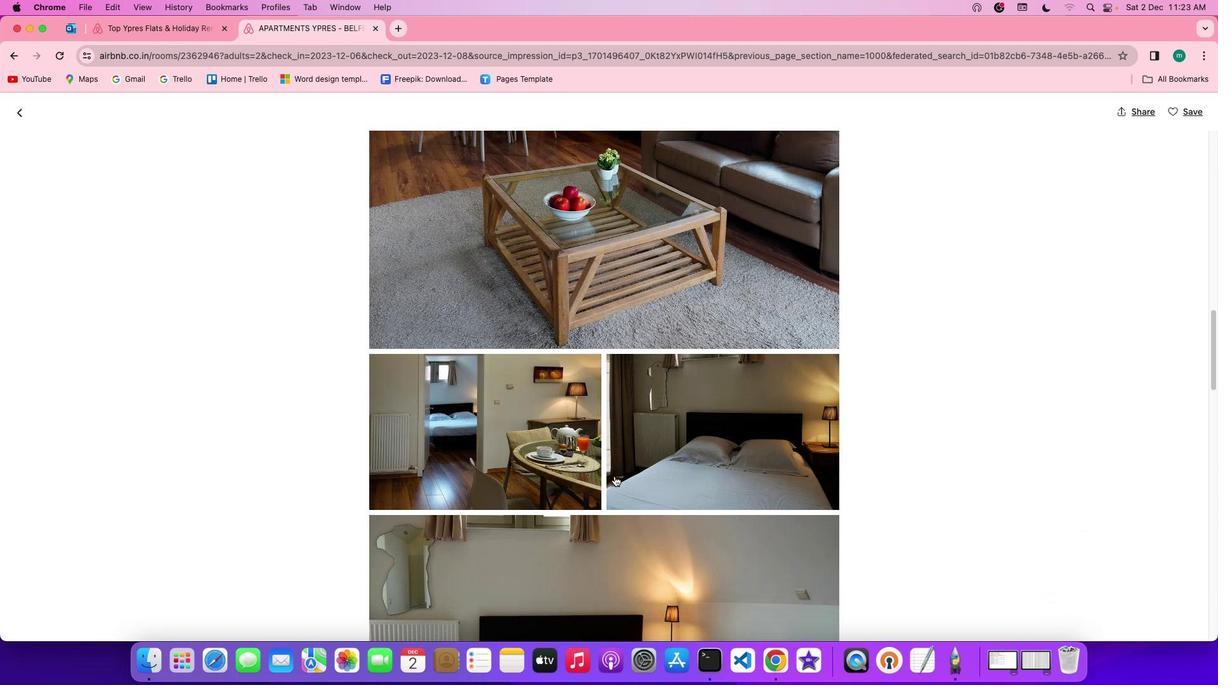 
Action: Mouse scrolled (614, 476) with delta (0, 0)
Screenshot: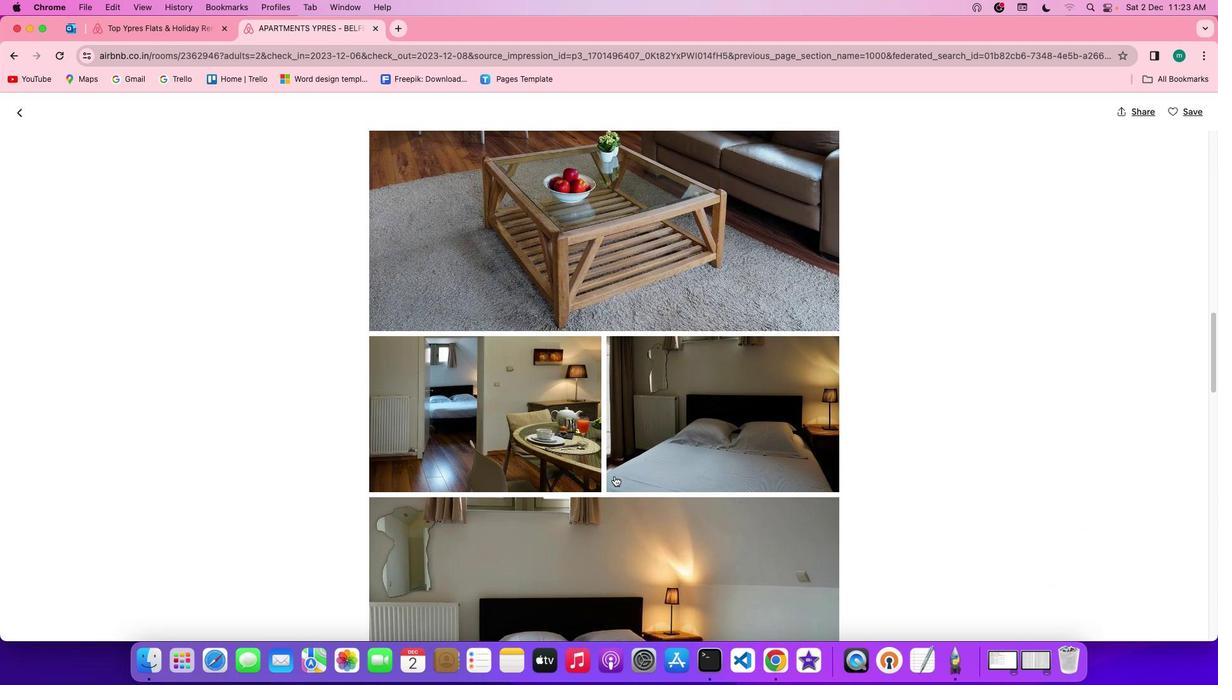 
Action: Mouse scrolled (614, 476) with delta (0, 0)
Screenshot: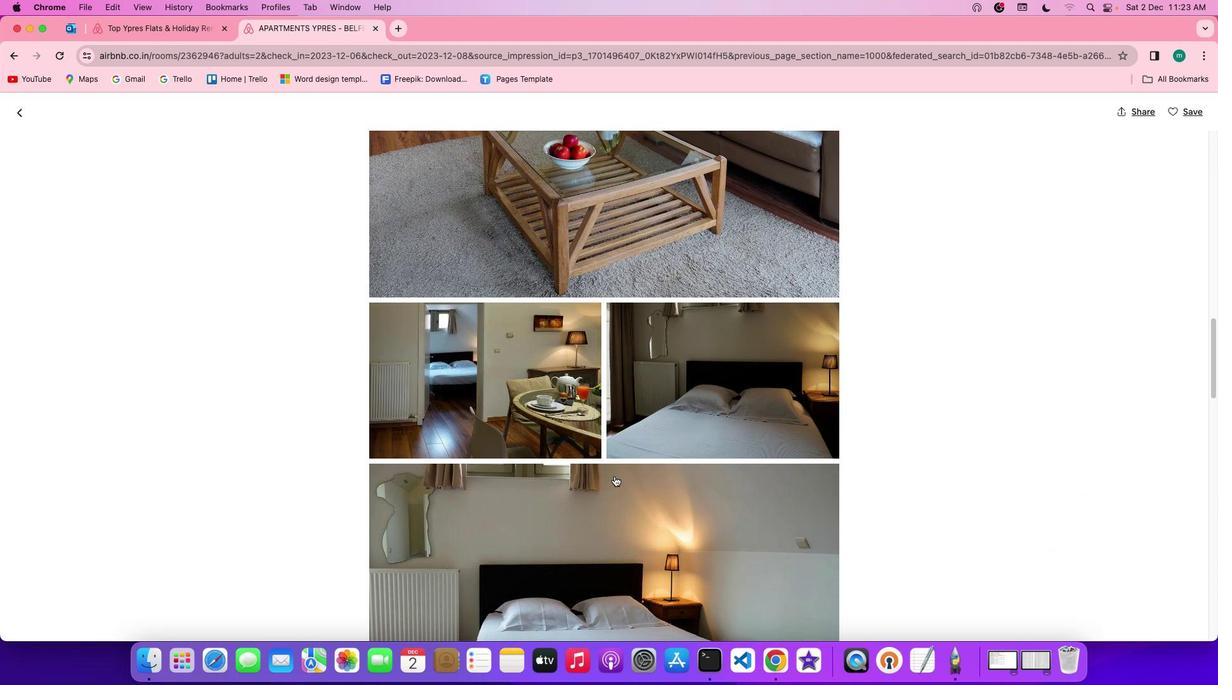 
Action: Mouse scrolled (614, 476) with delta (0, -1)
Screenshot: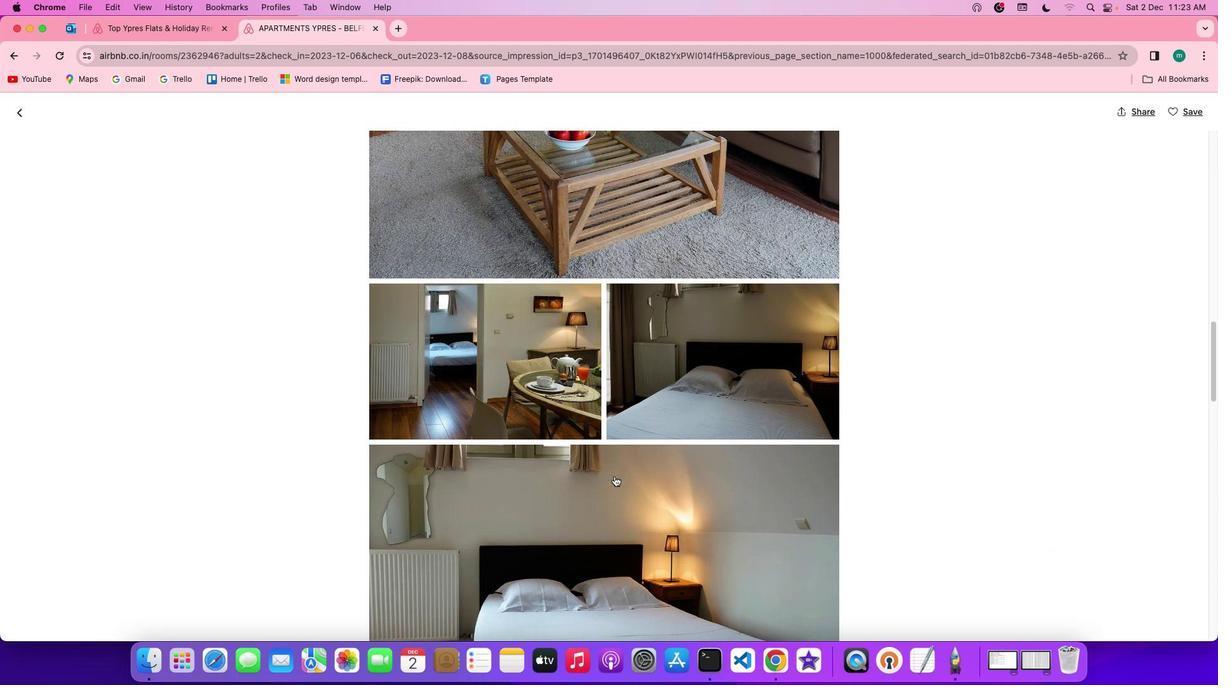 
Action: Mouse scrolled (614, 476) with delta (0, 0)
Screenshot: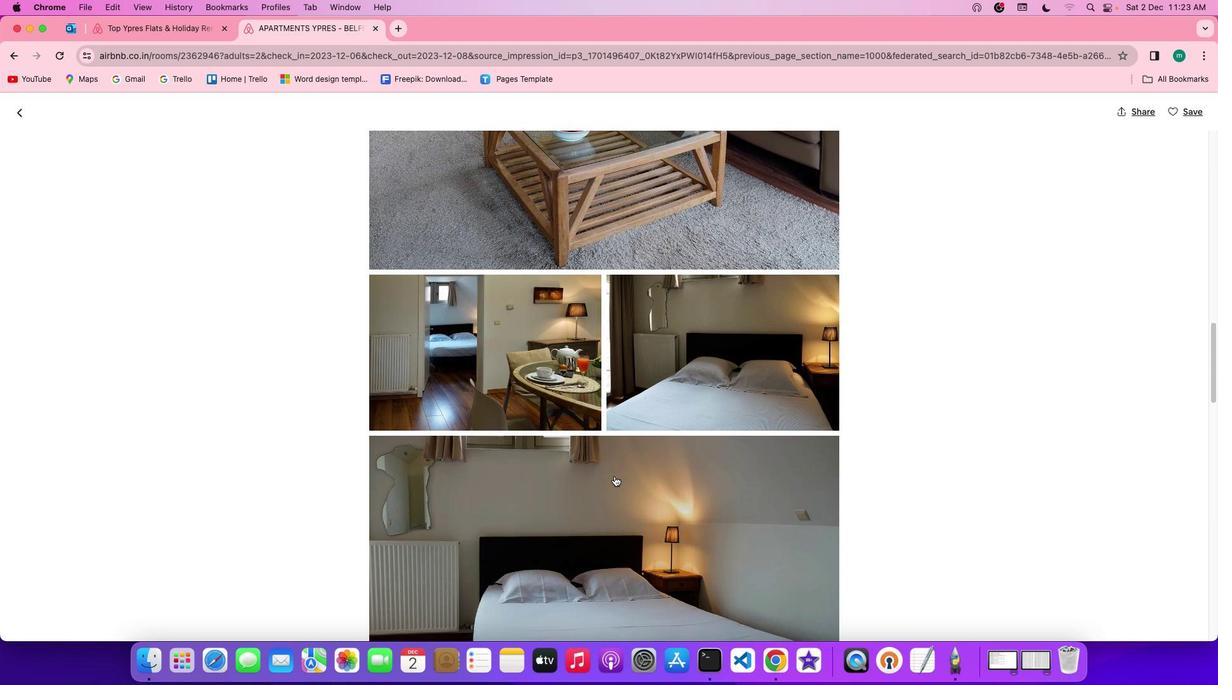 
Action: Mouse scrolled (614, 476) with delta (0, 0)
Screenshot: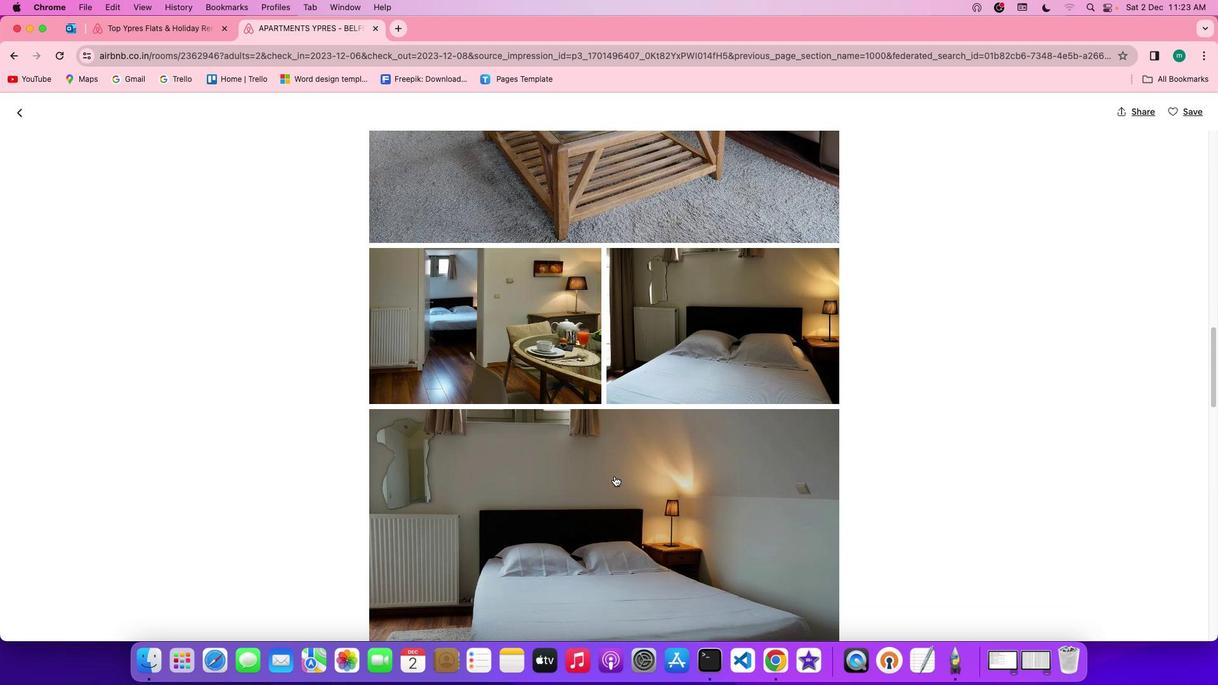 
Action: Mouse scrolled (614, 476) with delta (0, 0)
Screenshot: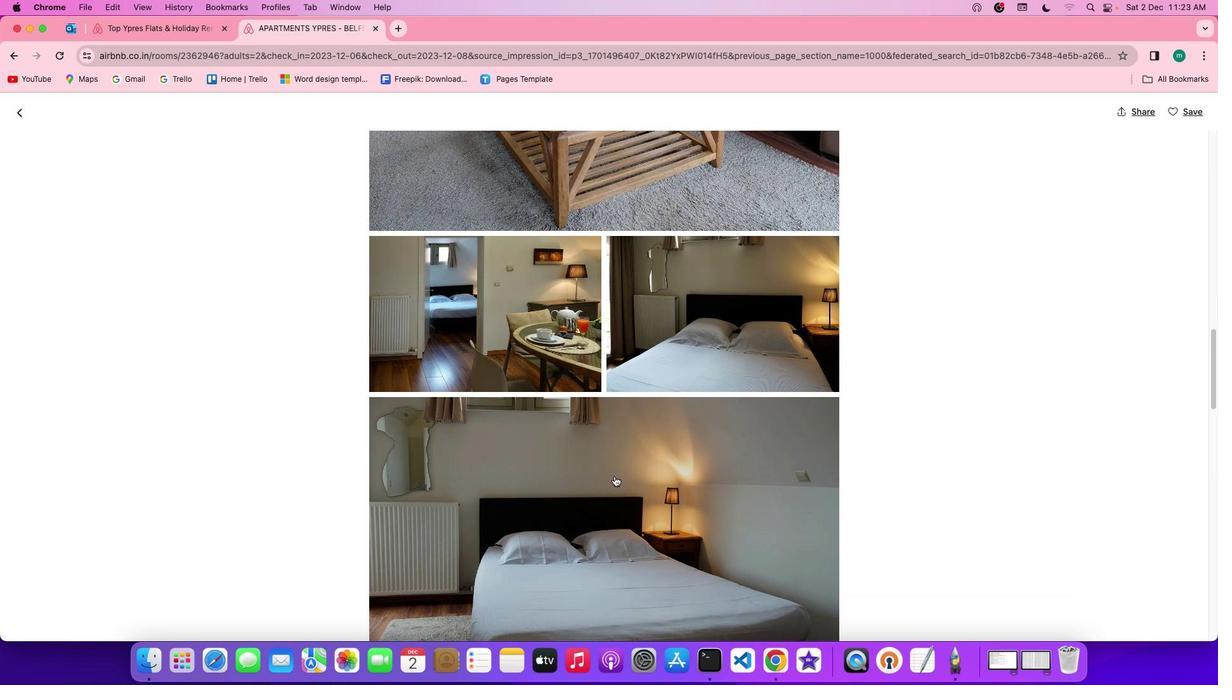 
Action: Mouse scrolled (614, 476) with delta (0, 0)
Screenshot: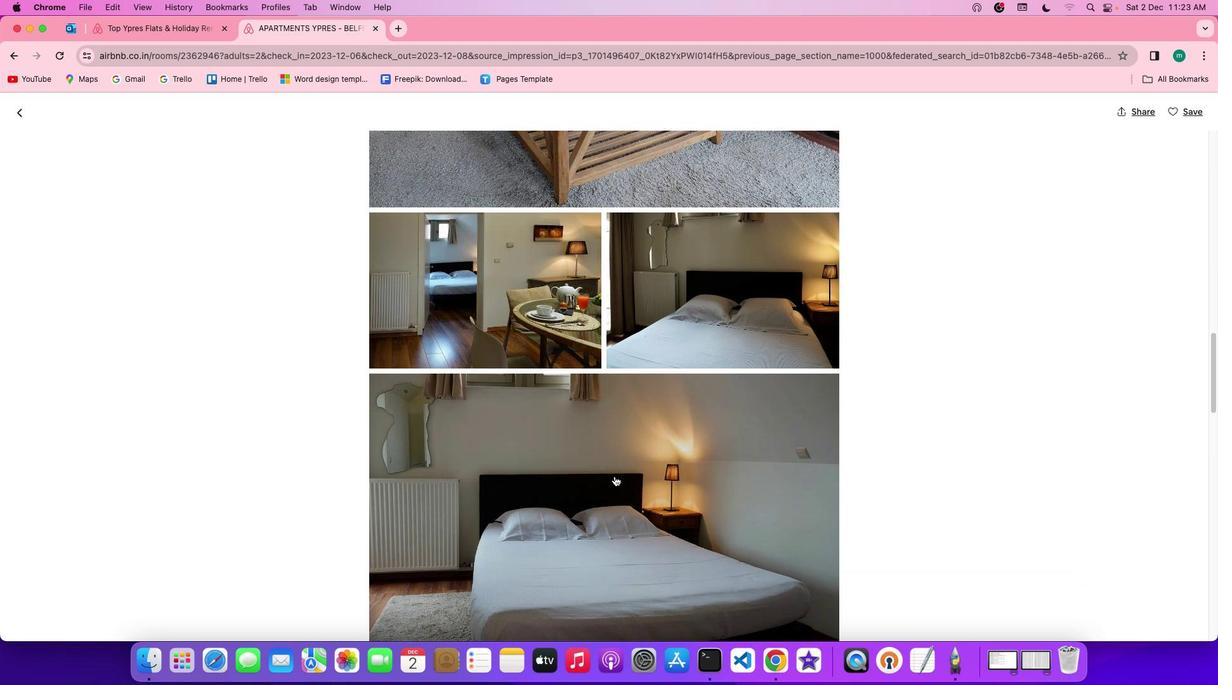 
Action: Mouse scrolled (614, 476) with delta (0, 0)
Screenshot: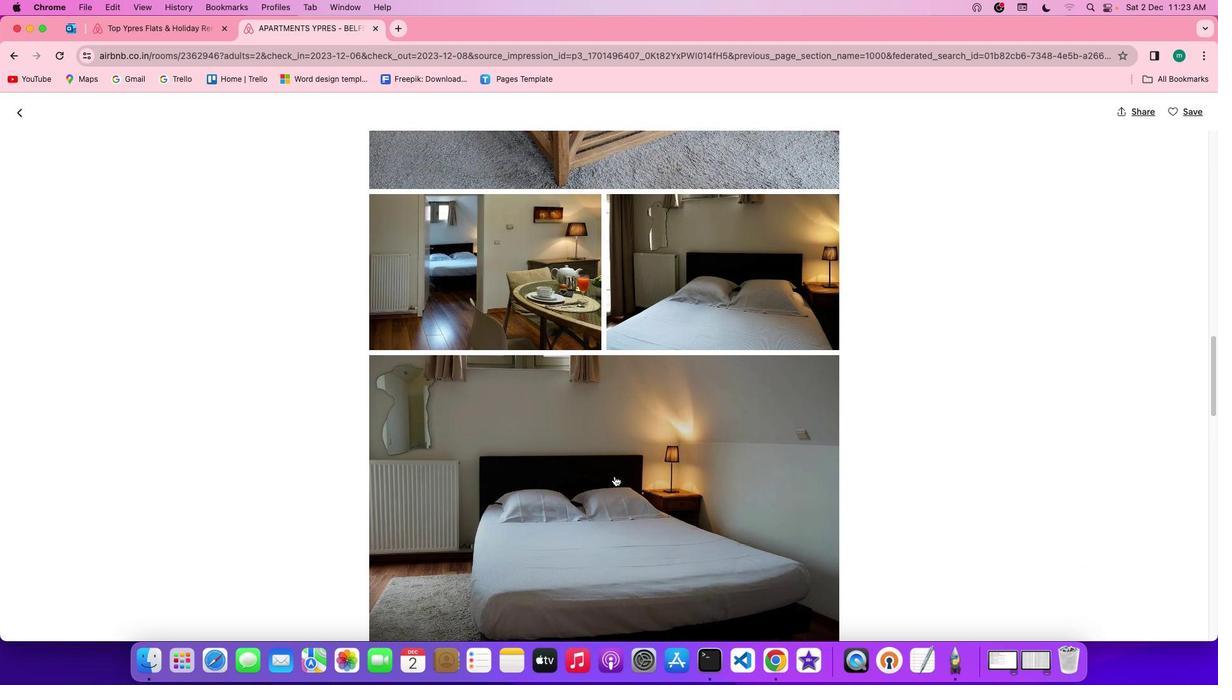 
Action: Mouse scrolled (614, 476) with delta (0, 0)
Screenshot: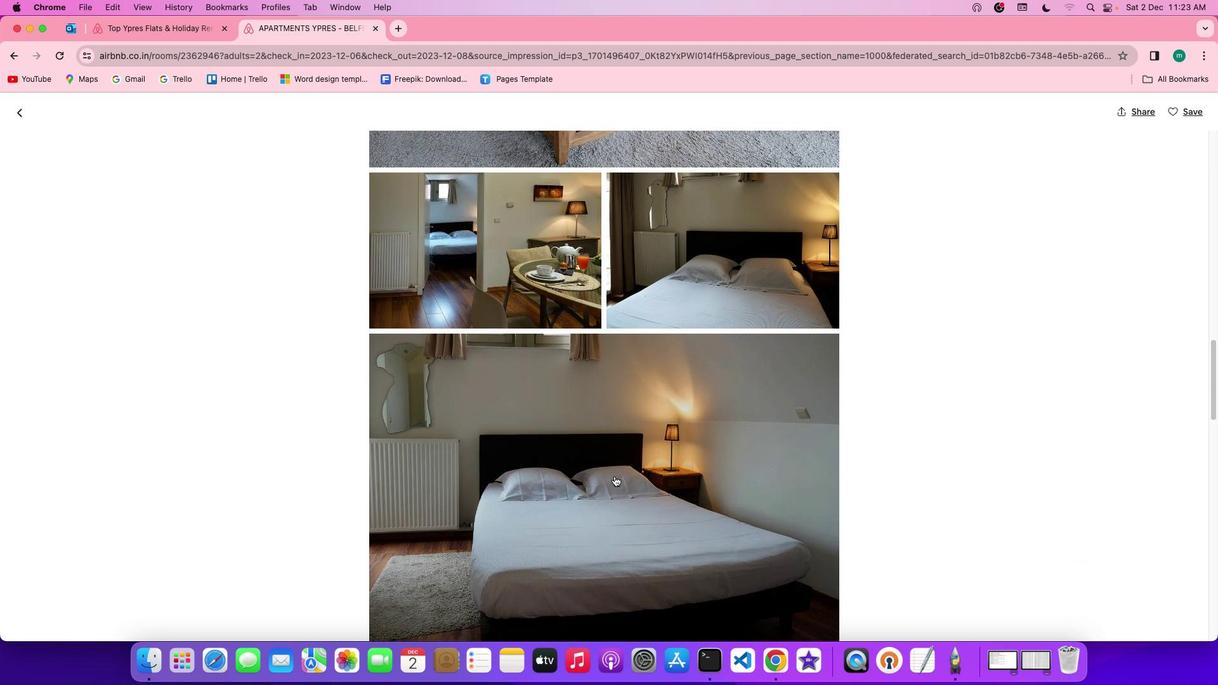 
Action: Mouse scrolled (614, 476) with delta (0, 0)
Screenshot: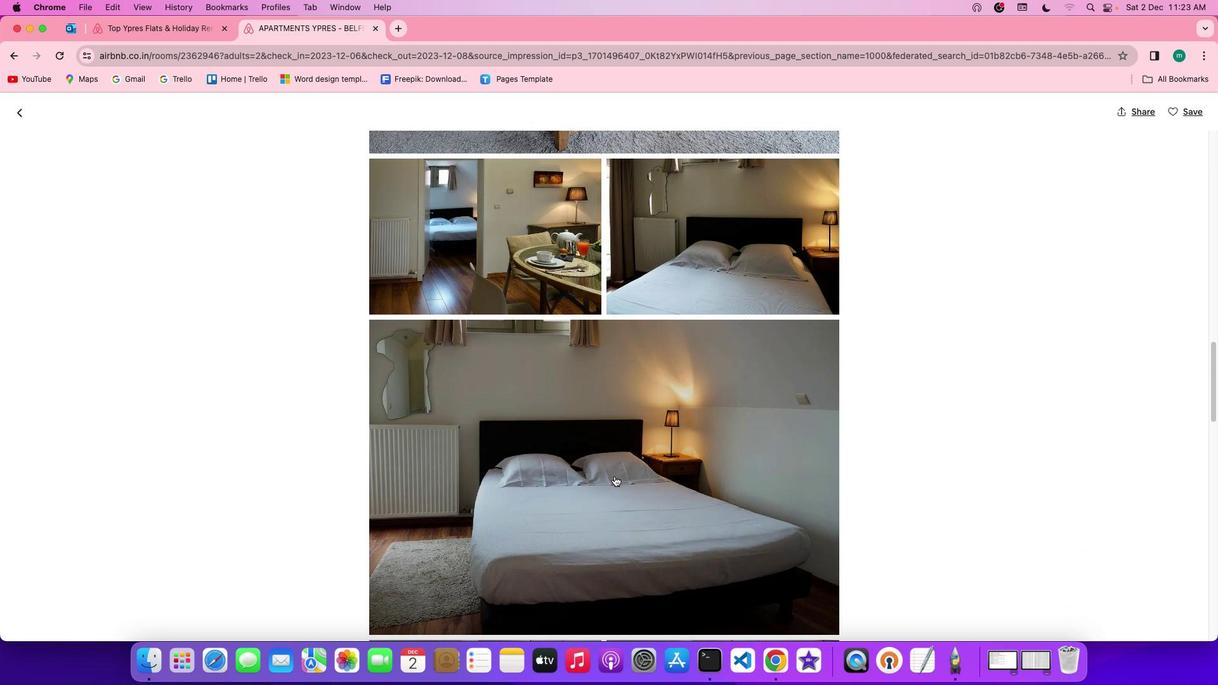 
Action: Mouse scrolled (614, 476) with delta (0, 0)
Screenshot: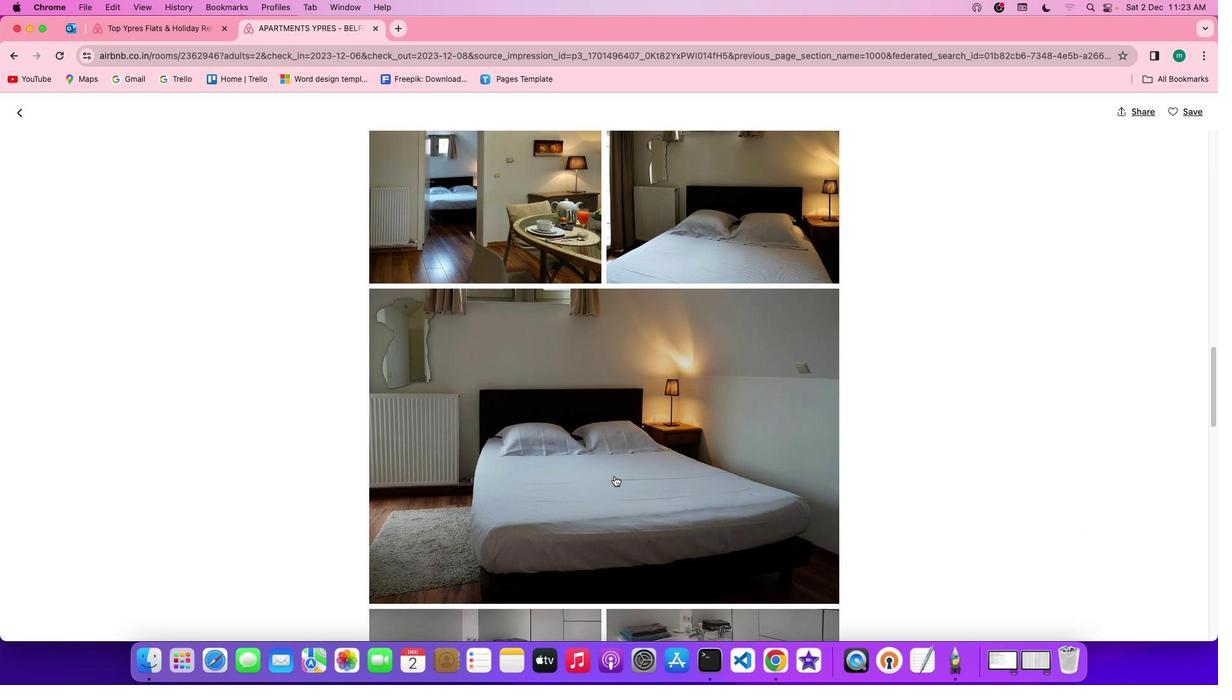 
Action: Mouse scrolled (614, 476) with delta (0, 0)
Screenshot: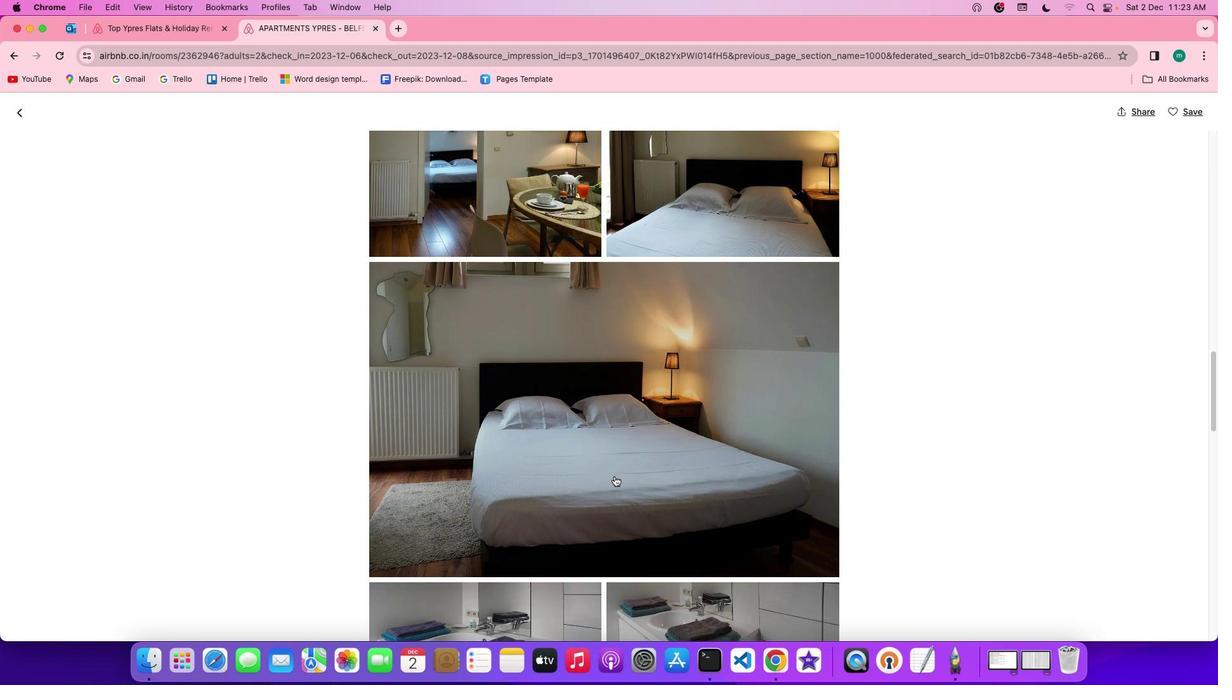 
Action: Mouse scrolled (614, 476) with delta (0, -1)
Screenshot: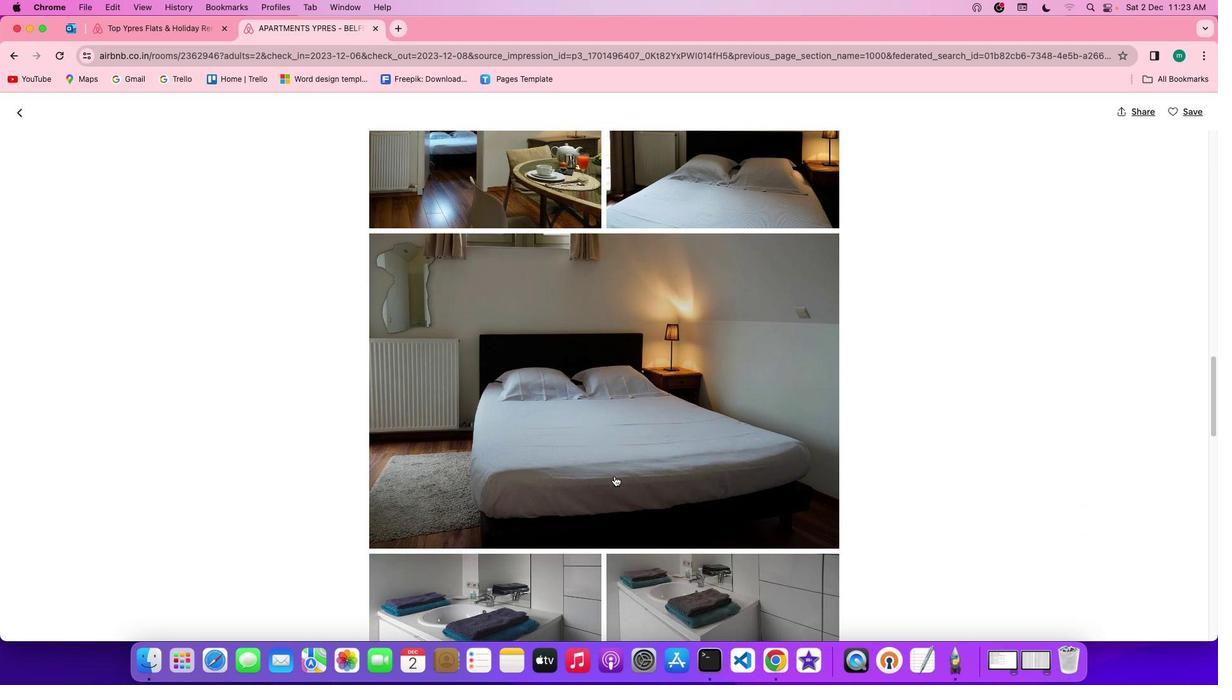
Action: Mouse scrolled (614, 476) with delta (0, -1)
Screenshot: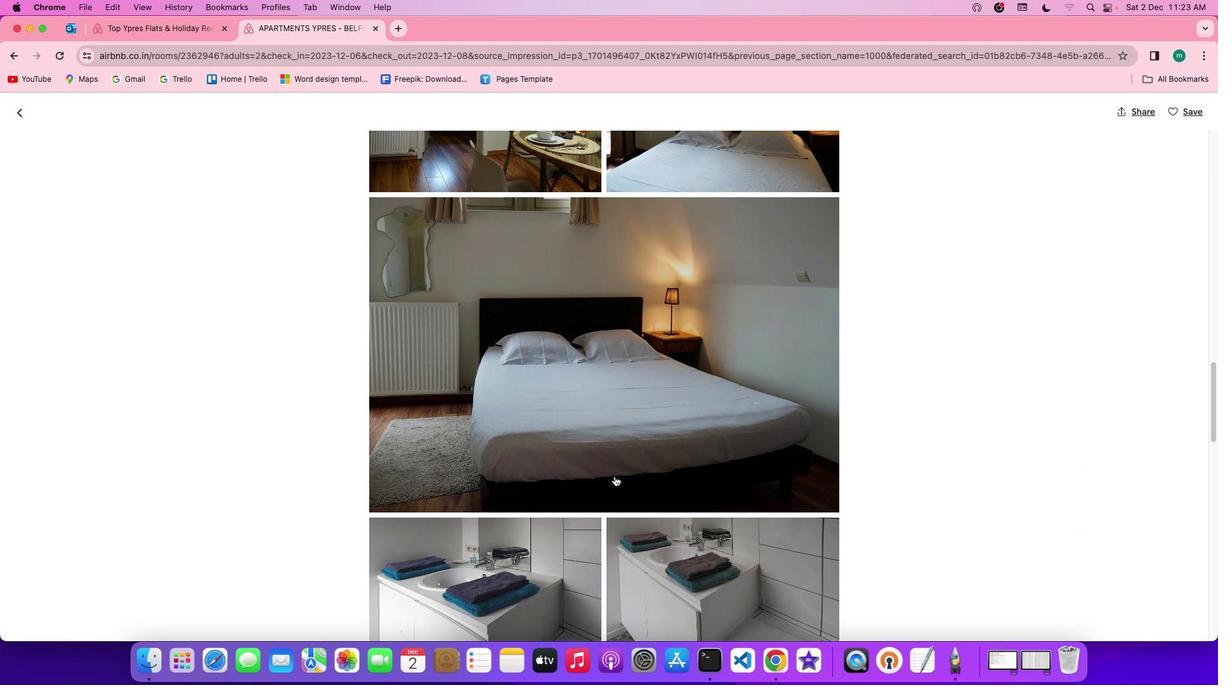 
Action: Mouse scrolled (614, 476) with delta (0, 0)
Screenshot: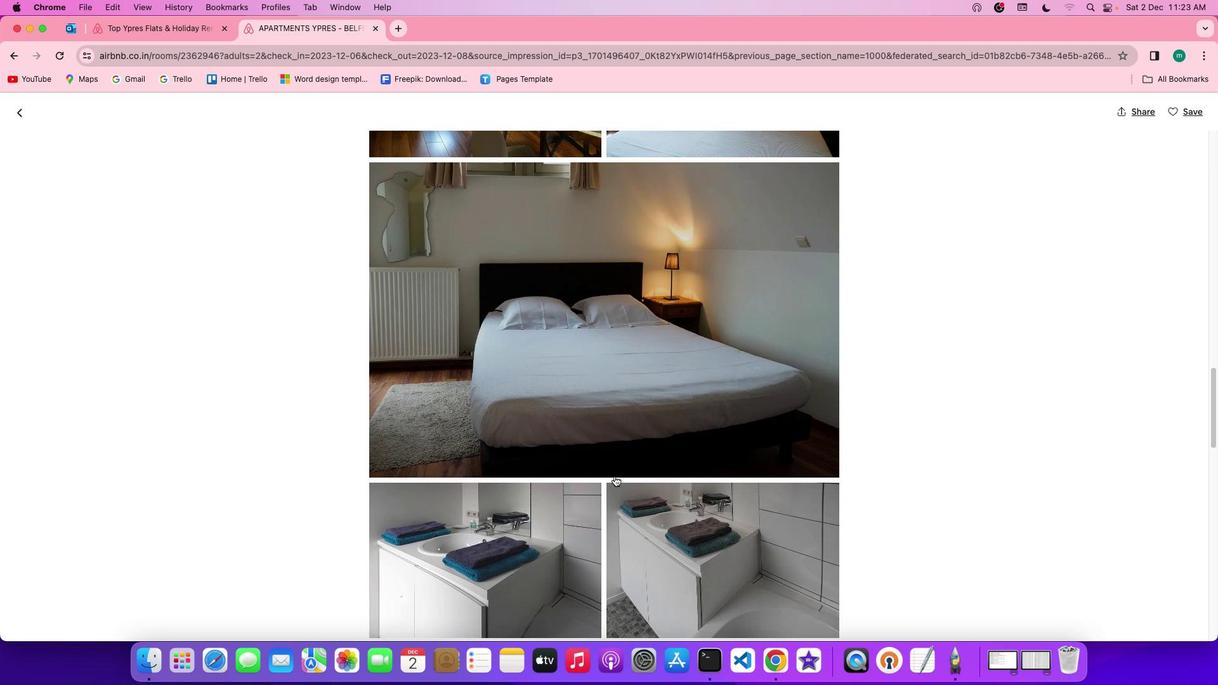 
Action: Mouse moved to (614, 476)
Screenshot: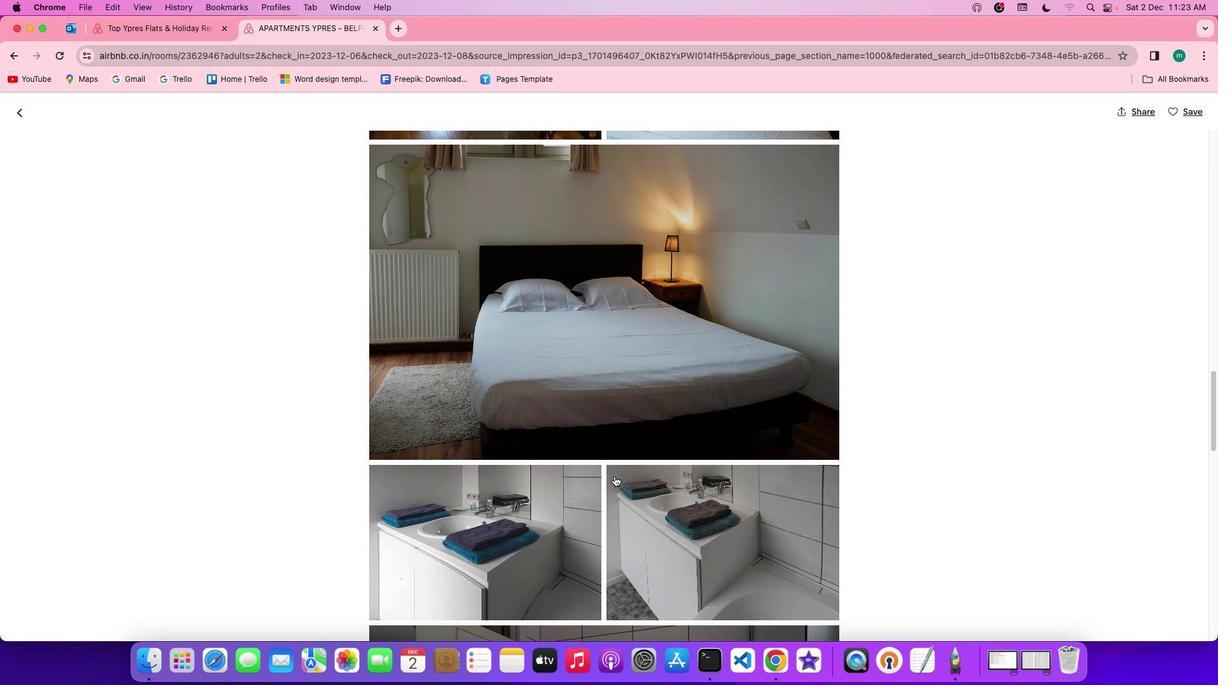
Action: Mouse scrolled (614, 476) with delta (0, 0)
Screenshot: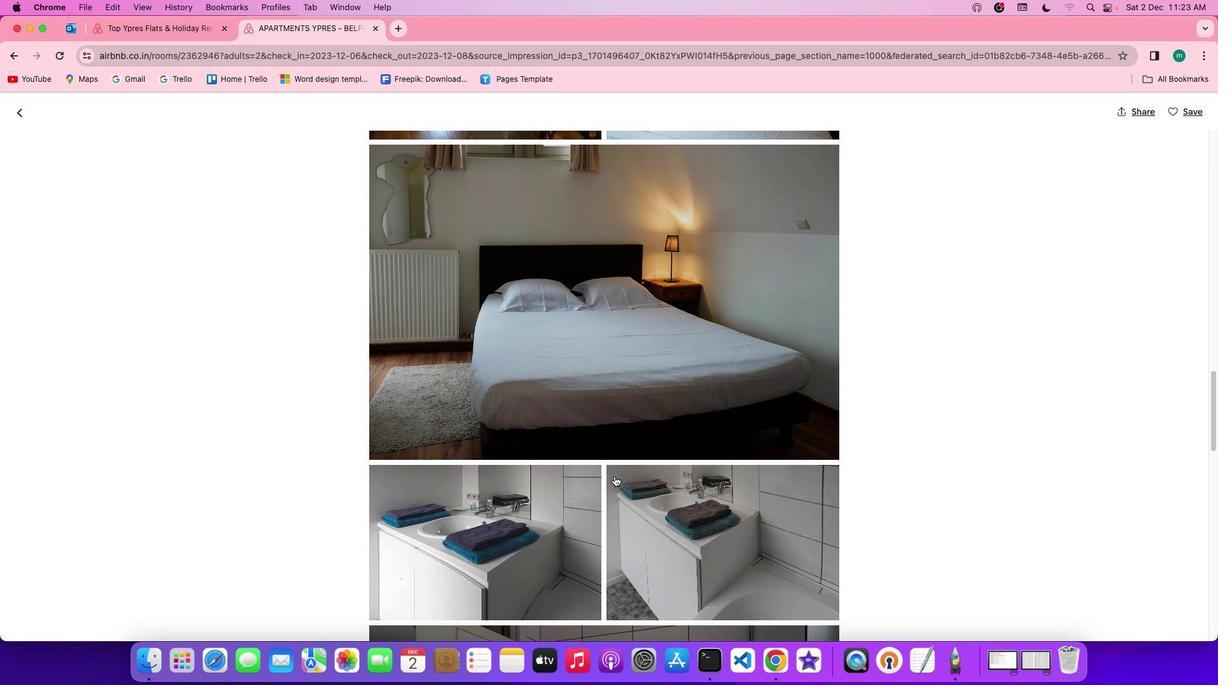 
Action: Mouse scrolled (614, 476) with delta (0, -1)
Screenshot: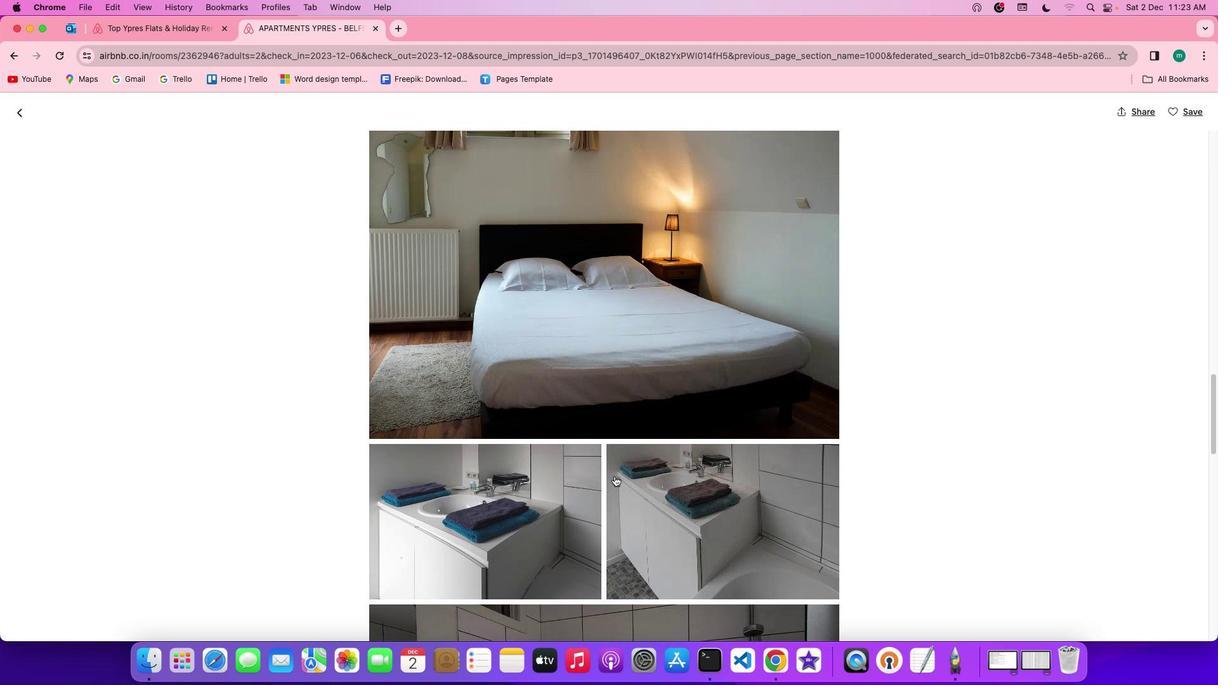 
Action: Mouse moved to (616, 476)
Screenshot: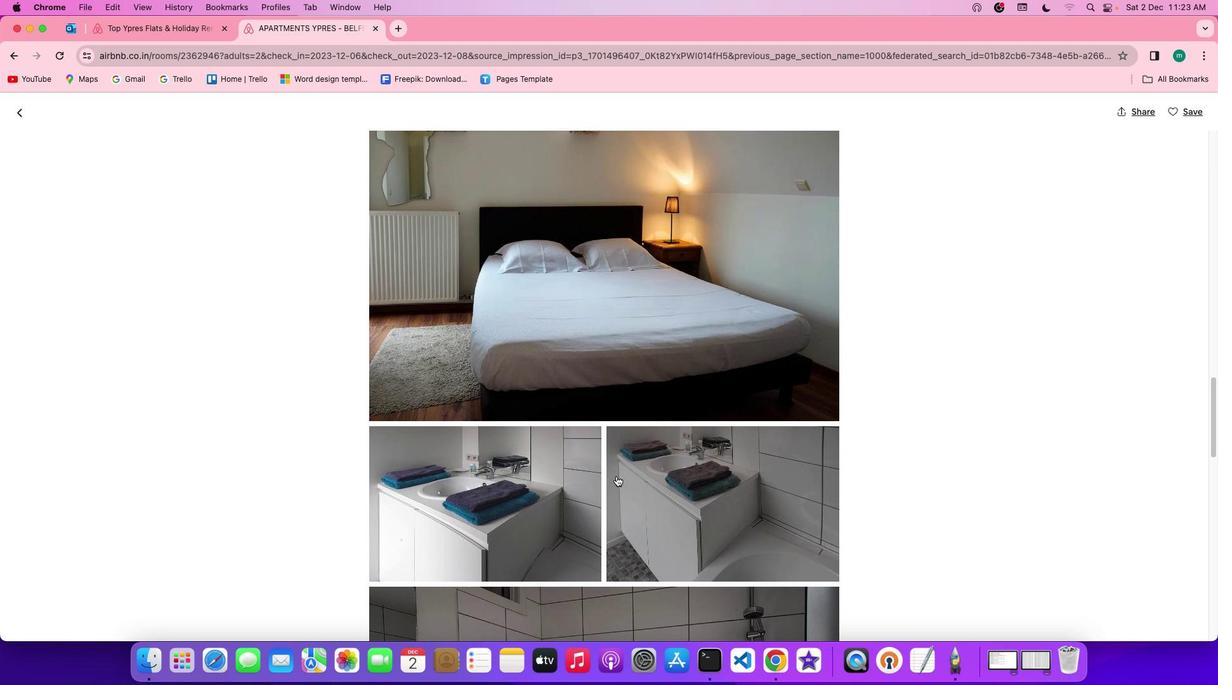 
Action: Mouse scrolled (616, 476) with delta (0, 0)
Screenshot: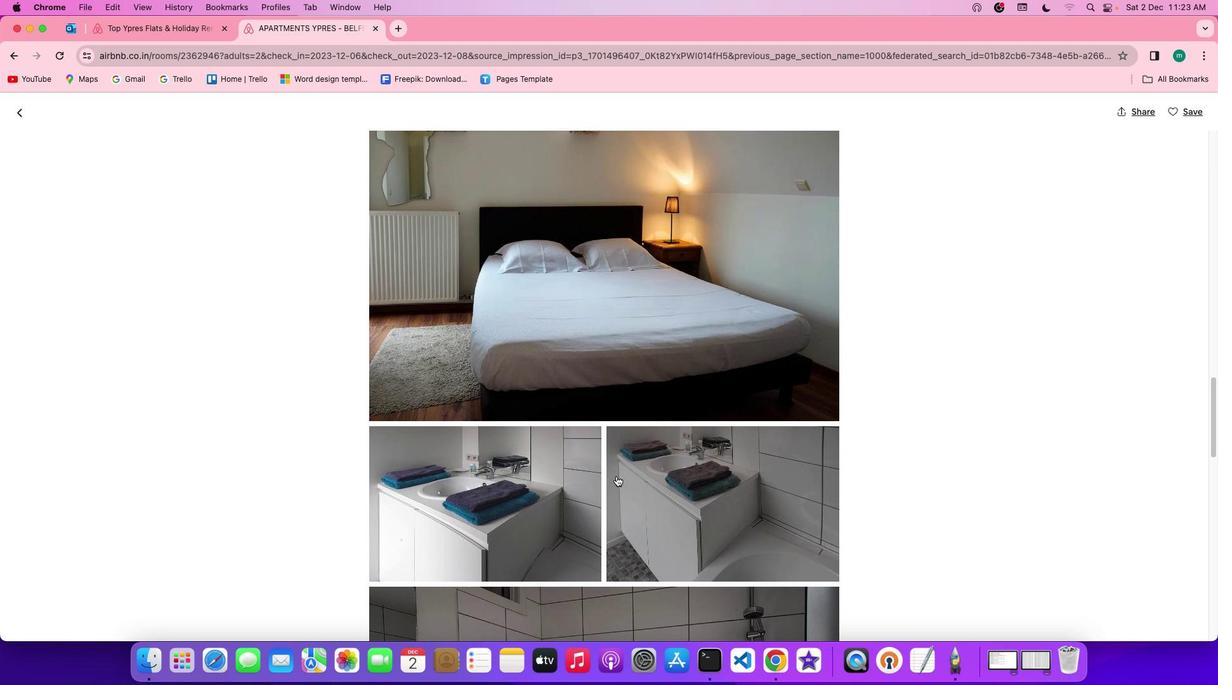 
Action: Mouse scrolled (616, 476) with delta (0, 0)
Screenshot: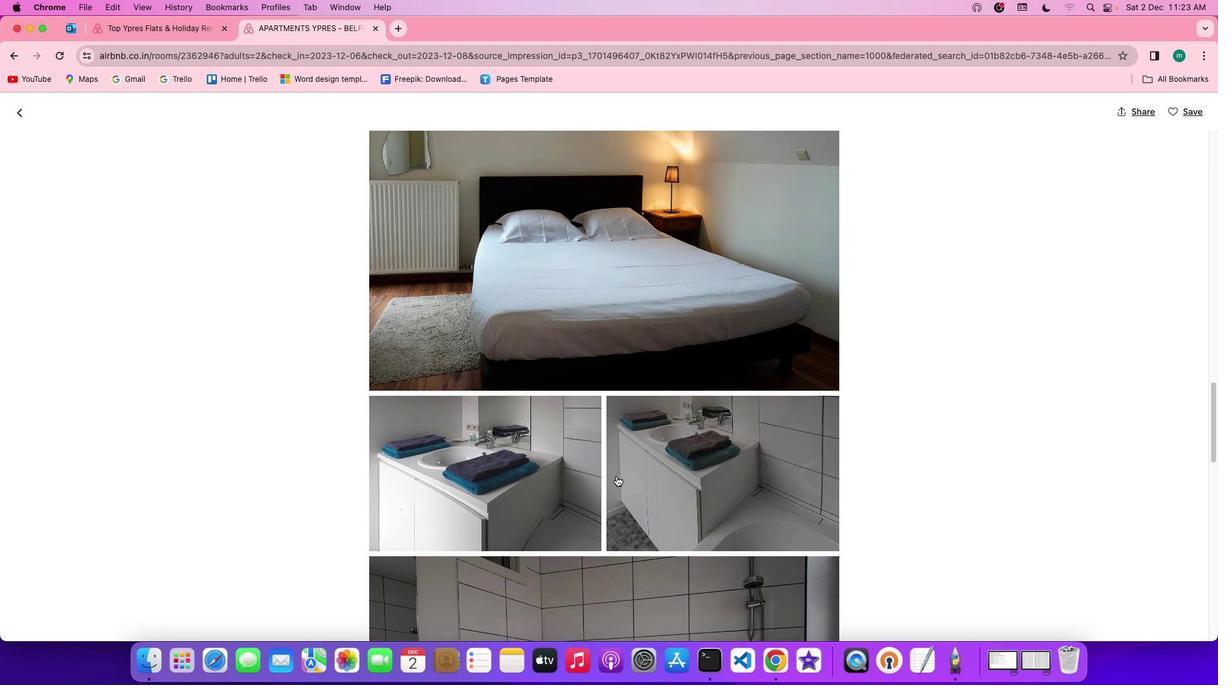 
Action: Mouse scrolled (616, 476) with delta (0, 0)
Screenshot: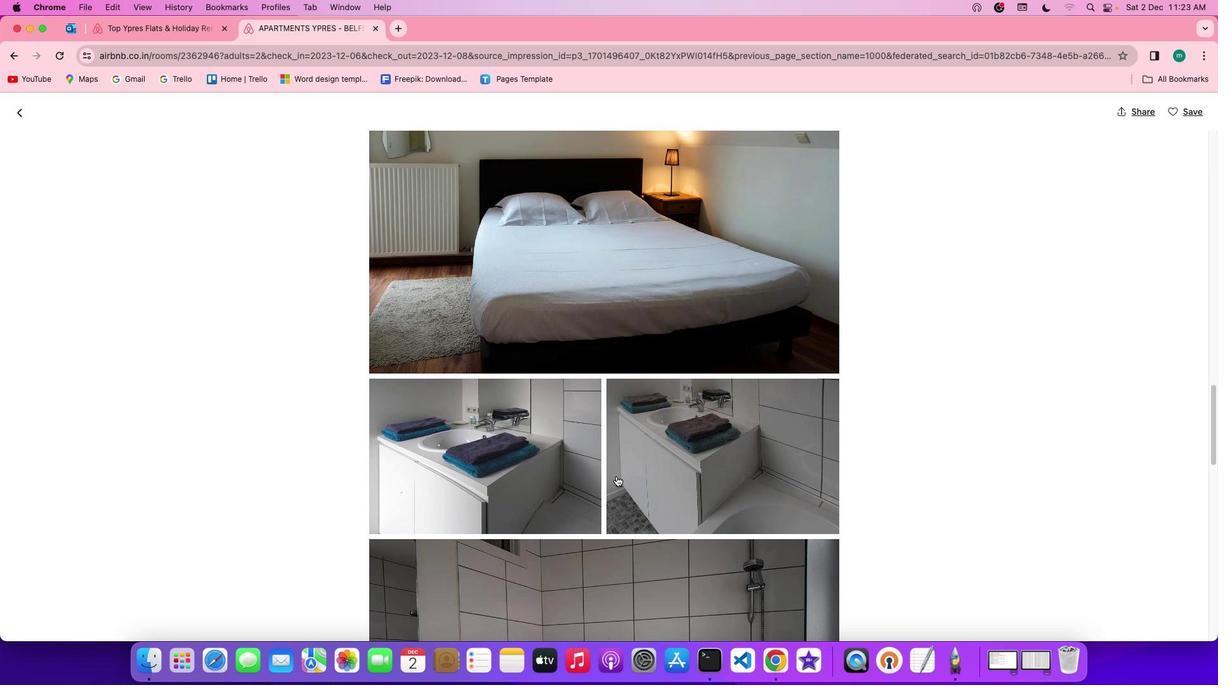 
Action: Mouse moved to (616, 476)
Screenshot: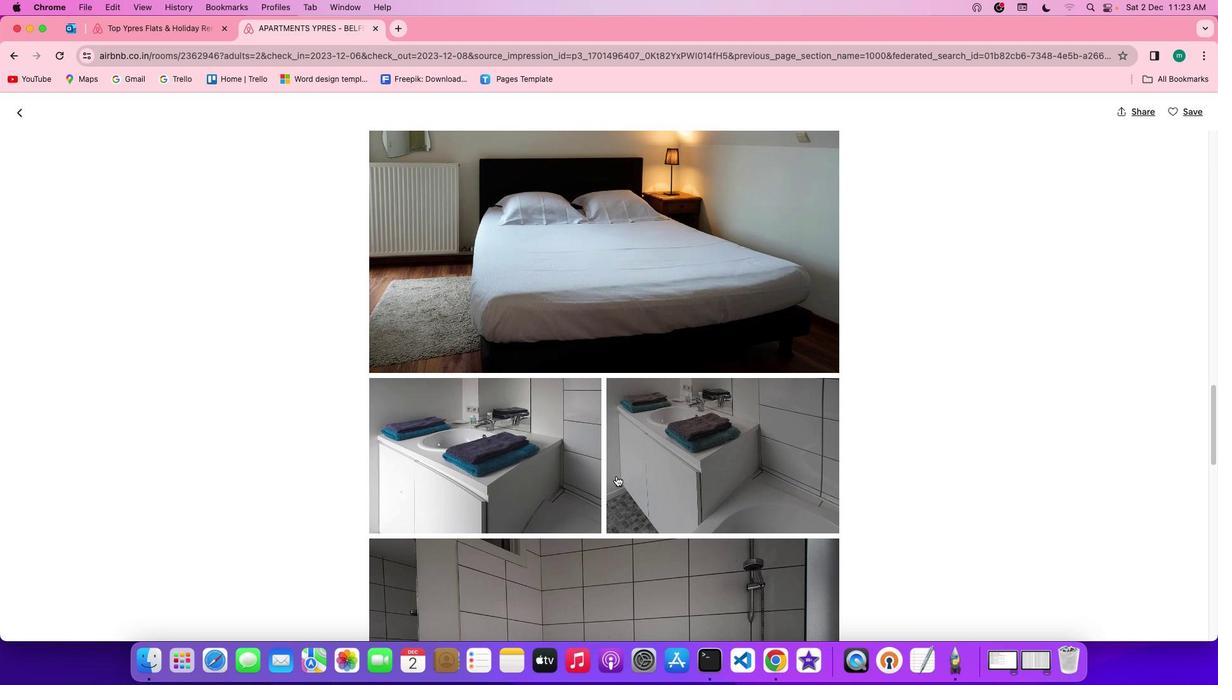 
Action: Mouse scrolled (616, 476) with delta (0, 0)
Screenshot: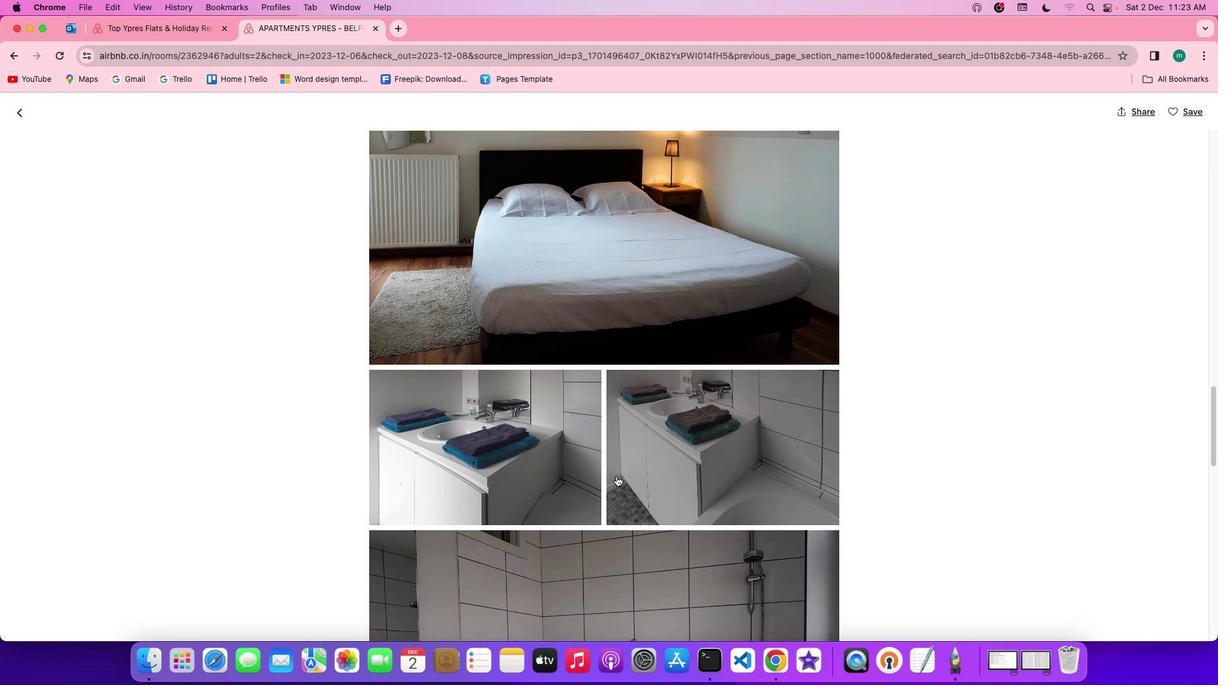 
Action: Mouse scrolled (616, 476) with delta (0, 0)
Screenshot: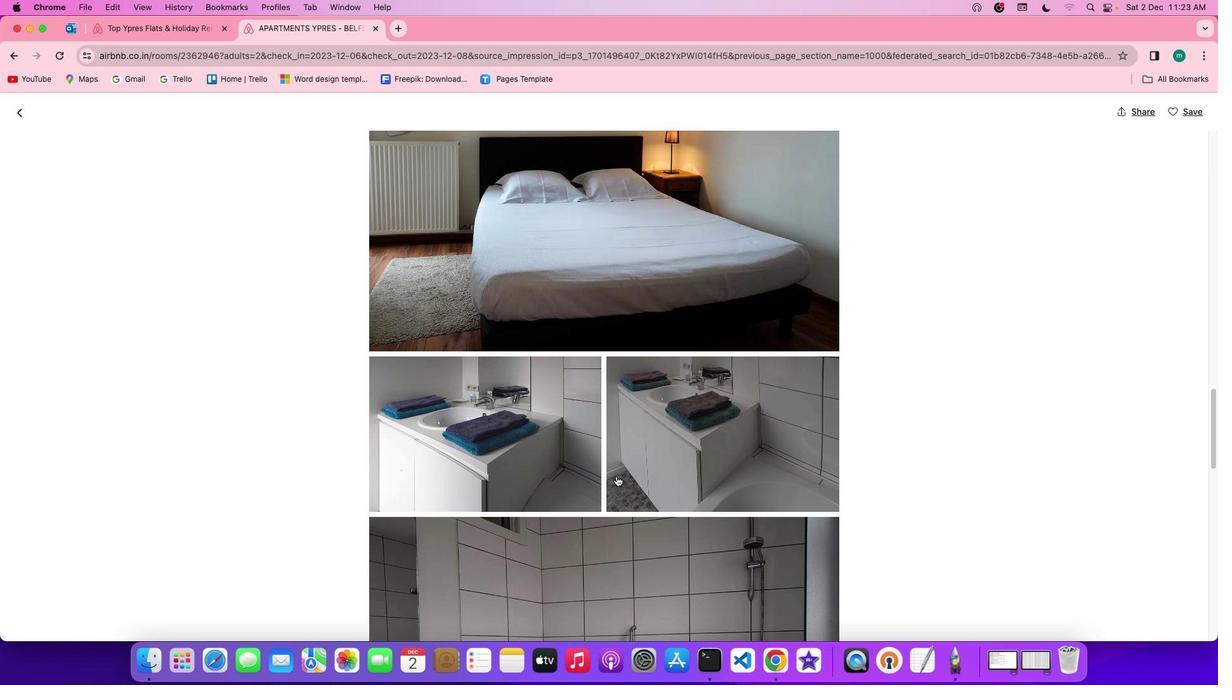 
Action: Mouse scrolled (616, 476) with delta (0, 0)
Screenshot: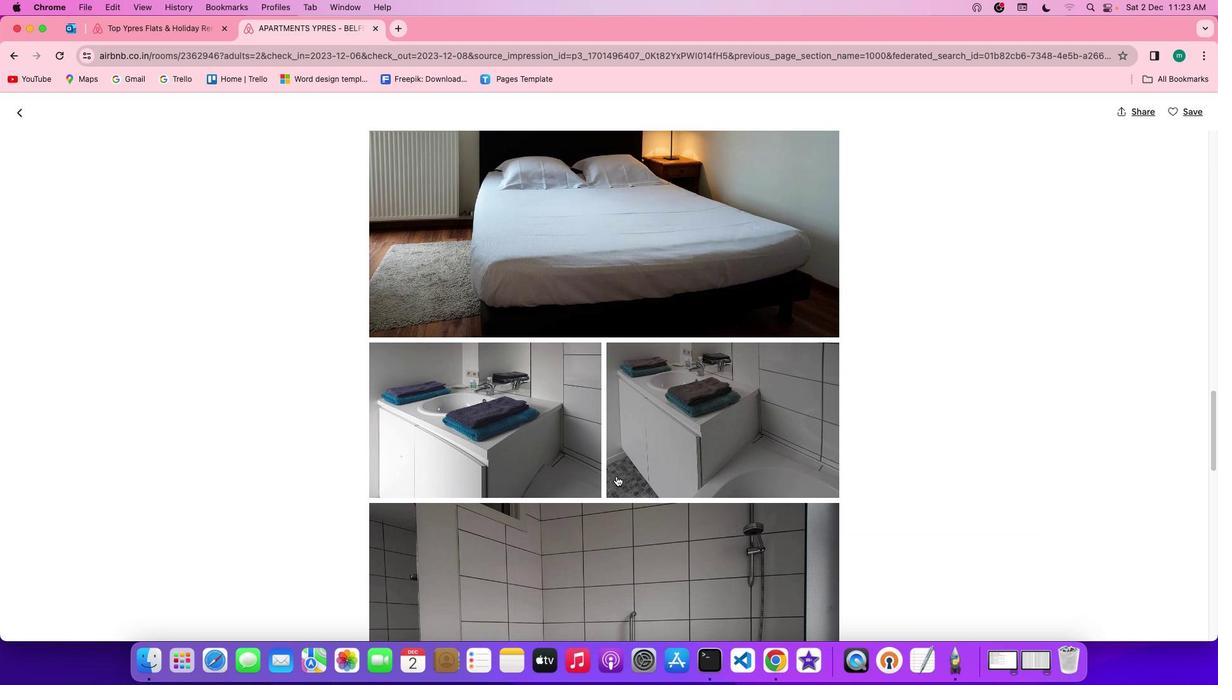 
Action: Mouse scrolled (616, 476) with delta (0, 0)
Screenshot: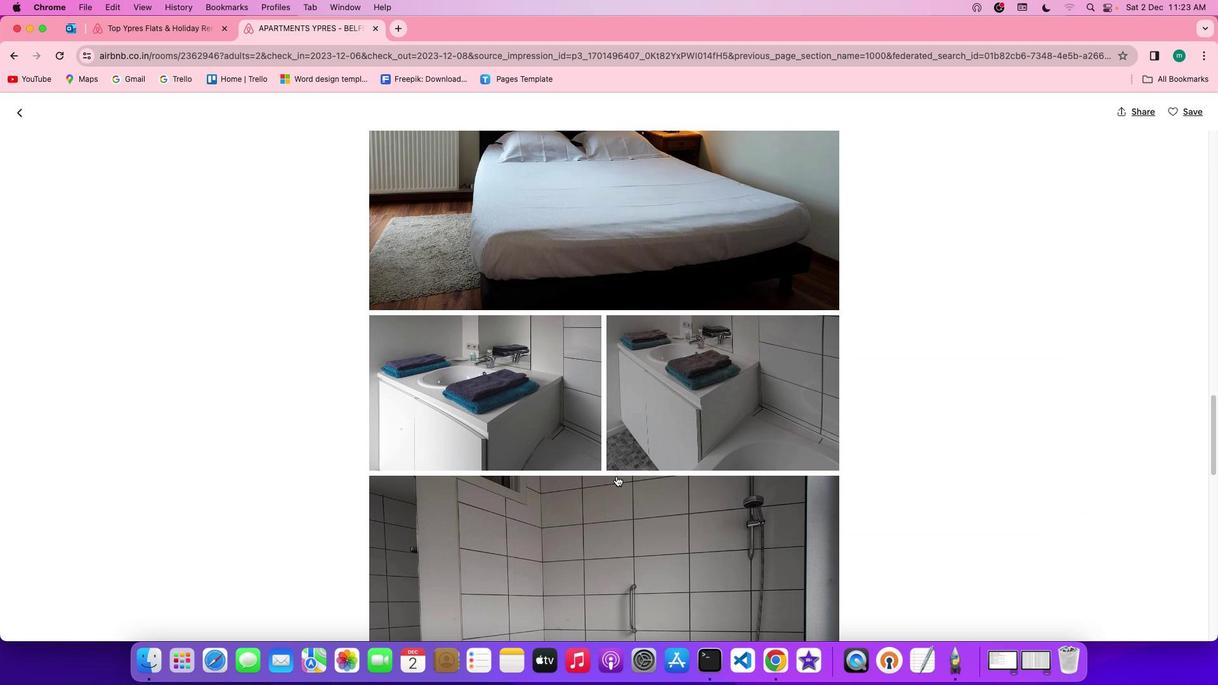 
Action: Mouse scrolled (616, 476) with delta (0, 0)
Screenshot: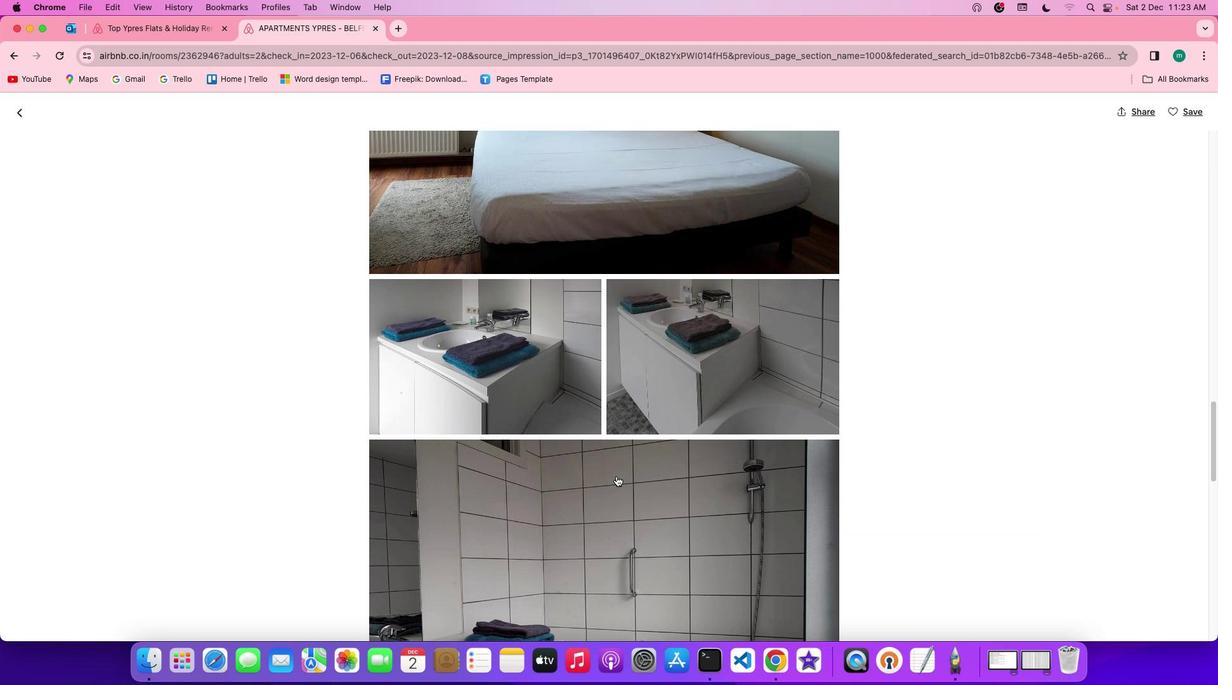 
Action: Mouse scrolled (616, 476) with delta (0, -1)
Screenshot: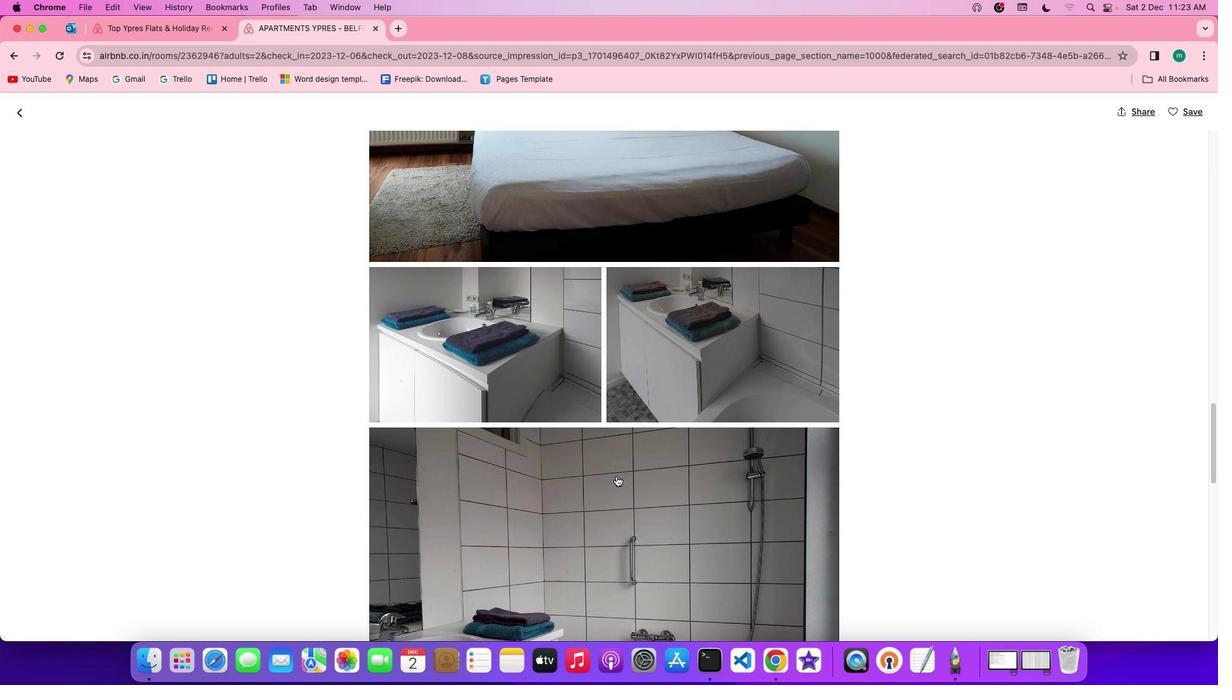 
Action: Mouse scrolled (616, 476) with delta (0, 0)
Screenshot: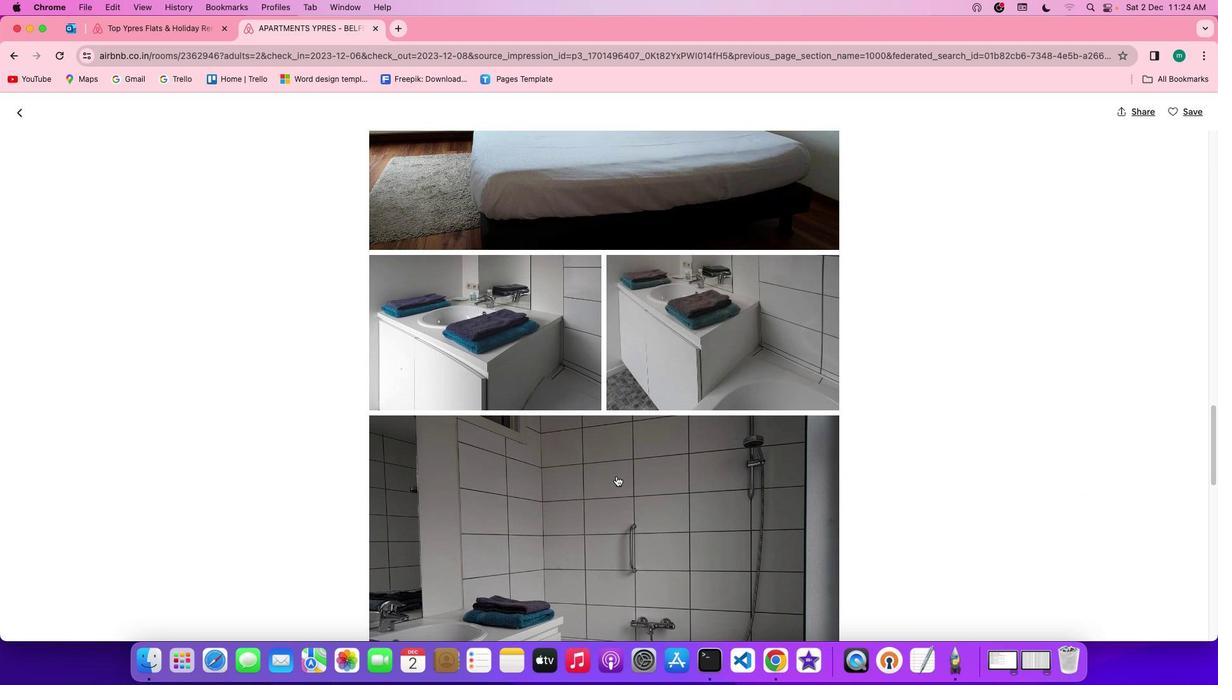 
Action: Mouse scrolled (616, 476) with delta (0, 0)
Screenshot: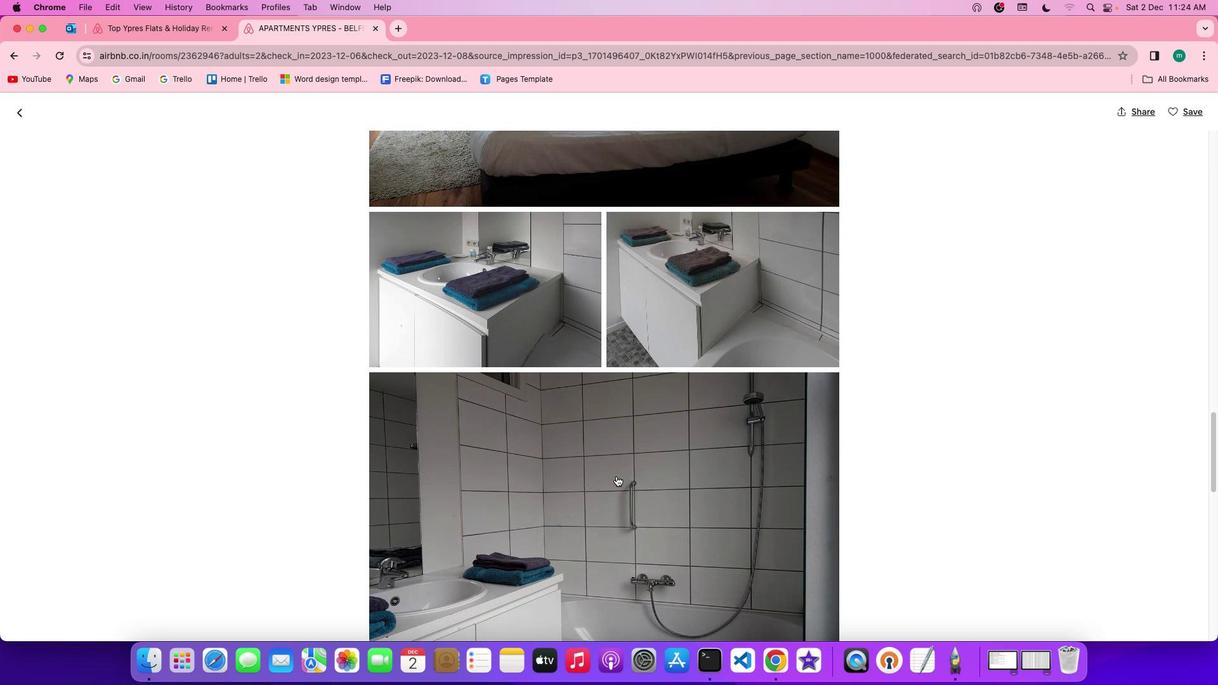 
Action: Mouse scrolled (616, 476) with delta (0, 0)
Screenshot: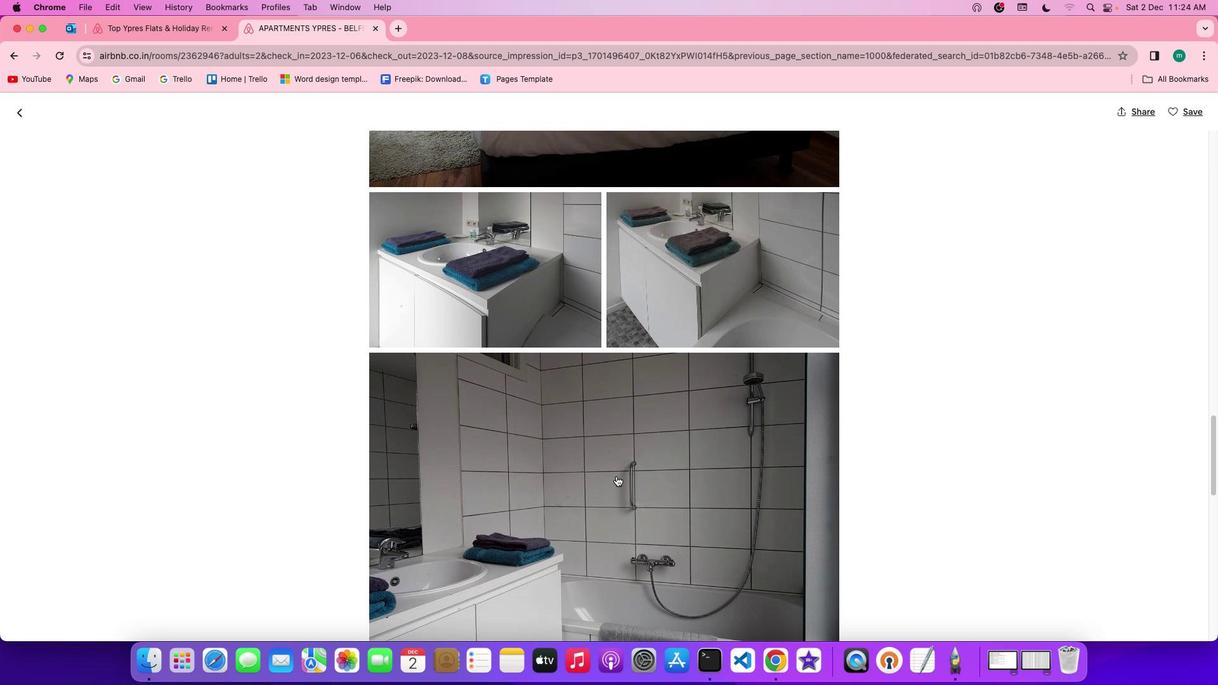 
Action: Mouse scrolled (616, 476) with delta (0, -1)
Screenshot: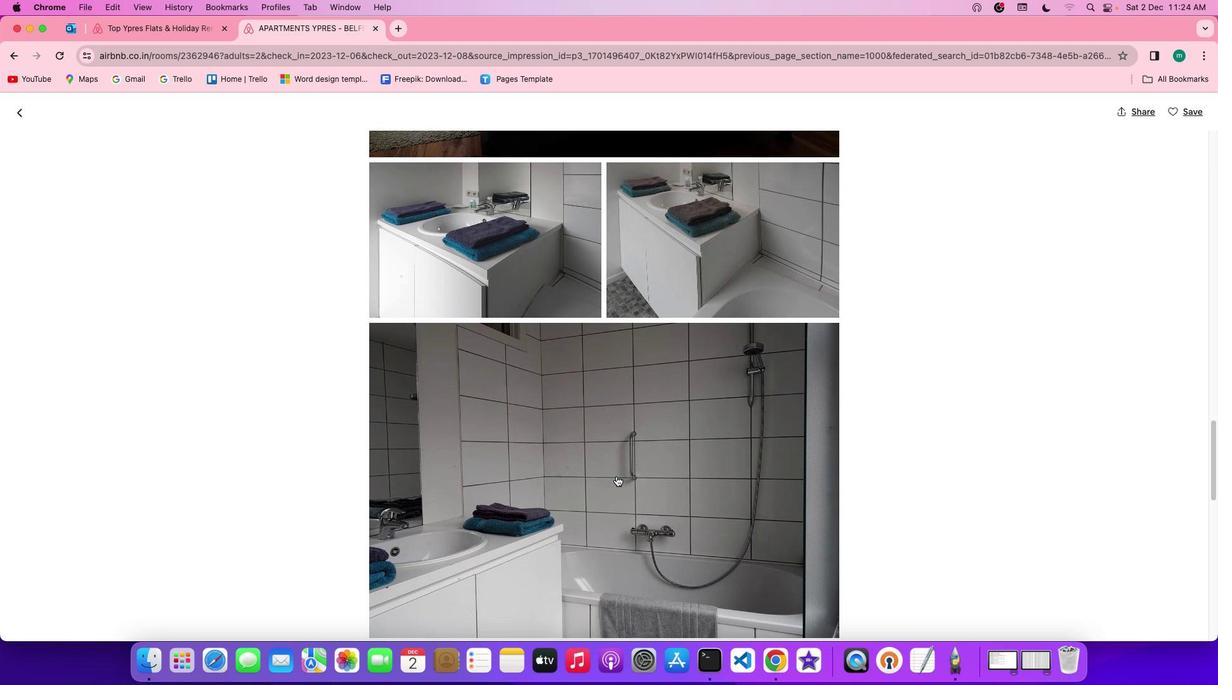 
Action: Mouse scrolled (616, 476) with delta (0, 0)
Screenshot: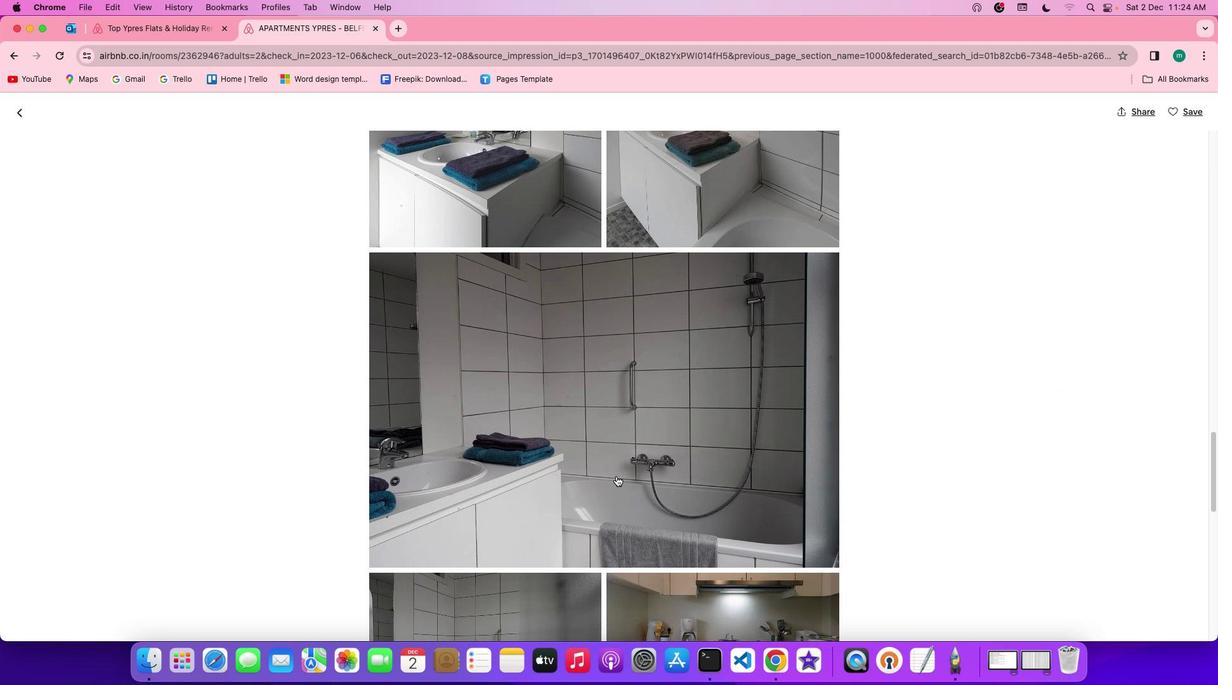
Action: Mouse scrolled (616, 476) with delta (0, 0)
Screenshot: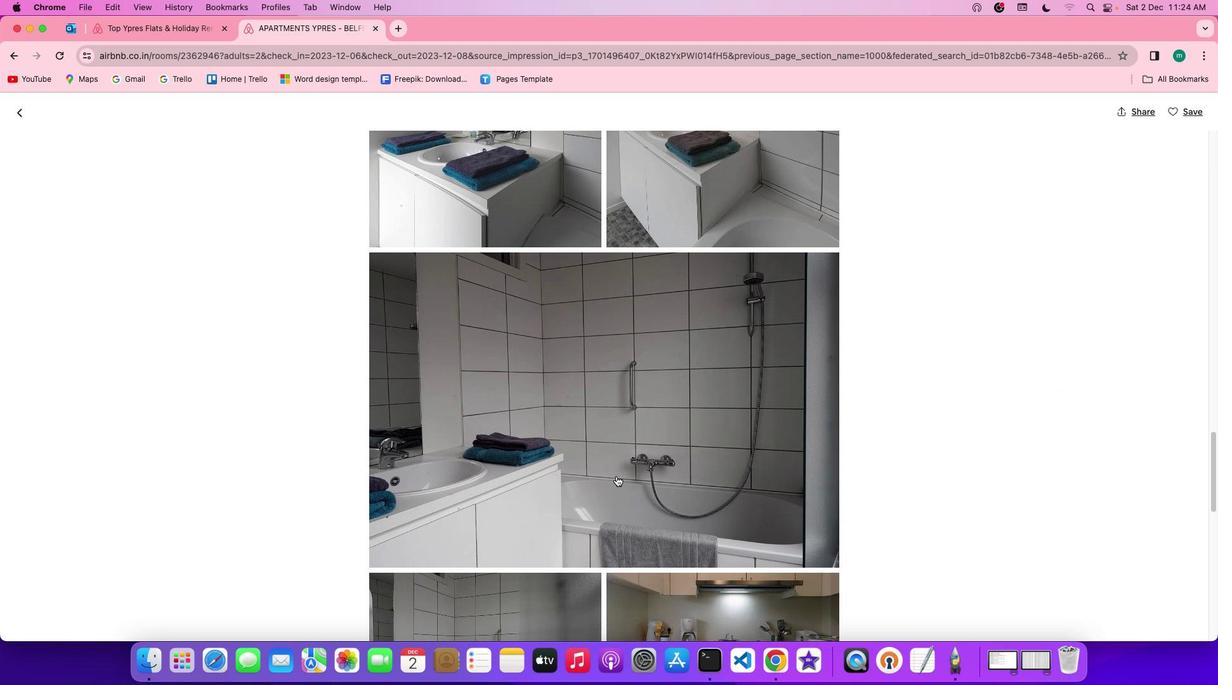 
Action: Mouse scrolled (616, 476) with delta (0, -1)
Screenshot: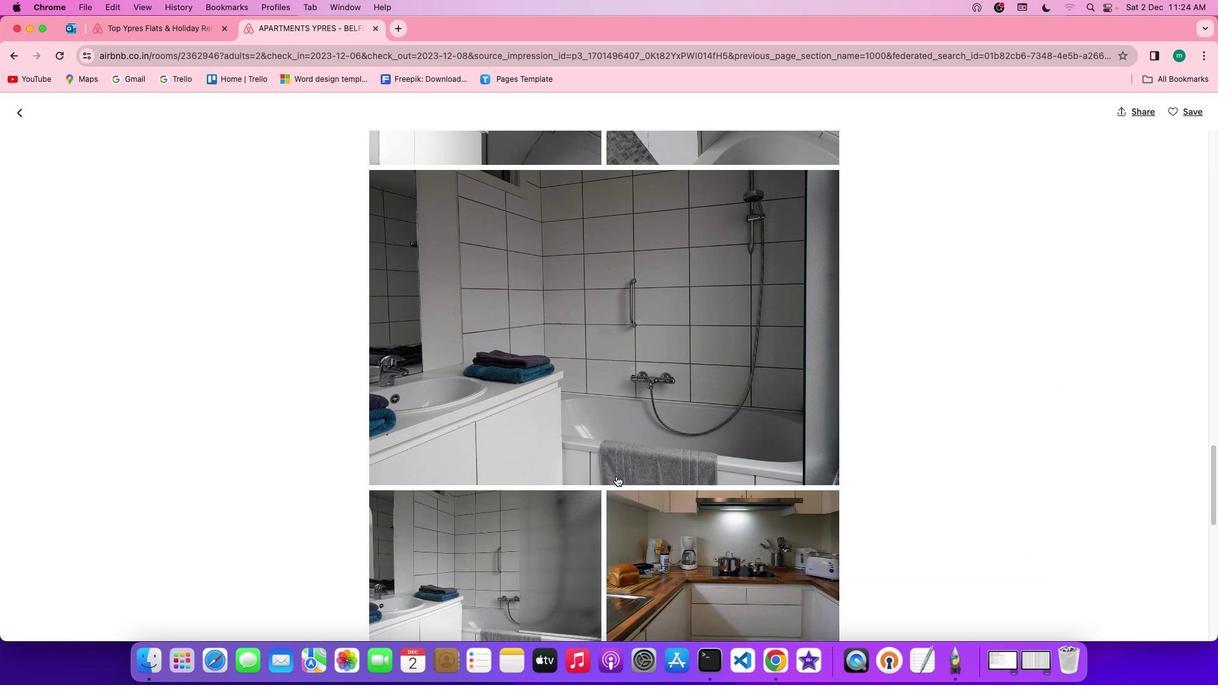 
Action: Mouse scrolled (616, 476) with delta (0, -1)
Screenshot: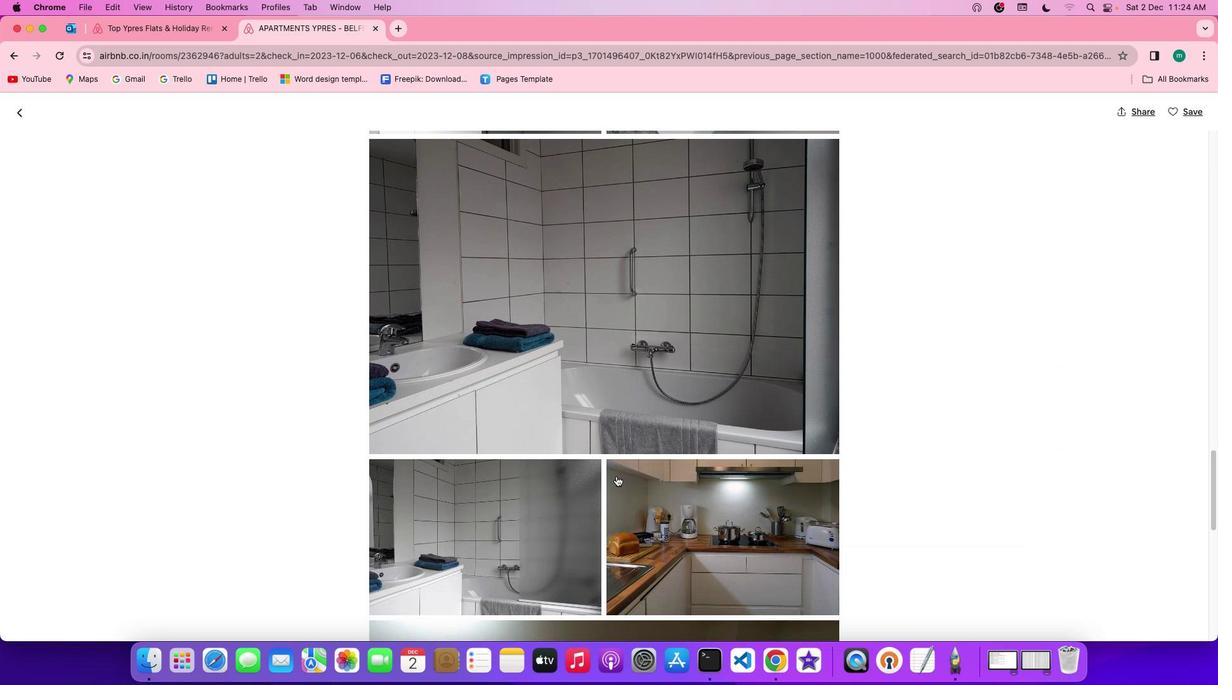 
Action: Mouse scrolled (616, 476) with delta (0, 0)
Screenshot: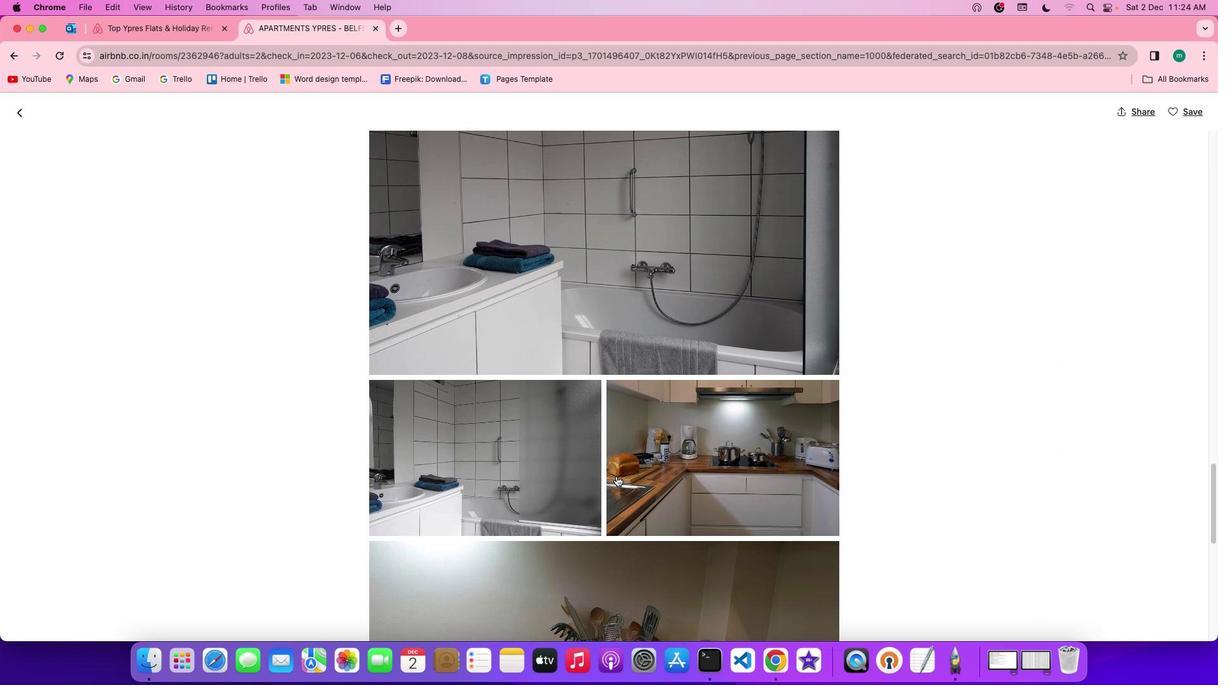 
Action: Mouse scrolled (616, 476) with delta (0, 0)
Screenshot: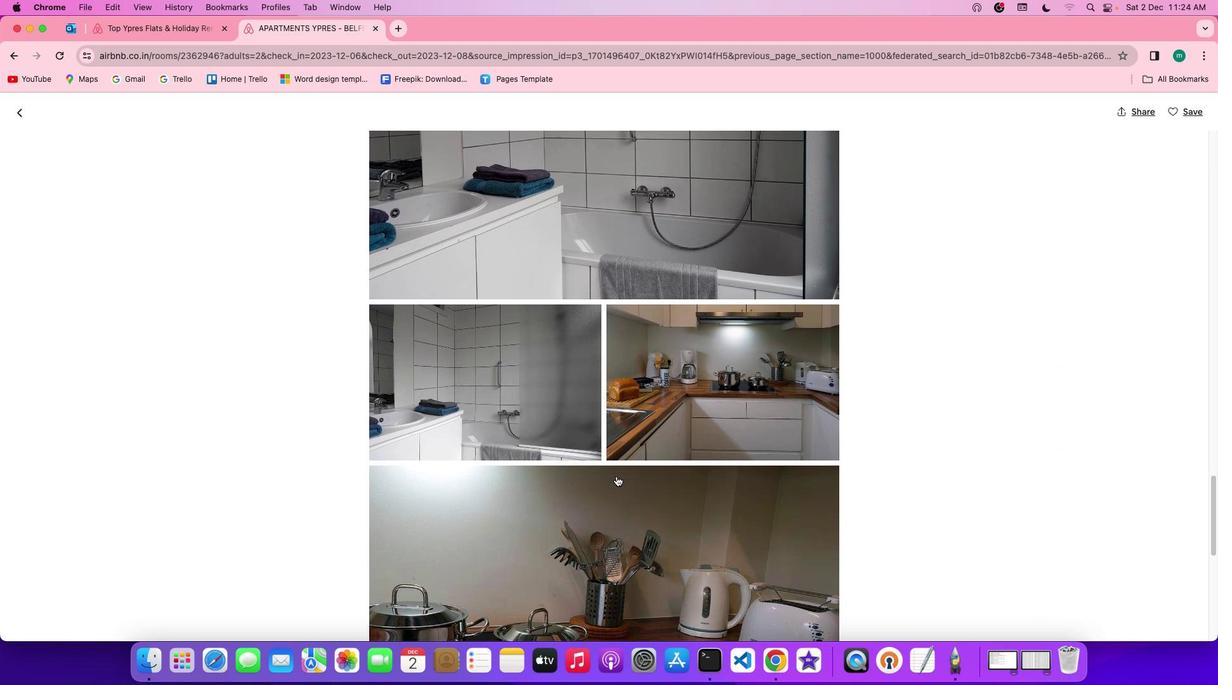 
Action: Mouse scrolled (616, 476) with delta (0, -1)
Screenshot: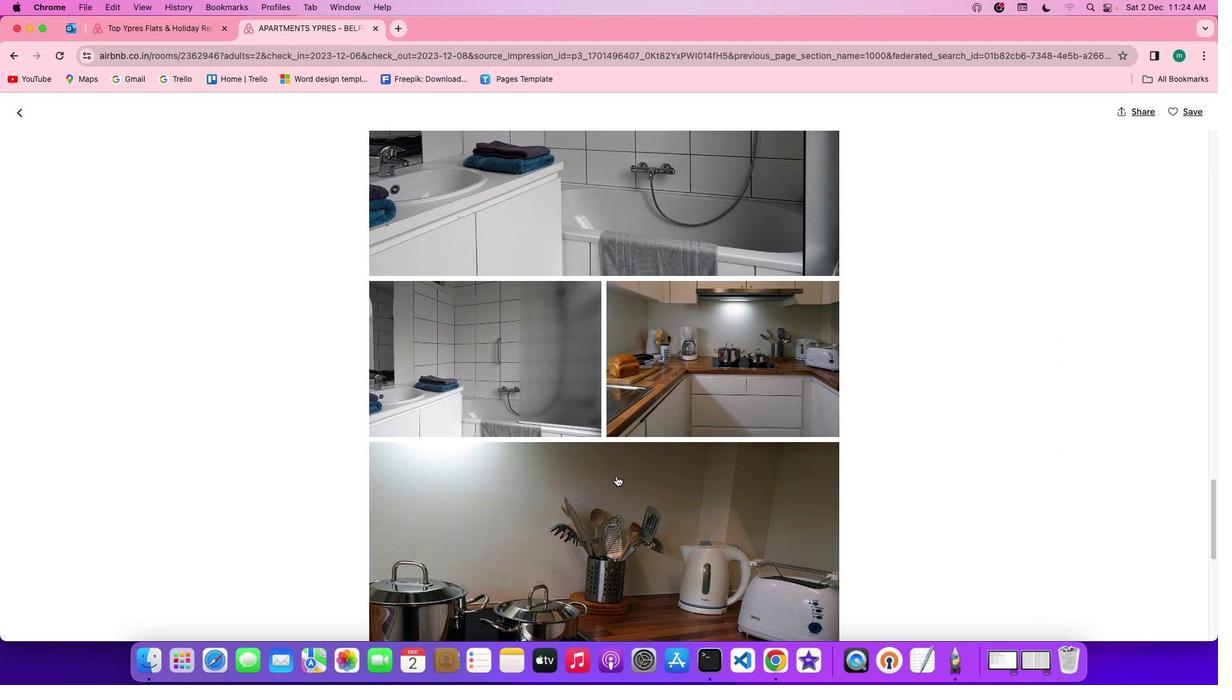 
Action: Mouse scrolled (616, 476) with delta (0, -1)
Screenshot: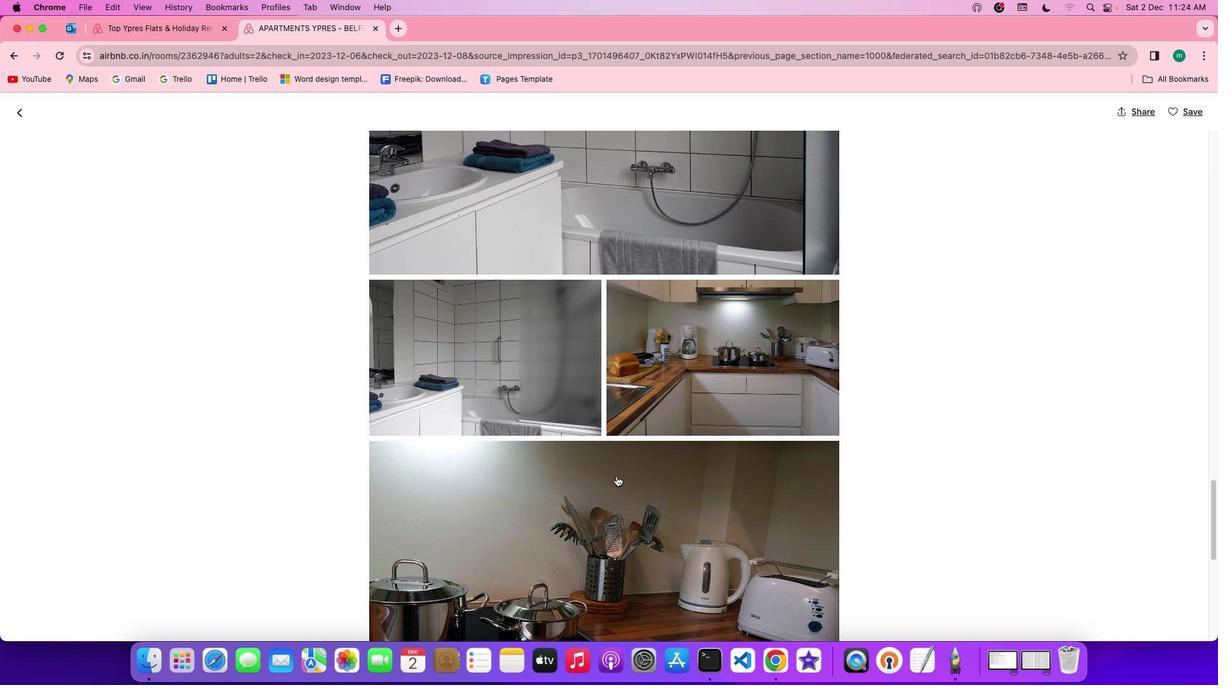 
Action: Mouse scrolled (616, 476) with delta (0, 0)
Screenshot: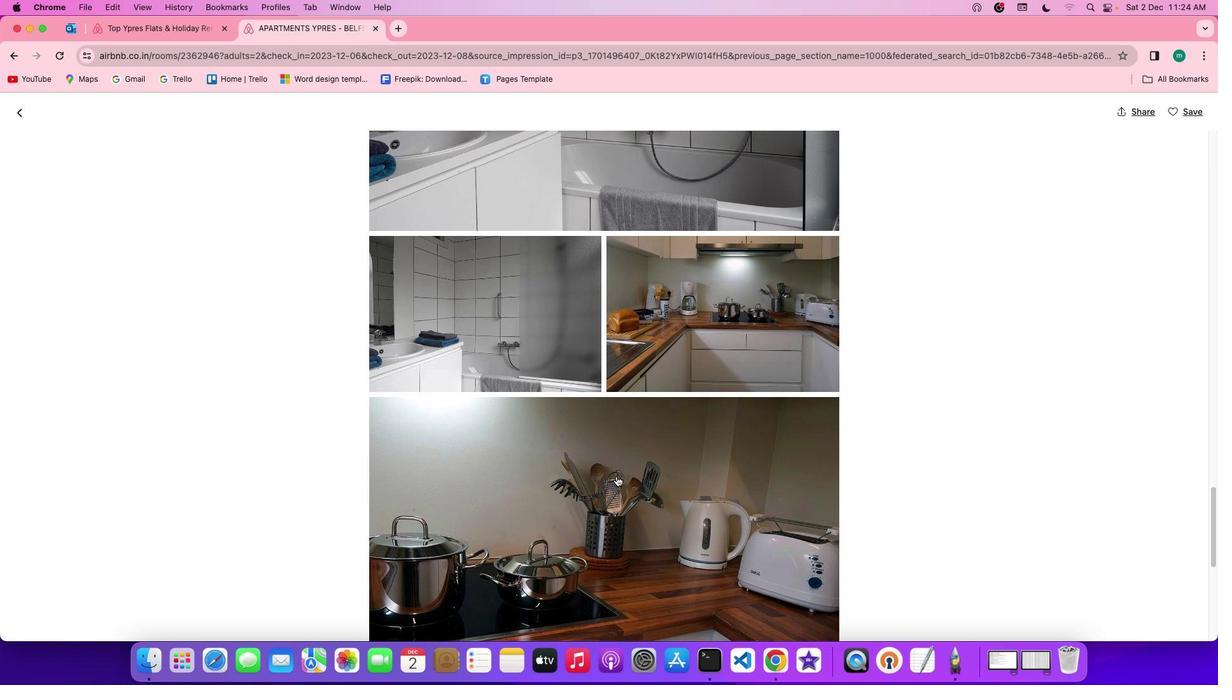 
Action: Mouse scrolled (616, 476) with delta (0, 0)
Screenshot: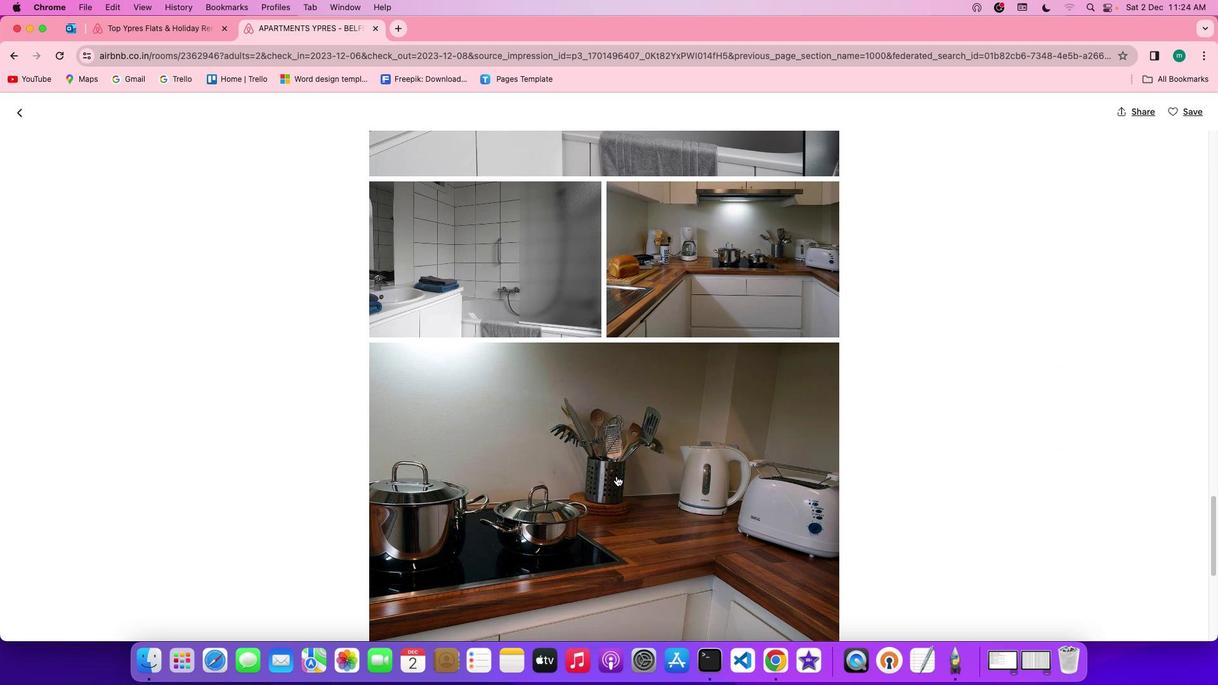 
Action: Mouse scrolled (616, 476) with delta (0, -1)
Screenshot: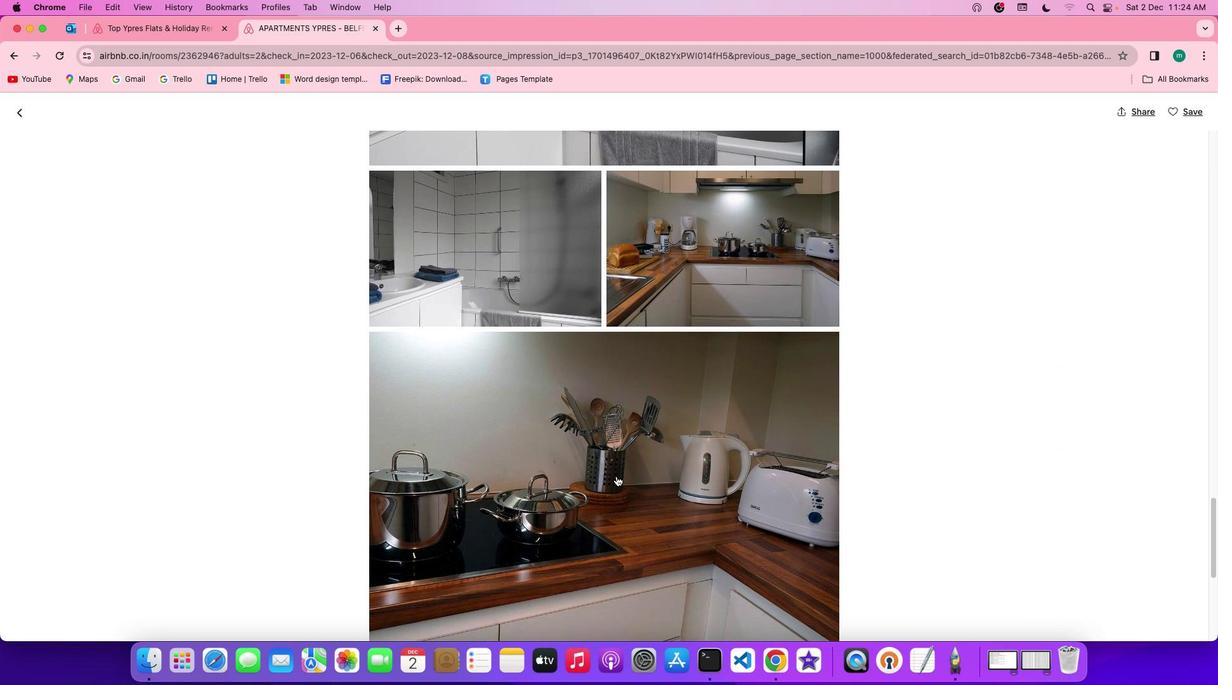 
Action: Mouse scrolled (616, 476) with delta (0, -1)
Screenshot: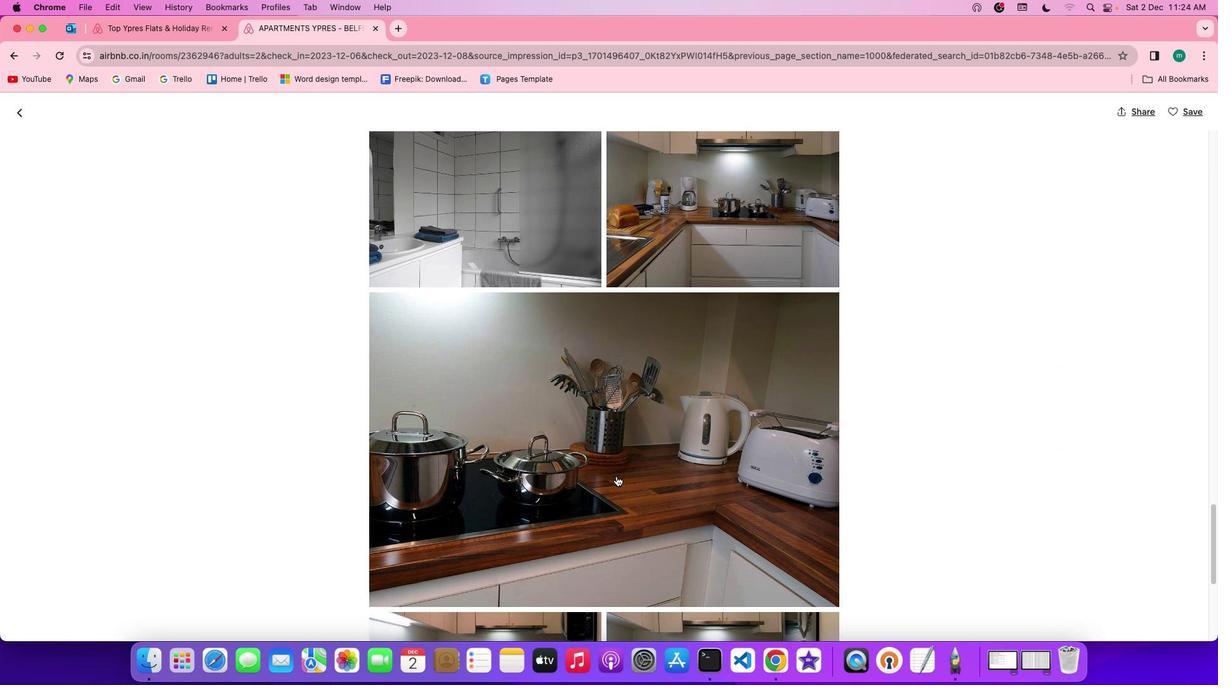 
Action: Mouse scrolled (616, 476) with delta (0, 0)
Screenshot: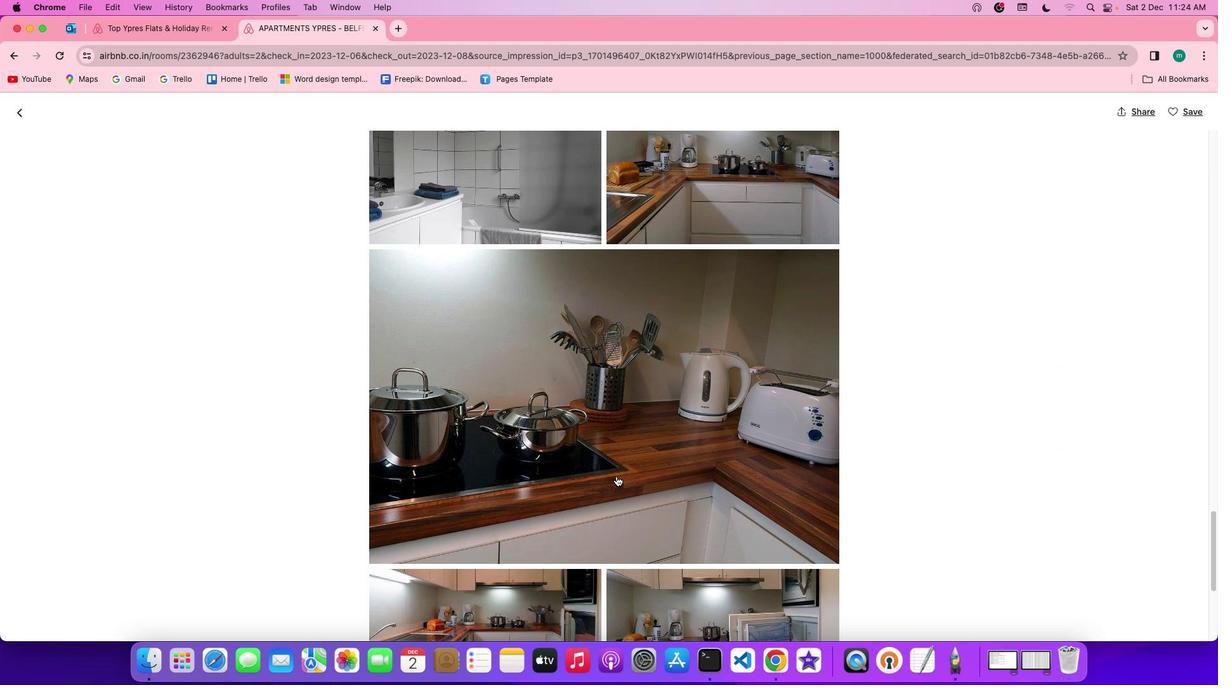 
Action: Mouse scrolled (616, 476) with delta (0, 0)
Screenshot: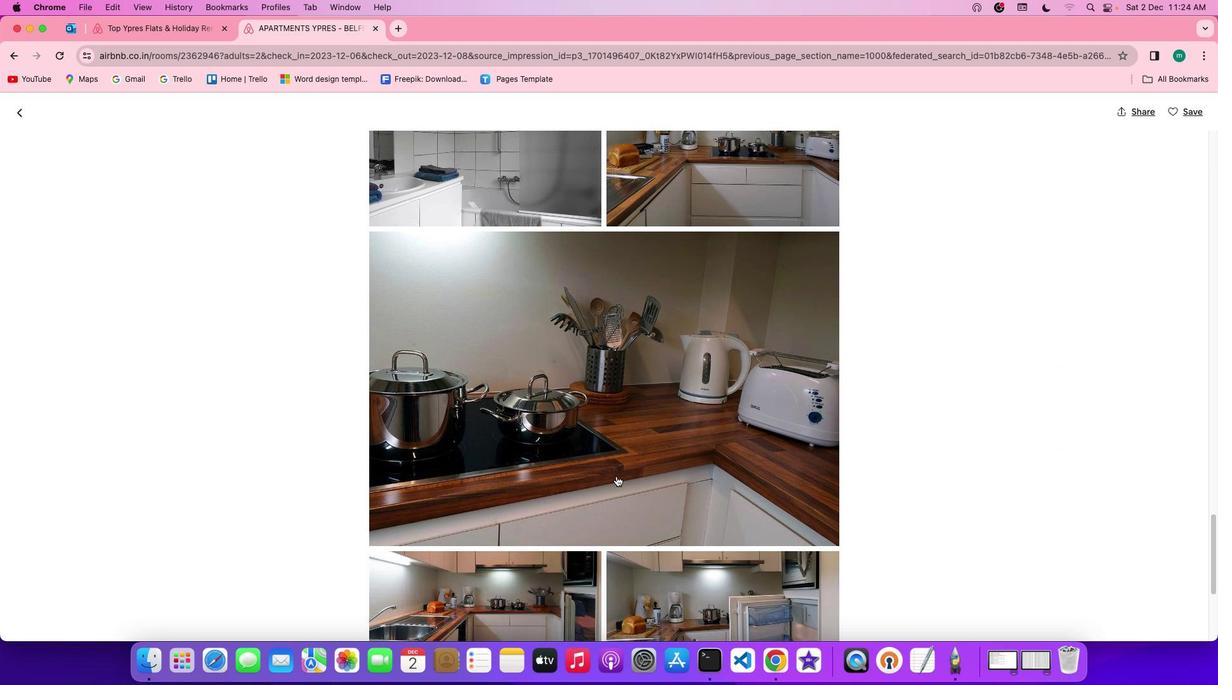 
Action: Mouse scrolled (616, 476) with delta (0, -1)
Screenshot: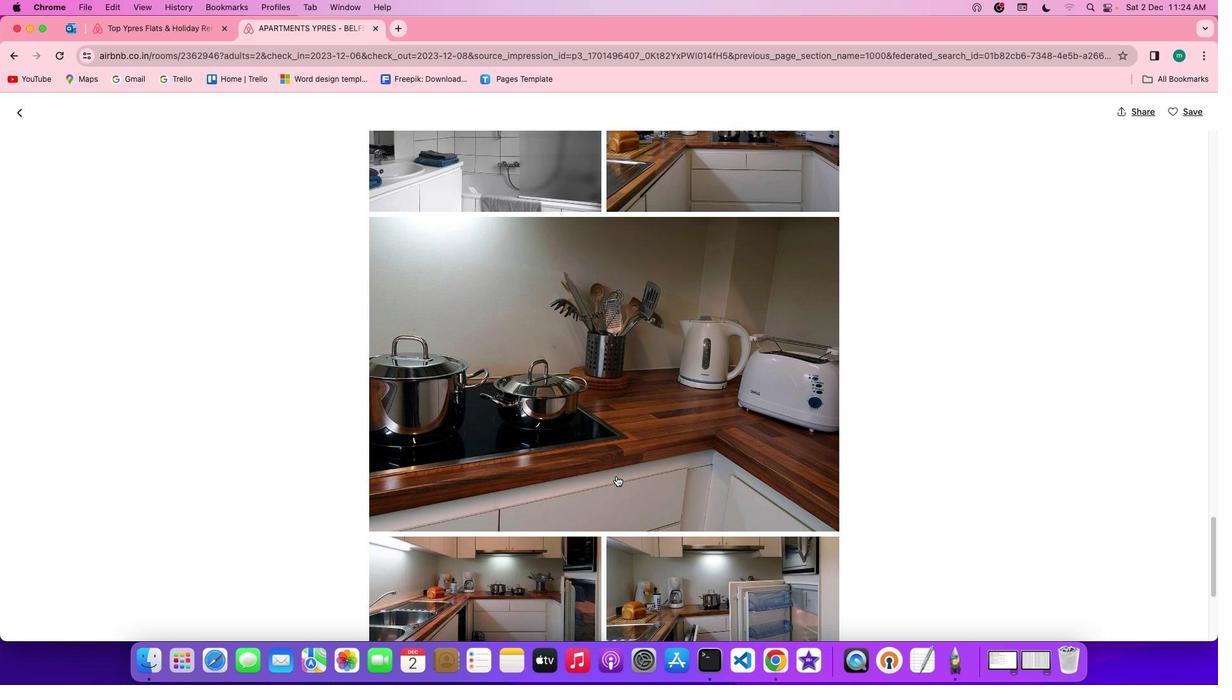 
Action: Mouse scrolled (616, 476) with delta (0, 0)
Screenshot: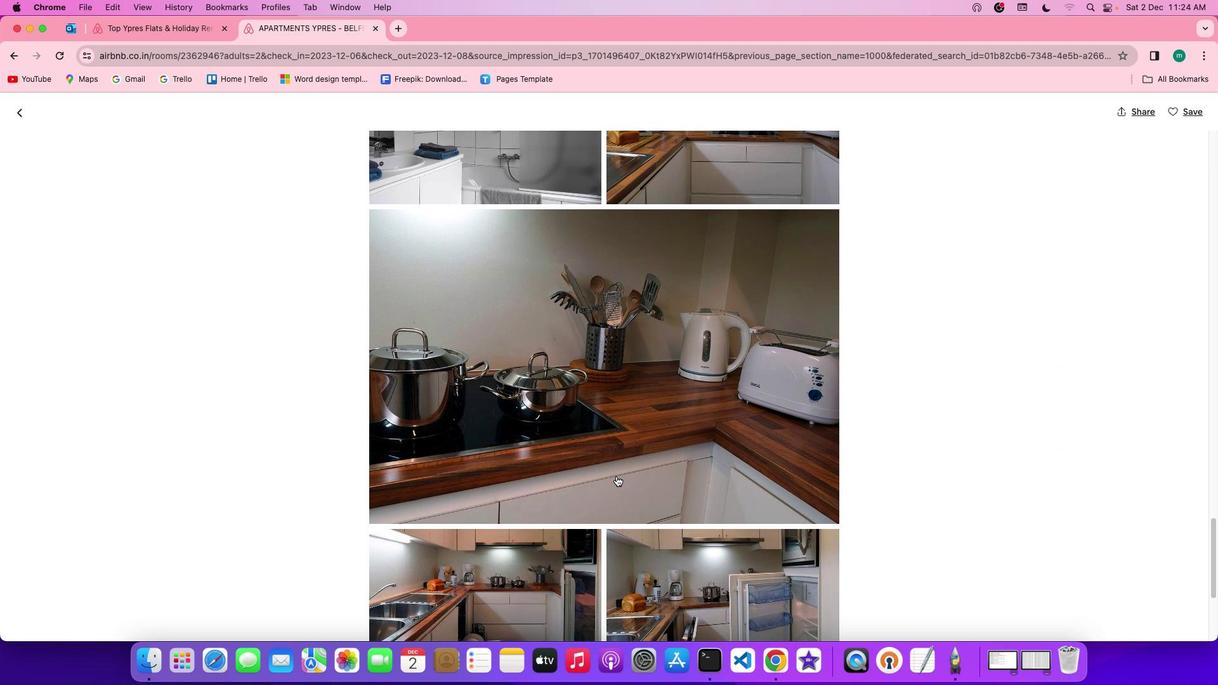 
Action: Mouse scrolled (616, 476) with delta (0, 0)
Screenshot: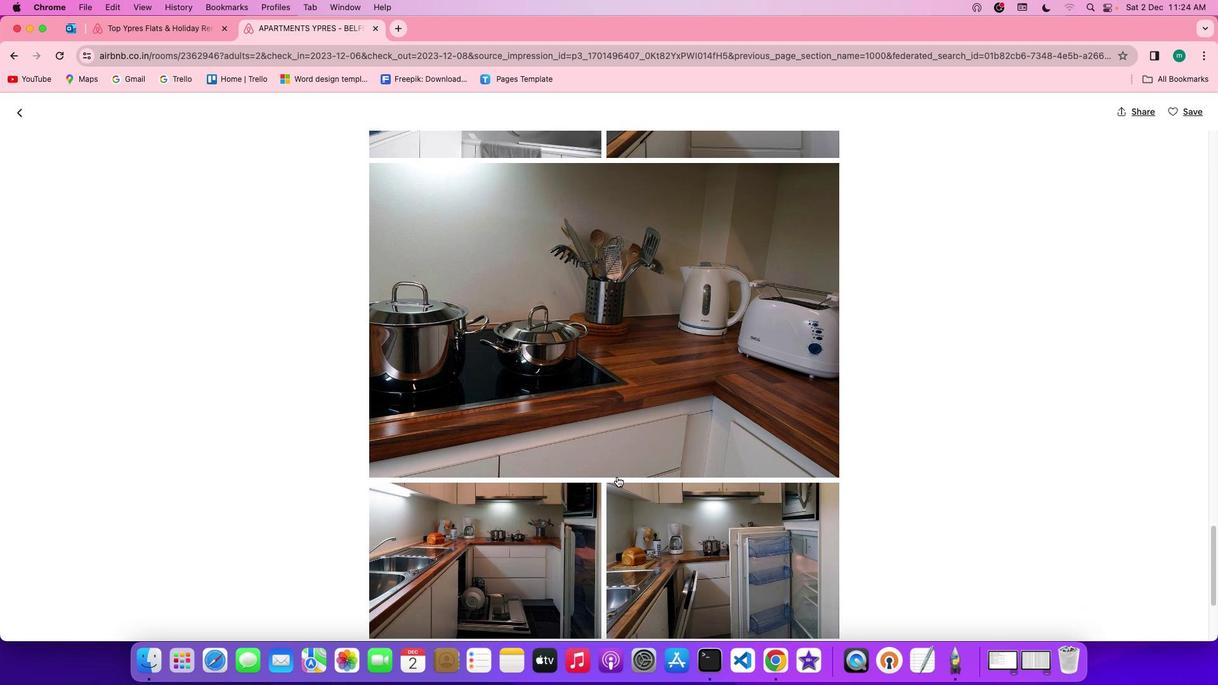 
Action: Mouse scrolled (616, 476) with delta (0, 0)
Screenshot: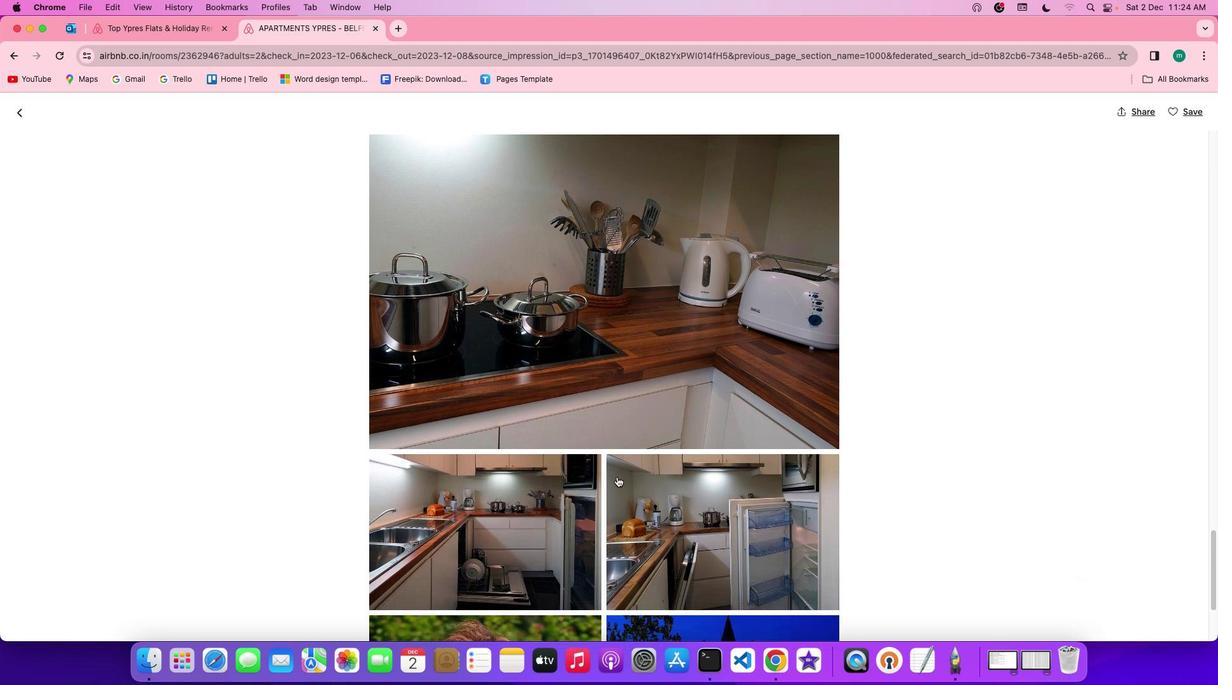 
Action: Mouse scrolled (616, 476) with delta (0, -1)
Screenshot: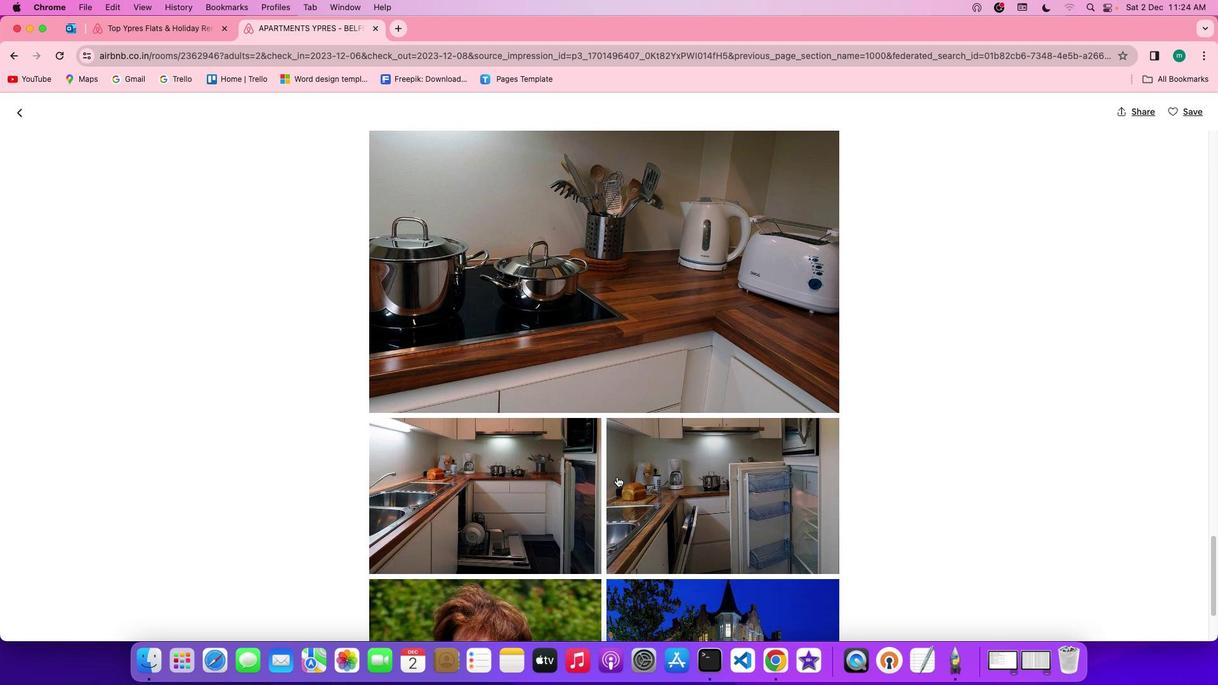 
Action: Mouse moved to (616, 476)
Screenshot: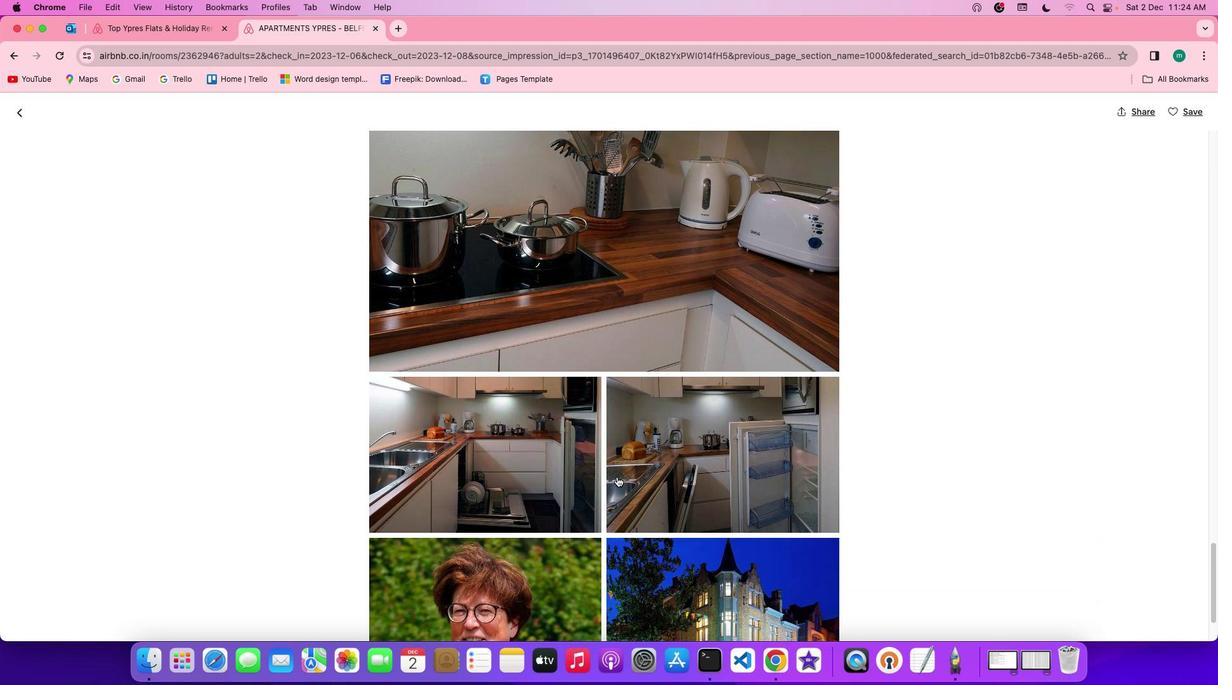 
Action: Mouse scrolled (616, 476) with delta (0, -1)
Screenshot: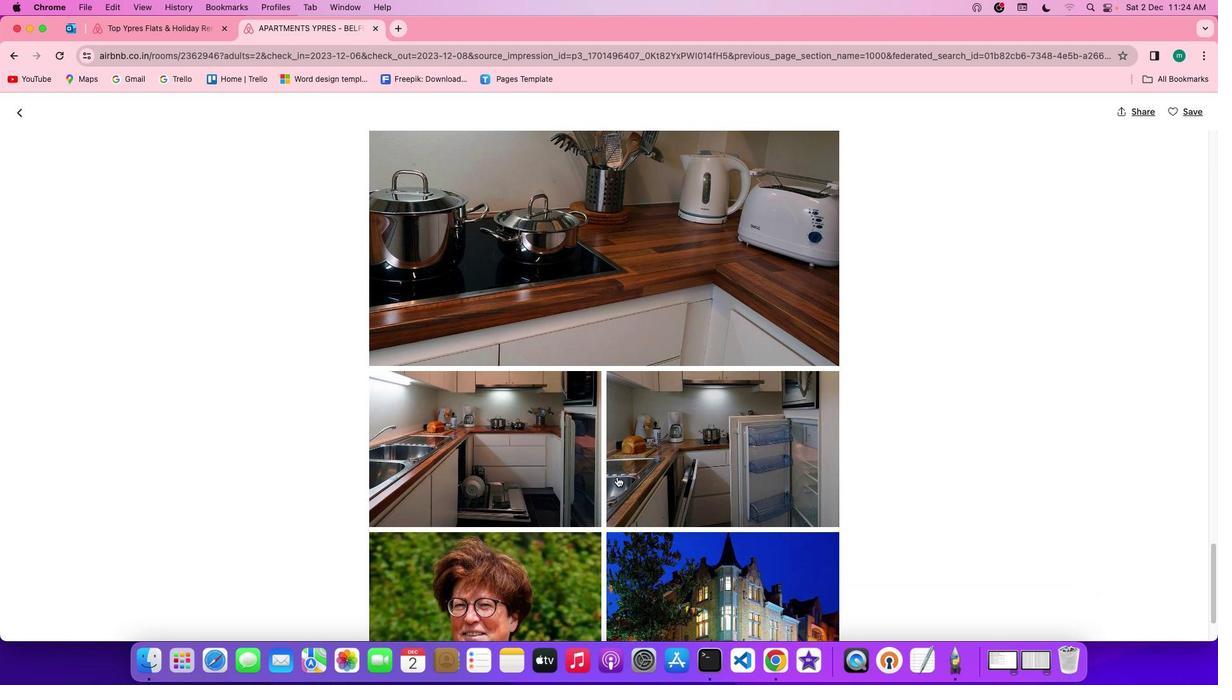 
Action: Mouse scrolled (616, 476) with delta (0, 0)
Screenshot: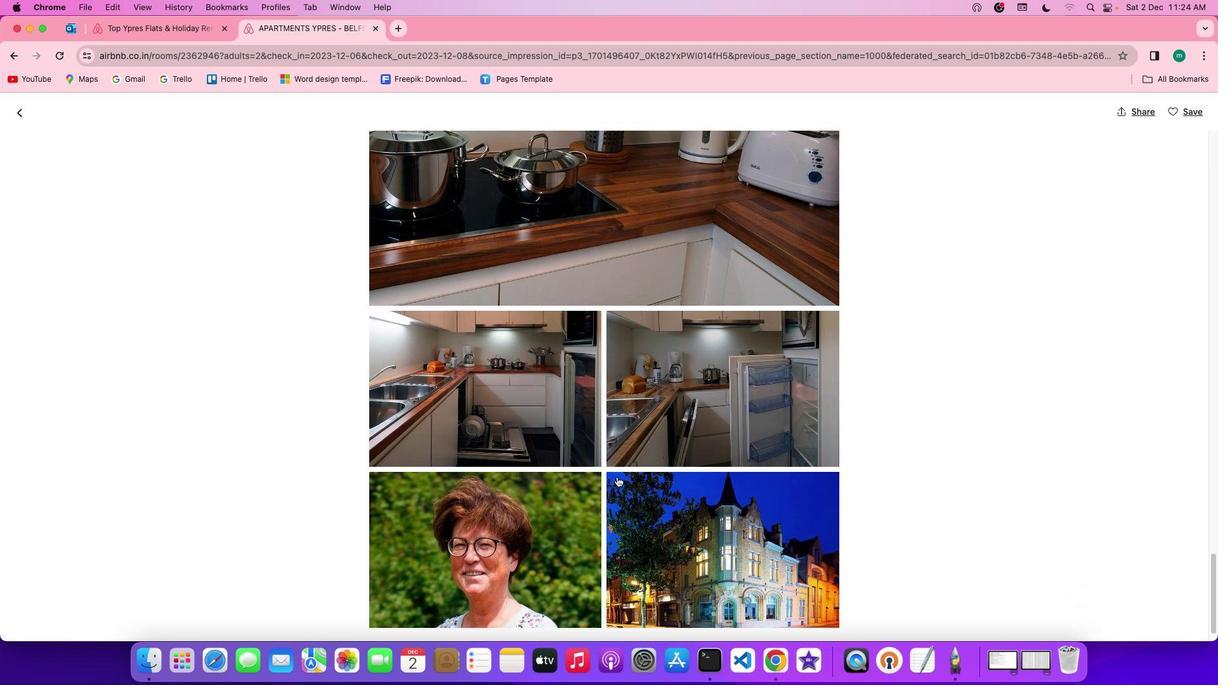
Action: Mouse scrolled (616, 476) with delta (0, 0)
Screenshot: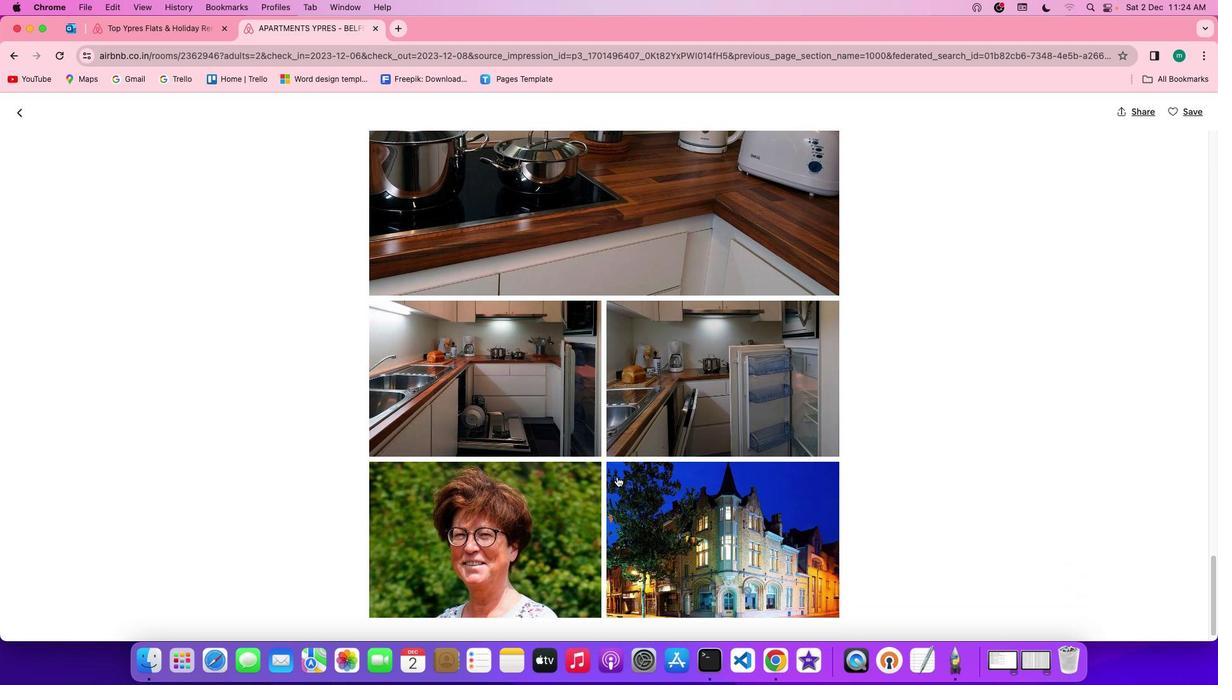 
Action: Mouse scrolled (616, 476) with delta (0, -1)
Screenshot: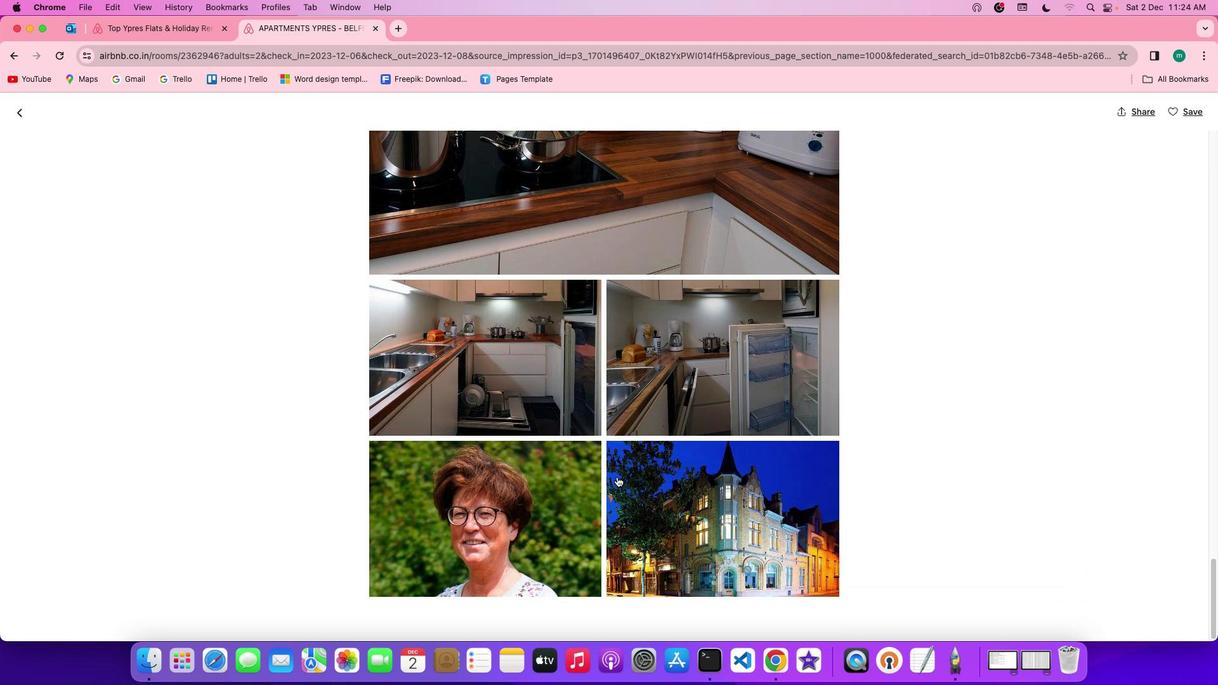 
Action: Mouse scrolled (616, 476) with delta (0, -1)
Screenshot: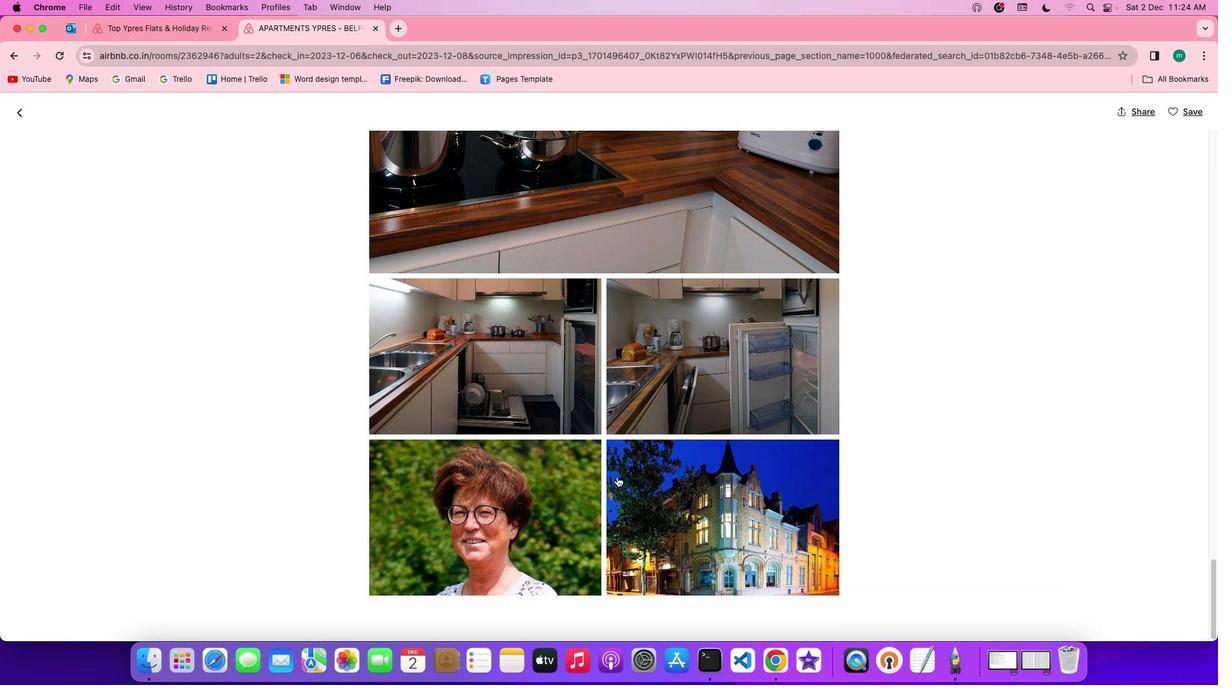 
Action: Mouse scrolled (616, 476) with delta (0, 0)
Screenshot: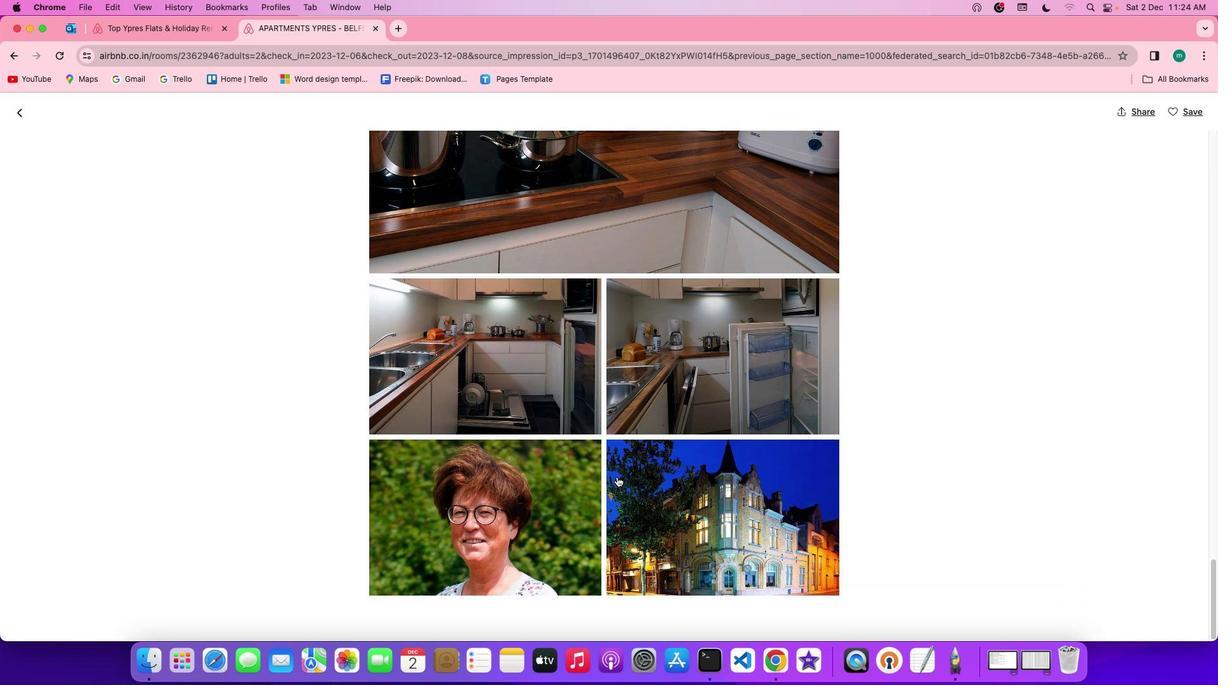 
Action: Mouse scrolled (616, 476) with delta (0, 0)
Screenshot: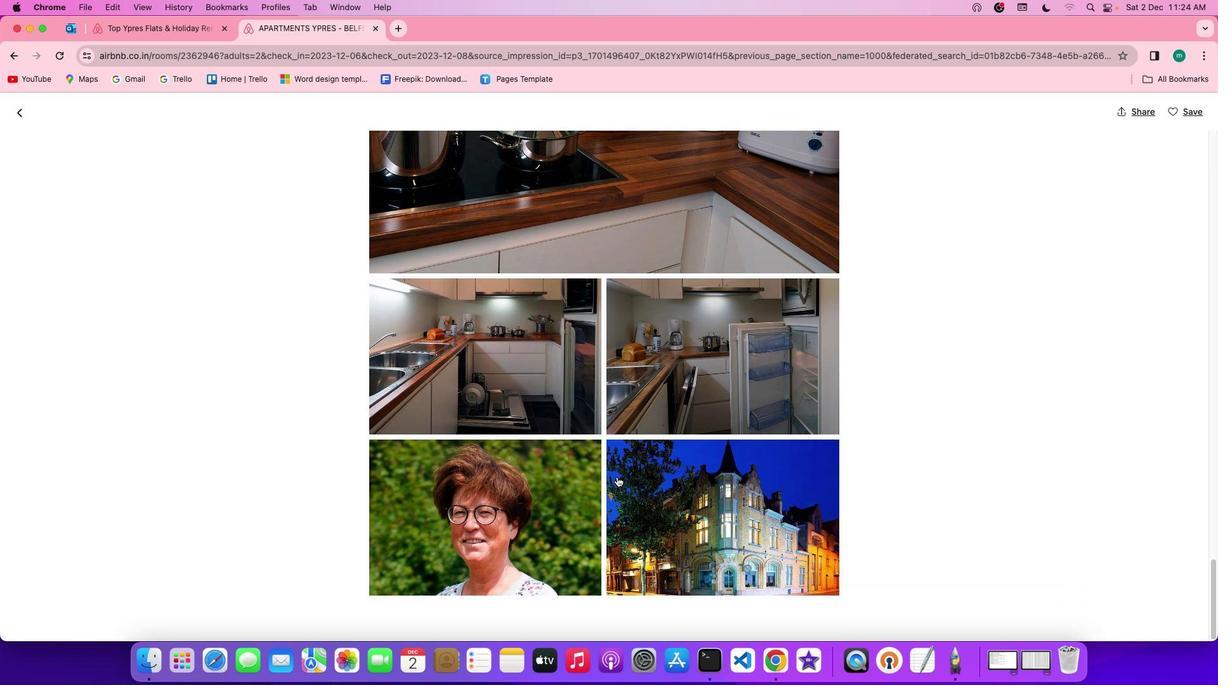 
Action: Mouse scrolled (616, 476) with delta (0, -1)
Screenshot: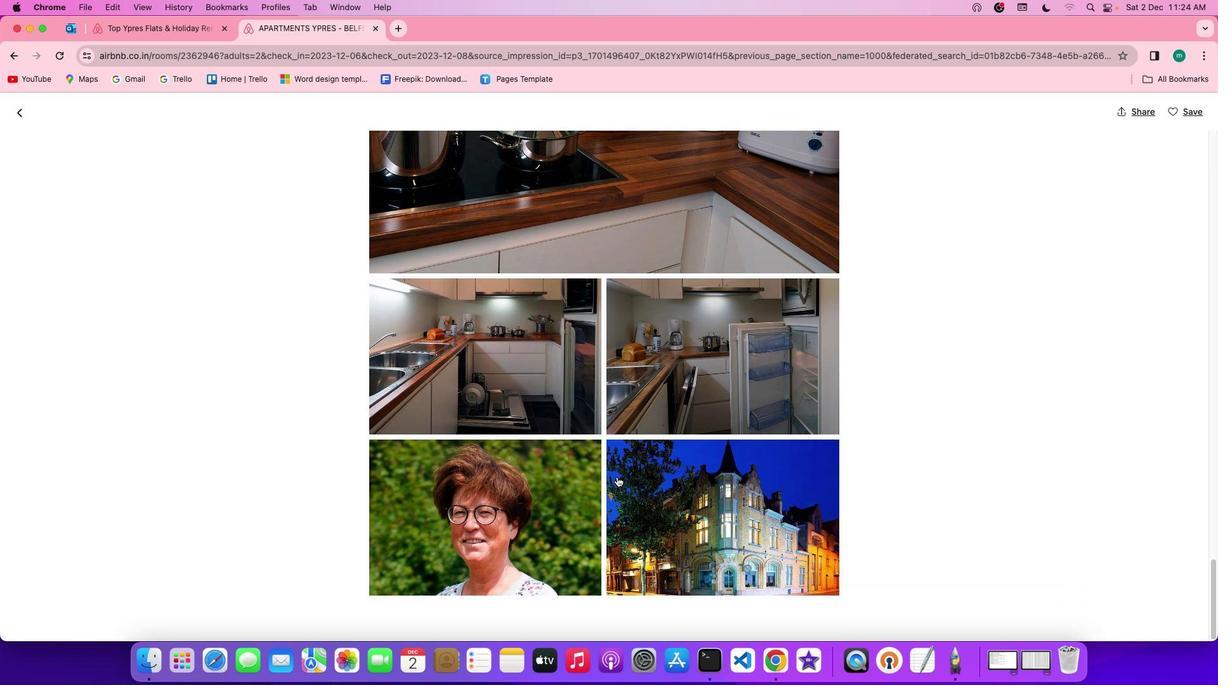 
Action: Mouse scrolled (616, 476) with delta (0, -1)
Screenshot: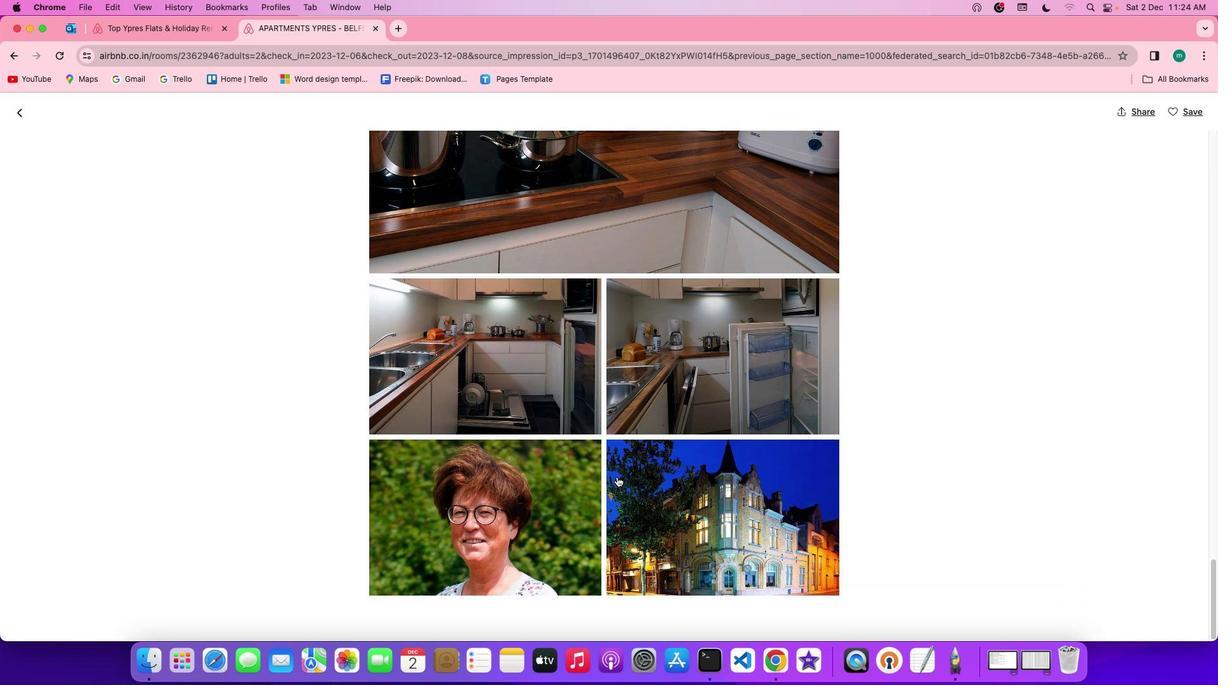 
Action: Mouse scrolled (616, 476) with delta (0, 0)
Screenshot: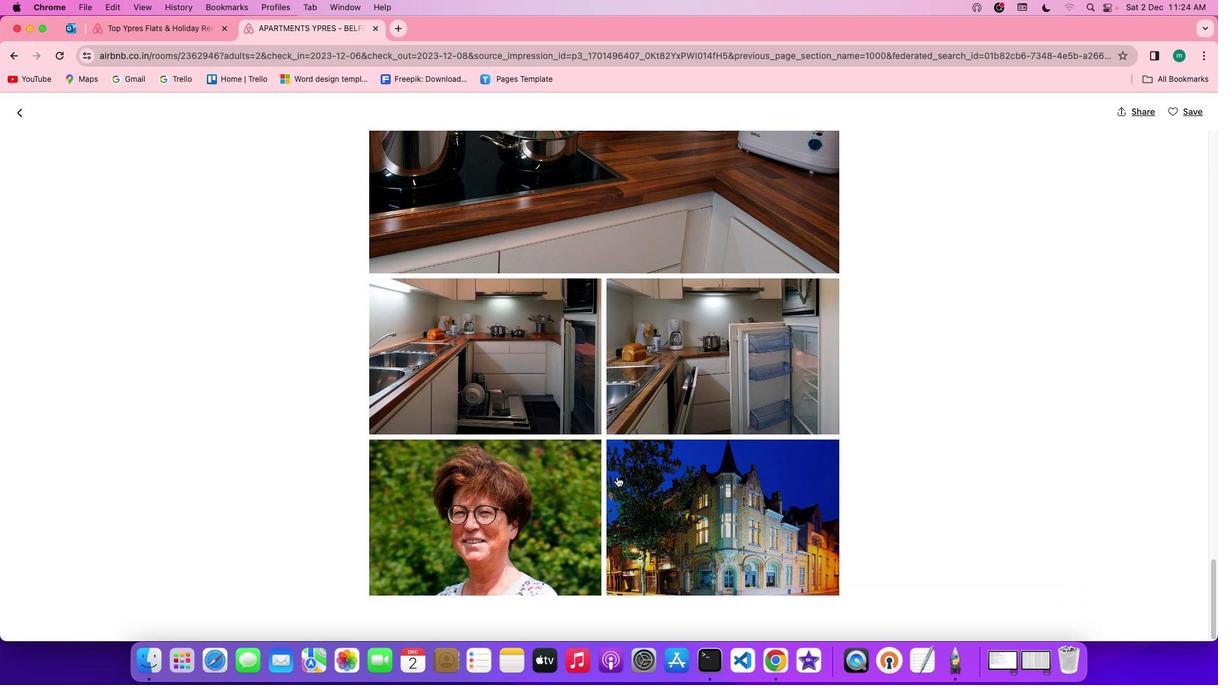 
Action: Mouse scrolled (616, 476) with delta (0, 0)
Screenshot: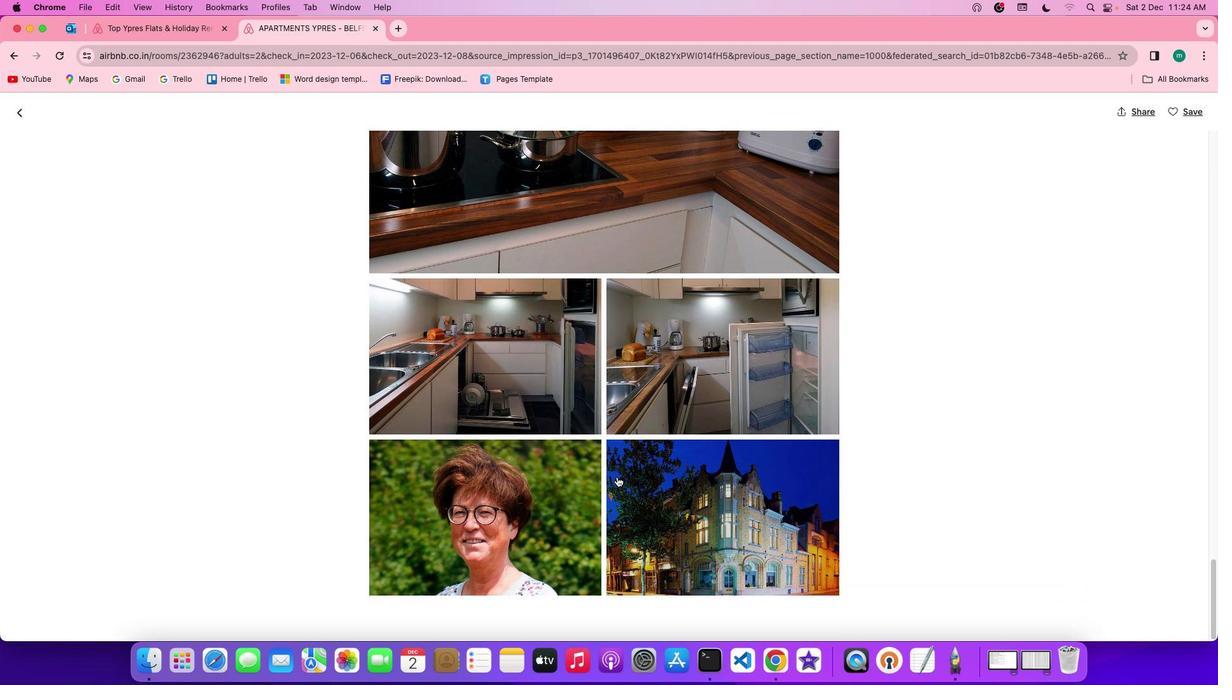 
Action: Mouse scrolled (616, 476) with delta (0, -1)
Screenshot: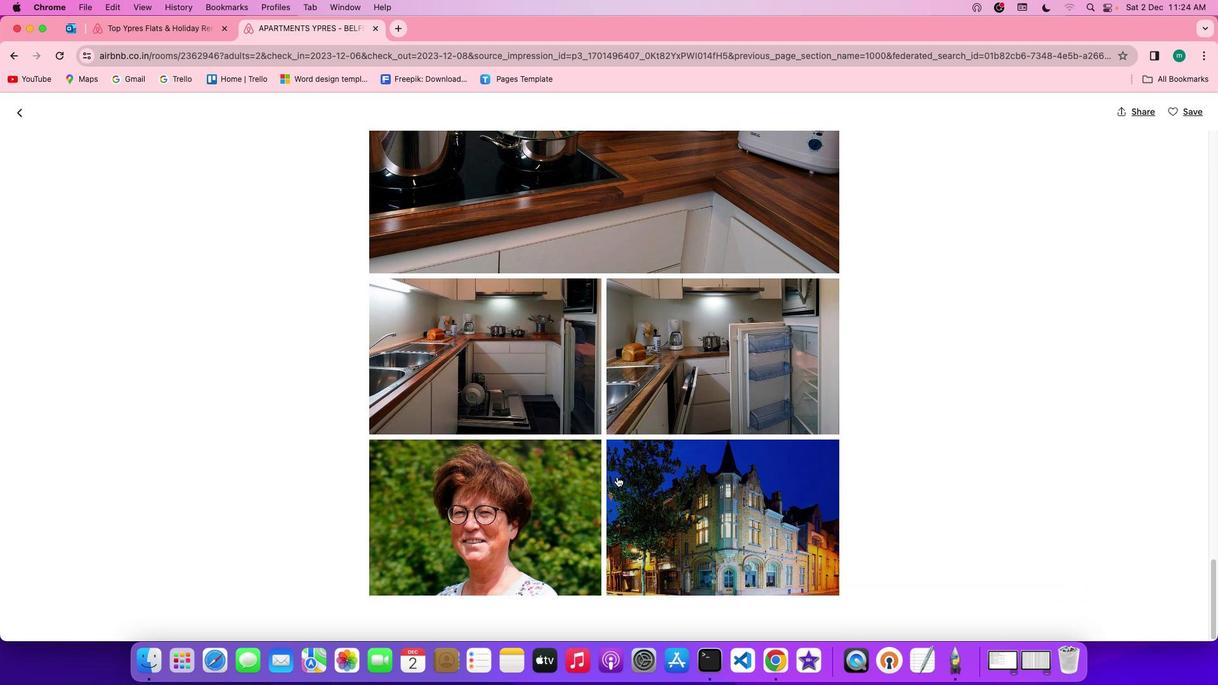 
Action: Mouse scrolled (616, 476) with delta (0, 0)
Screenshot: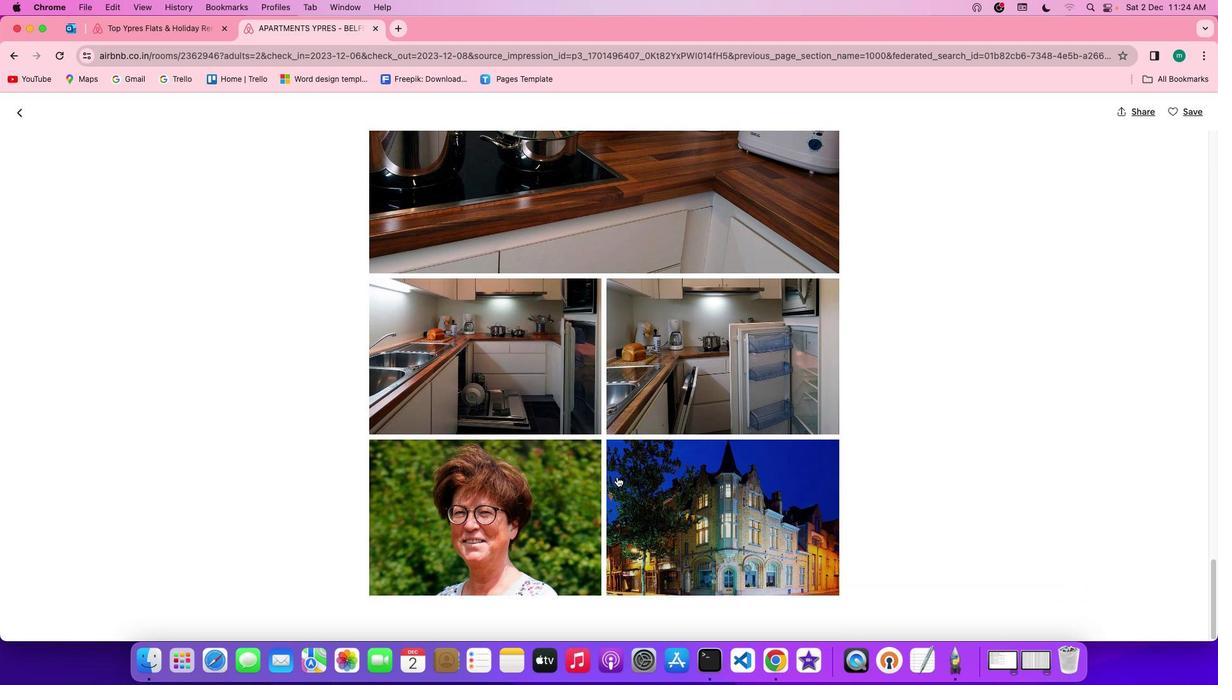 
Action: Mouse scrolled (616, 476) with delta (0, 0)
Screenshot: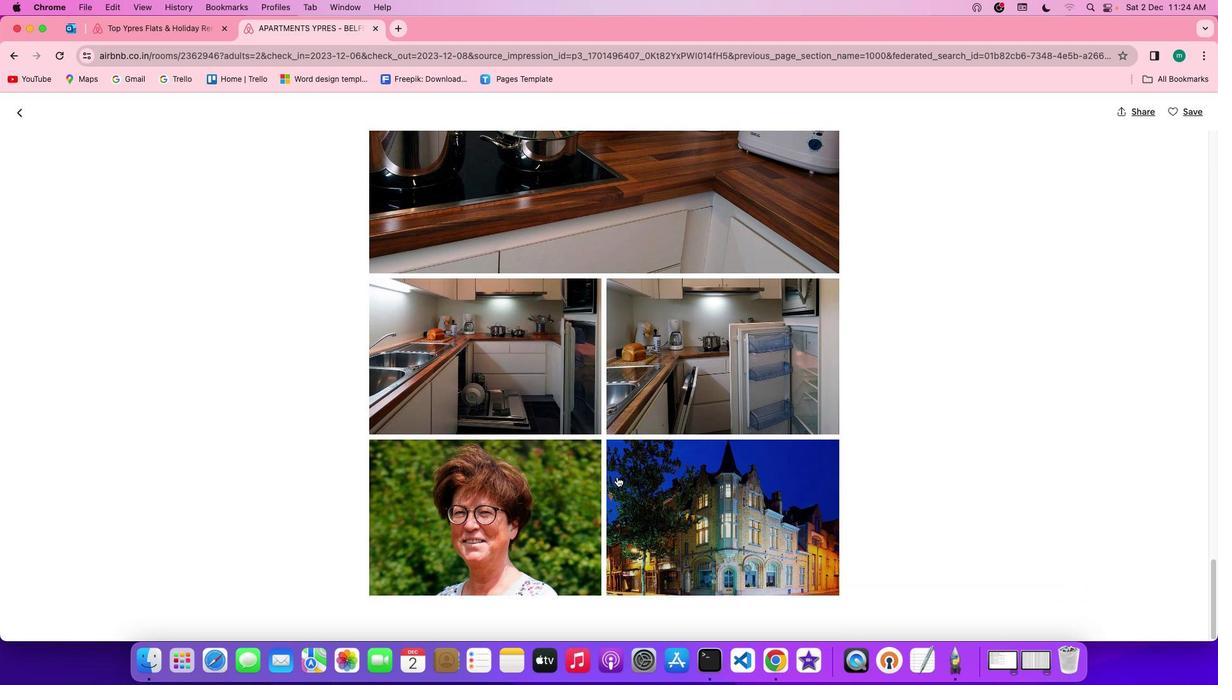 
Action: Mouse scrolled (616, 476) with delta (0, 0)
Screenshot: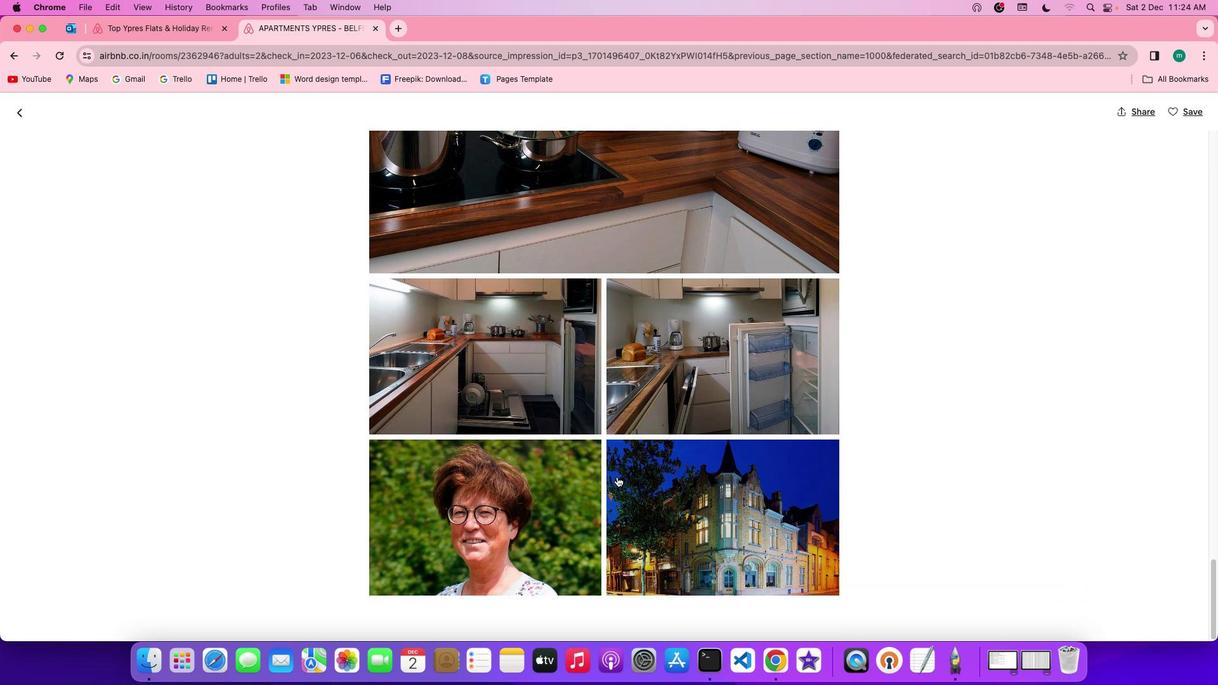 
Action: Mouse scrolled (616, 476) with delta (0, -1)
Screenshot: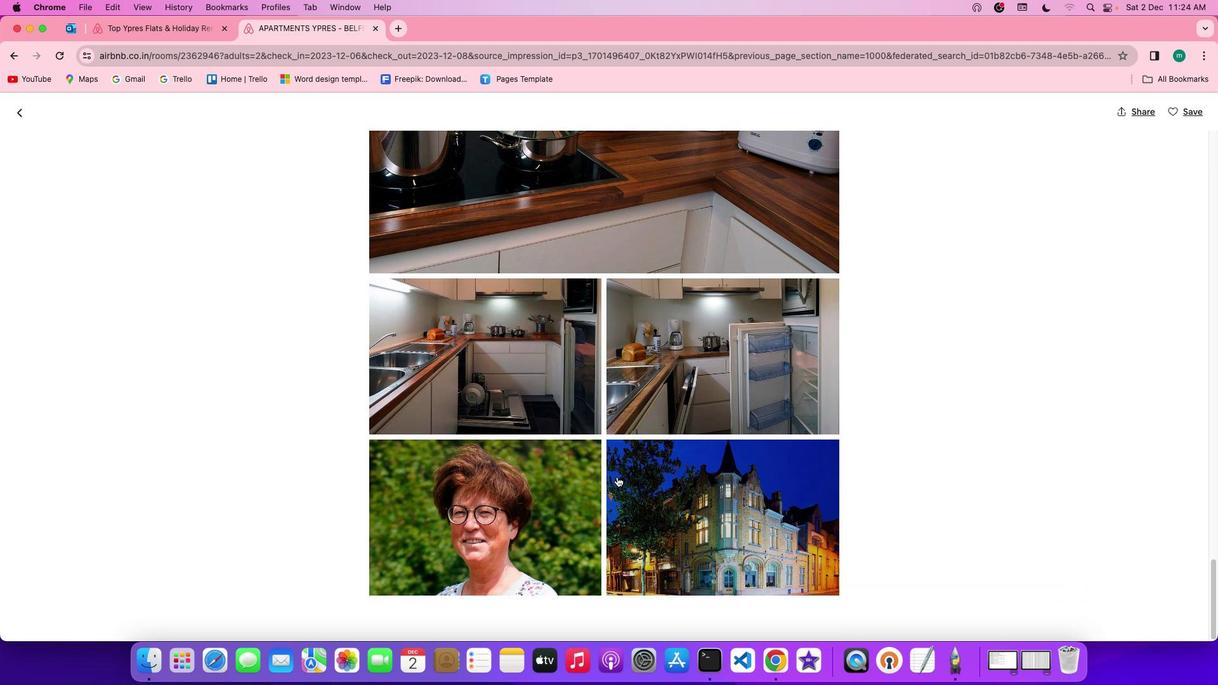 
Action: Mouse scrolled (616, 476) with delta (0, -2)
Screenshot: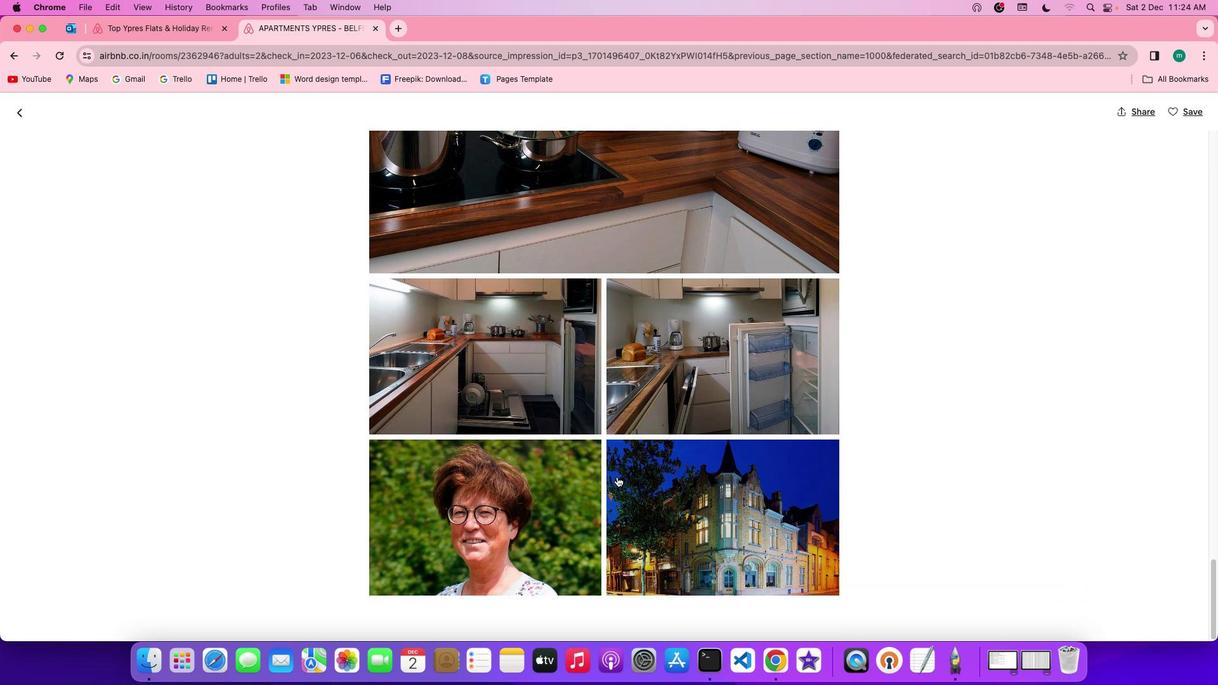 
Action: Mouse scrolled (616, 476) with delta (0, 0)
Screenshot: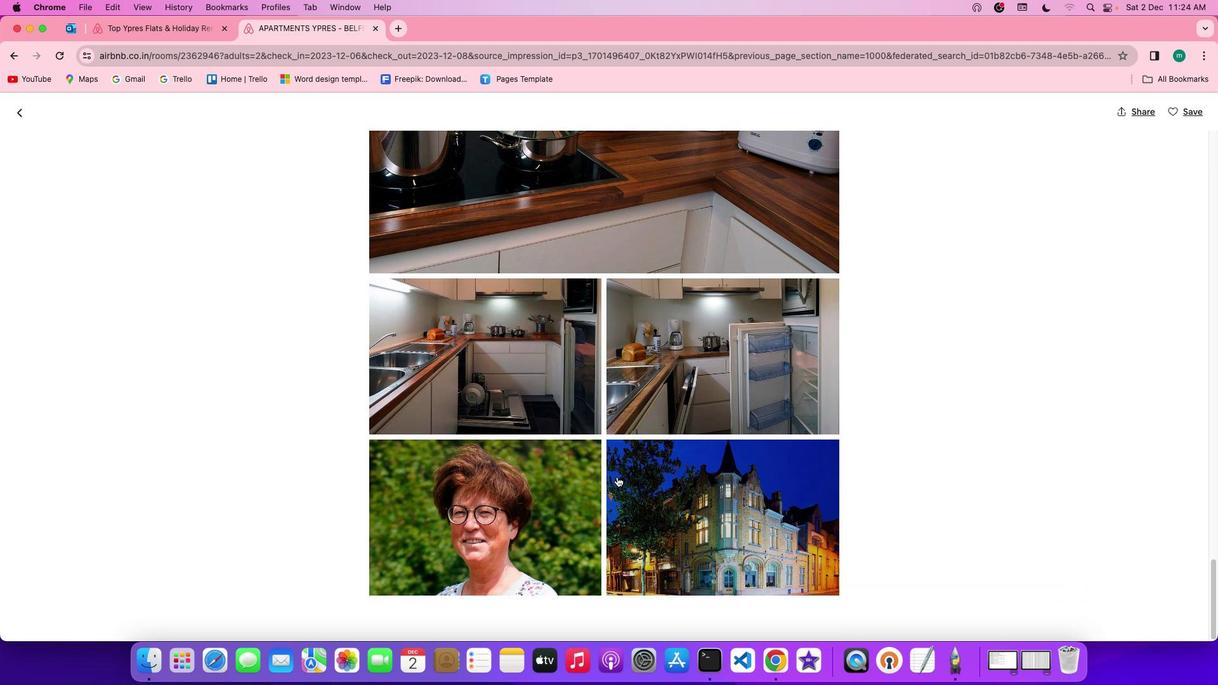 
Action: Mouse scrolled (616, 476) with delta (0, 0)
Screenshot: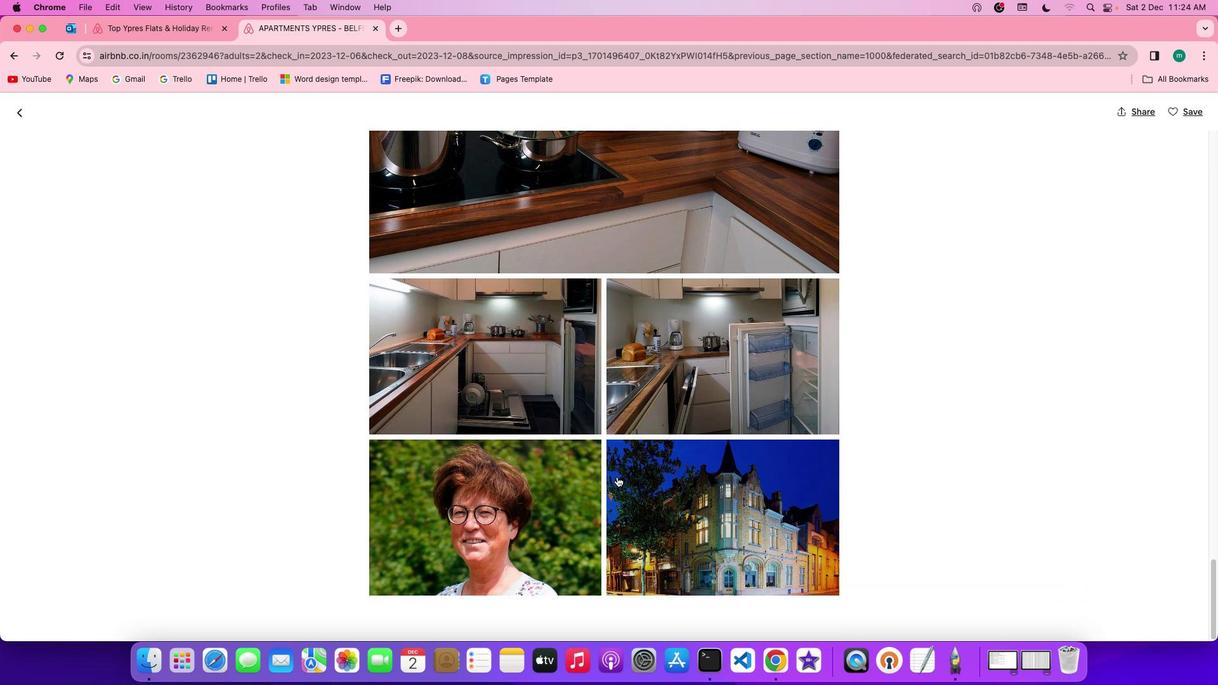 
Action: Mouse scrolled (616, 476) with delta (0, -1)
Screenshot: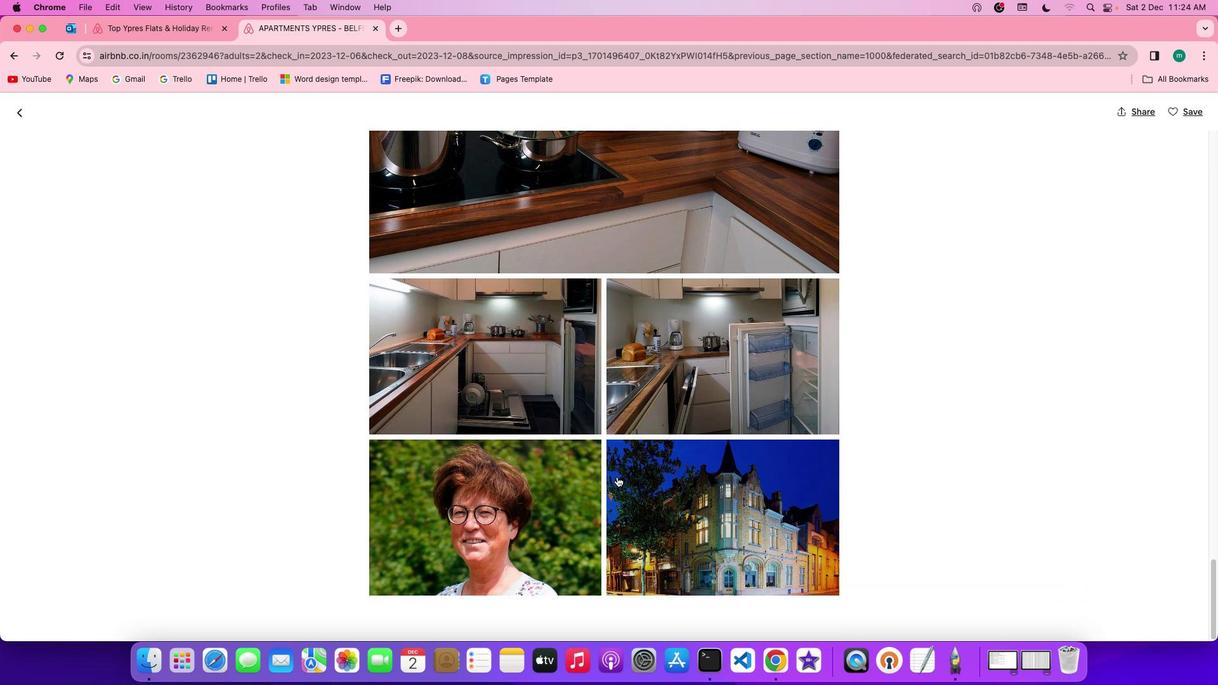 
Action: Mouse scrolled (616, 476) with delta (0, -3)
Screenshot: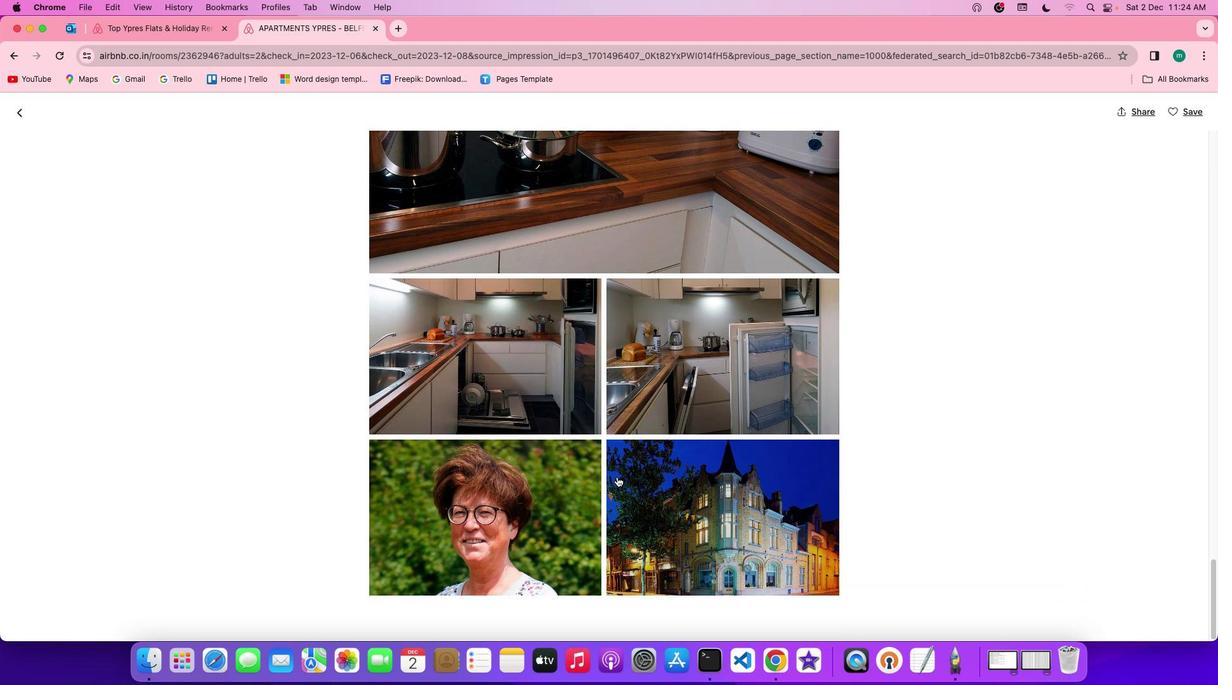 
Action: Mouse scrolled (616, 476) with delta (0, -2)
Screenshot: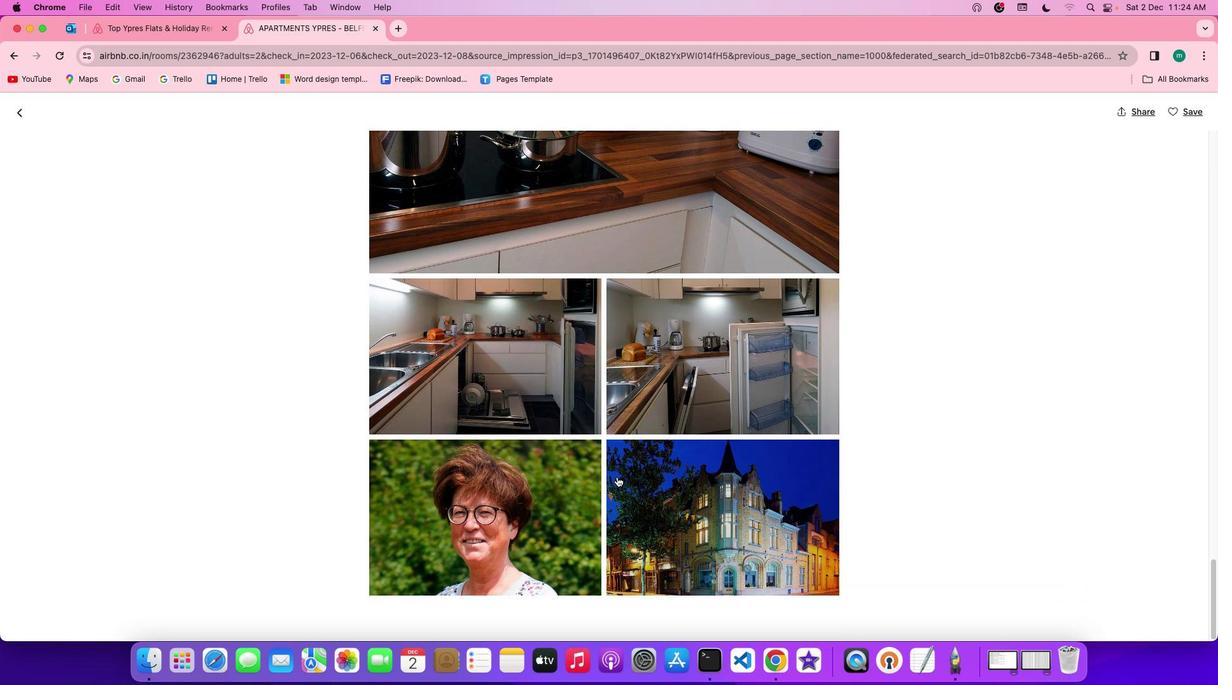 
Action: Mouse moved to (26, 116)
Screenshot: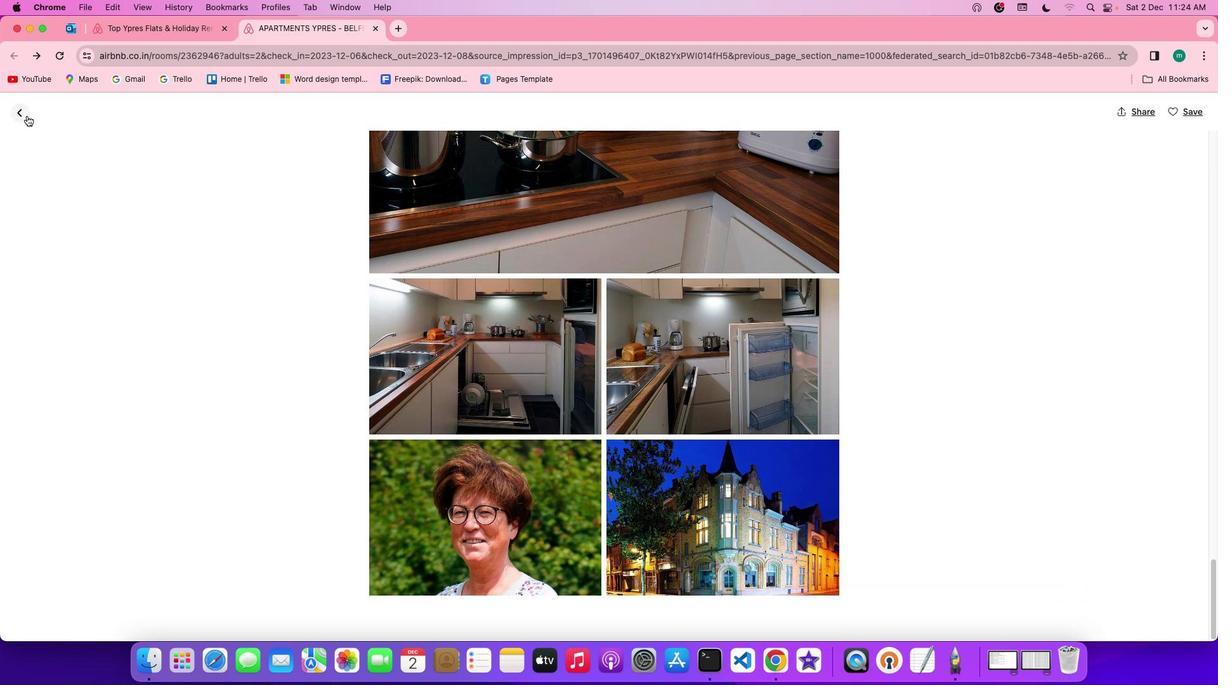 
Action: Mouse pressed left at (26, 116)
Screenshot: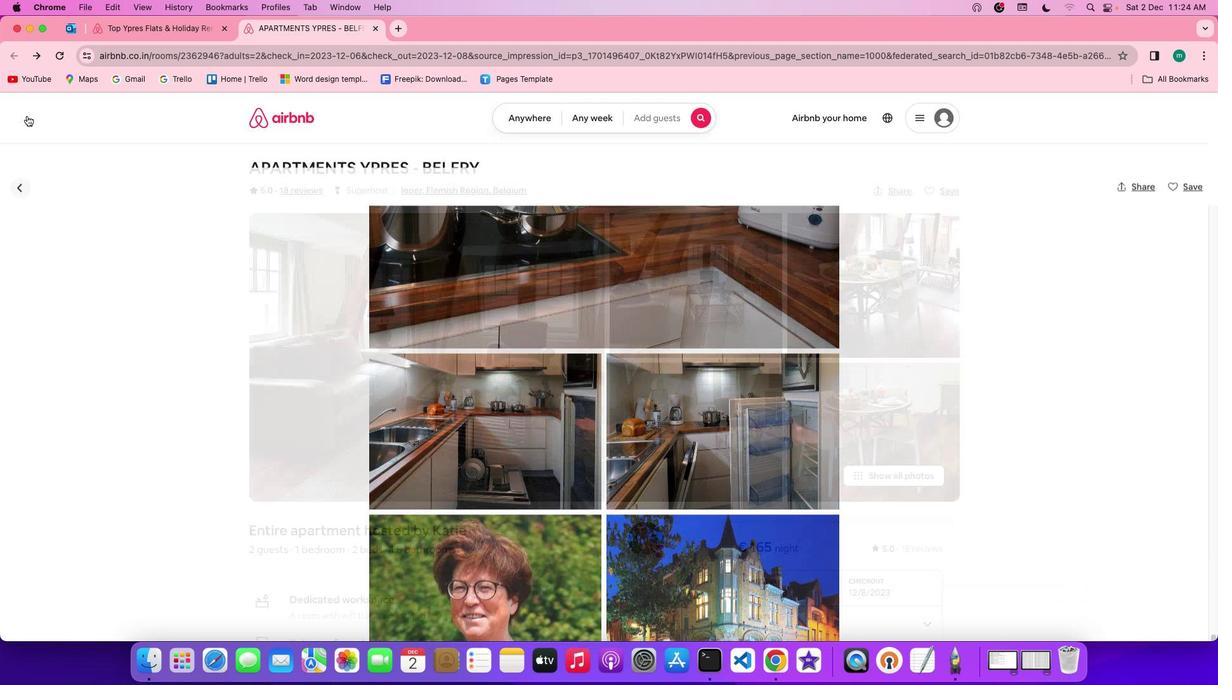 
Action: Mouse moved to (543, 339)
Screenshot: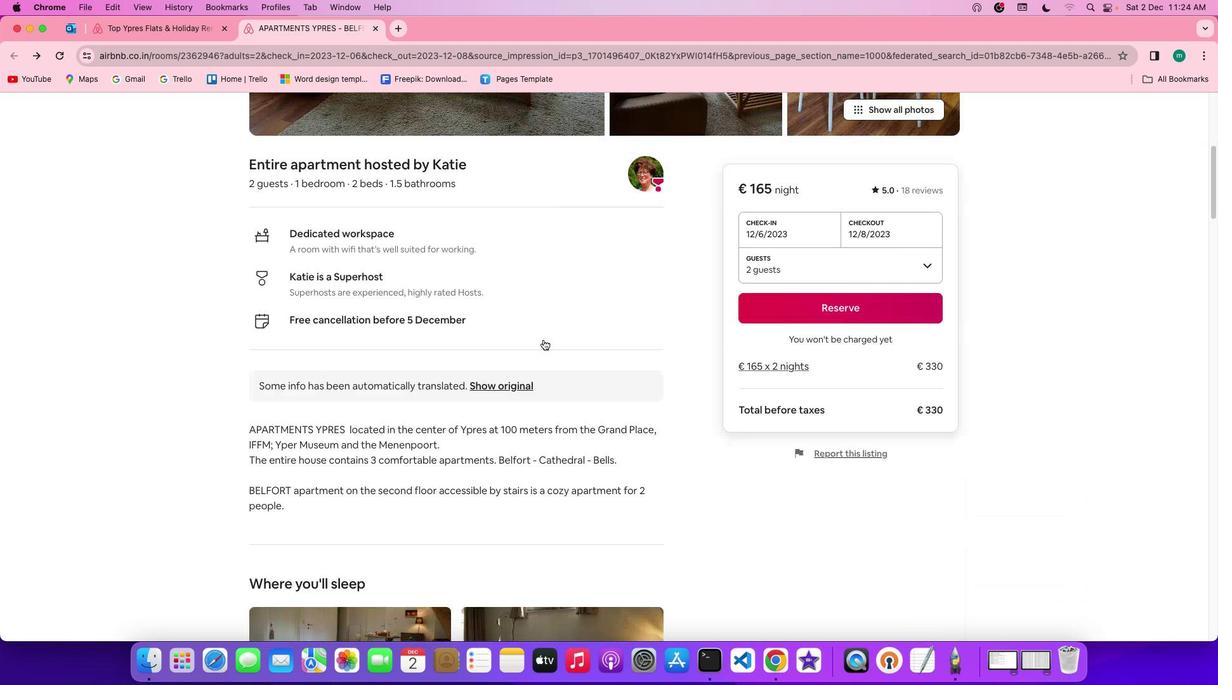 
Action: Mouse scrolled (543, 339) with delta (0, 0)
Screenshot: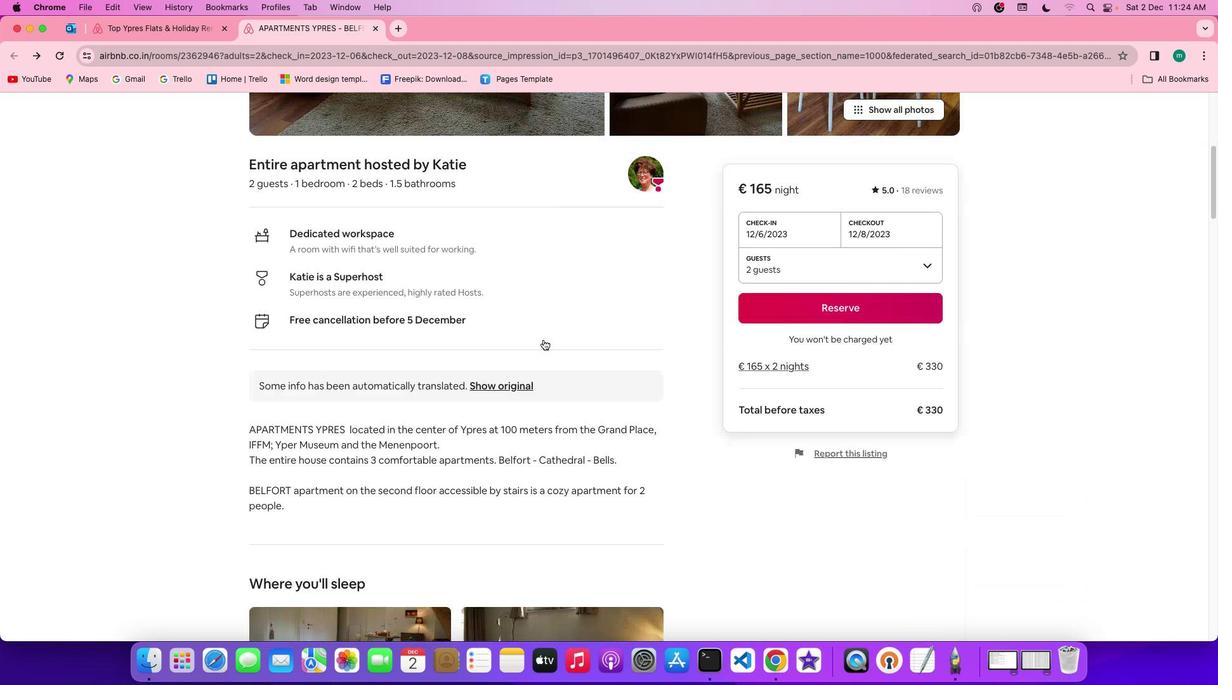 
Action: Mouse scrolled (543, 339) with delta (0, 0)
Screenshot: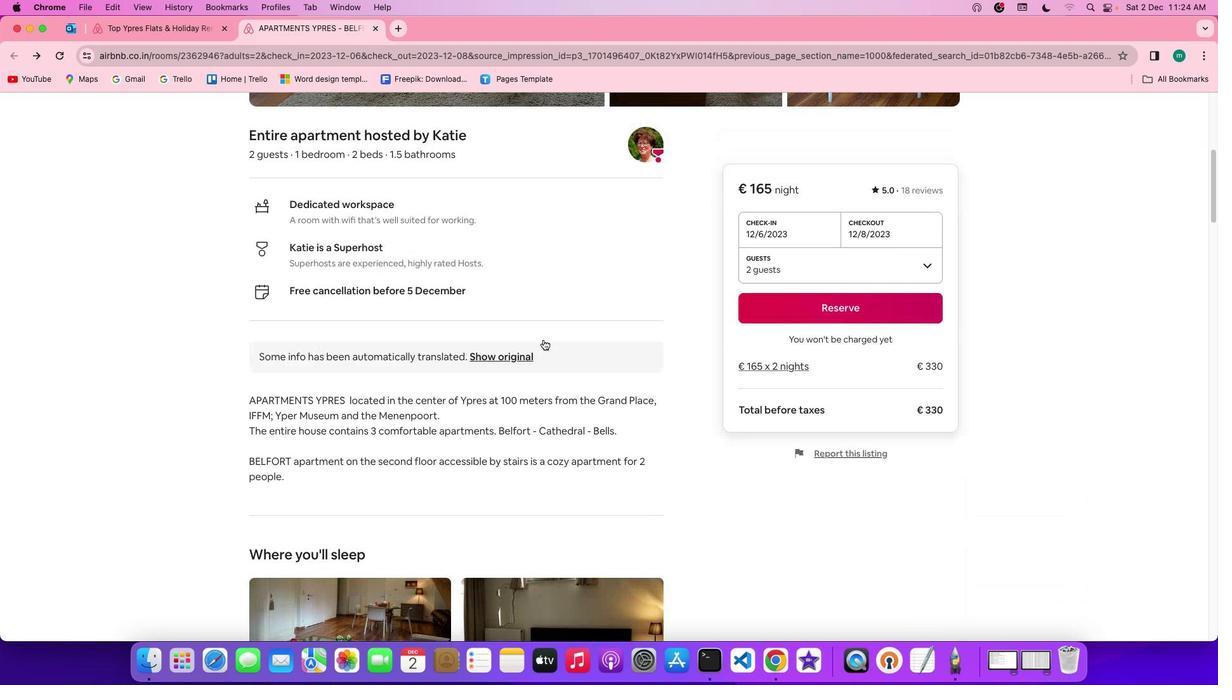 
Action: Mouse scrolled (543, 339) with delta (0, -1)
Screenshot: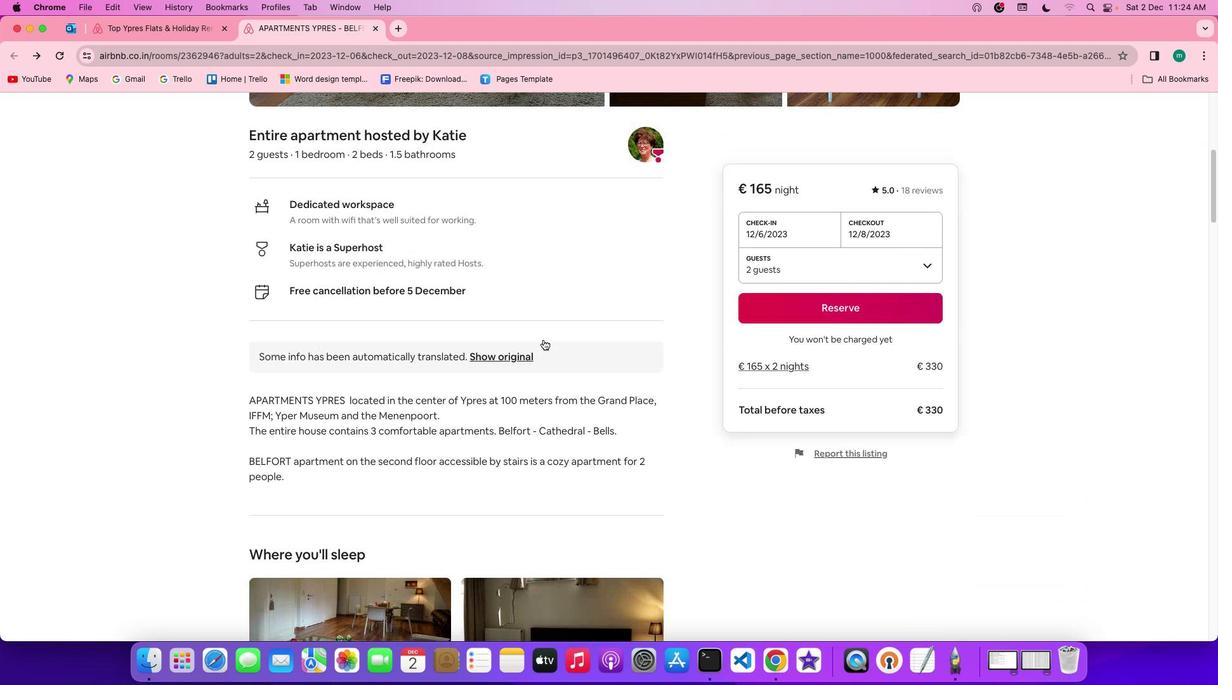 
Action: Mouse scrolled (543, 339) with delta (0, -3)
Screenshot: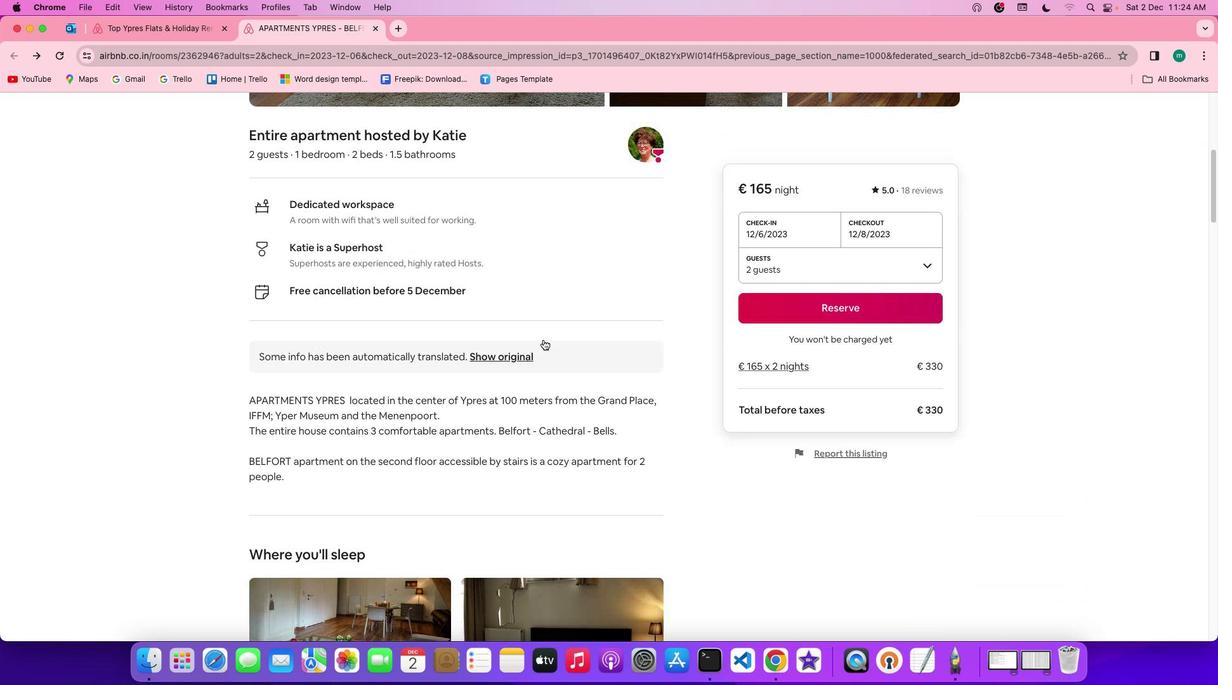 
Action: Mouse scrolled (543, 339) with delta (0, -3)
Screenshot: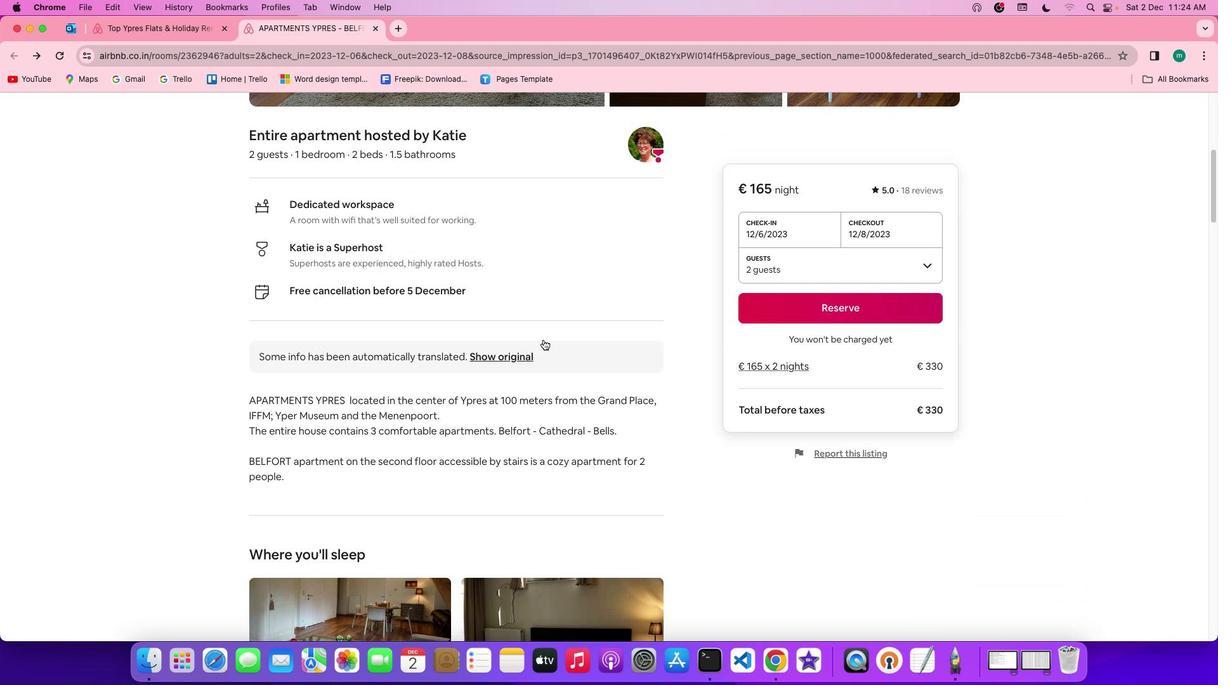 
Action: Mouse scrolled (543, 339) with delta (0, 0)
Screenshot: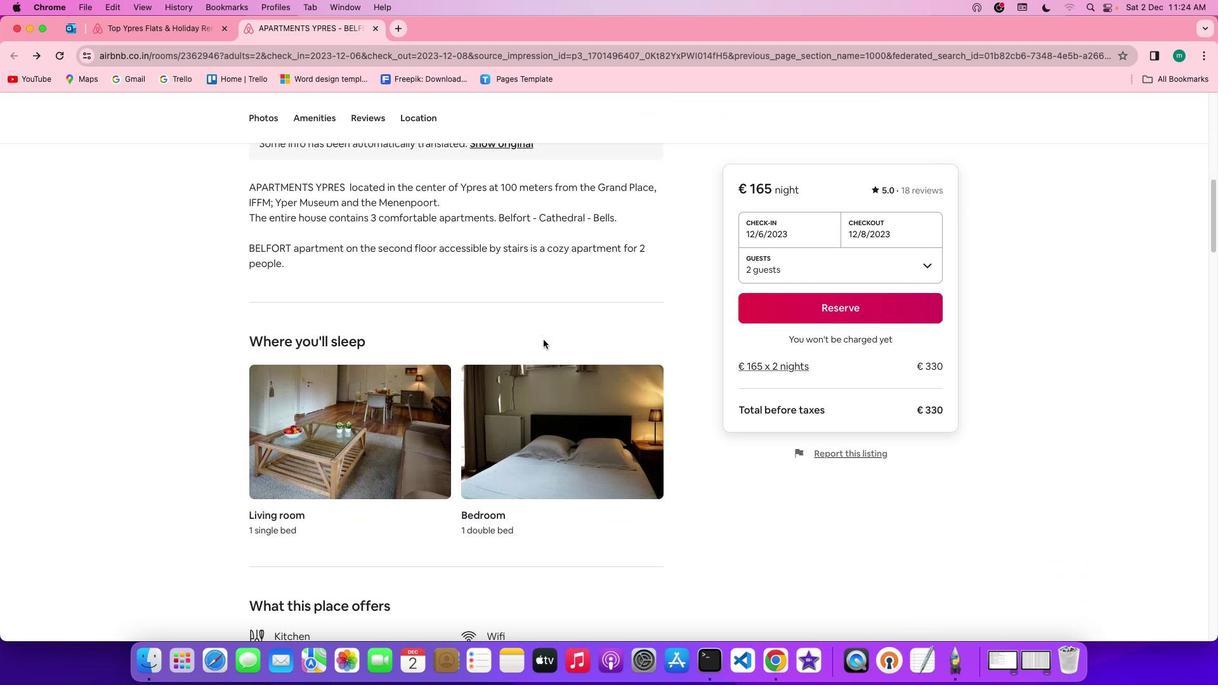 
Action: Mouse scrolled (543, 339) with delta (0, 0)
Screenshot: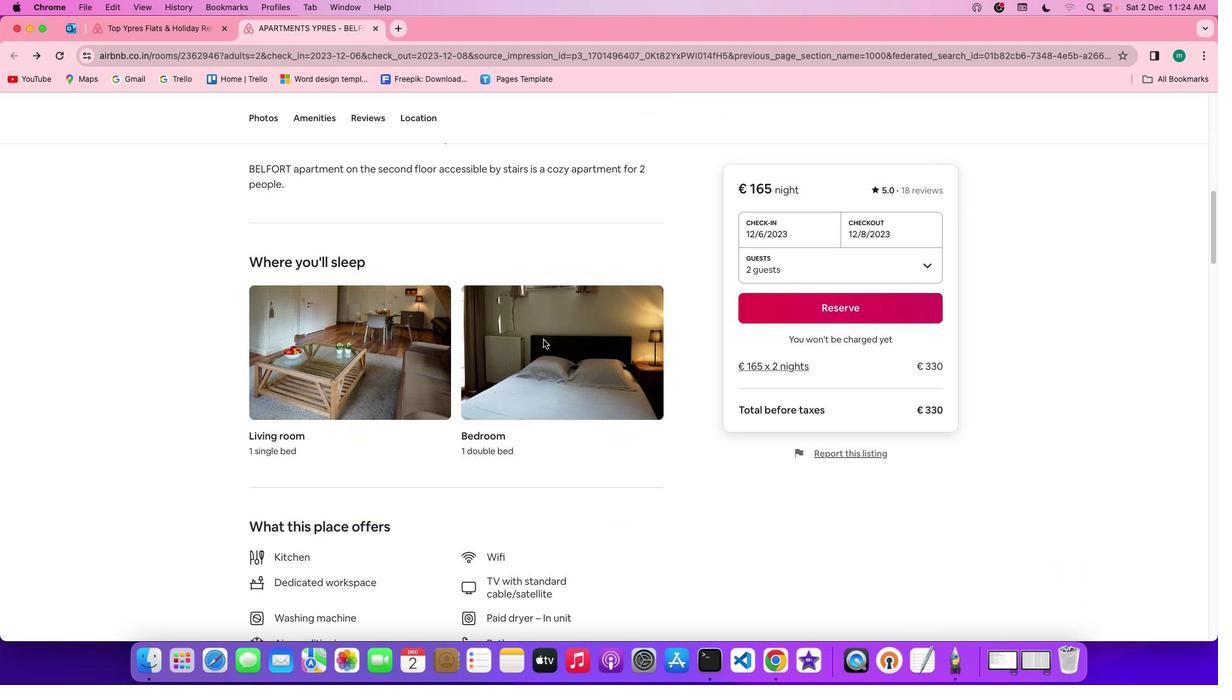 
Action: Mouse scrolled (543, 339) with delta (0, -1)
Screenshot: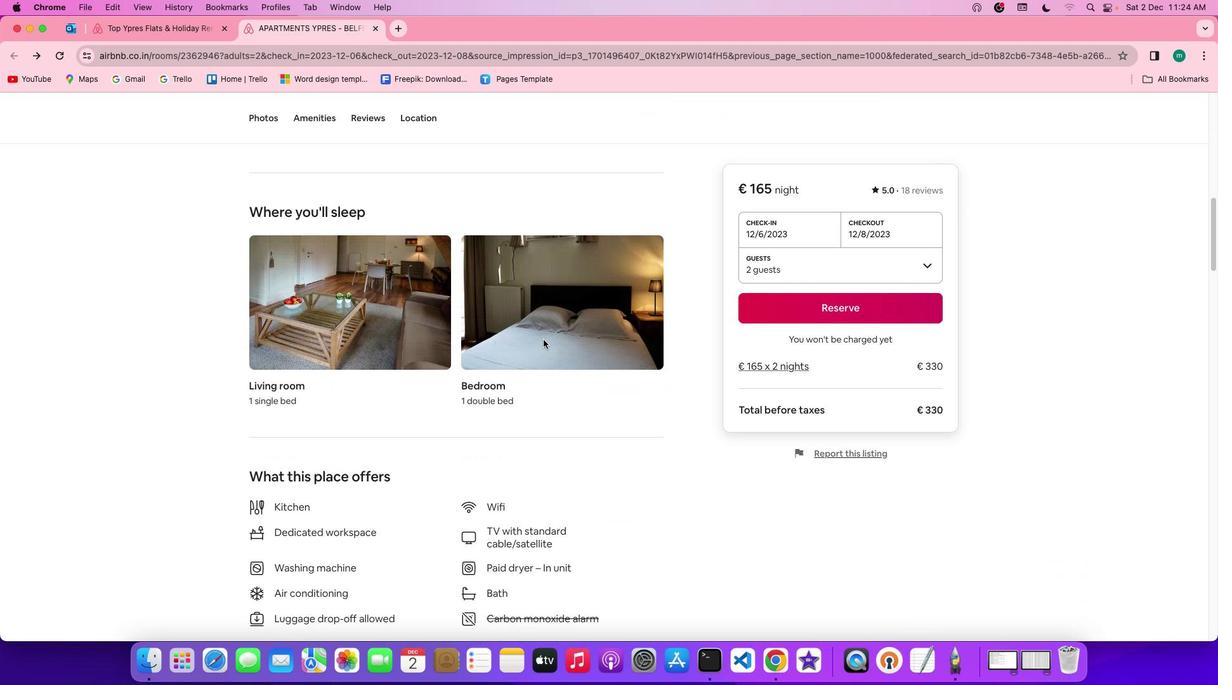
Action: Mouse scrolled (543, 339) with delta (0, -2)
Screenshot: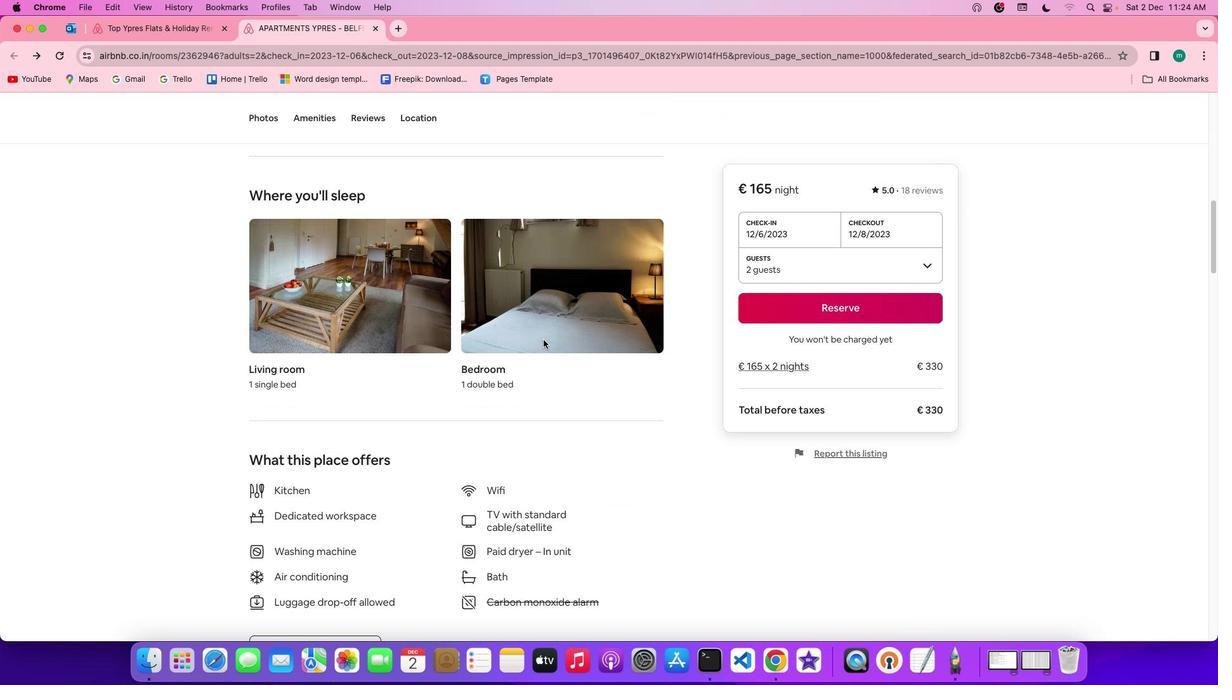 
Action: Mouse scrolled (543, 339) with delta (0, -3)
Screenshot: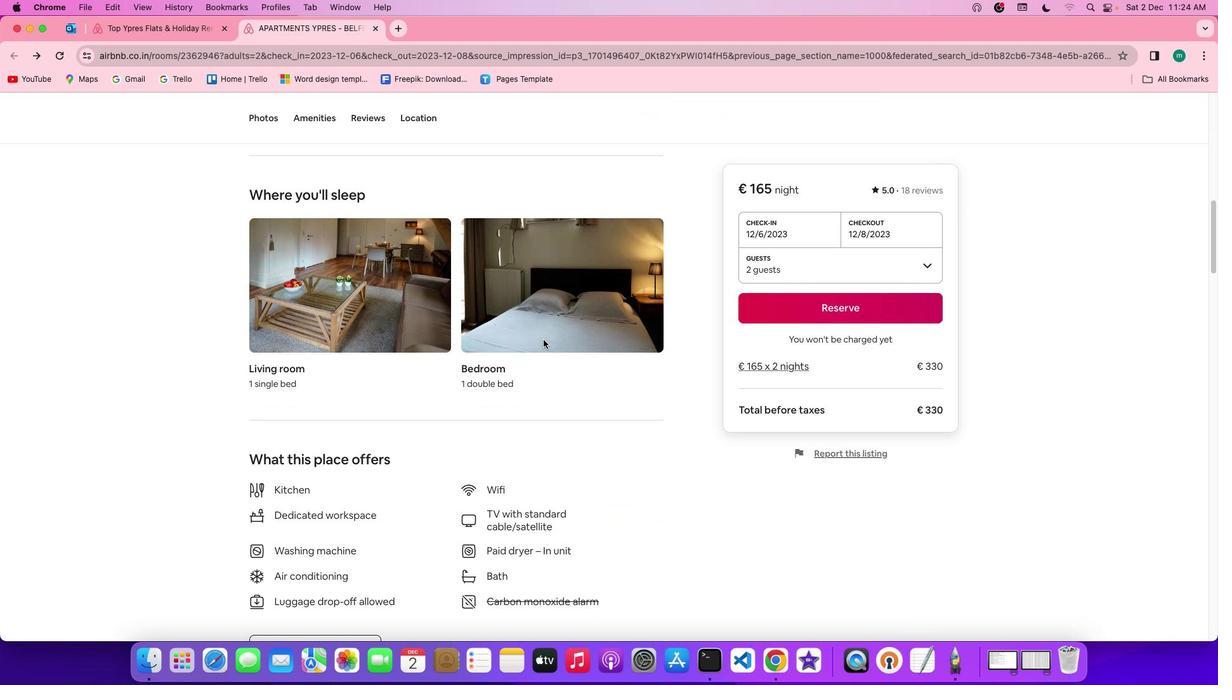 
Action: Mouse scrolled (543, 339) with delta (0, 0)
Screenshot: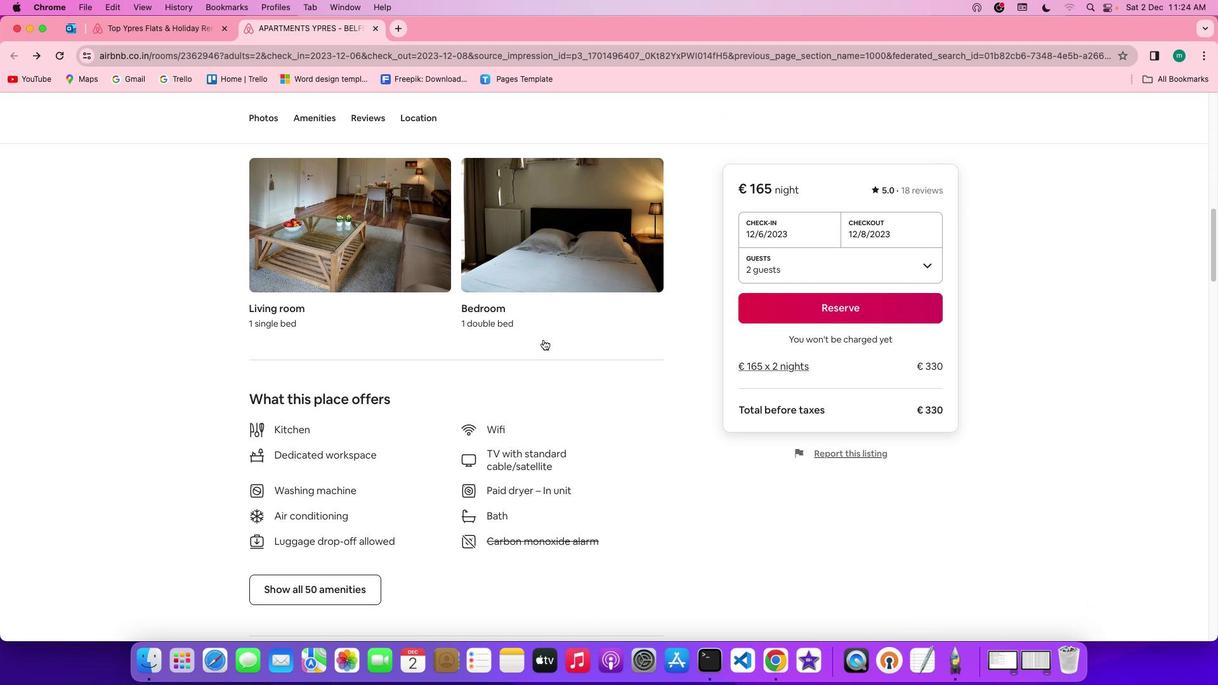 
Action: Mouse scrolled (543, 339) with delta (0, 0)
